 Task: Look for Airbnb properties in Siemianowice Slaskie, Poland from 14th December, 2023 to 18th December, 2023 for 1 adult. Place can be private room with 1  bedroom having 1 bed and 1 bathroom. Amenities needed are: wifi, washing machine.
Action: Mouse moved to (523, 101)
Screenshot: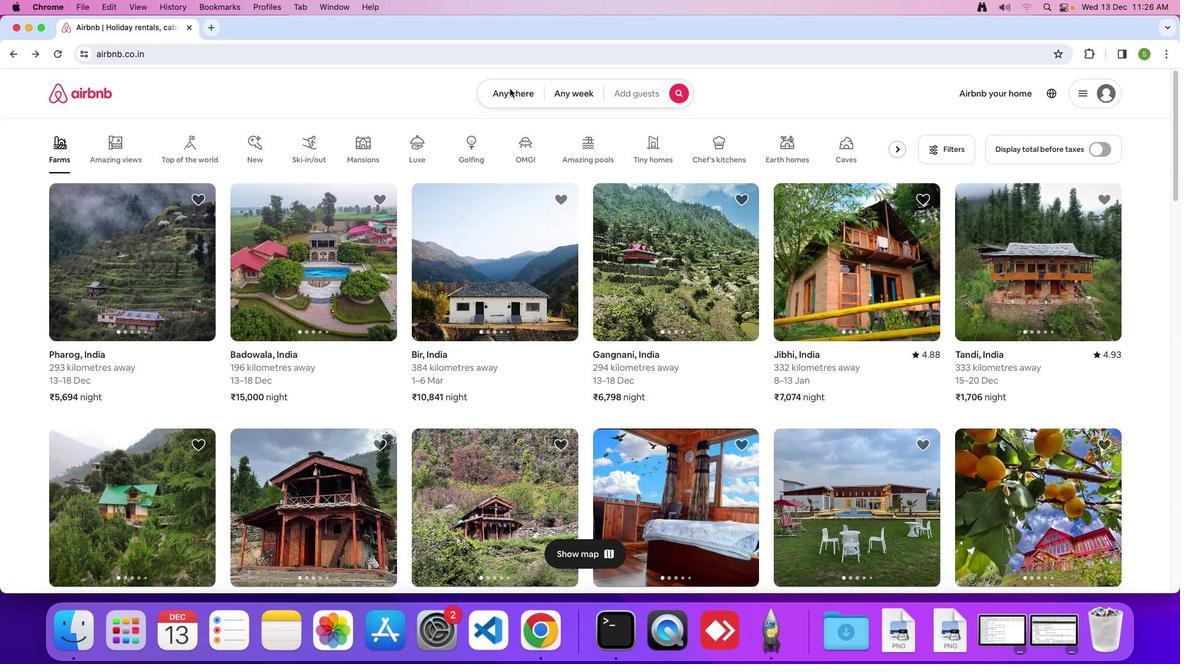 
Action: Mouse pressed left at (523, 101)
Screenshot: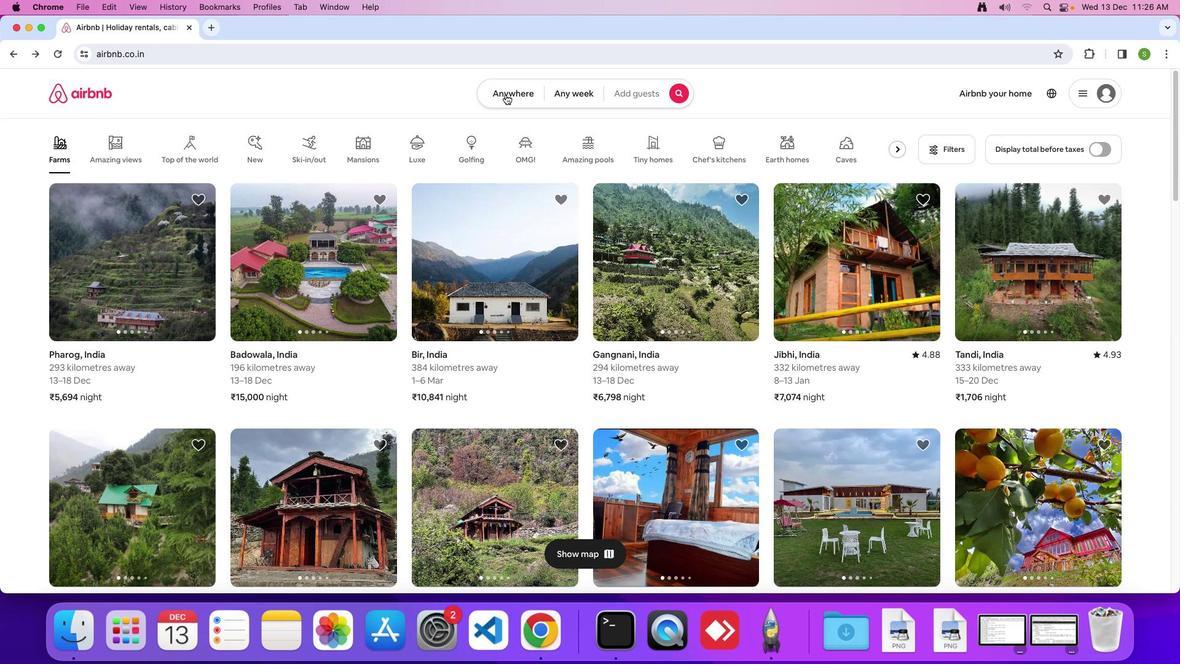 
Action: Mouse moved to (518, 108)
Screenshot: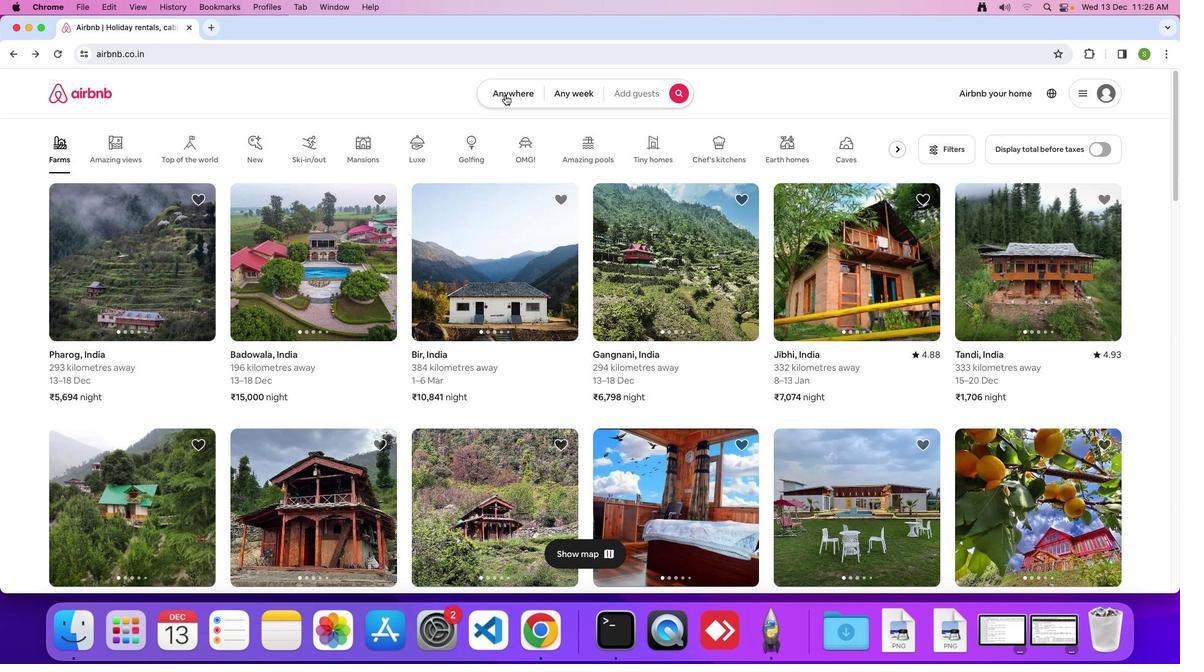 
Action: Mouse pressed left at (518, 108)
Screenshot: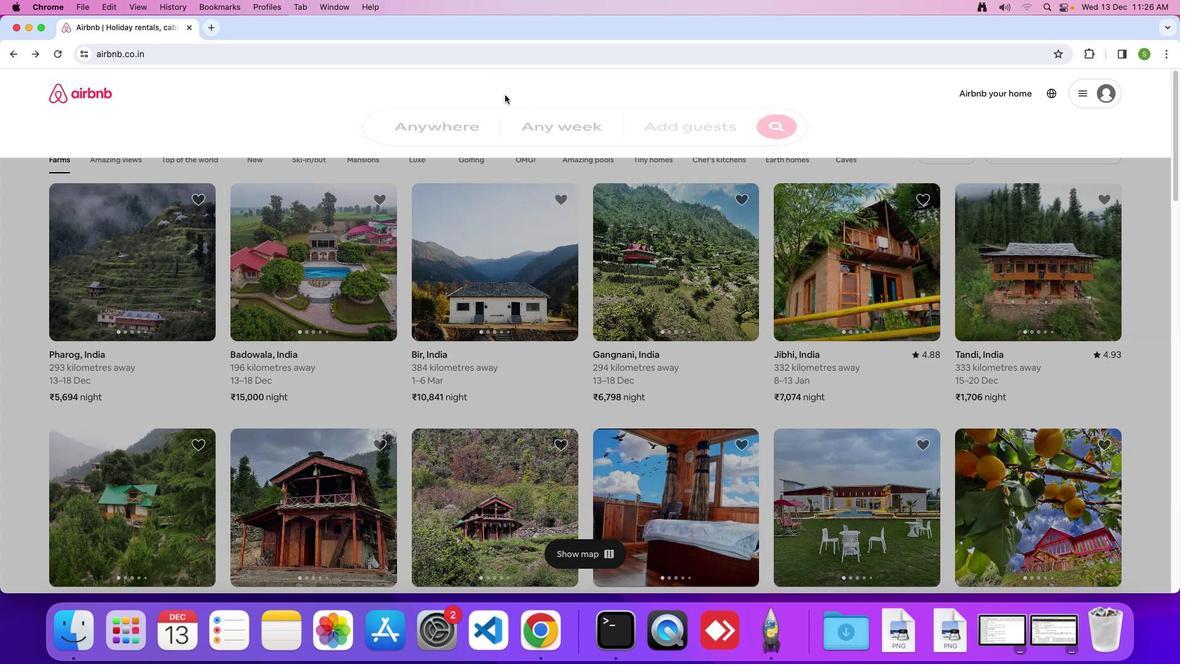 
Action: Mouse moved to (432, 151)
Screenshot: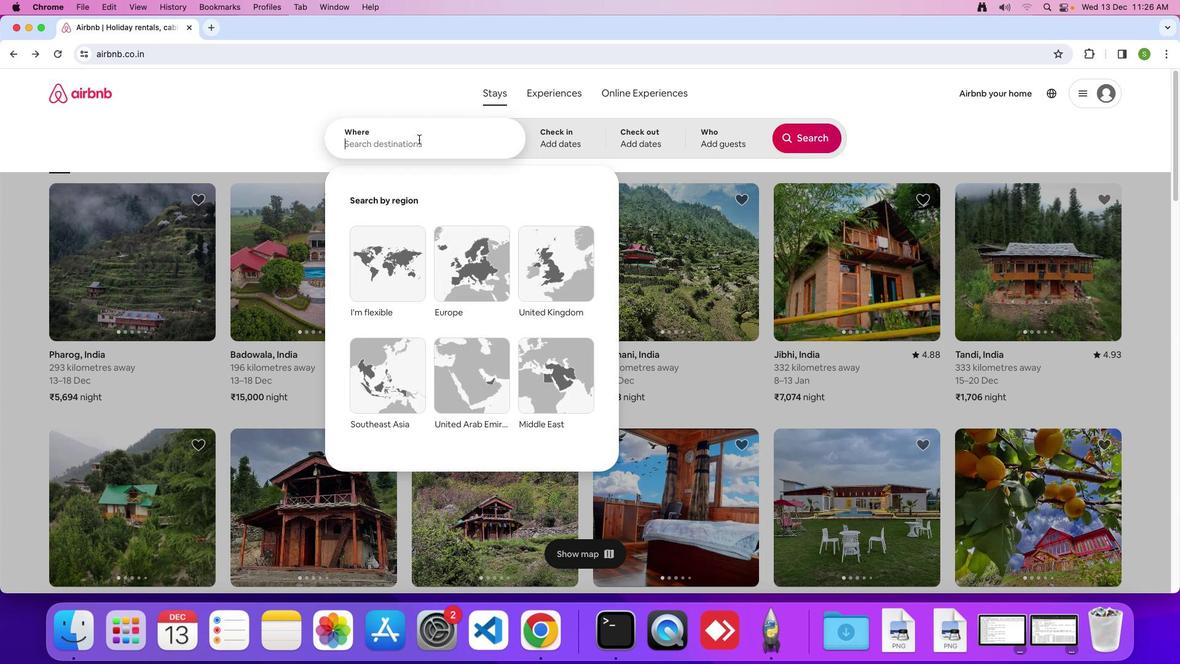 
Action: Mouse pressed left at (432, 151)
Screenshot: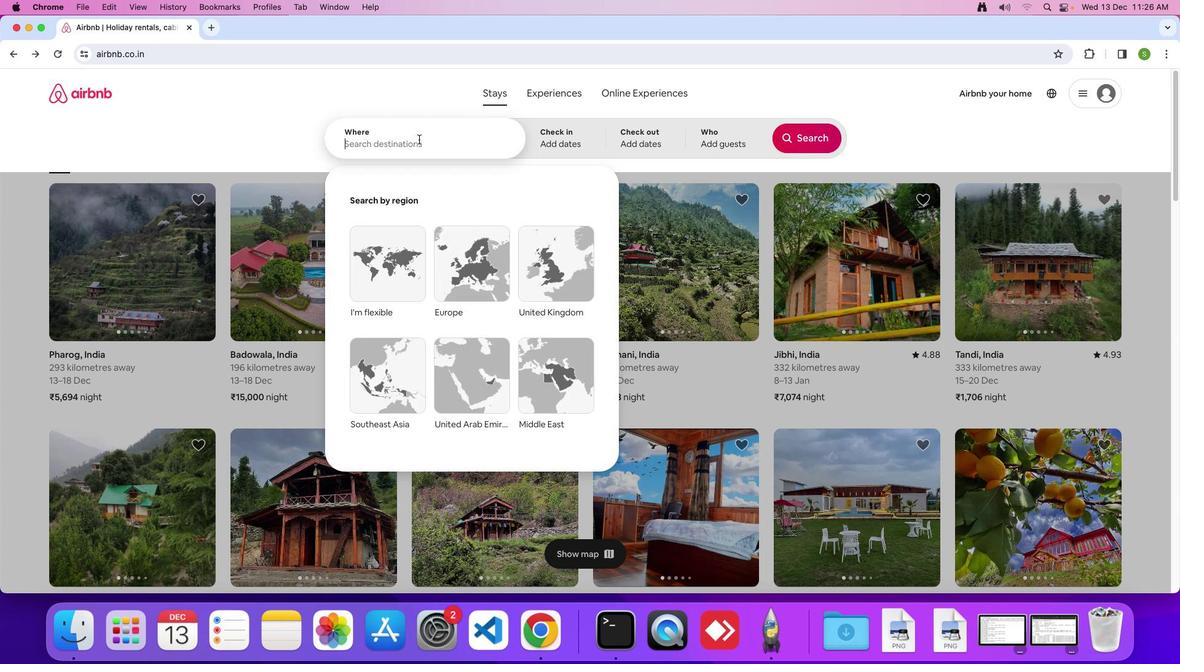 
Action: Key pressed 'S'Key.caps_lock'i''e''m''i''a''n''o''w''i''c''e'Key.spaceKey.shift'S''l''a''s''k''i''e'','Key.spaceKey.shift'P''o''l''a''n''d'Key.enter
Screenshot: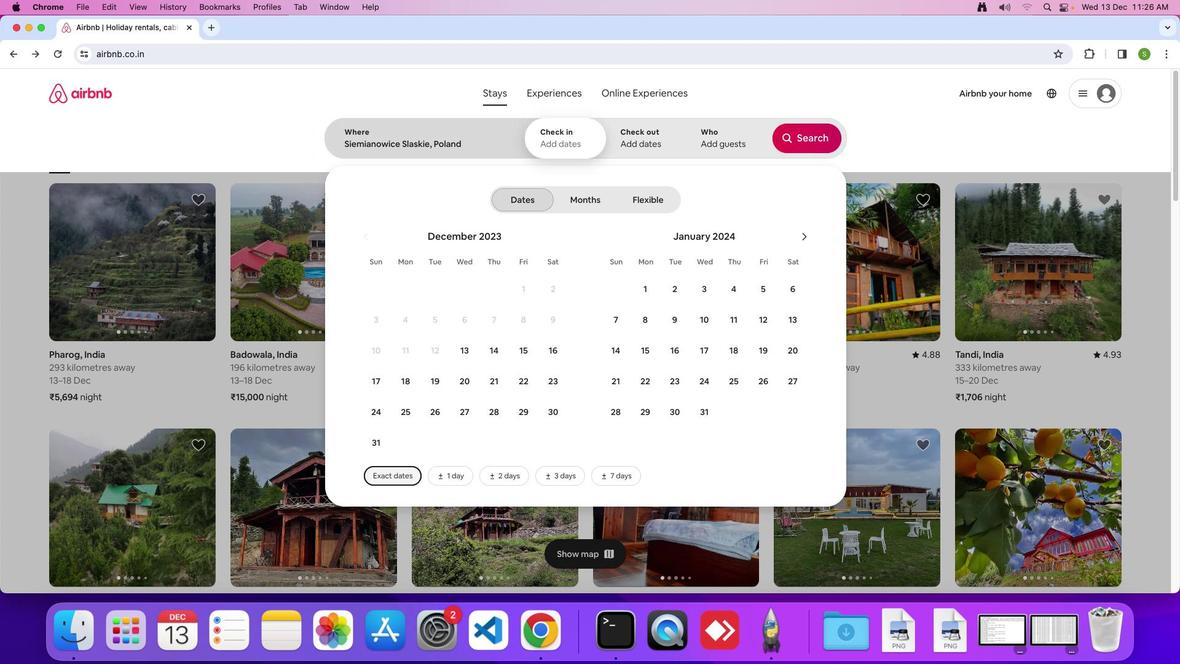 
Action: Mouse moved to (499, 364)
Screenshot: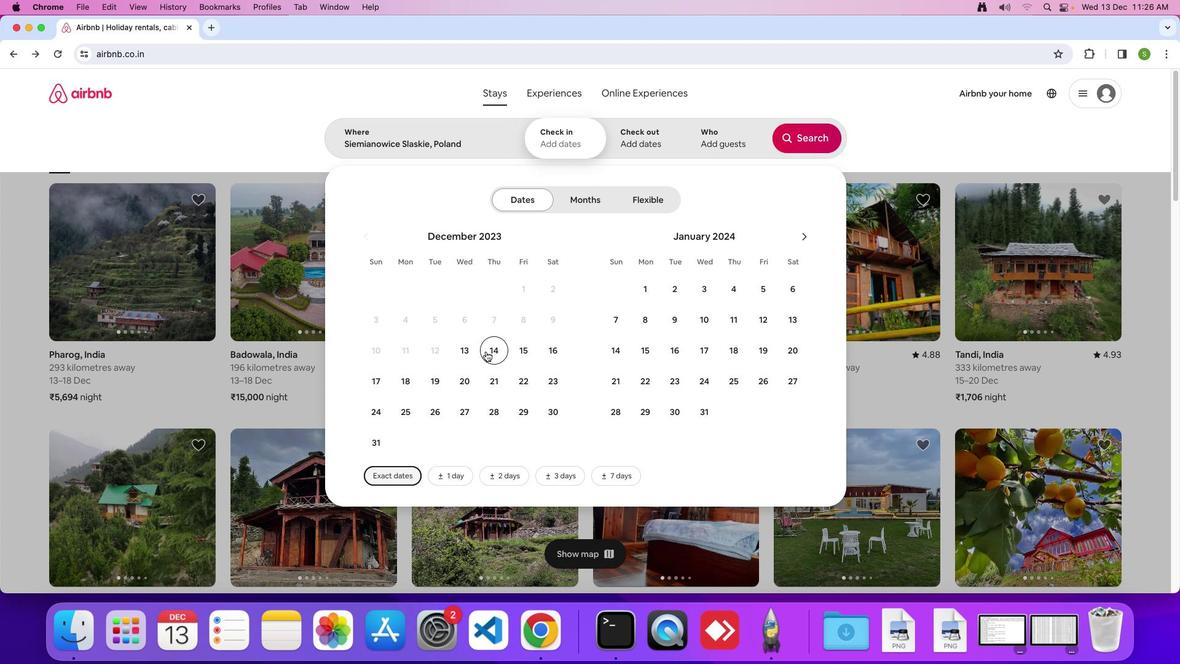 
Action: Mouse pressed left at (499, 364)
Screenshot: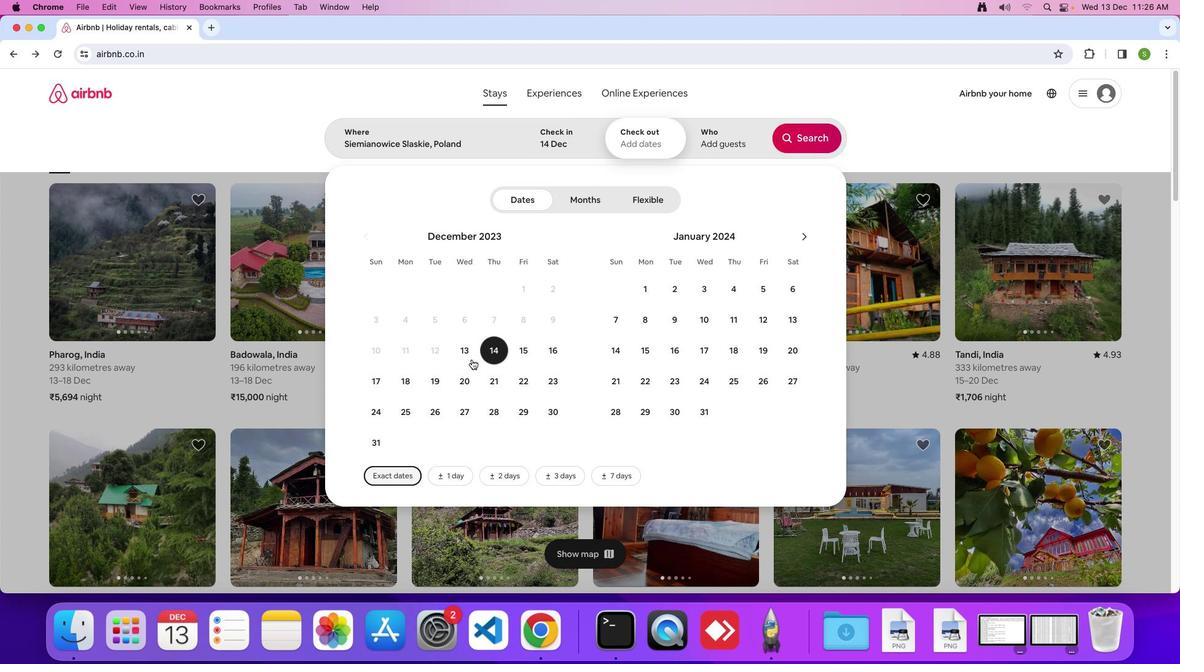 
Action: Mouse moved to (421, 389)
Screenshot: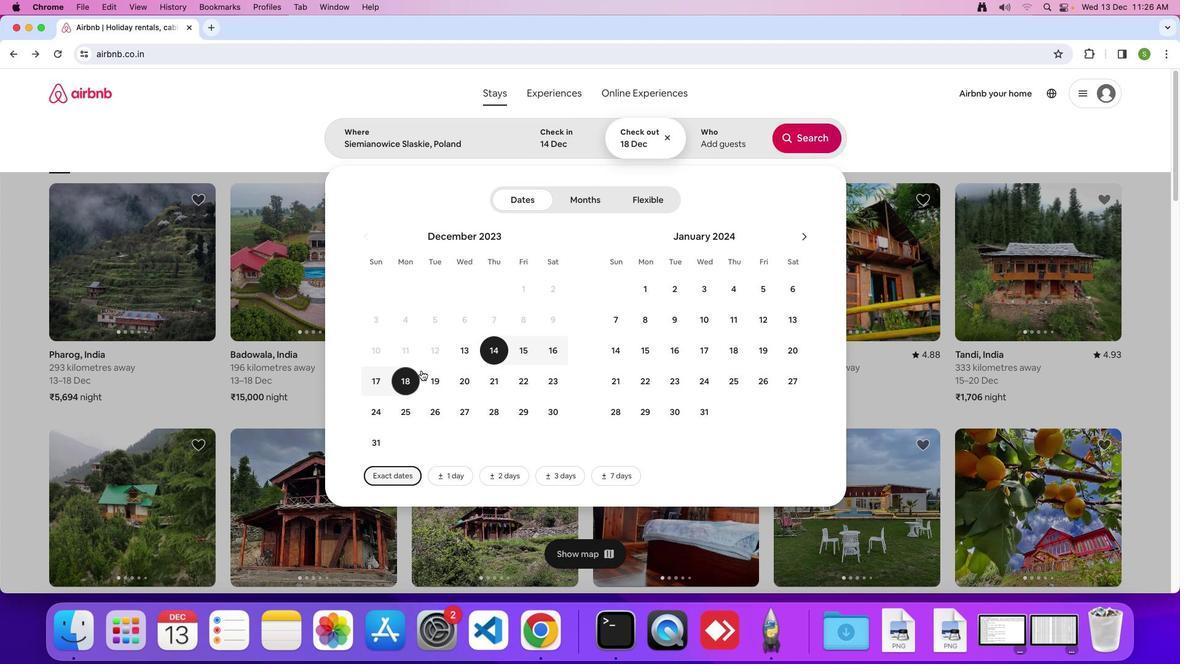 
Action: Mouse pressed left at (421, 389)
Screenshot: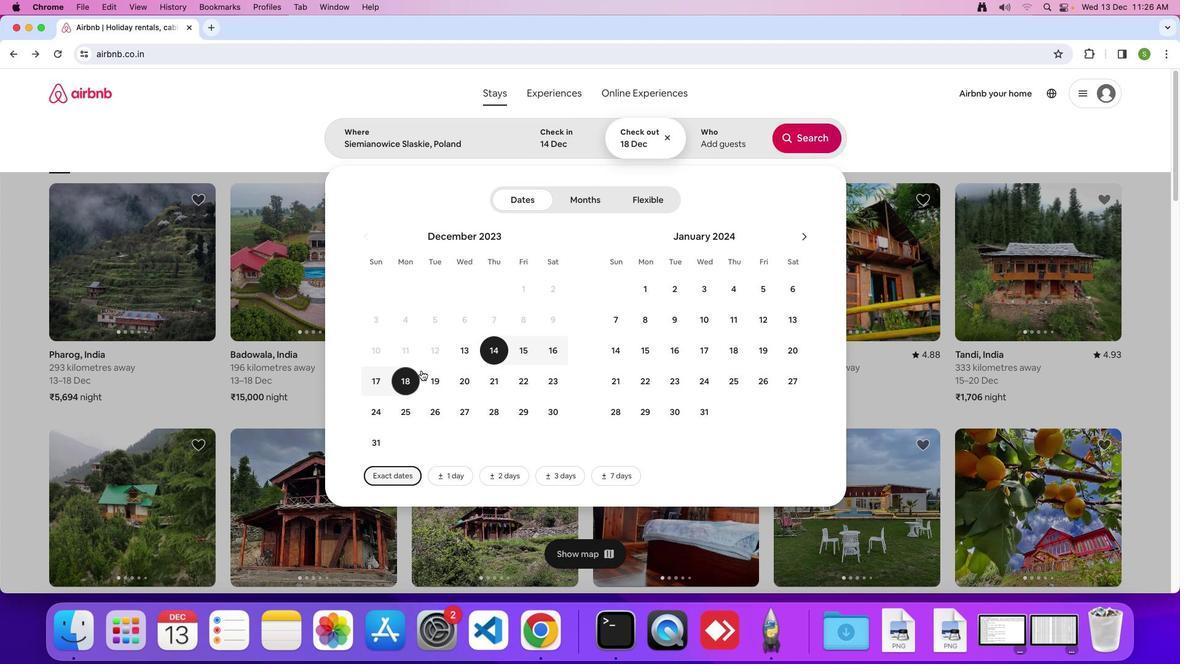 
Action: Mouse moved to (736, 160)
Screenshot: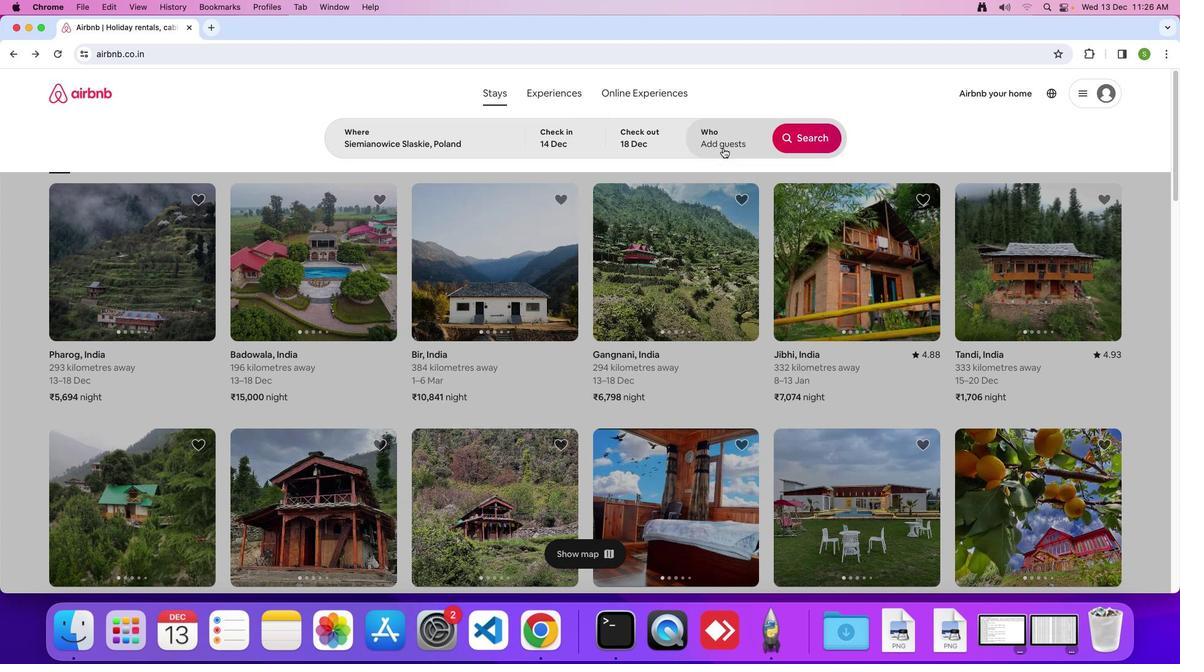 
Action: Mouse pressed left at (736, 160)
Screenshot: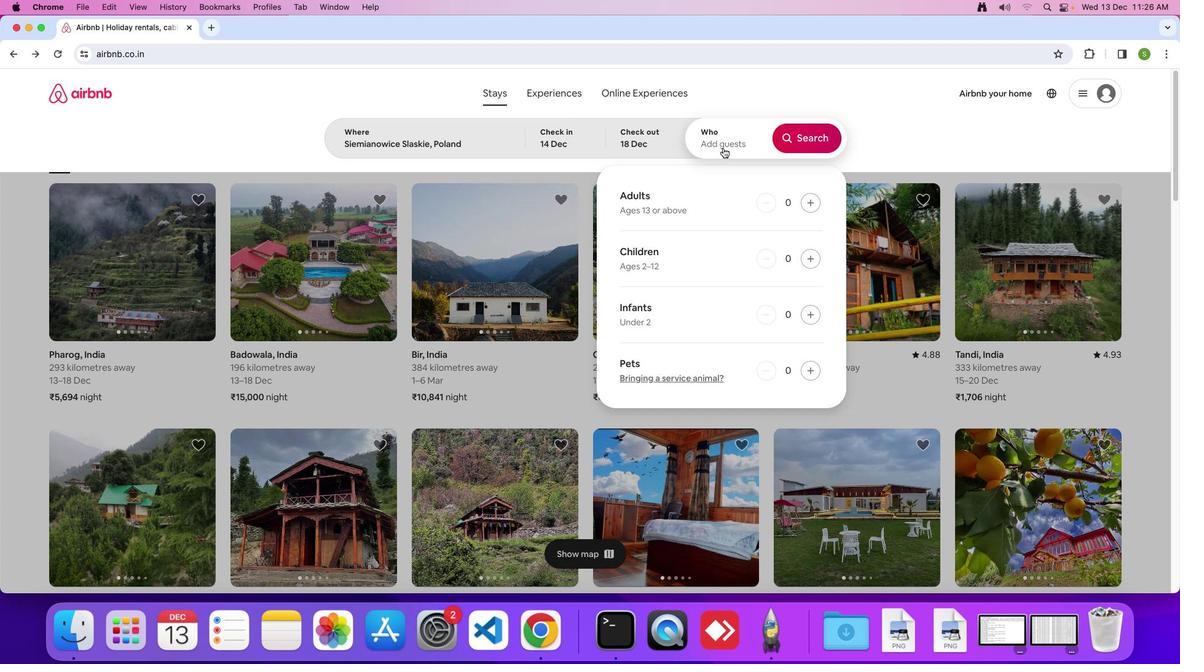
Action: Mouse moved to (824, 216)
Screenshot: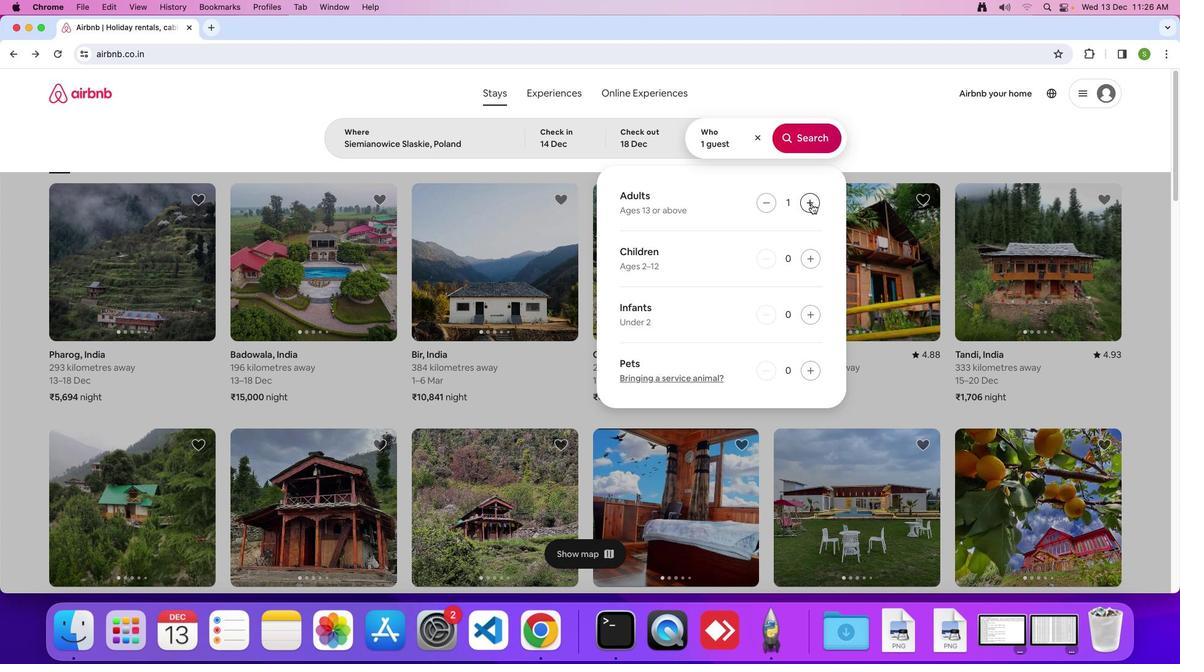 
Action: Mouse pressed left at (824, 216)
Screenshot: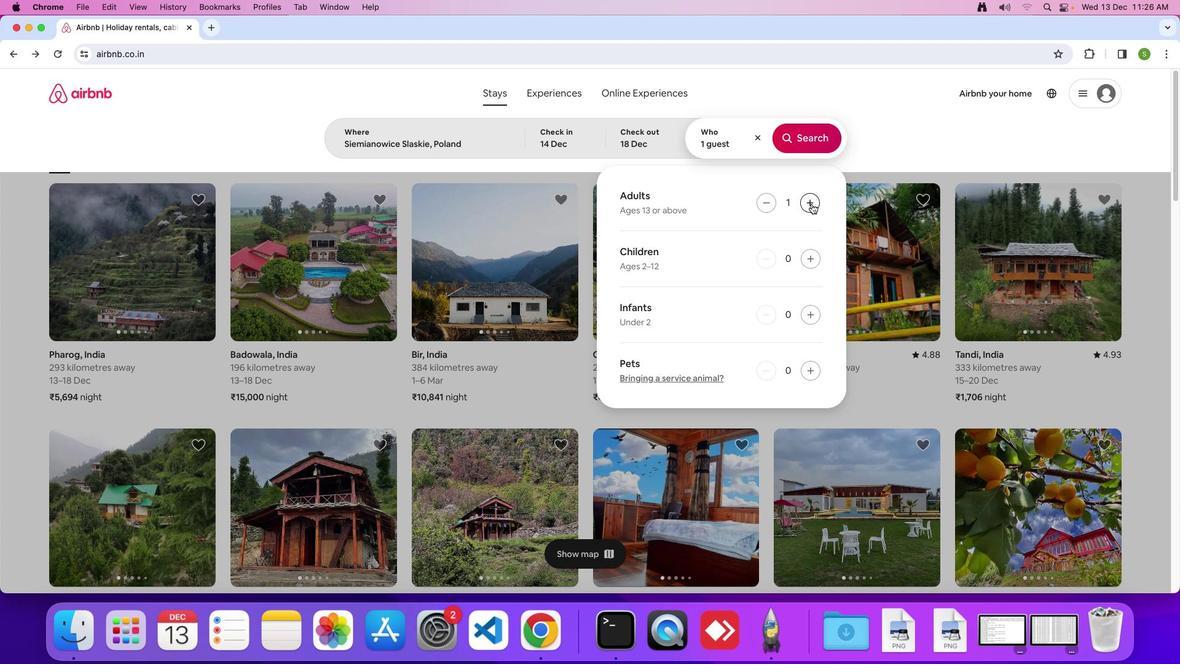
Action: Mouse moved to (806, 151)
Screenshot: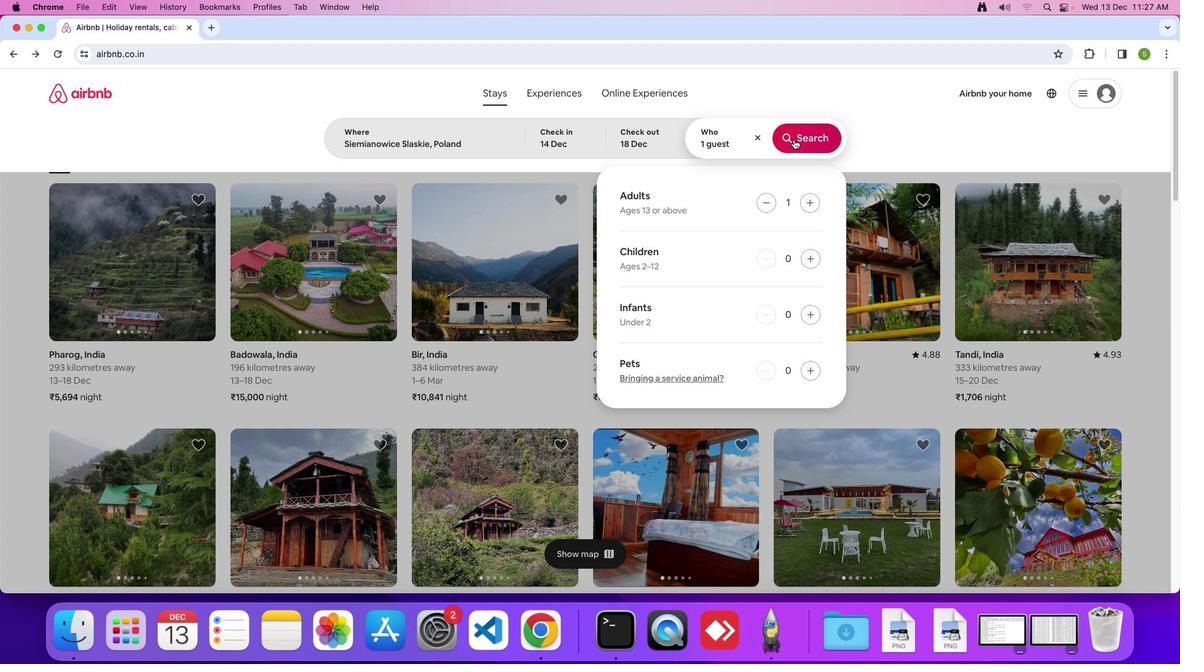 
Action: Mouse pressed left at (806, 151)
Screenshot: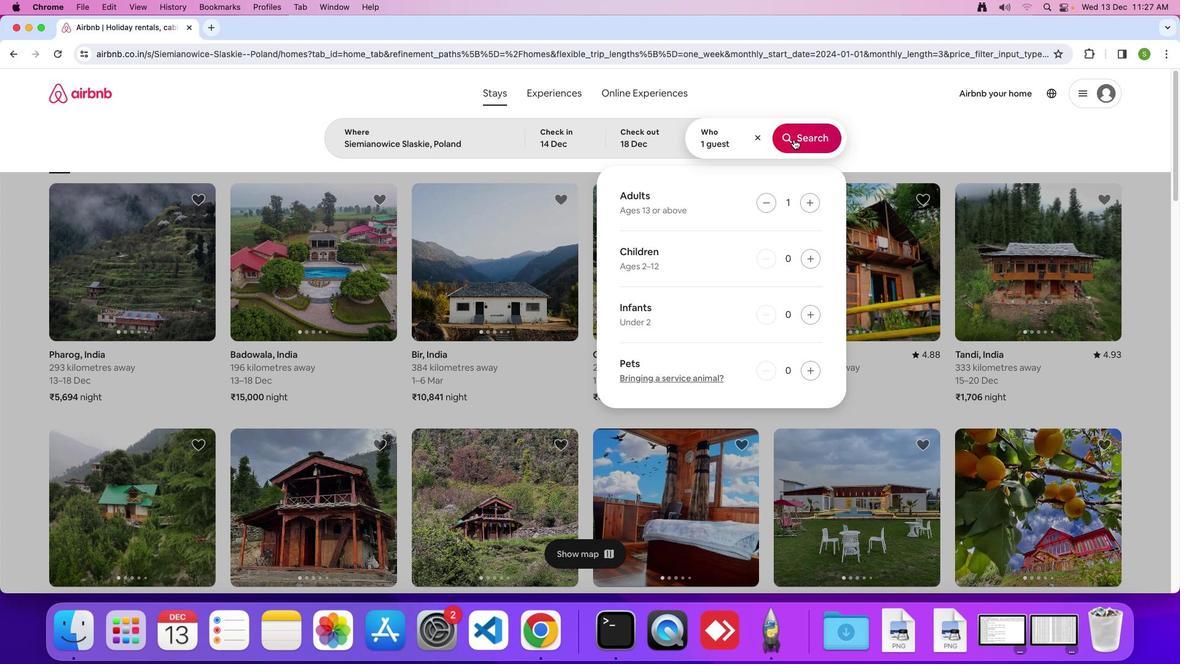 
Action: Mouse moved to (995, 151)
Screenshot: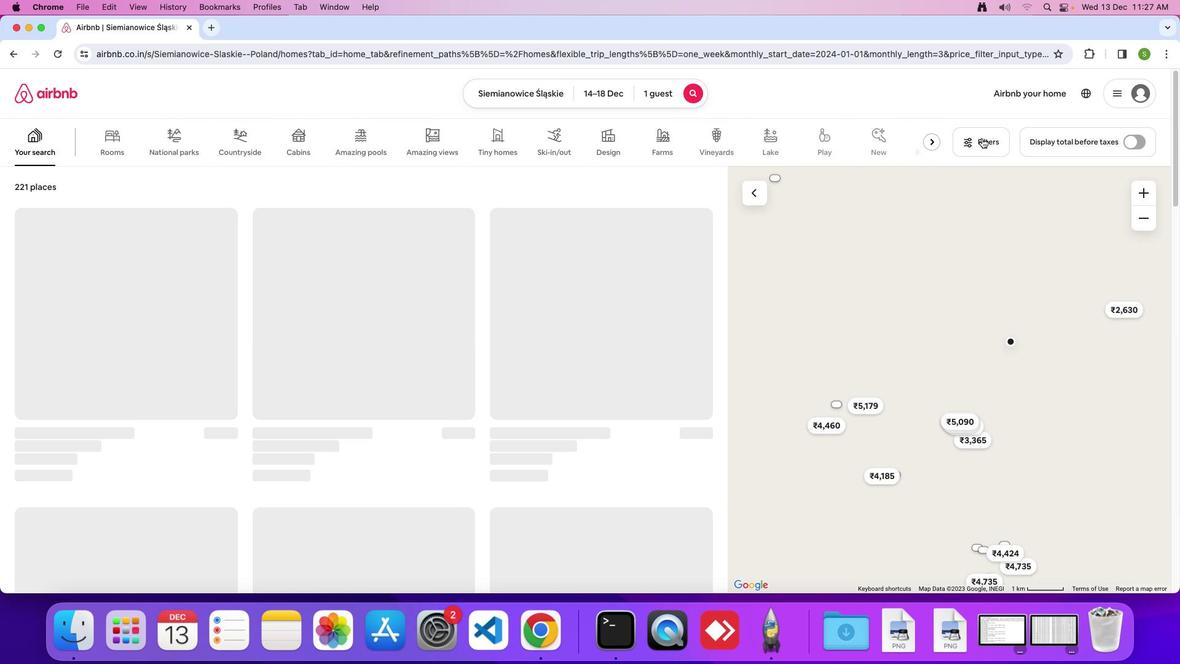 
Action: Mouse pressed left at (995, 151)
Screenshot: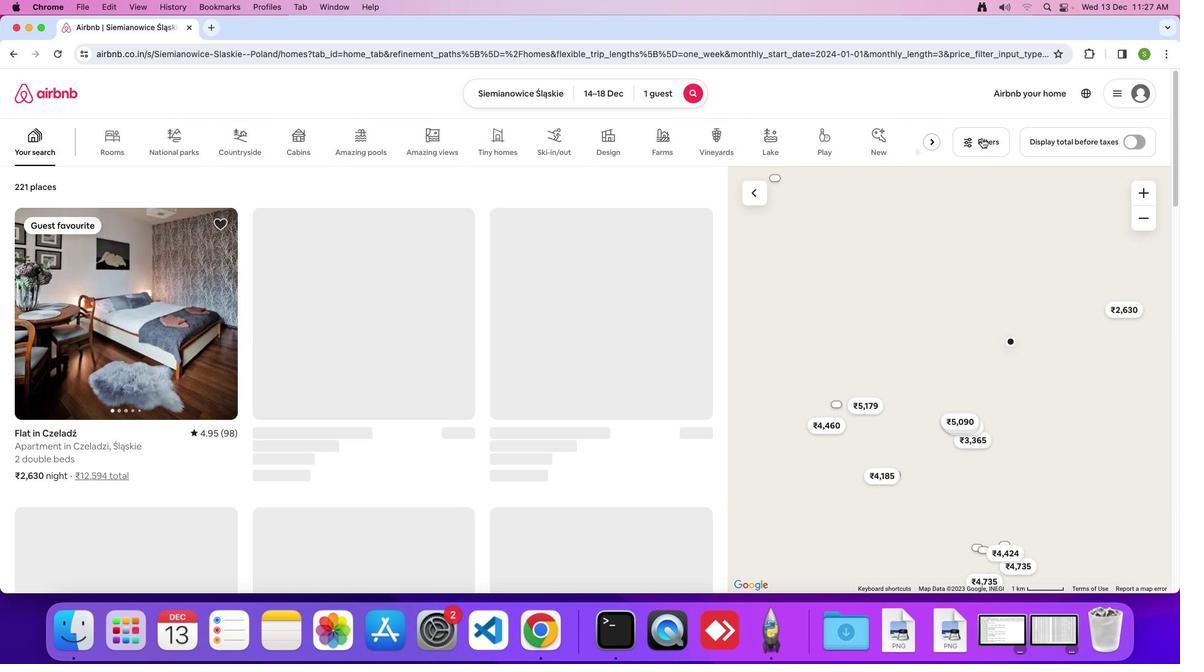 
Action: Mouse moved to (623, 403)
Screenshot: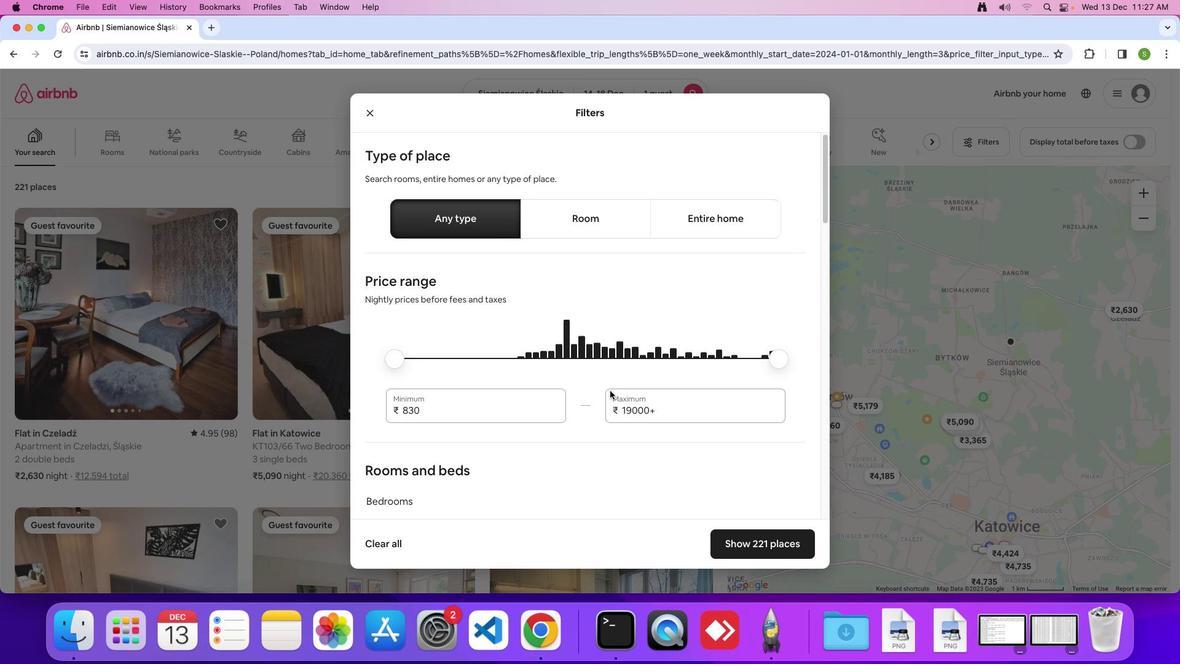 
Action: Mouse scrolled (623, 403) with delta (12, 12)
Screenshot: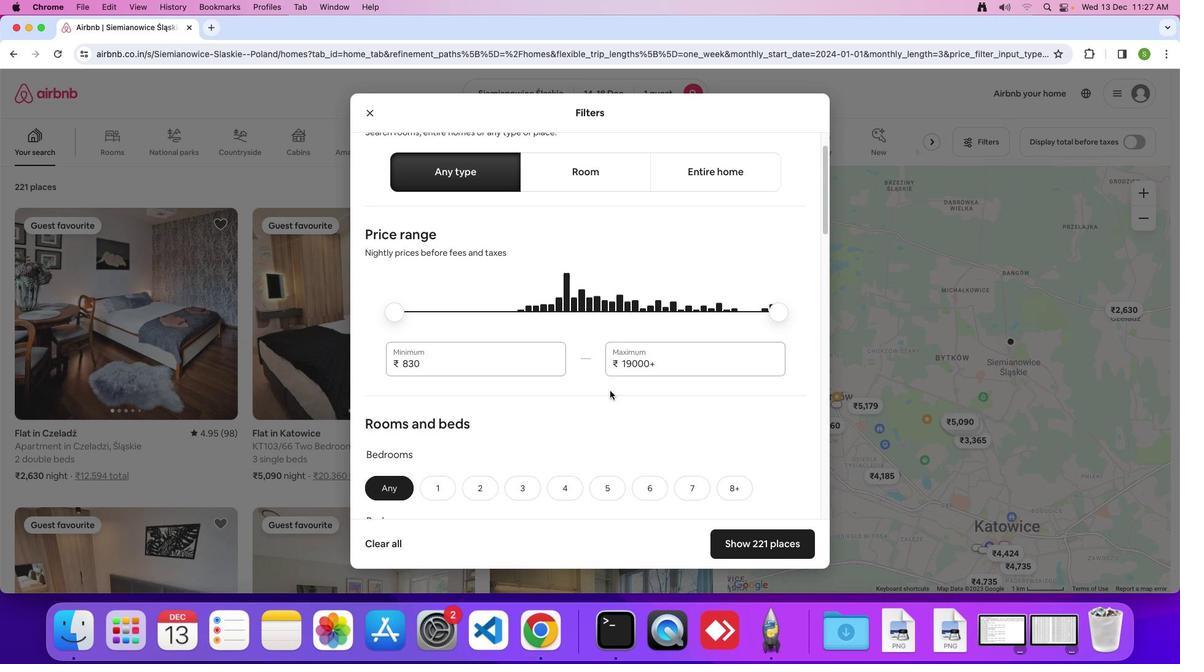 
Action: Mouse moved to (623, 403)
Screenshot: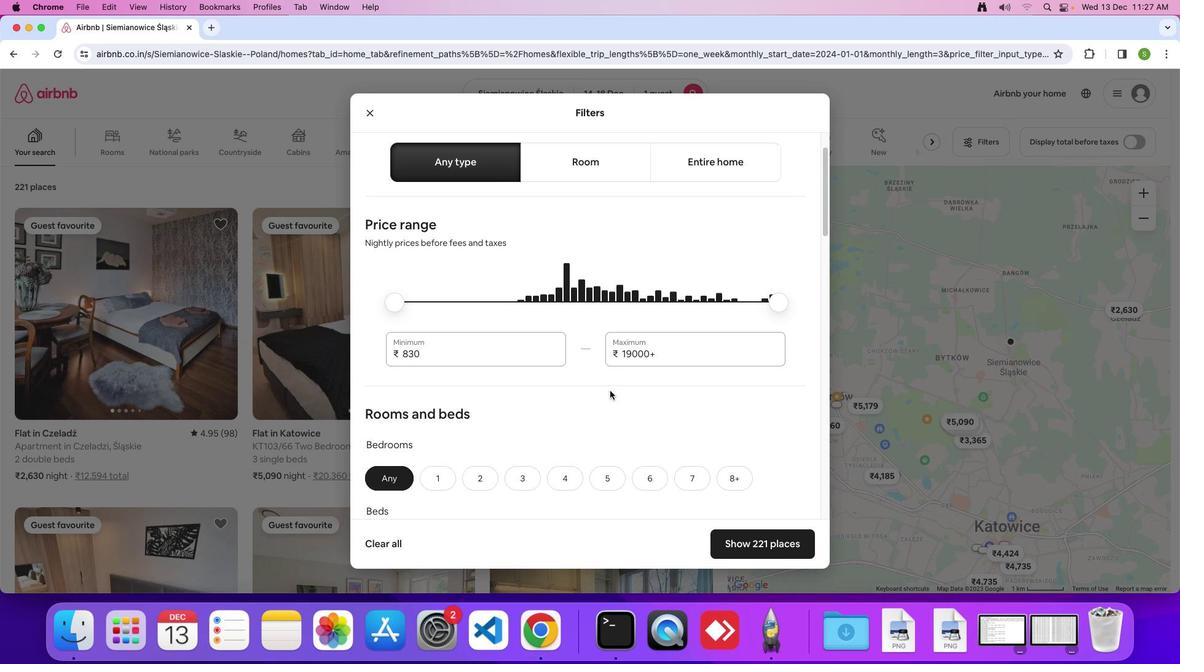 
Action: Mouse scrolled (623, 403) with delta (12, 12)
Screenshot: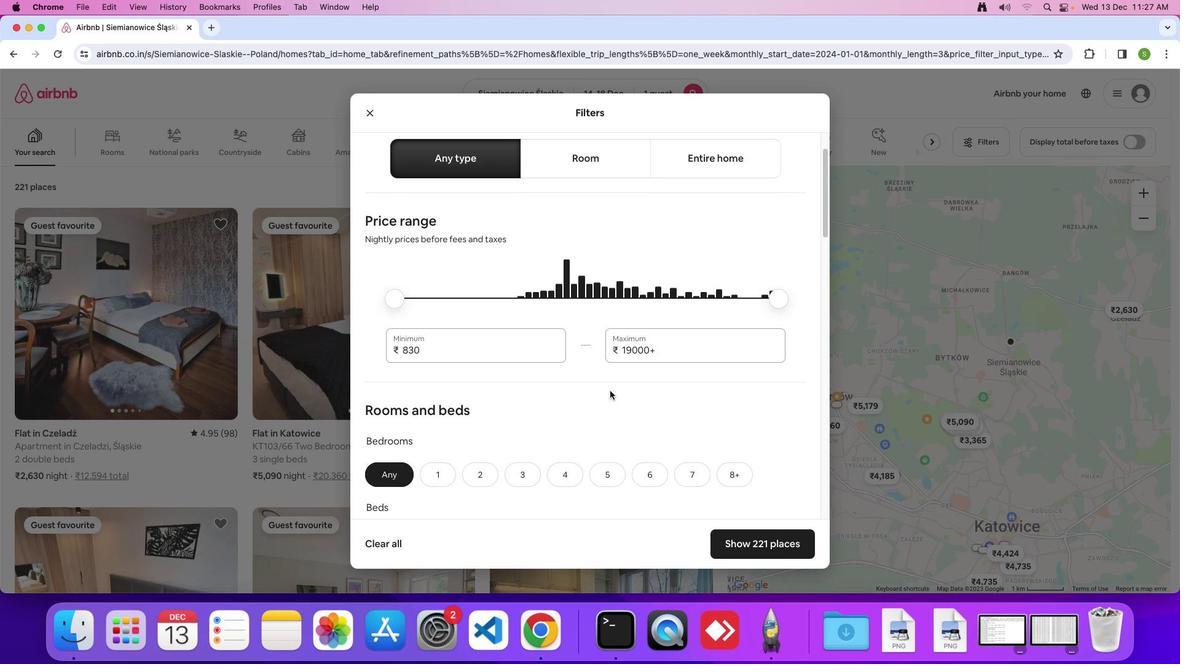 
Action: Mouse scrolled (623, 403) with delta (12, 12)
Screenshot: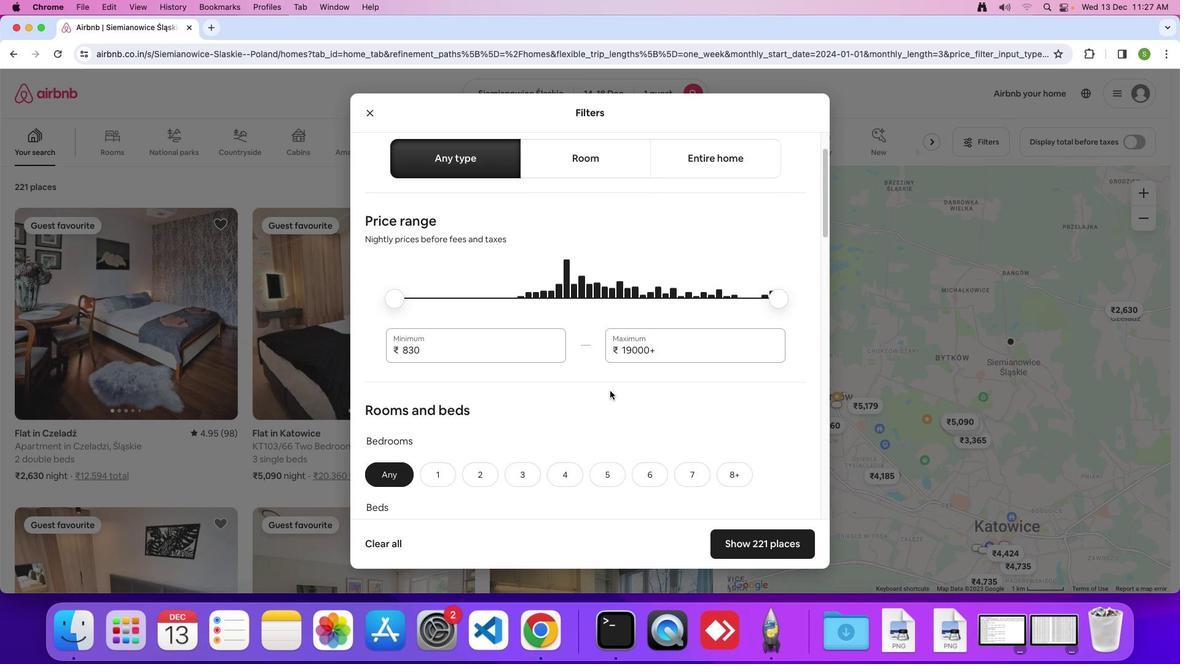 
Action: Mouse scrolled (623, 403) with delta (12, 12)
Screenshot: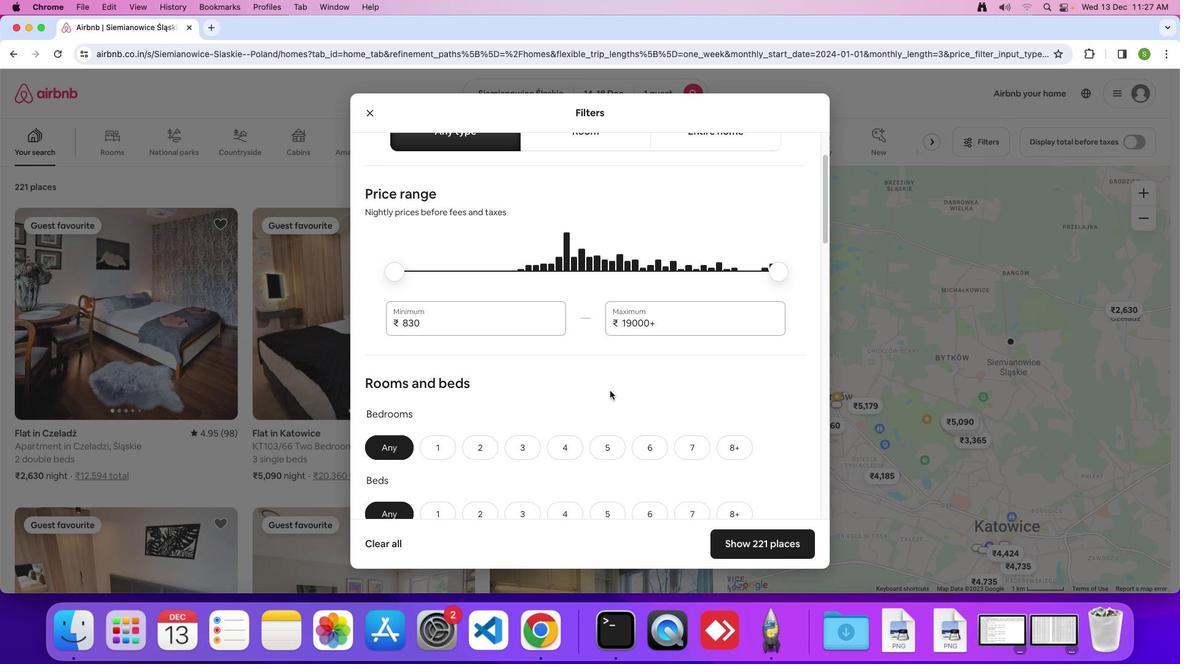 
Action: Mouse scrolled (623, 403) with delta (12, 12)
Screenshot: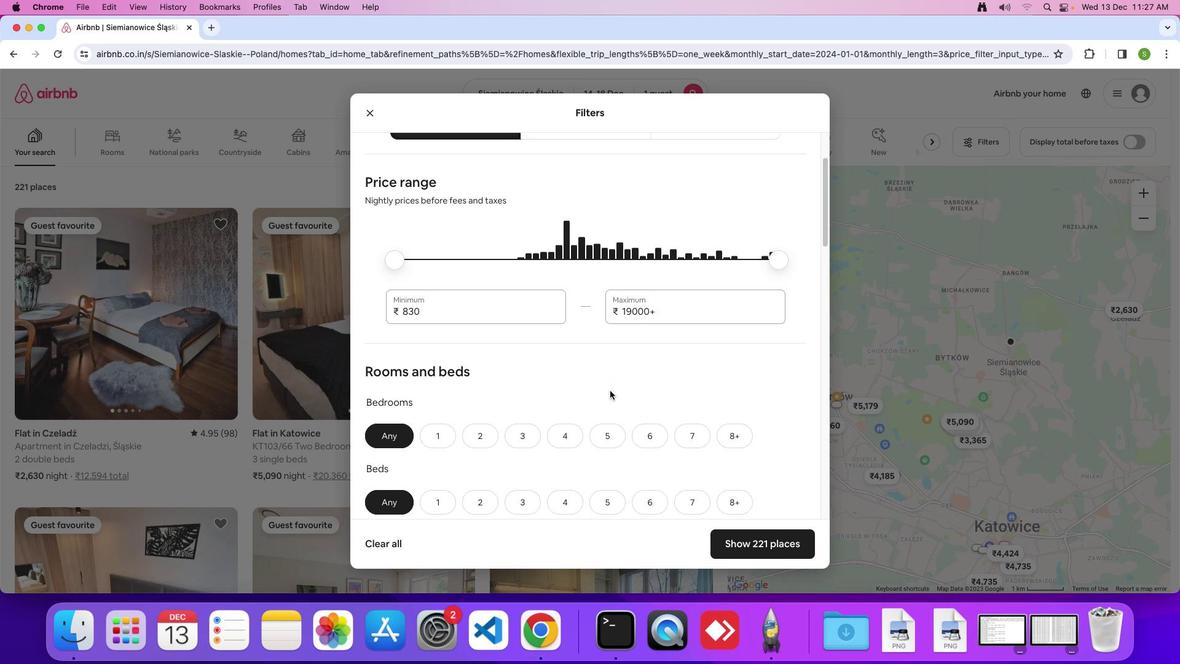 
Action: Mouse scrolled (623, 403) with delta (12, 12)
Screenshot: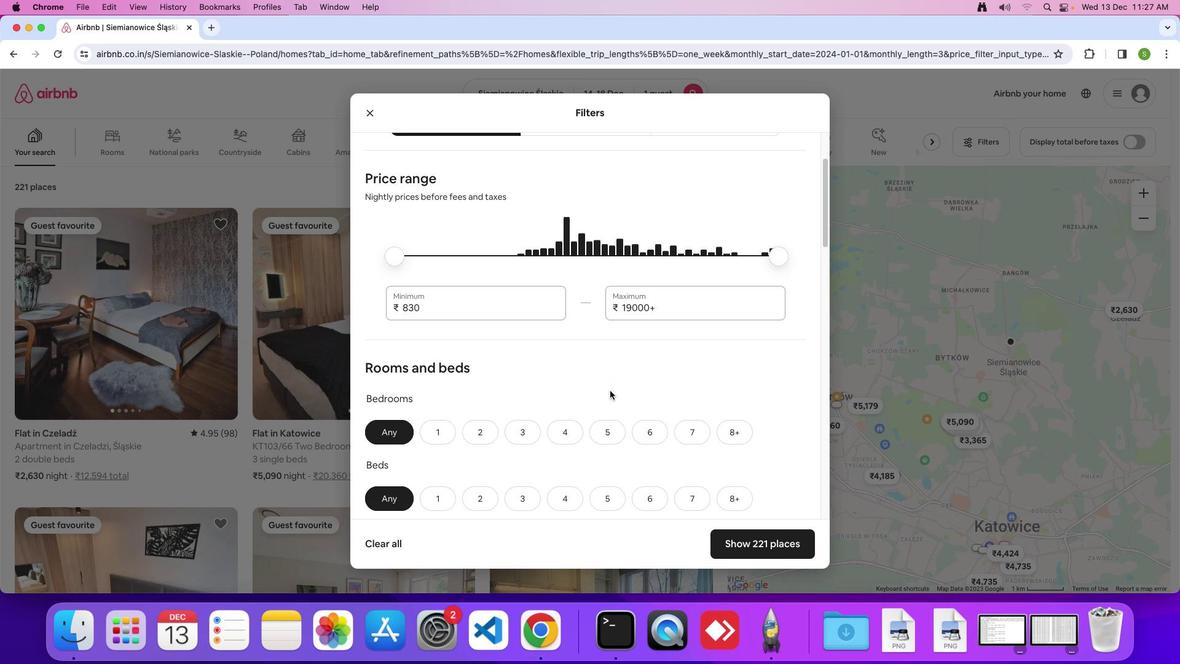 
Action: Mouse scrolled (623, 403) with delta (12, 12)
Screenshot: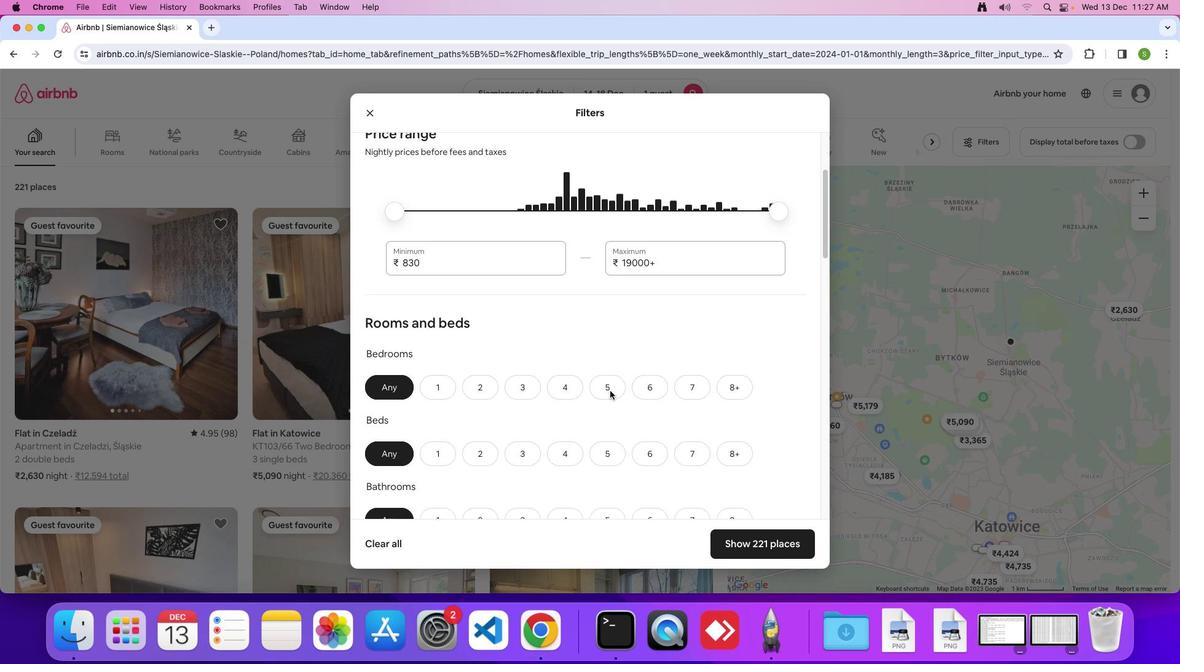 
Action: Mouse scrolled (623, 403) with delta (12, 12)
Screenshot: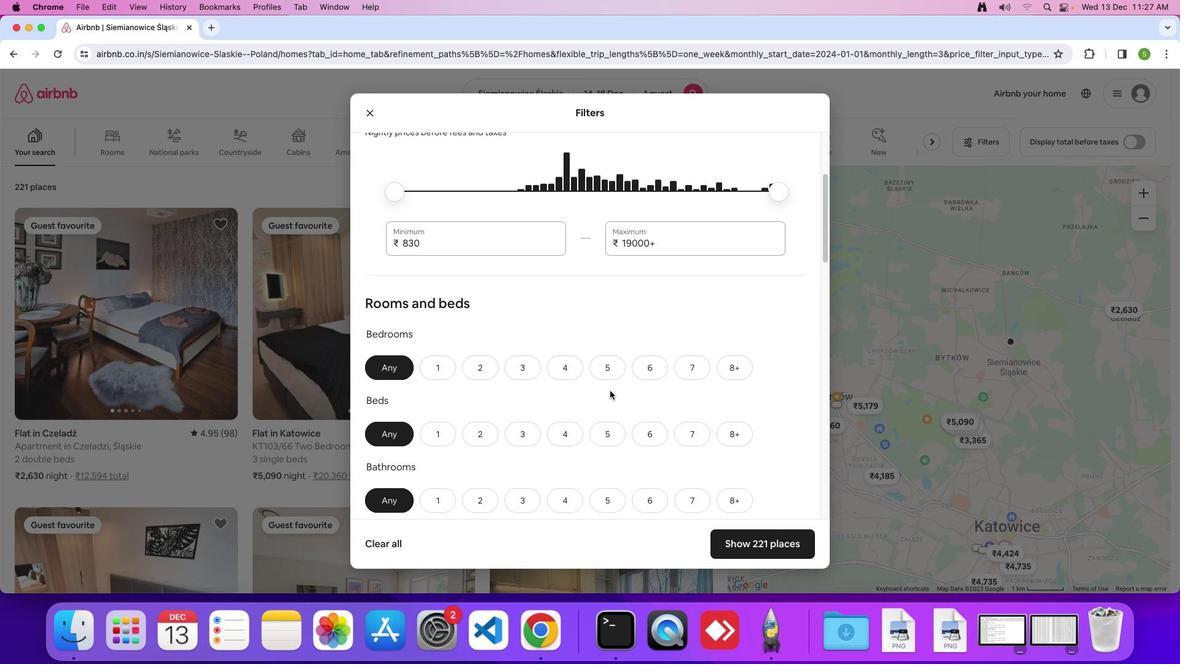 
Action: Mouse scrolled (623, 403) with delta (12, 12)
Screenshot: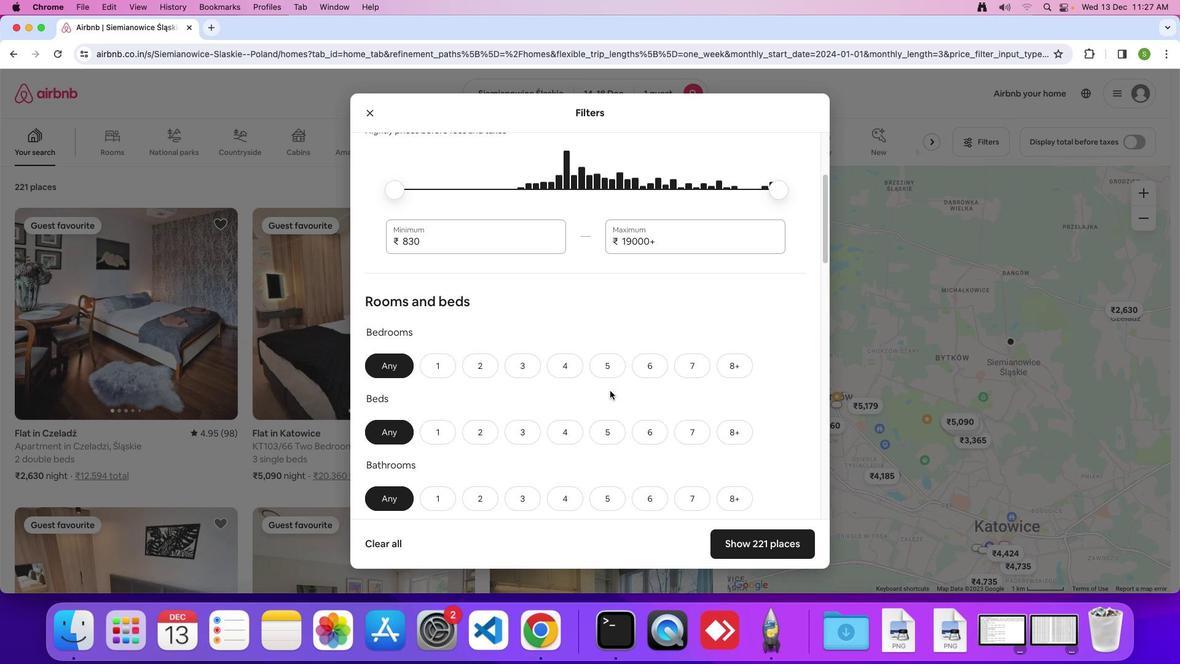 
Action: Mouse scrolled (623, 403) with delta (12, 12)
Screenshot: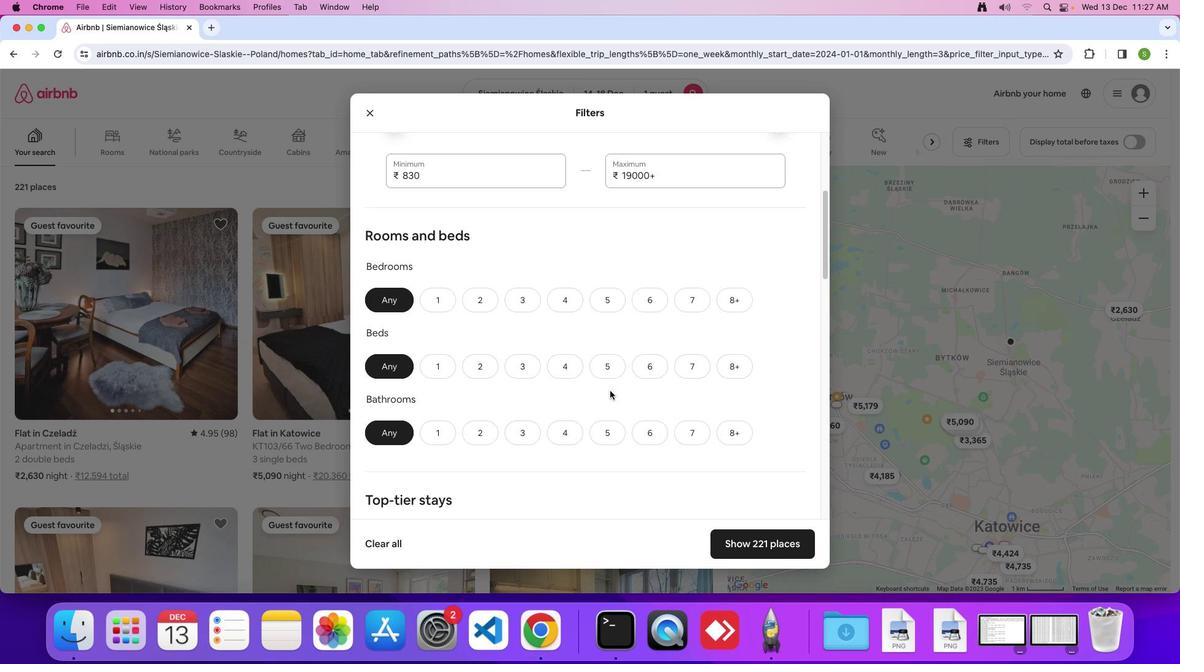 
Action: Mouse scrolled (623, 403) with delta (12, 12)
Screenshot: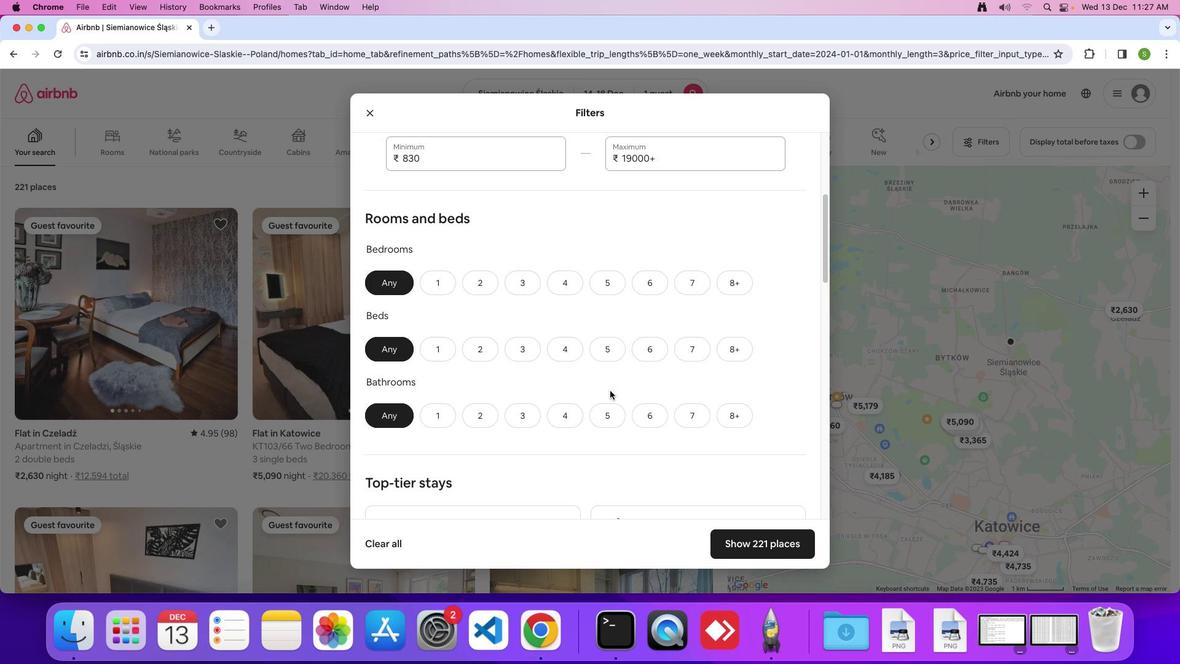
Action: Mouse scrolled (623, 403) with delta (12, 11)
Screenshot: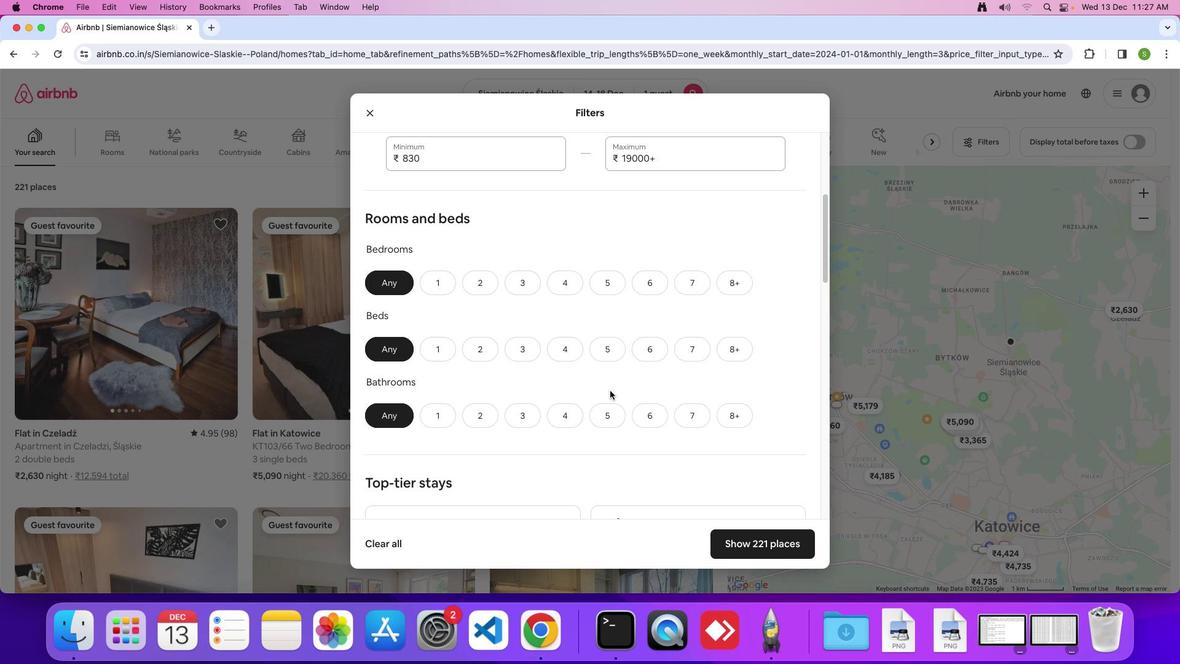 
Action: Mouse moved to (453, 287)
Screenshot: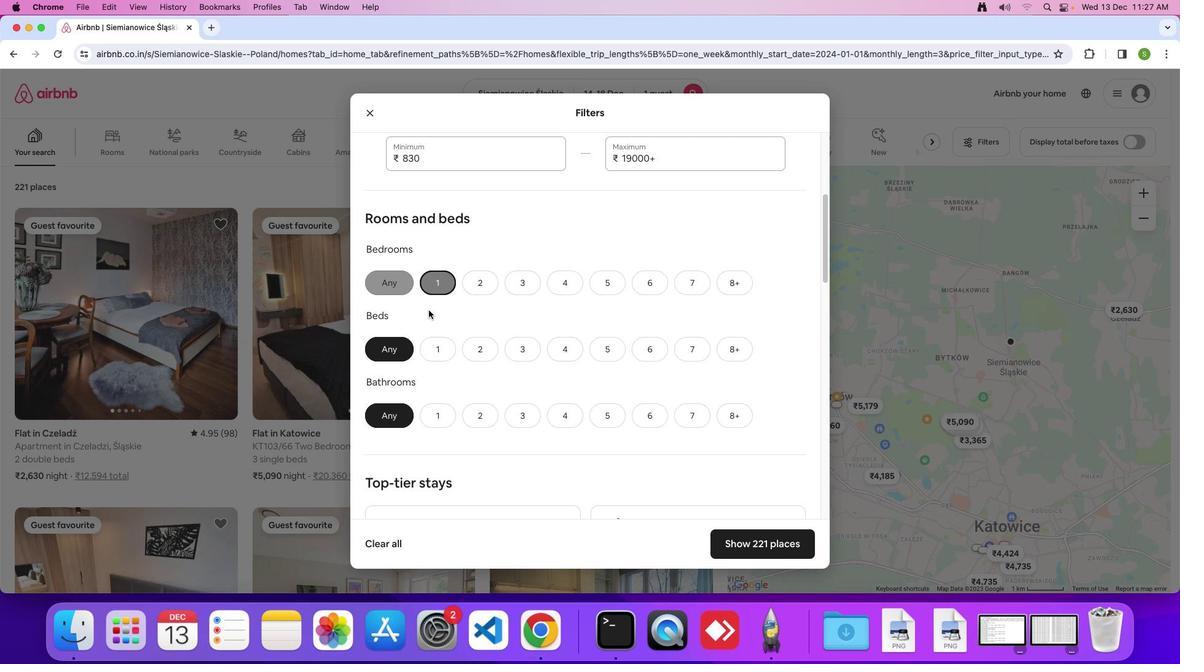 
Action: Mouse pressed left at (453, 287)
Screenshot: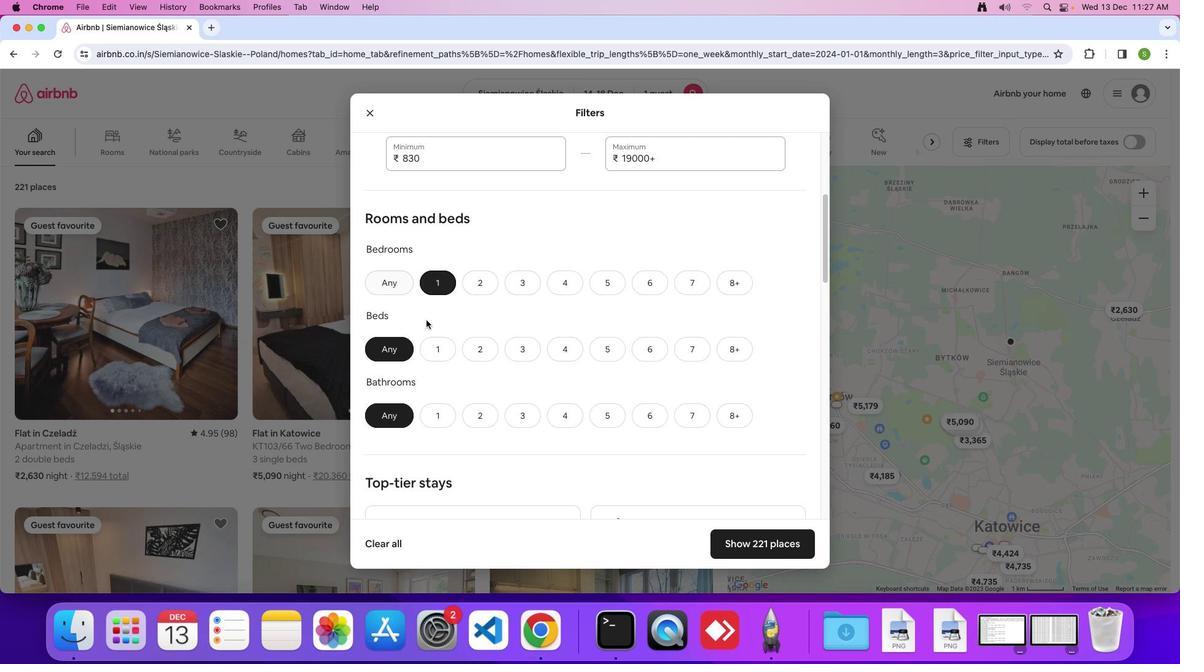 
Action: Mouse moved to (439, 354)
Screenshot: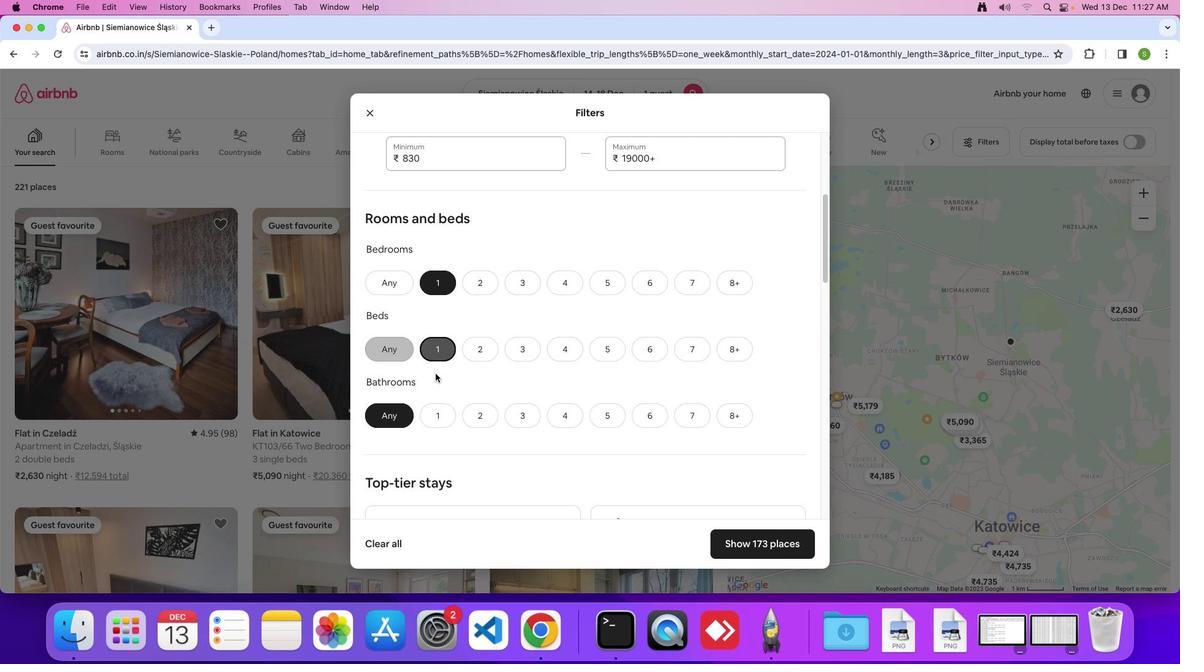 
Action: Mouse pressed left at (439, 354)
Screenshot: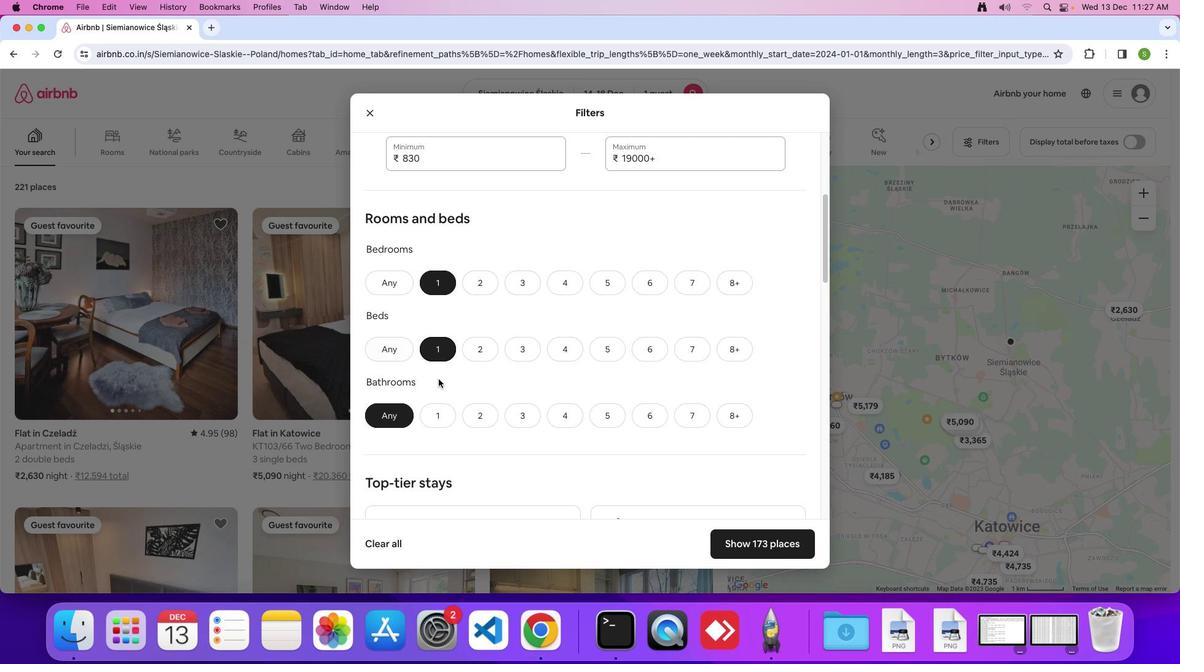 
Action: Mouse moved to (450, 420)
Screenshot: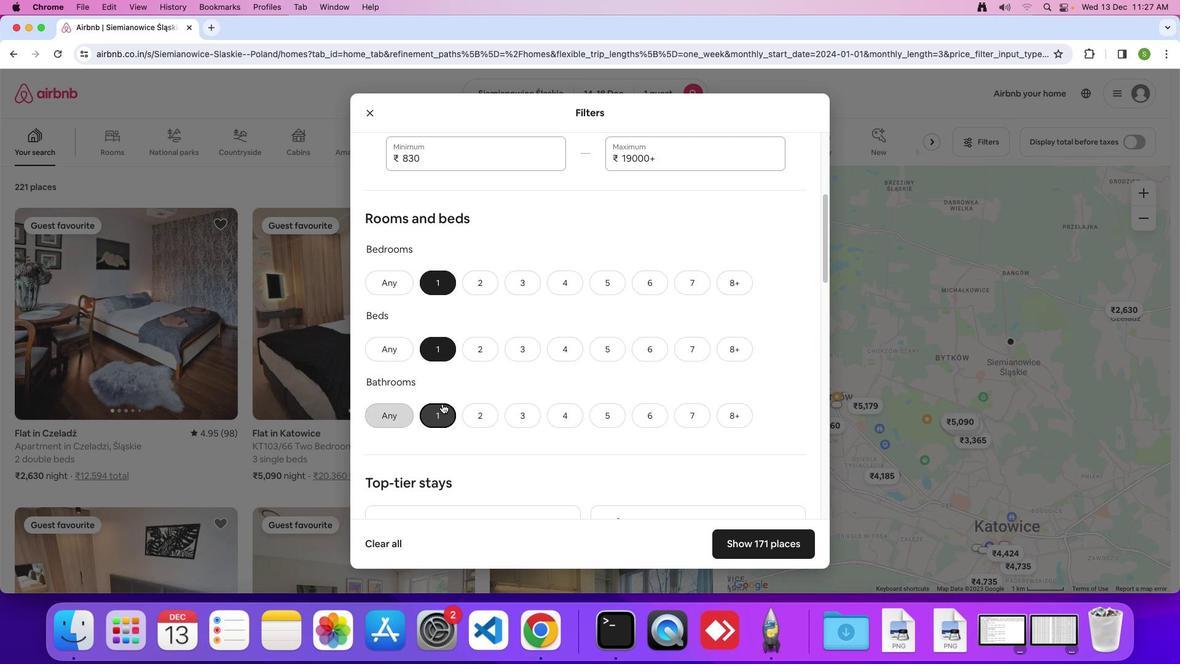 
Action: Mouse pressed left at (450, 420)
Screenshot: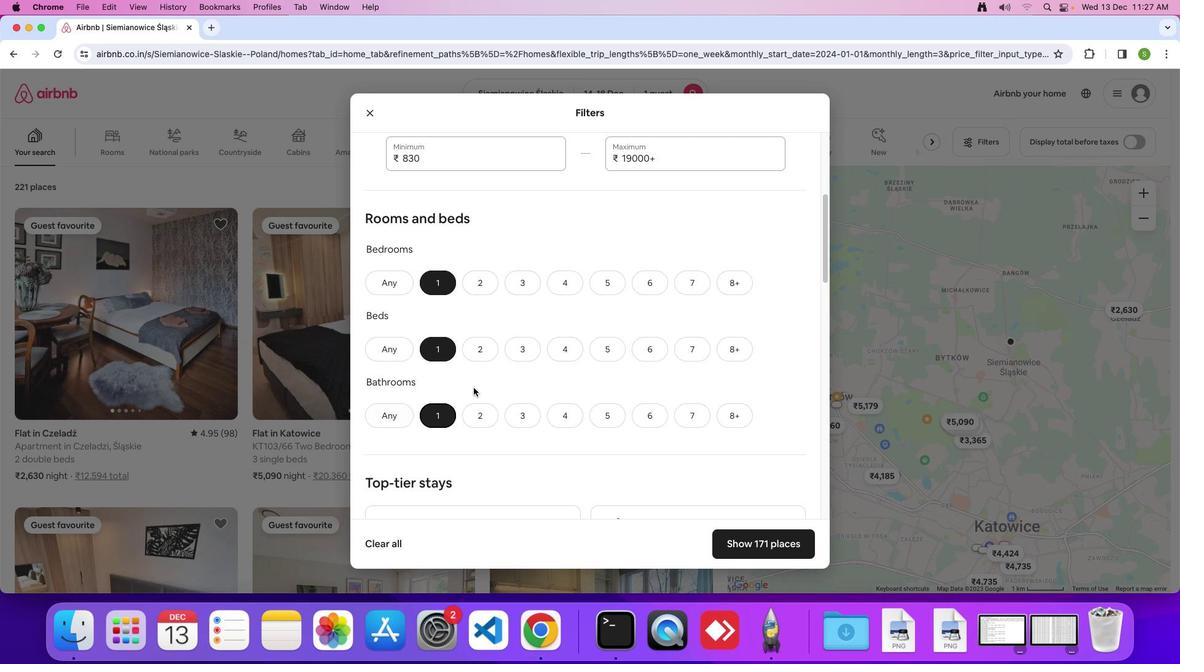 
Action: Mouse moved to (558, 364)
Screenshot: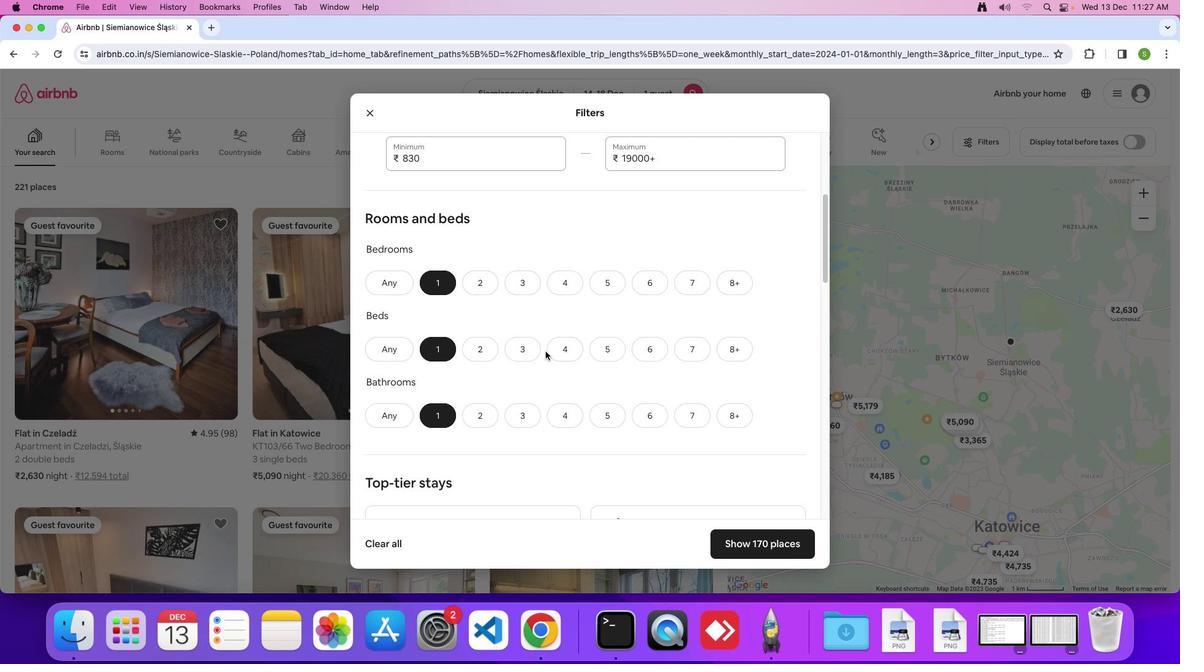
Action: Mouse scrolled (558, 364) with delta (12, 12)
Screenshot: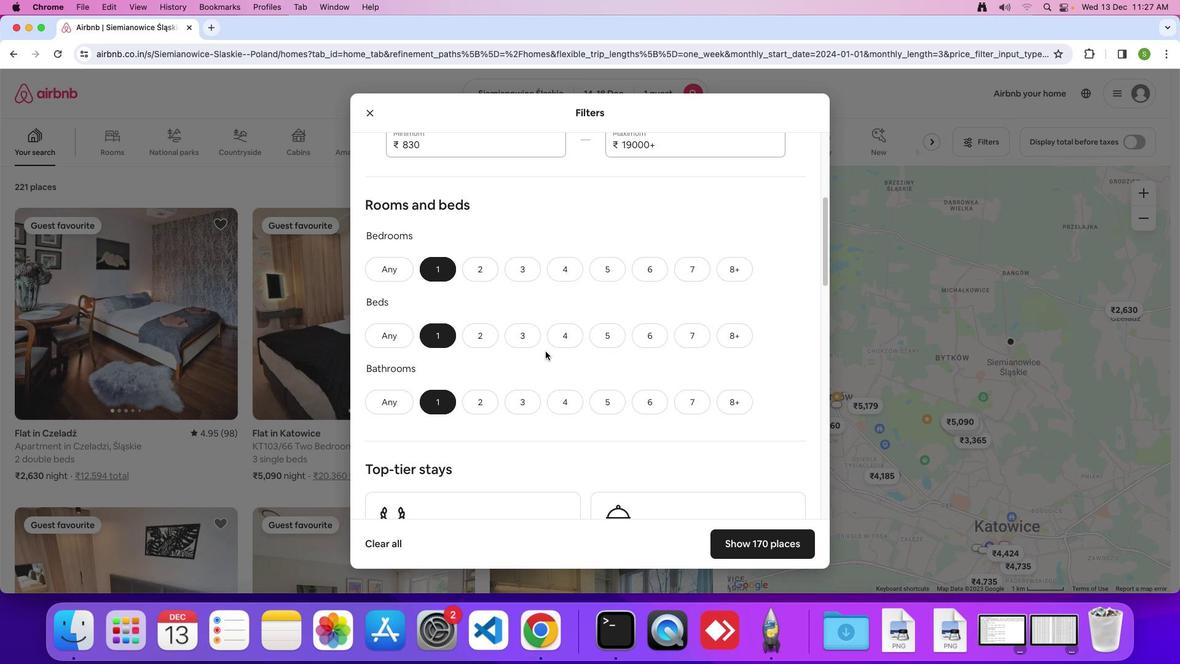 
Action: Mouse scrolled (558, 364) with delta (12, 12)
Screenshot: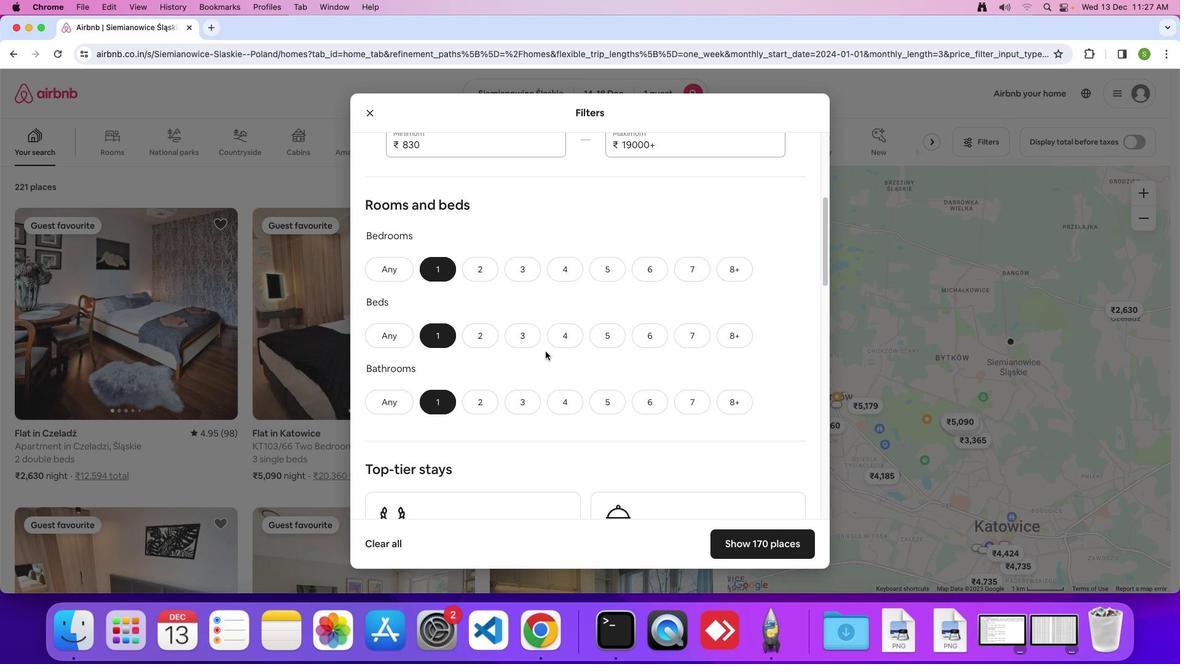 
Action: Mouse scrolled (558, 364) with delta (12, 12)
Screenshot: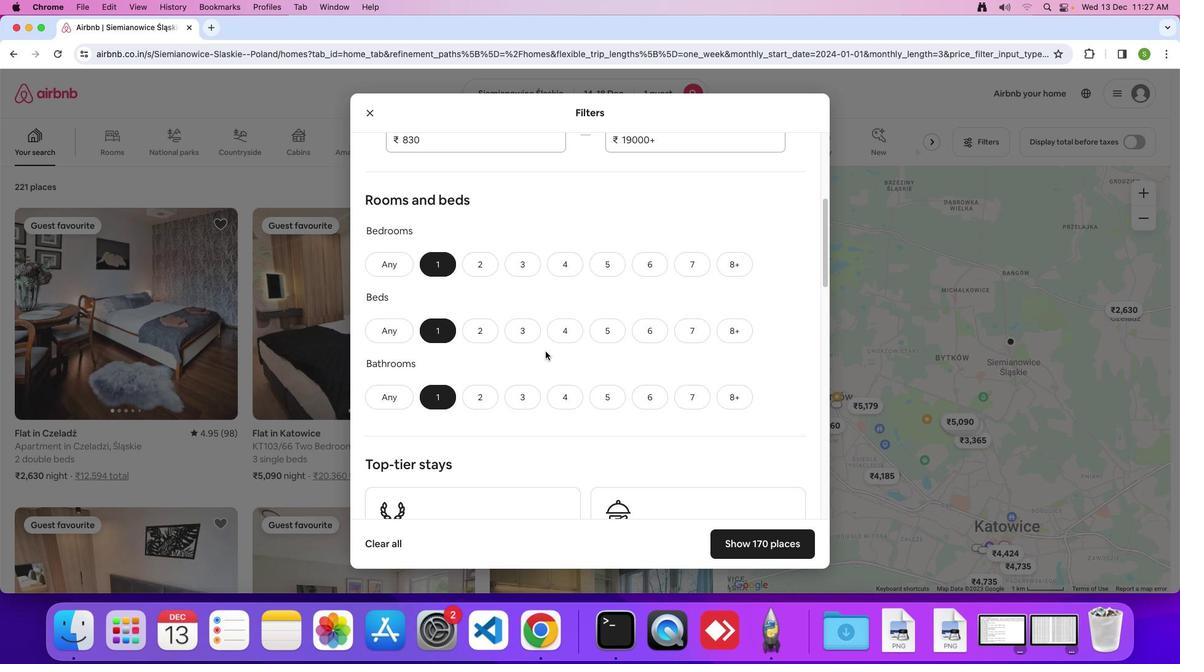 
Action: Mouse scrolled (558, 364) with delta (12, 12)
Screenshot: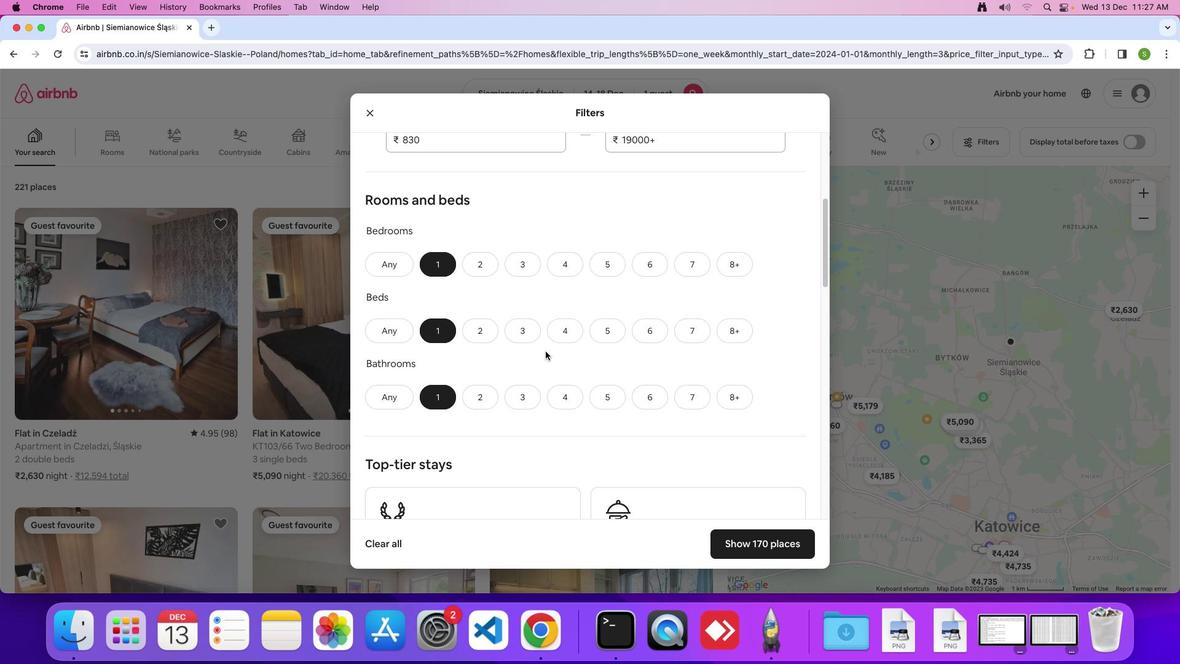 
Action: Mouse scrolled (558, 364) with delta (12, 12)
Screenshot: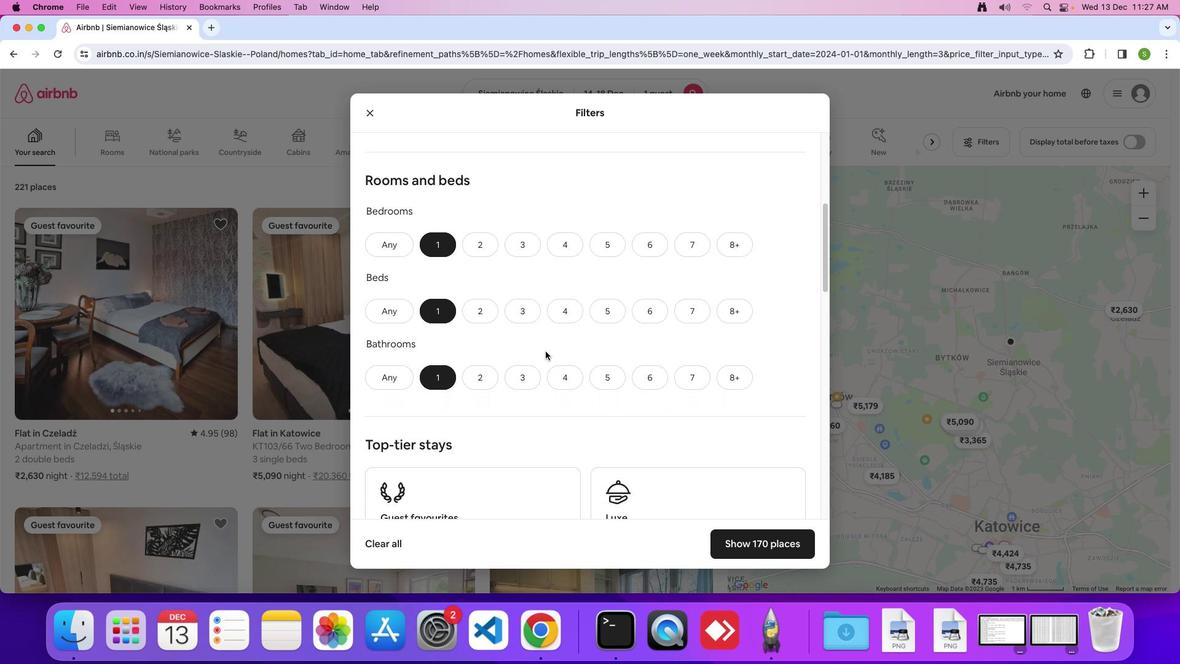 
Action: Mouse scrolled (558, 364) with delta (12, 12)
Screenshot: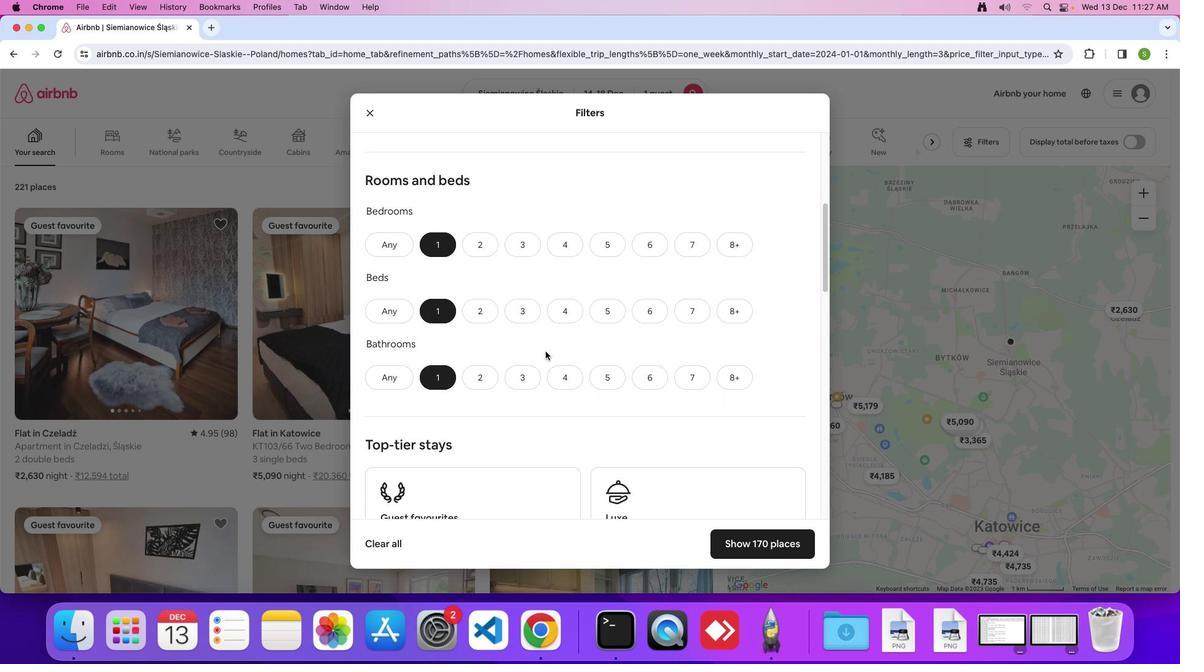 
Action: Mouse scrolled (558, 364) with delta (12, 12)
Screenshot: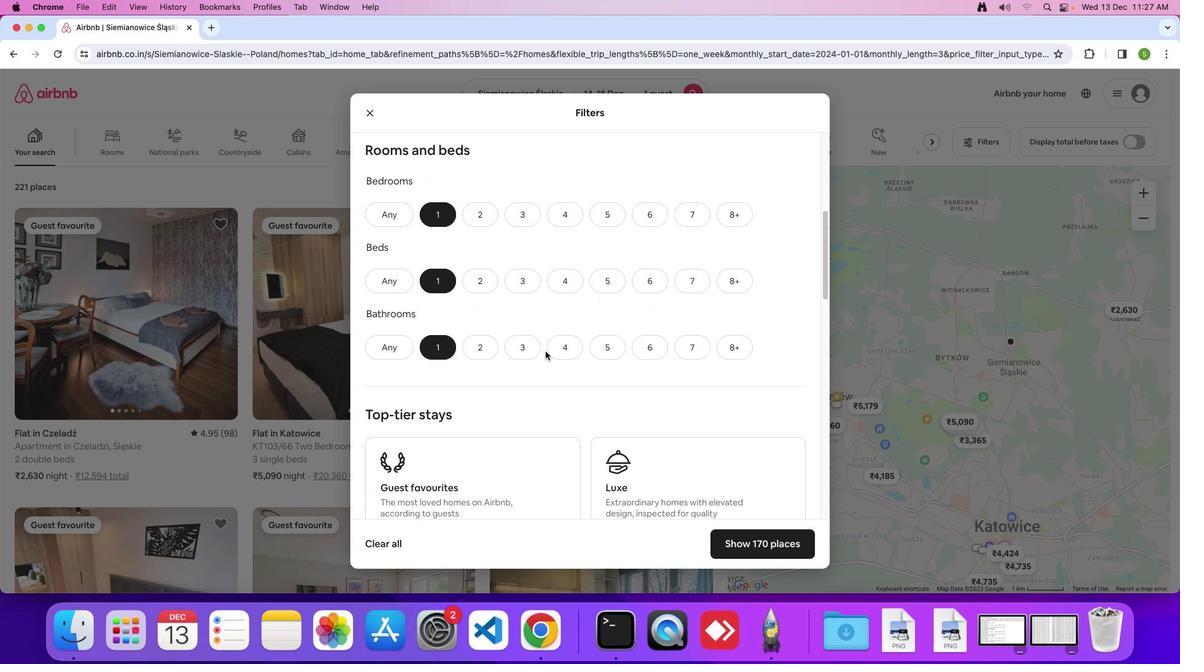 
Action: Mouse scrolled (558, 364) with delta (12, 12)
Screenshot: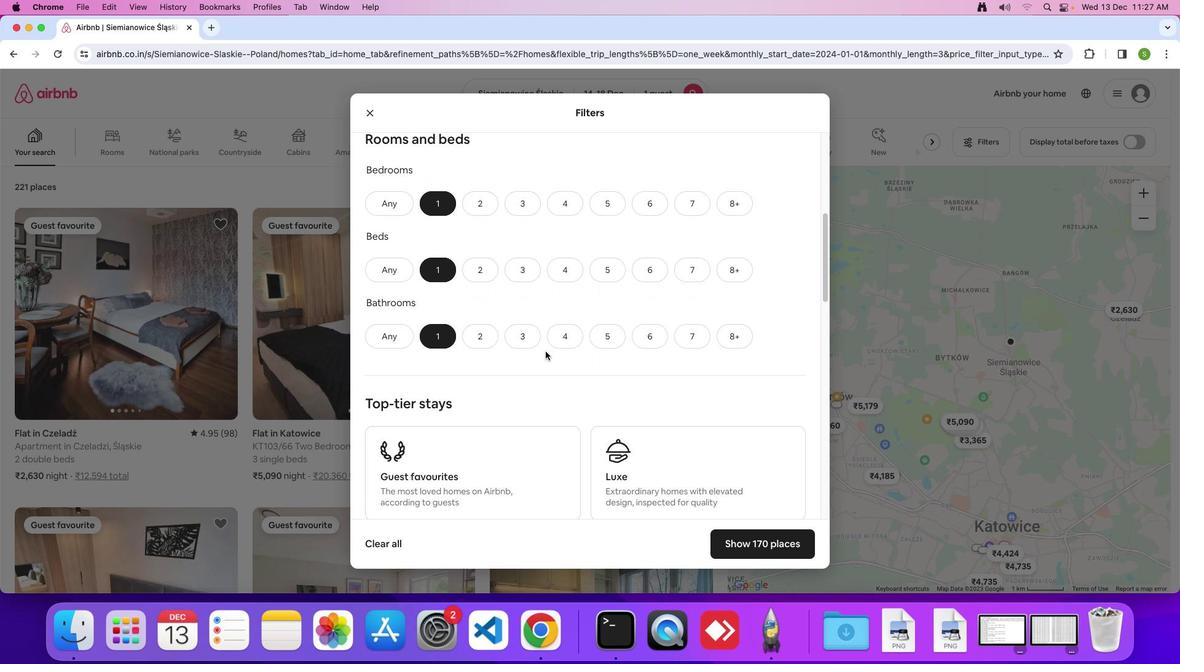 
Action: Mouse scrolled (558, 364) with delta (12, 12)
Screenshot: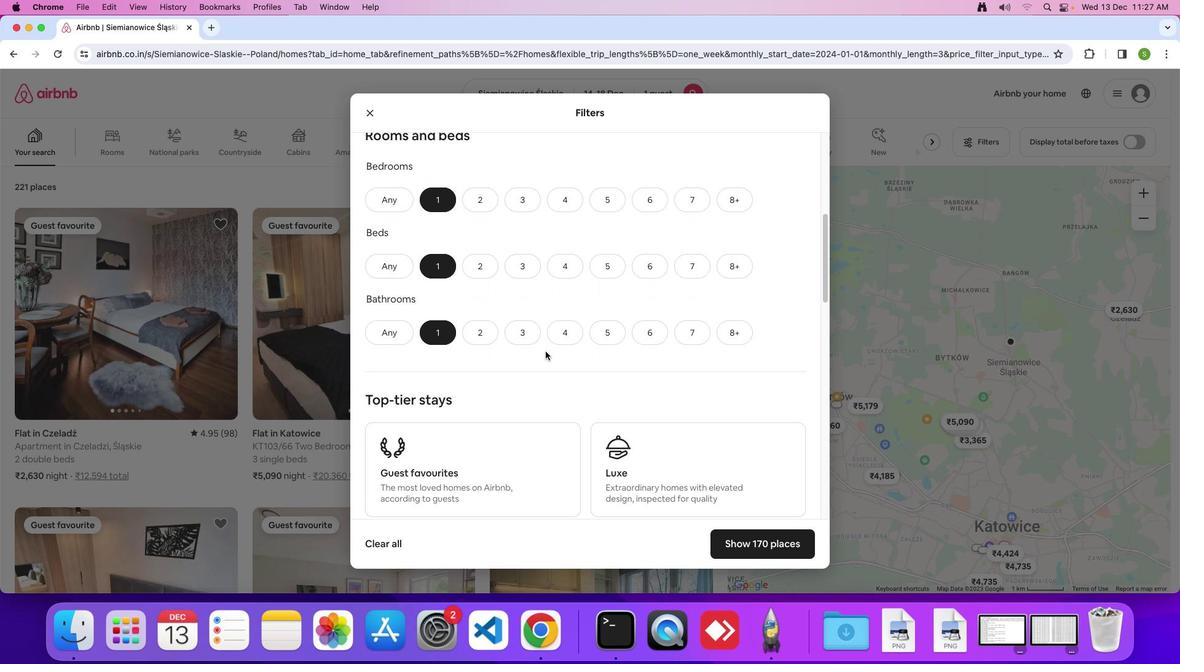 
Action: Mouse scrolled (558, 364) with delta (12, 12)
Screenshot: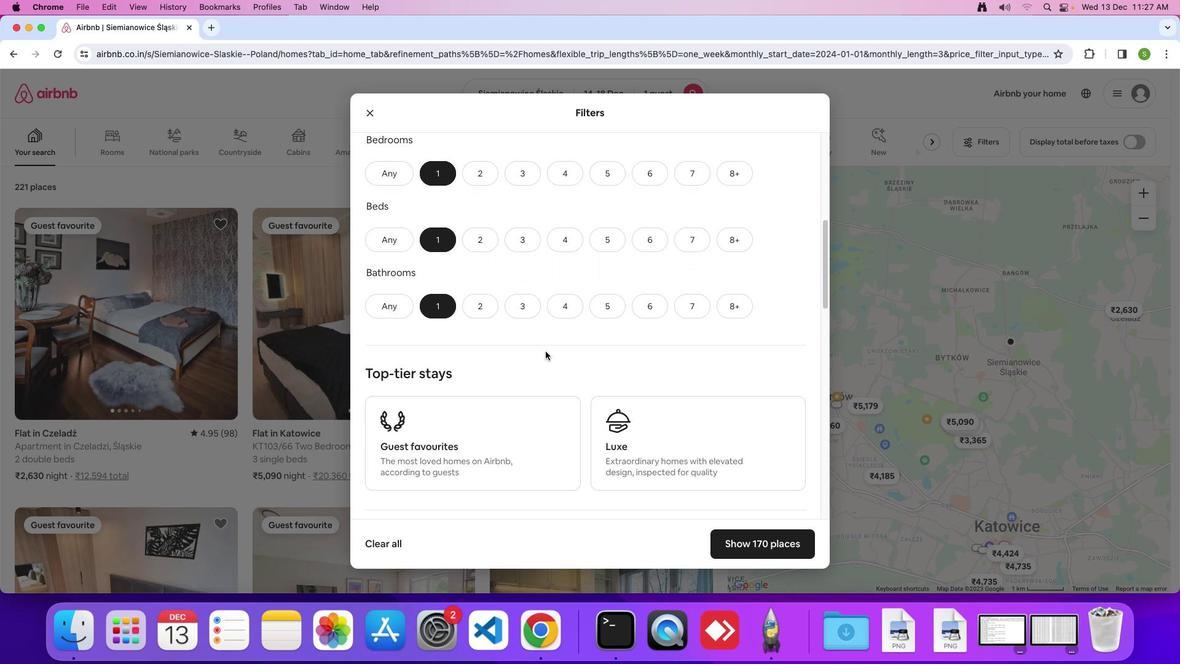 
Action: Mouse scrolled (558, 364) with delta (12, 12)
Screenshot: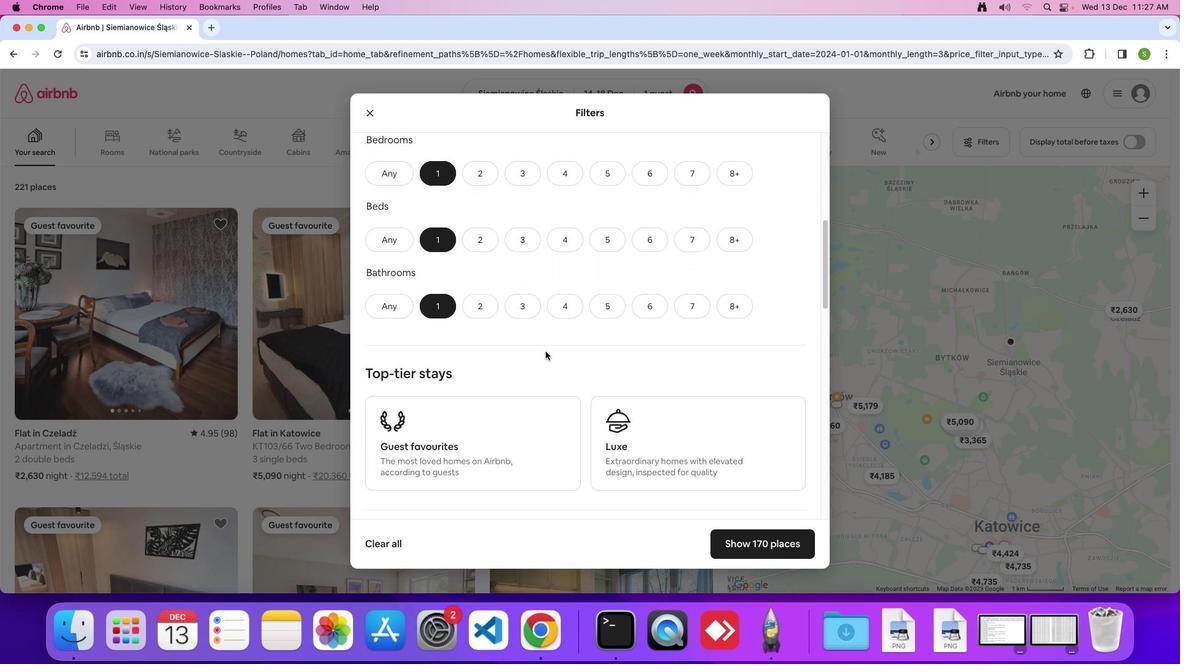 
Action: Mouse scrolled (558, 364) with delta (12, 12)
Screenshot: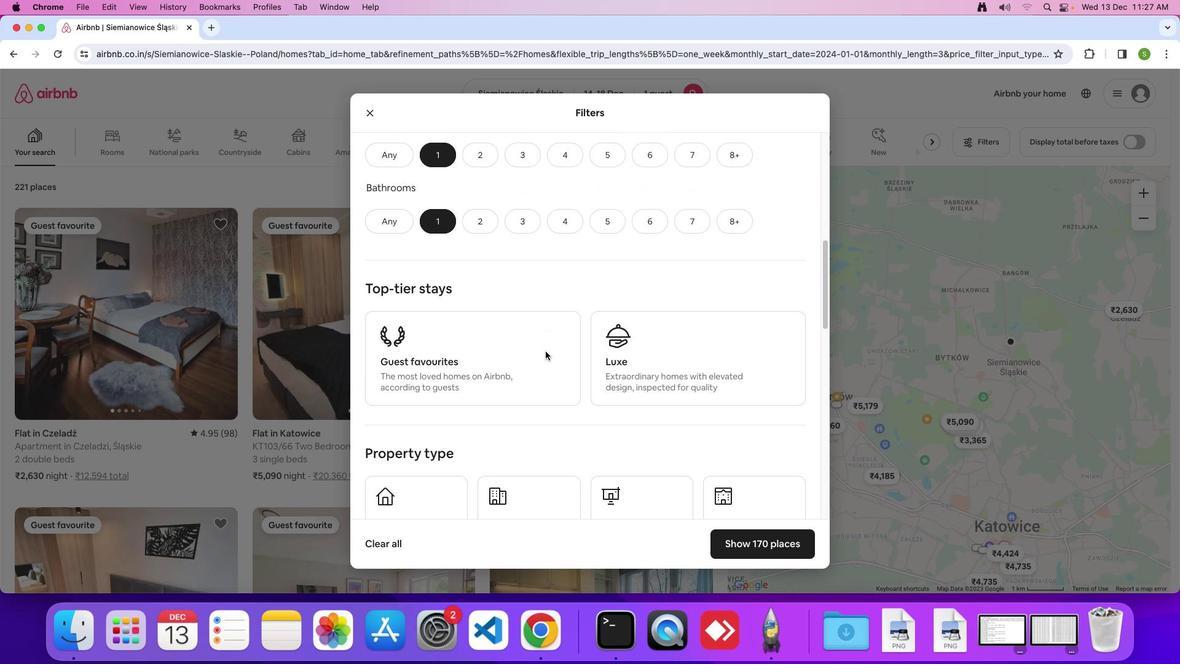 
Action: Mouse scrolled (558, 364) with delta (12, 12)
Screenshot: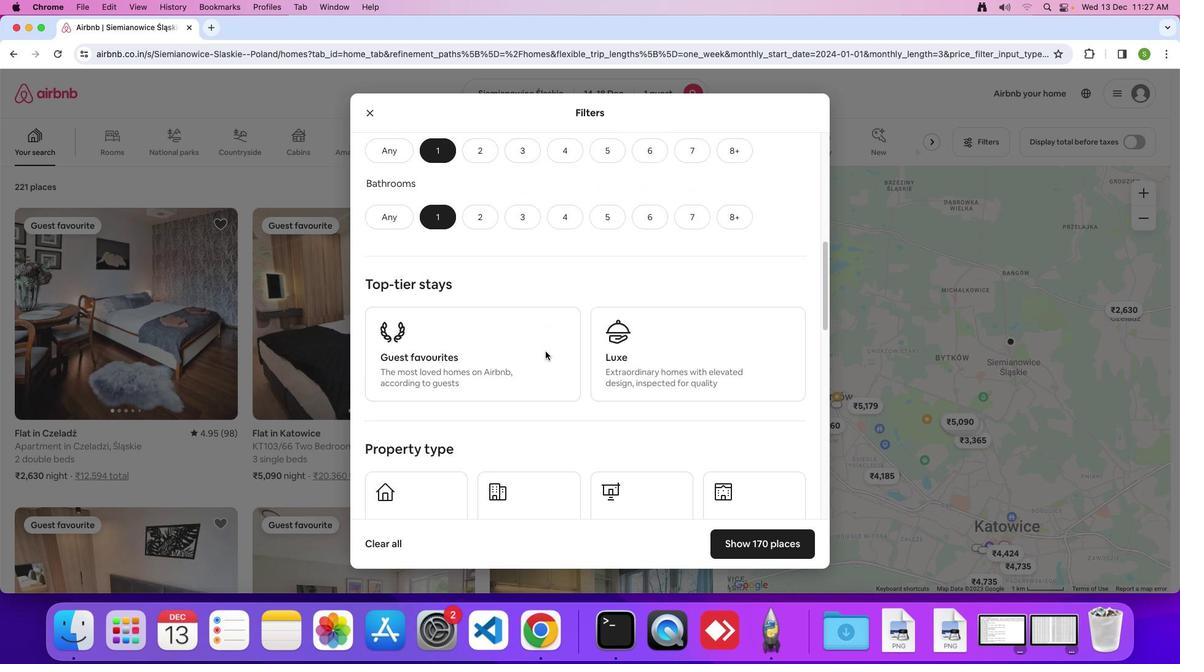 
Action: Mouse scrolled (558, 364) with delta (12, 11)
Screenshot: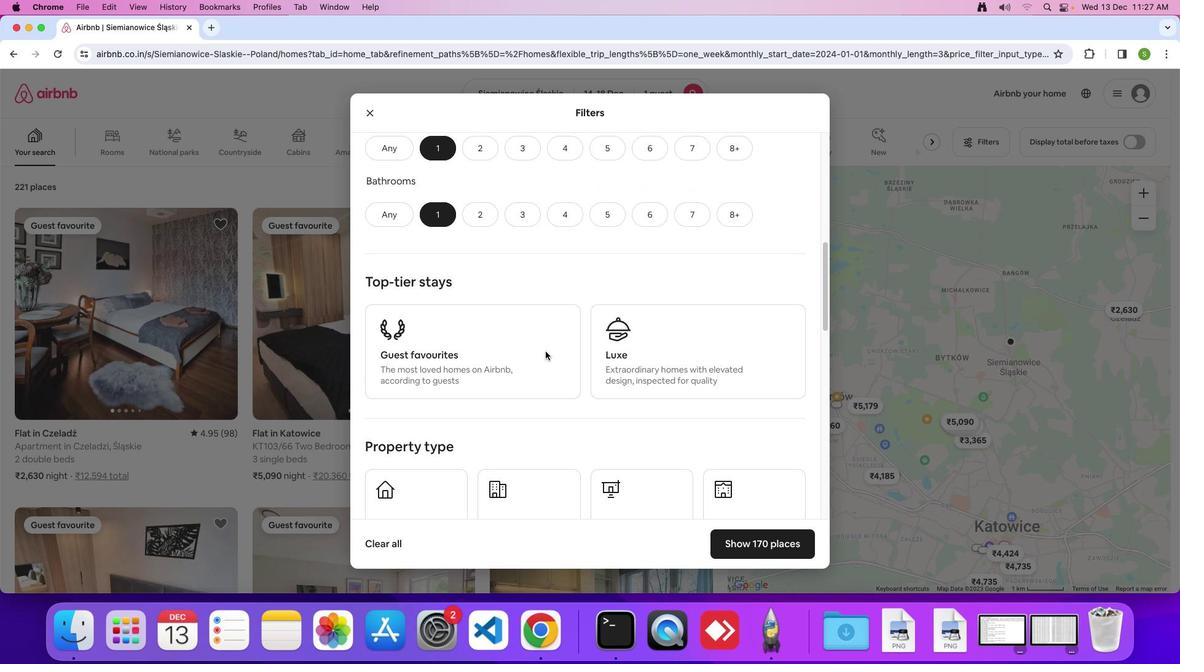 
Action: Mouse scrolled (558, 364) with delta (12, 12)
Screenshot: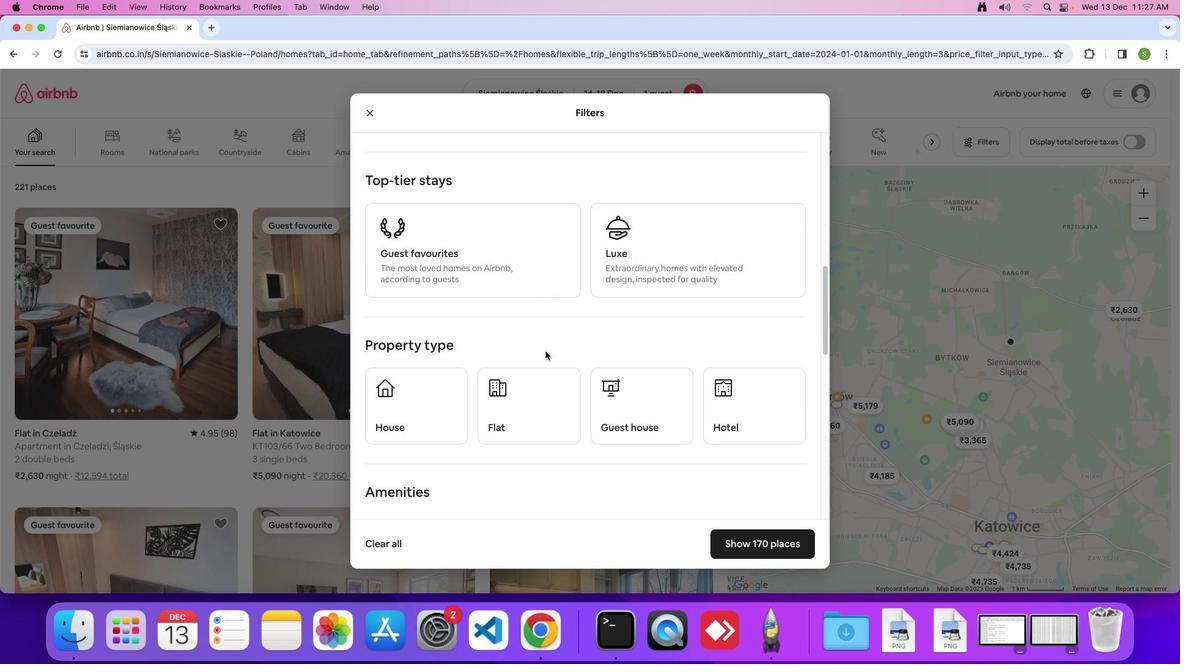
Action: Mouse scrolled (558, 364) with delta (12, 12)
Screenshot: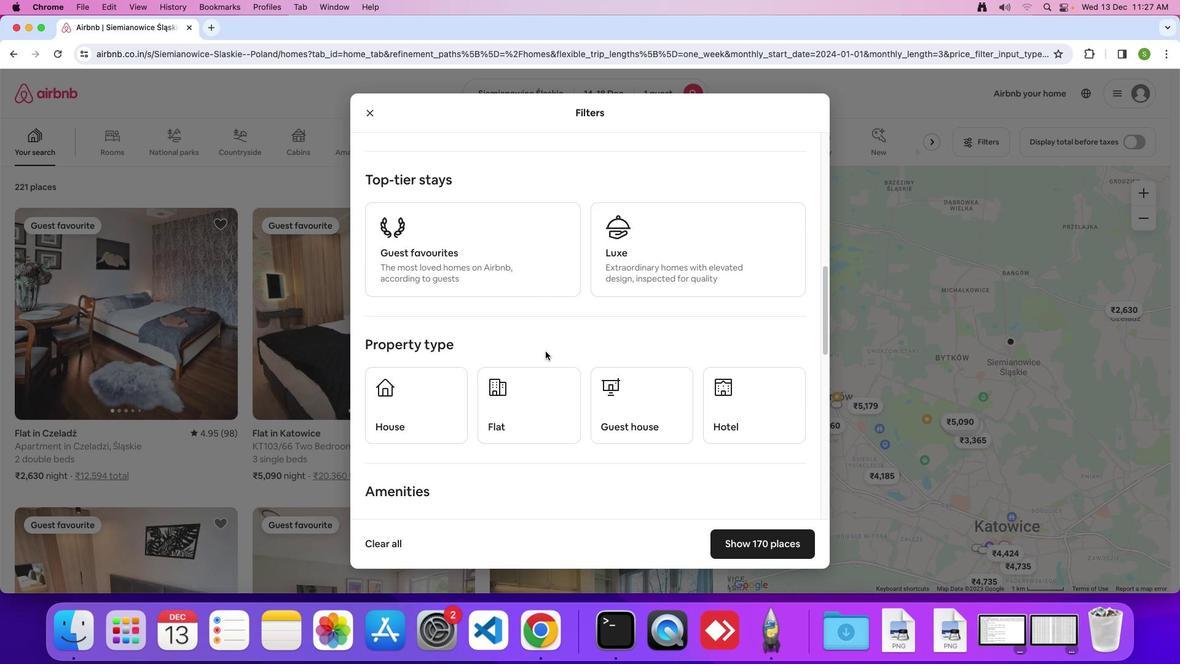 
Action: Mouse scrolled (558, 364) with delta (12, 11)
Screenshot: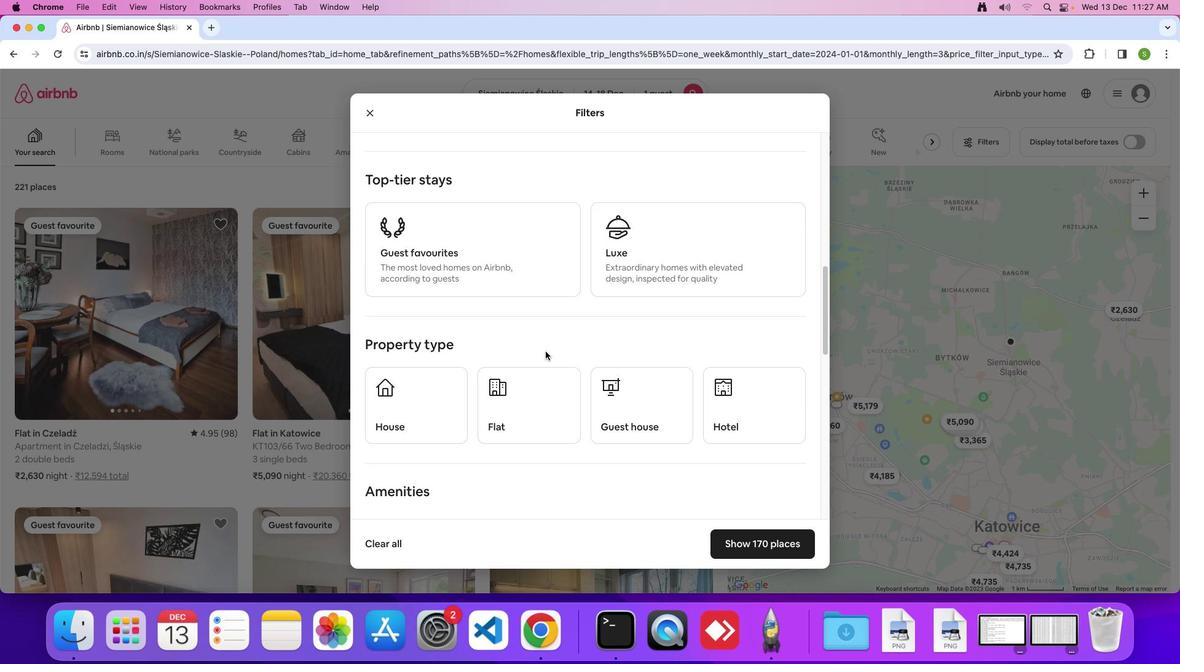 
Action: Mouse scrolled (558, 364) with delta (12, 12)
Screenshot: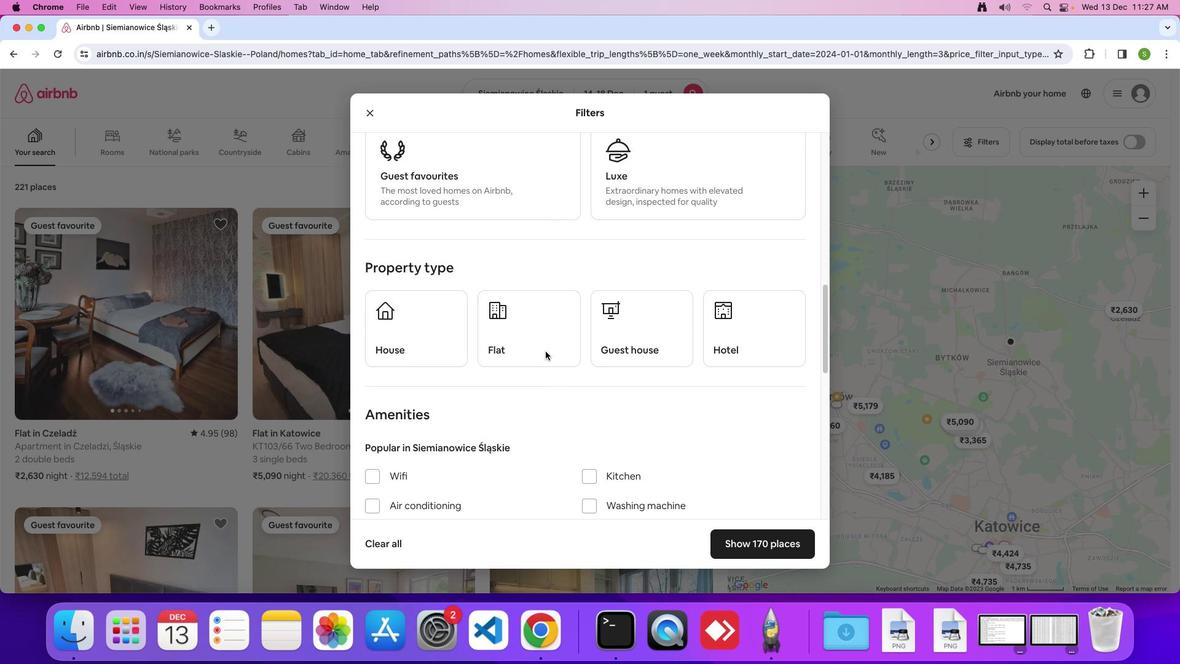 
Action: Mouse scrolled (558, 364) with delta (12, 12)
Screenshot: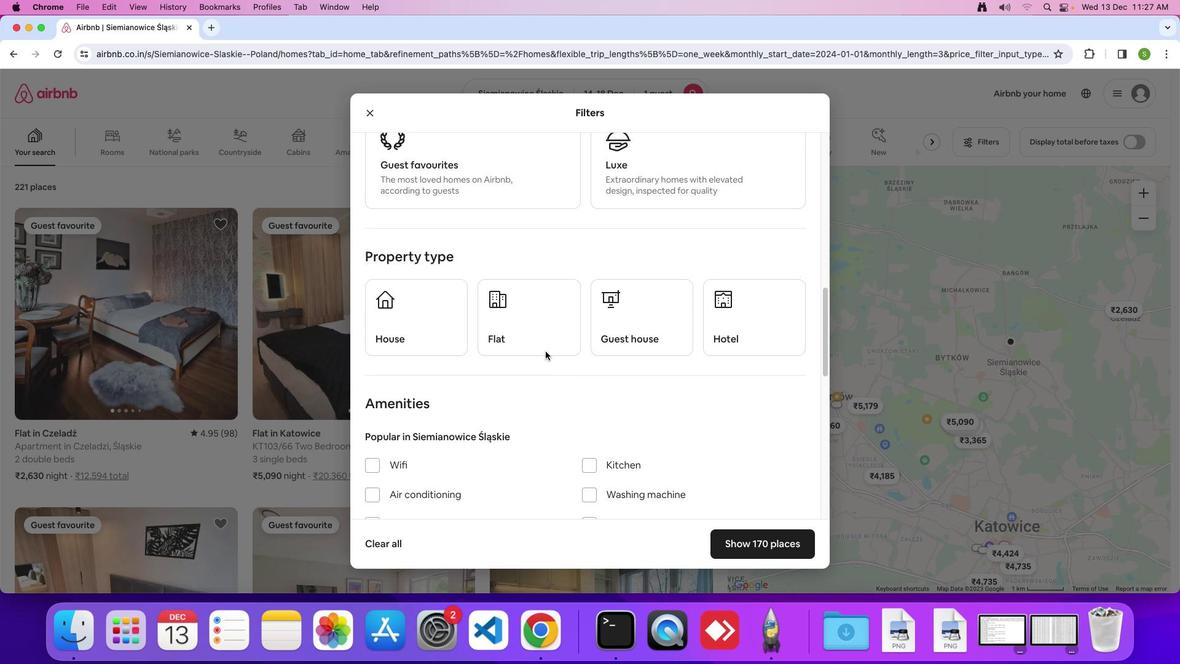 
Action: Mouse scrolled (558, 364) with delta (12, 11)
Screenshot: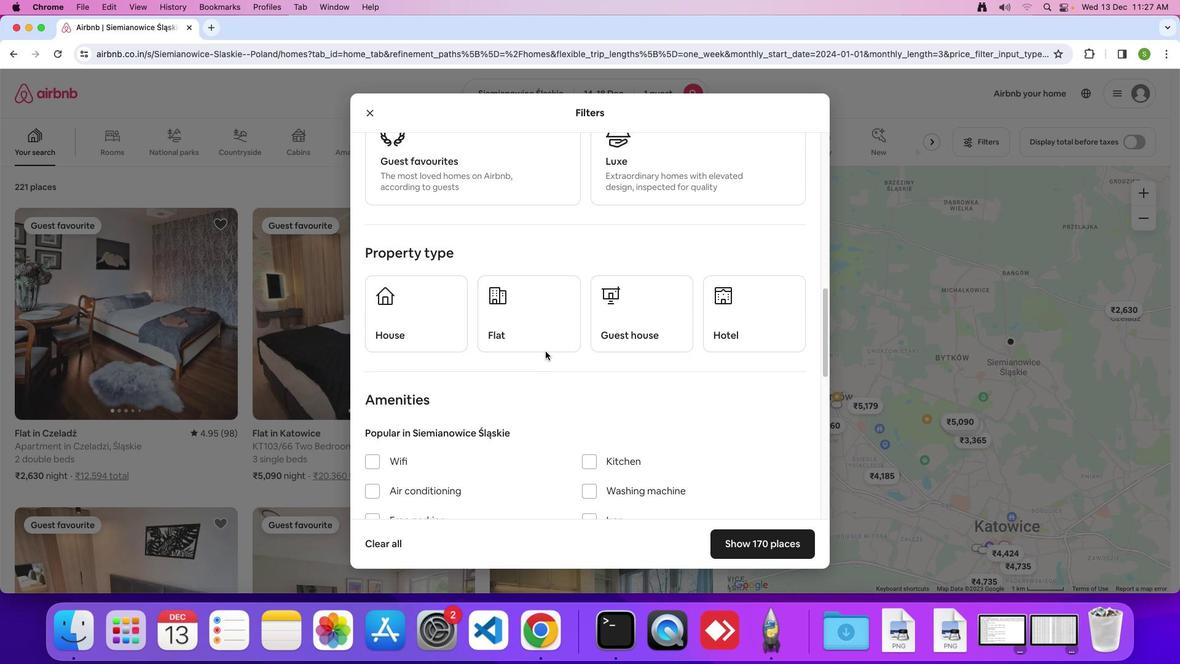 
Action: Mouse scrolled (558, 364) with delta (12, 13)
Screenshot: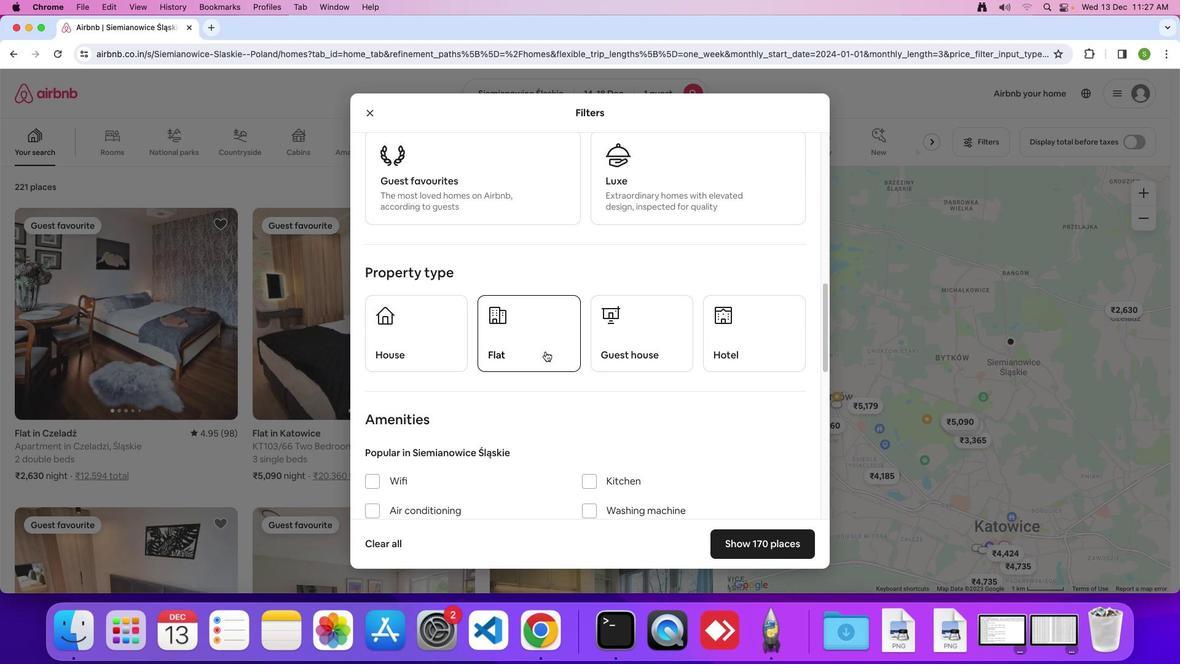 
Action: Mouse scrolled (558, 364) with delta (12, 13)
Screenshot: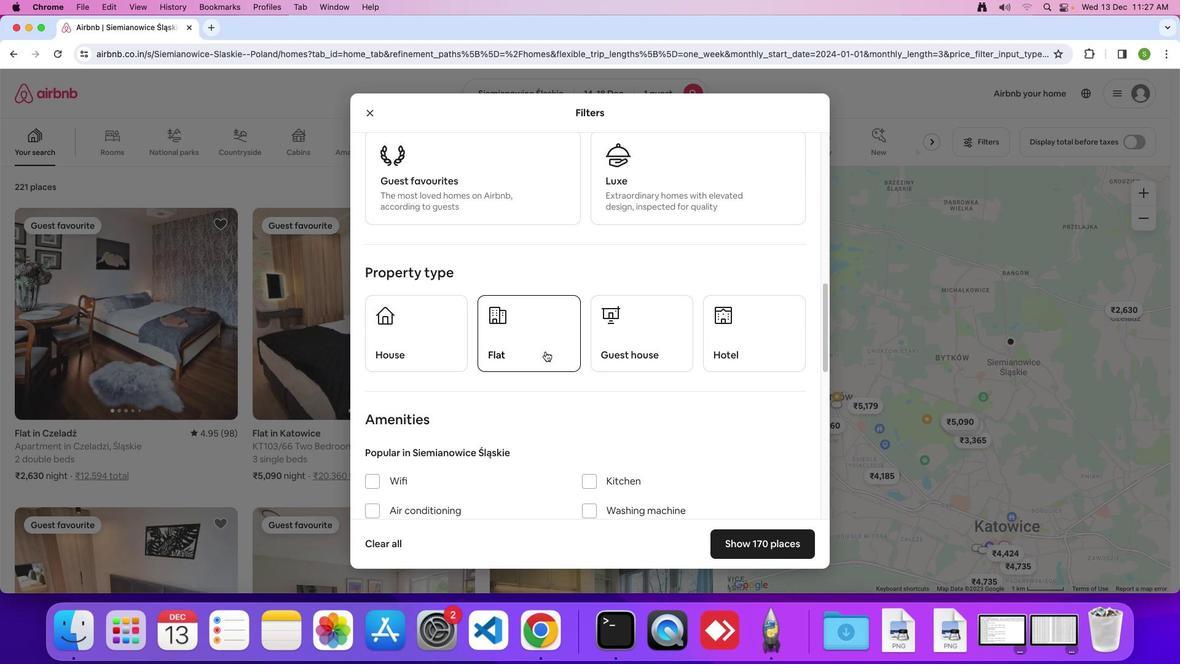 
Action: Mouse scrolled (558, 364) with delta (12, 12)
Screenshot: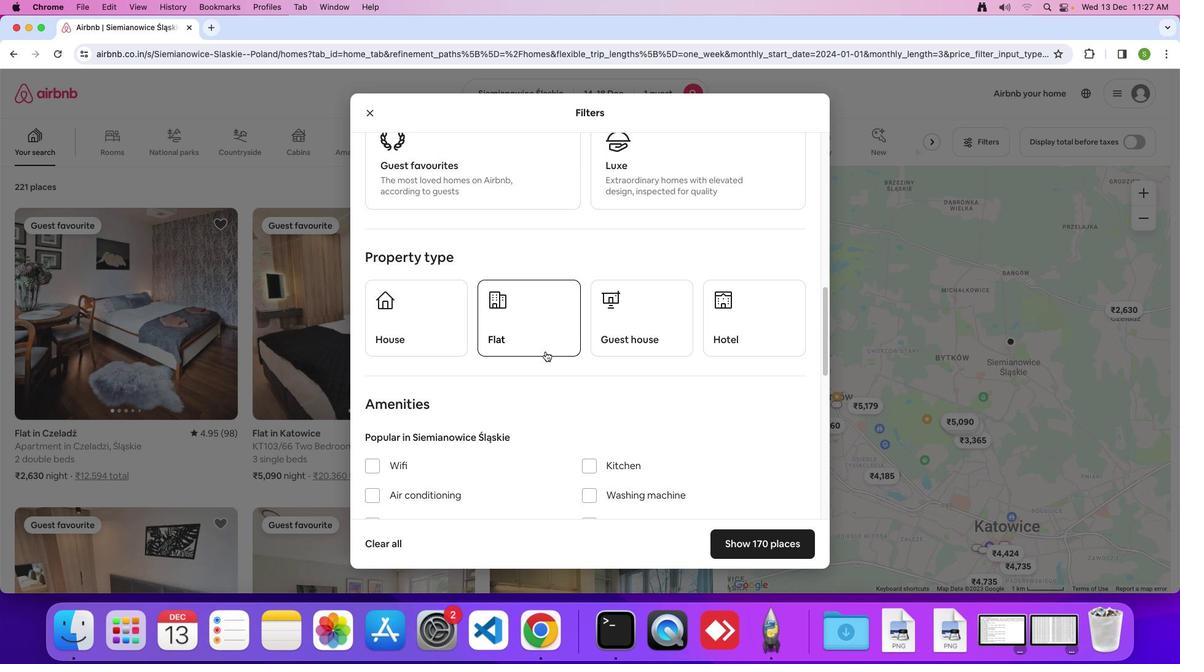
Action: Mouse scrolled (558, 364) with delta (12, 12)
Screenshot: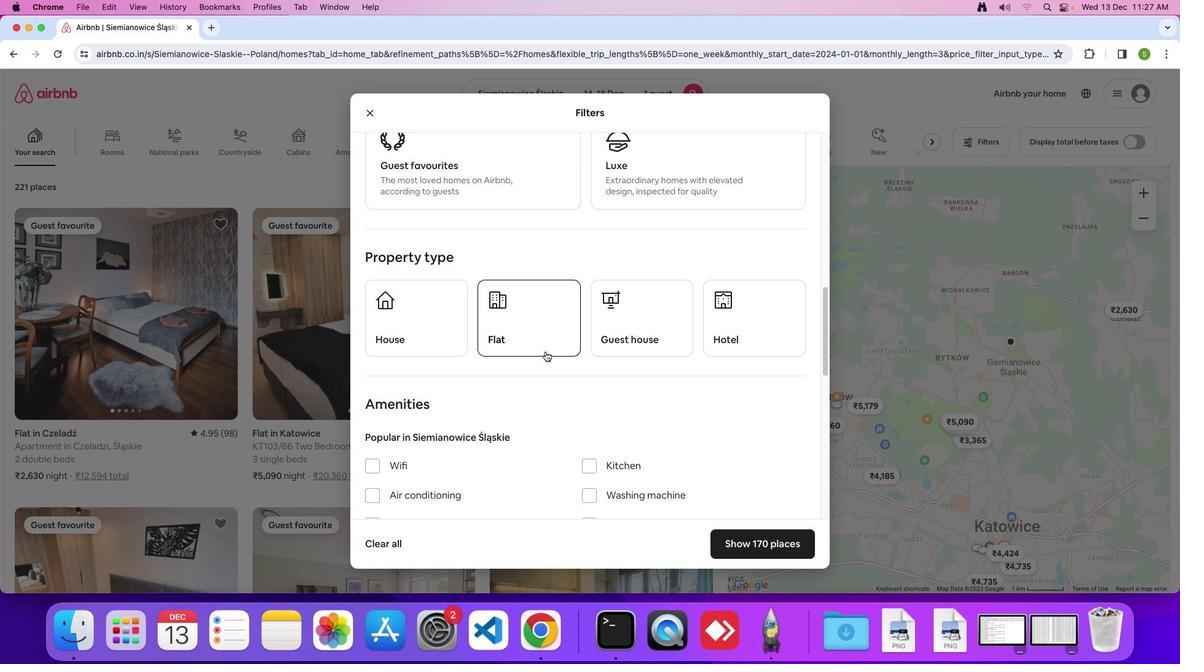 
Action: Mouse scrolled (558, 364) with delta (12, 12)
Screenshot: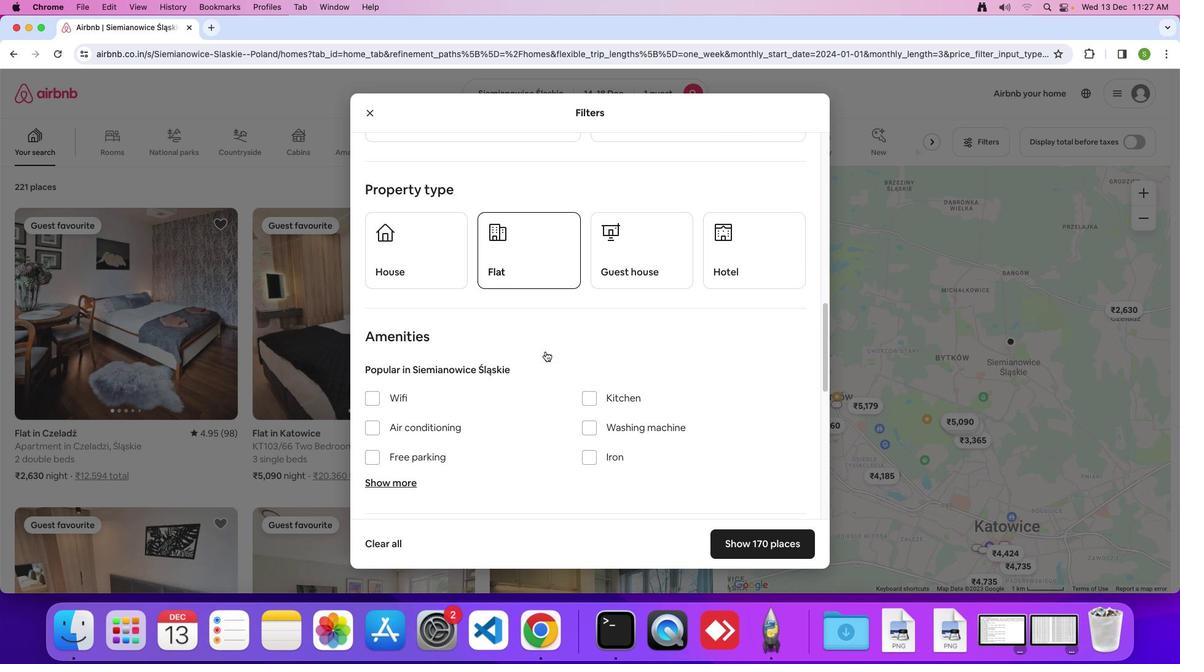
Action: Mouse scrolled (558, 364) with delta (12, 12)
Screenshot: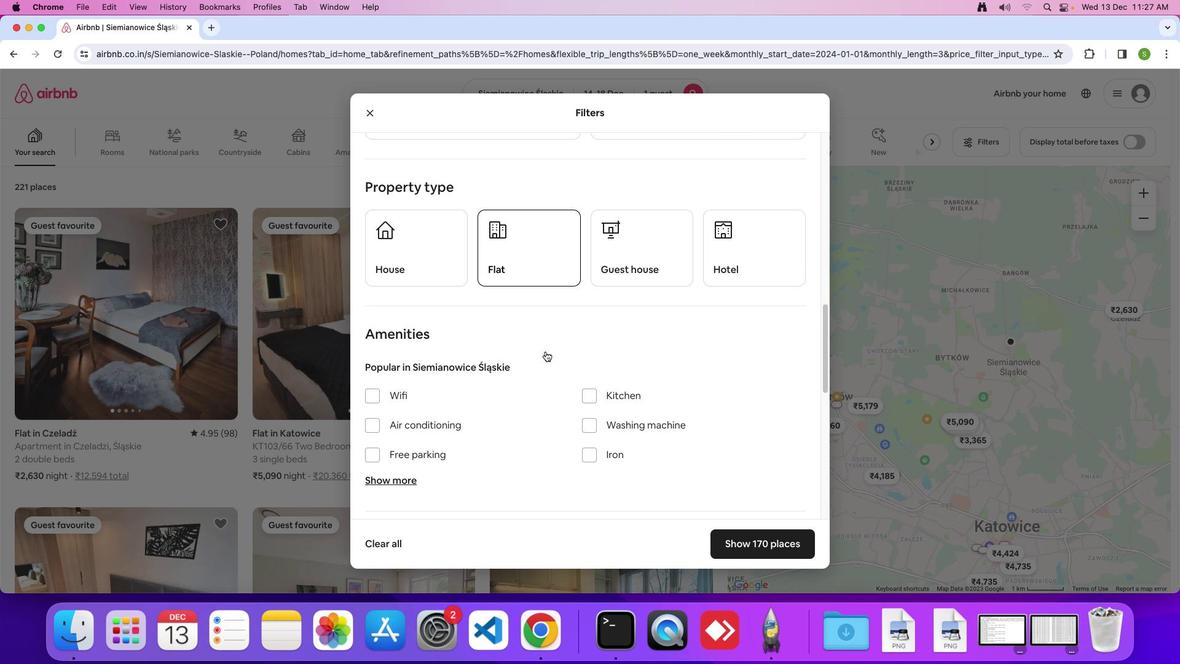 
Action: Mouse scrolled (558, 364) with delta (12, 11)
Screenshot: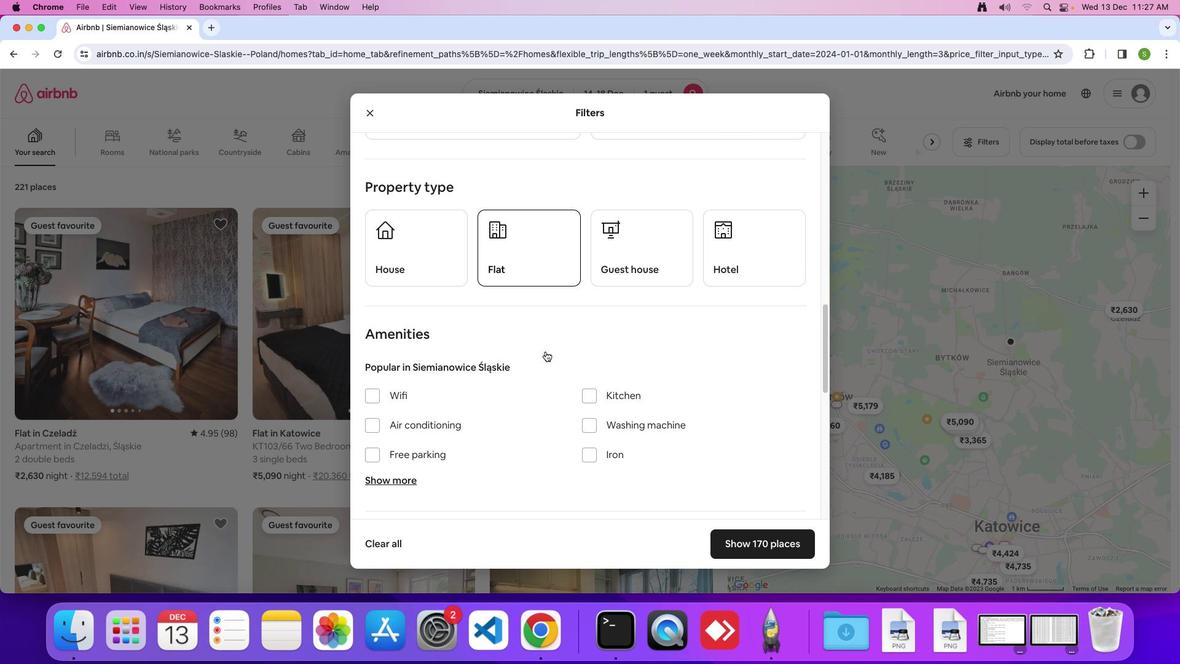 
Action: Mouse scrolled (558, 364) with delta (12, 12)
Screenshot: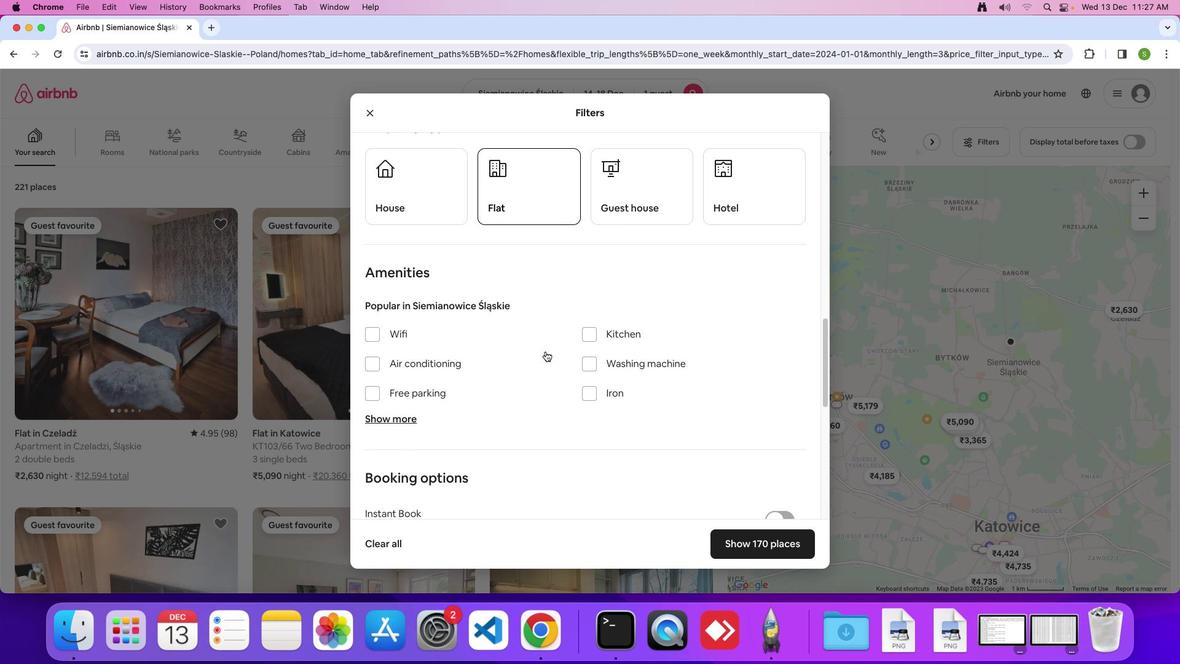 
Action: Mouse scrolled (558, 364) with delta (12, 12)
Screenshot: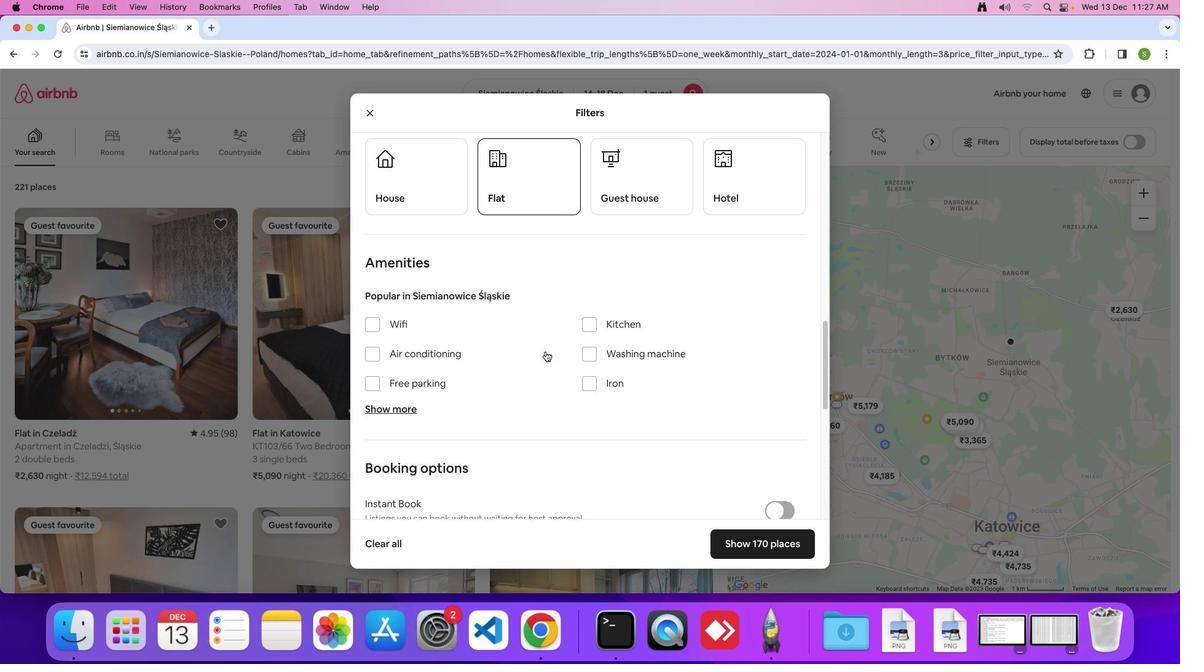 
Action: Mouse scrolled (558, 364) with delta (12, 12)
Screenshot: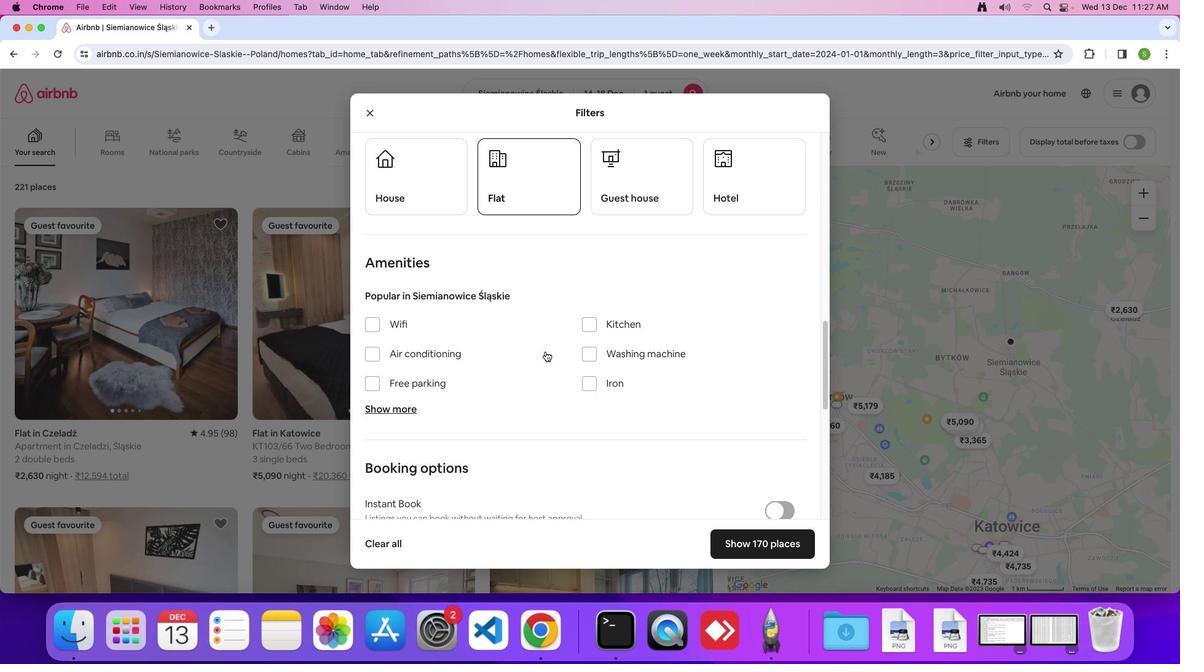 
Action: Mouse moved to (383, 336)
Screenshot: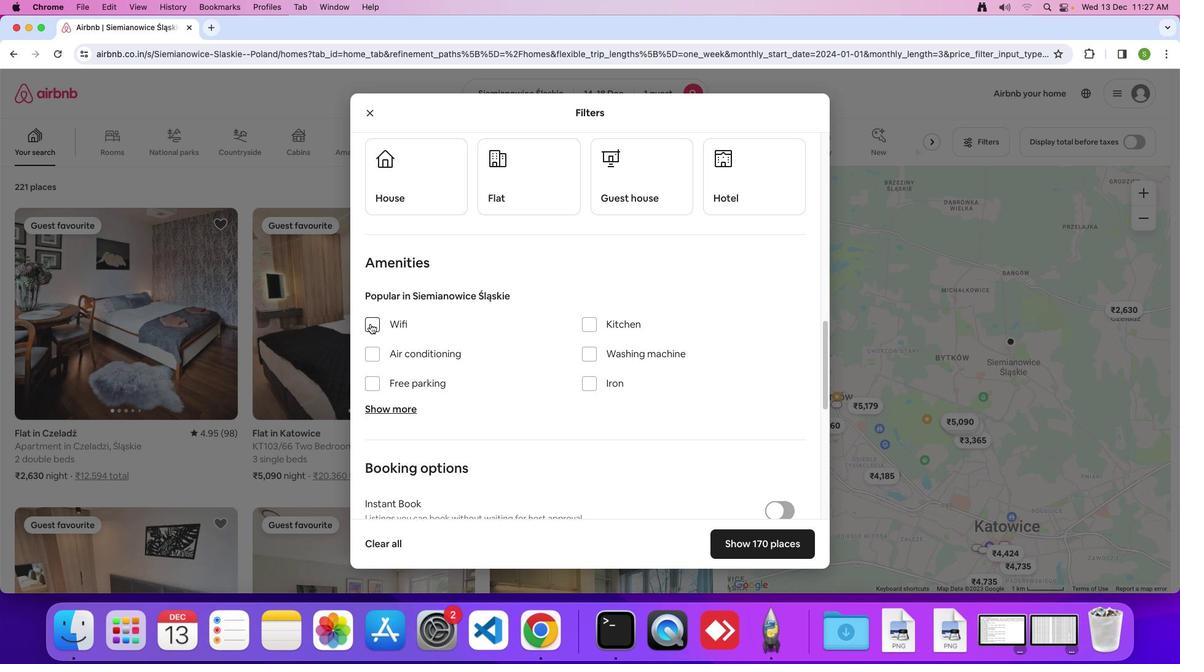 
Action: Mouse pressed left at (383, 336)
Screenshot: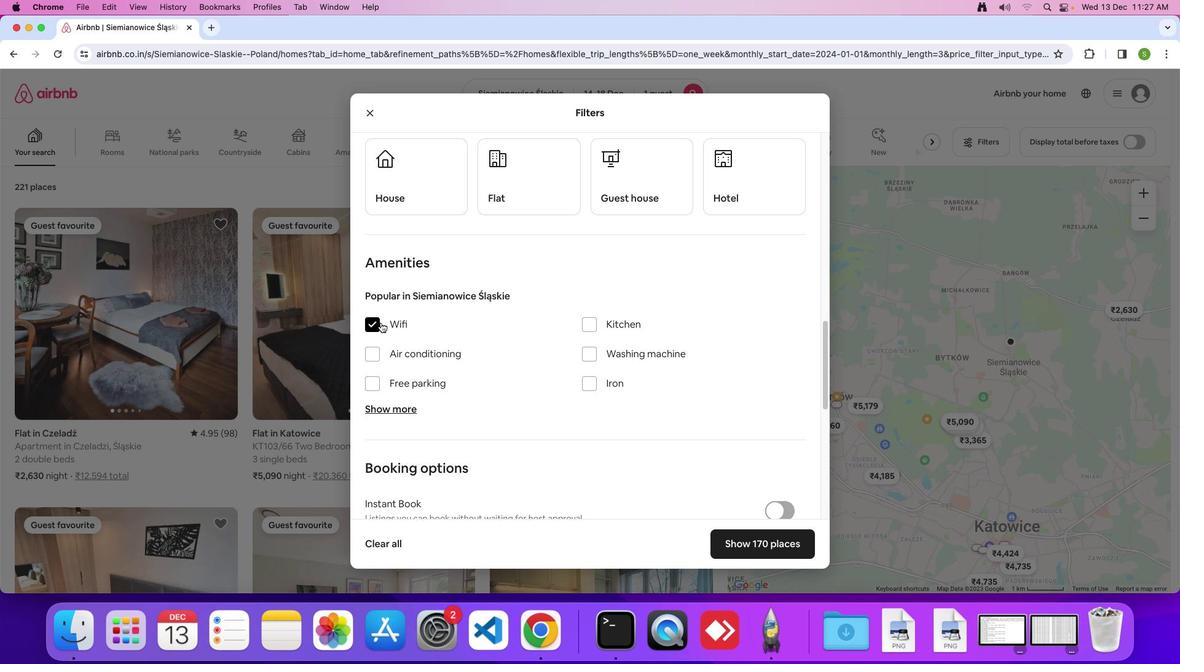 
Action: Mouse moved to (532, 349)
Screenshot: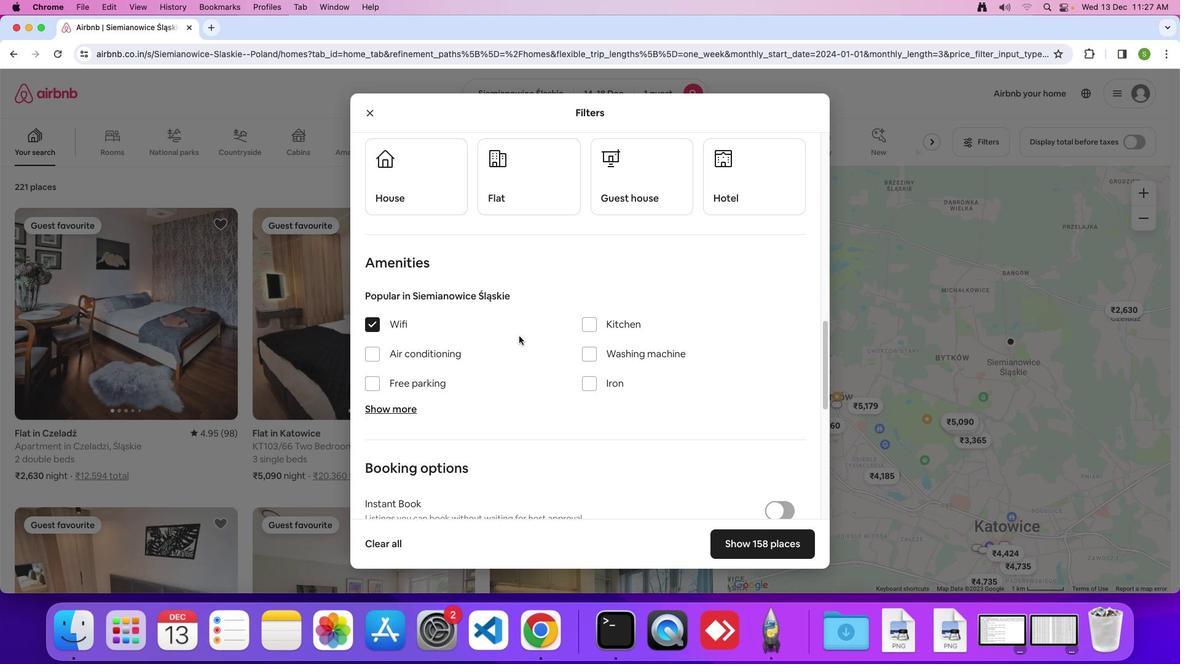 
Action: Mouse scrolled (532, 349) with delta (12, 12)
Screenshot: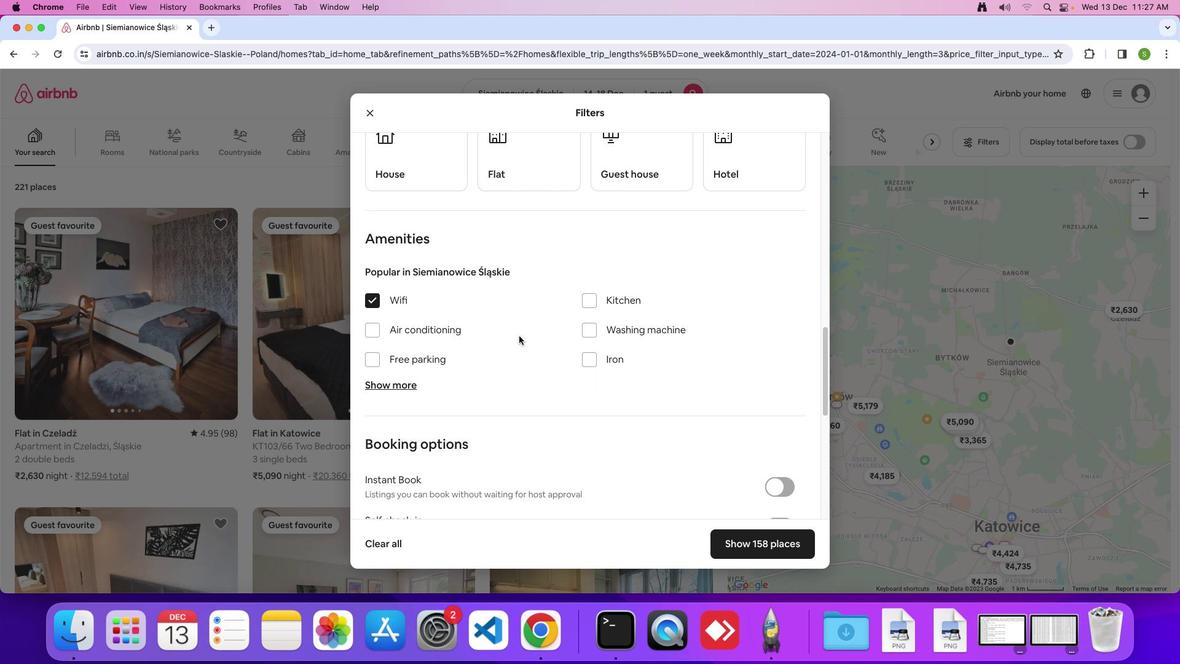 
Action: Mouse scrolled (532, 349) with delta (12, 12)
Screenshot: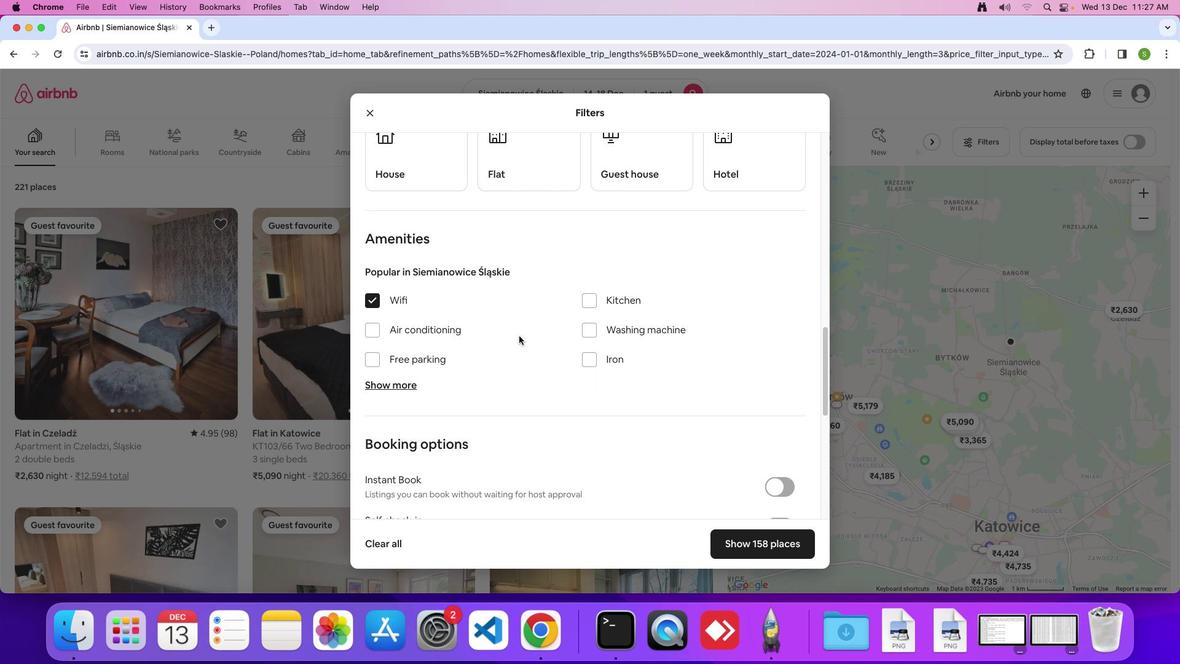 
Action: Mouse scrolled (532, 349) with delta (12, 12)
Screenshot: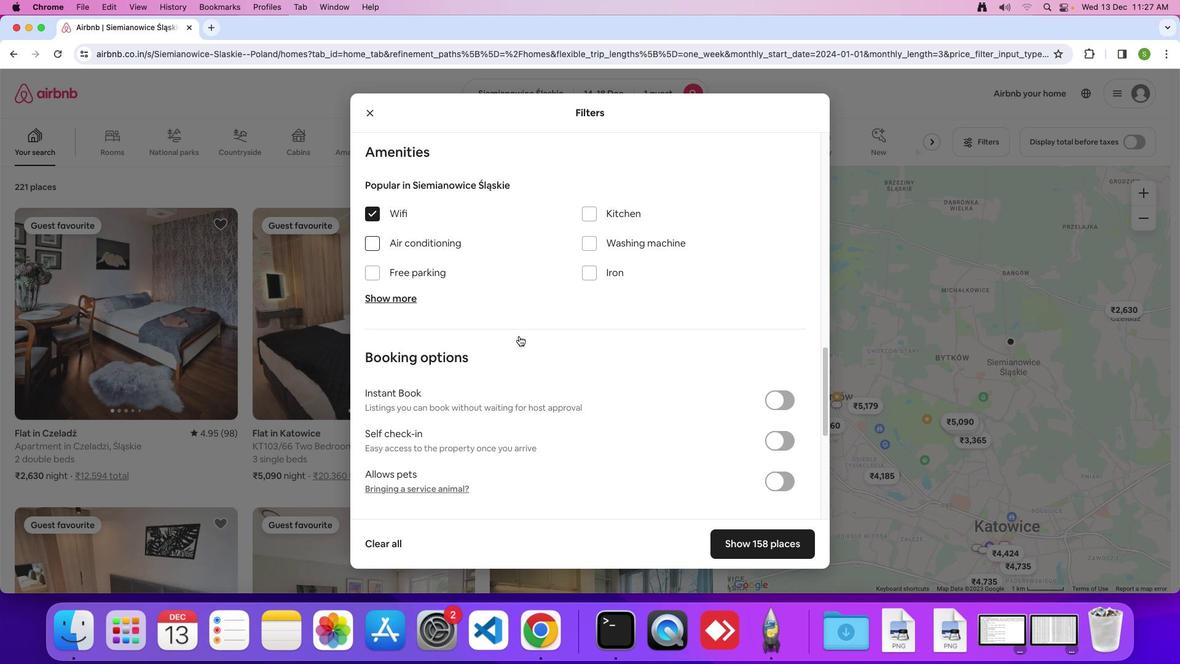 
Action: Mouse scrolled (532, 349) with delta (12, 12)
Screenshot: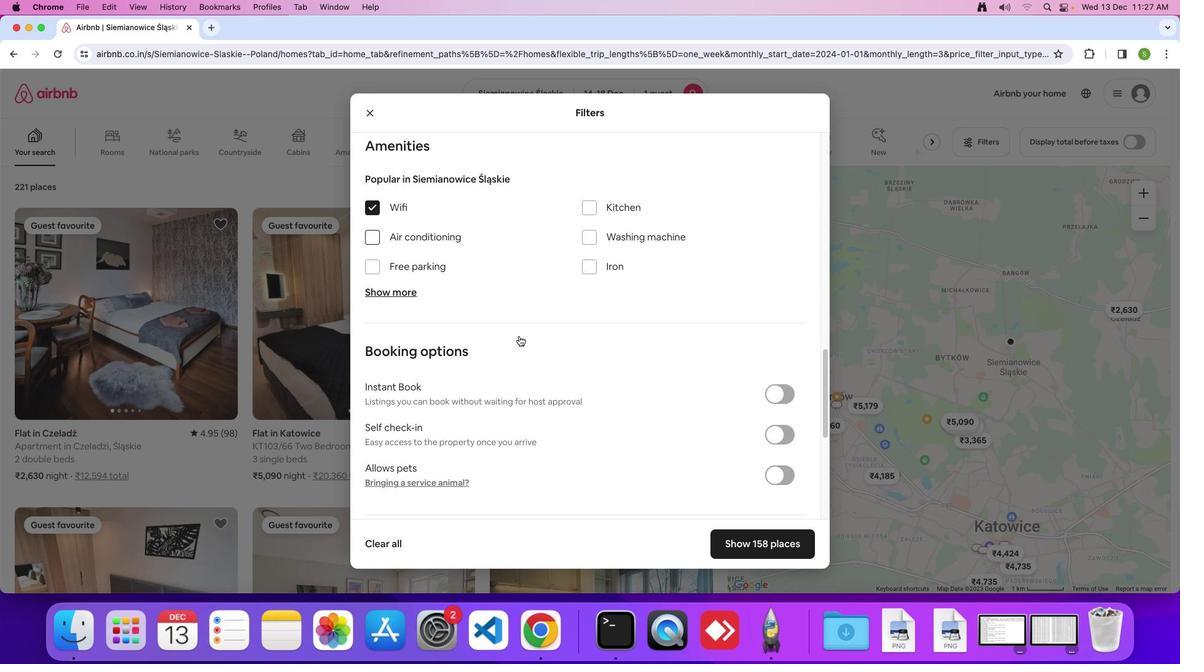 
Action: Mouse scrolled (532, 349) with delta (12, 11)
Screenshot: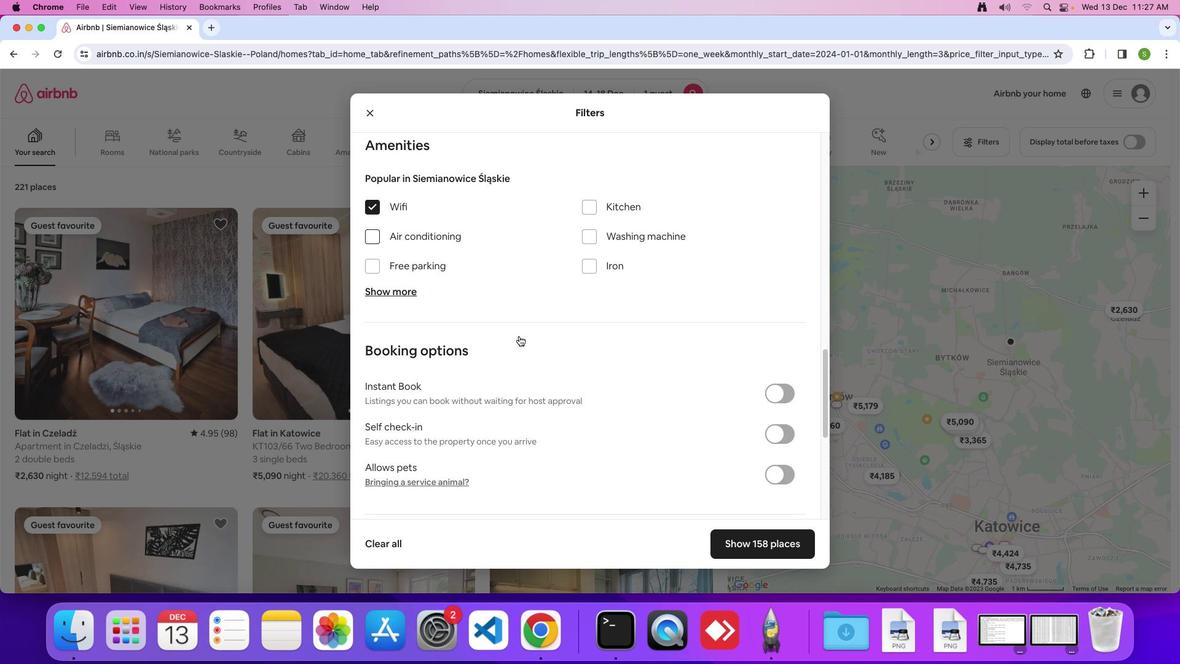 
Action: Mouse moved to (606, 251)
Screenshot: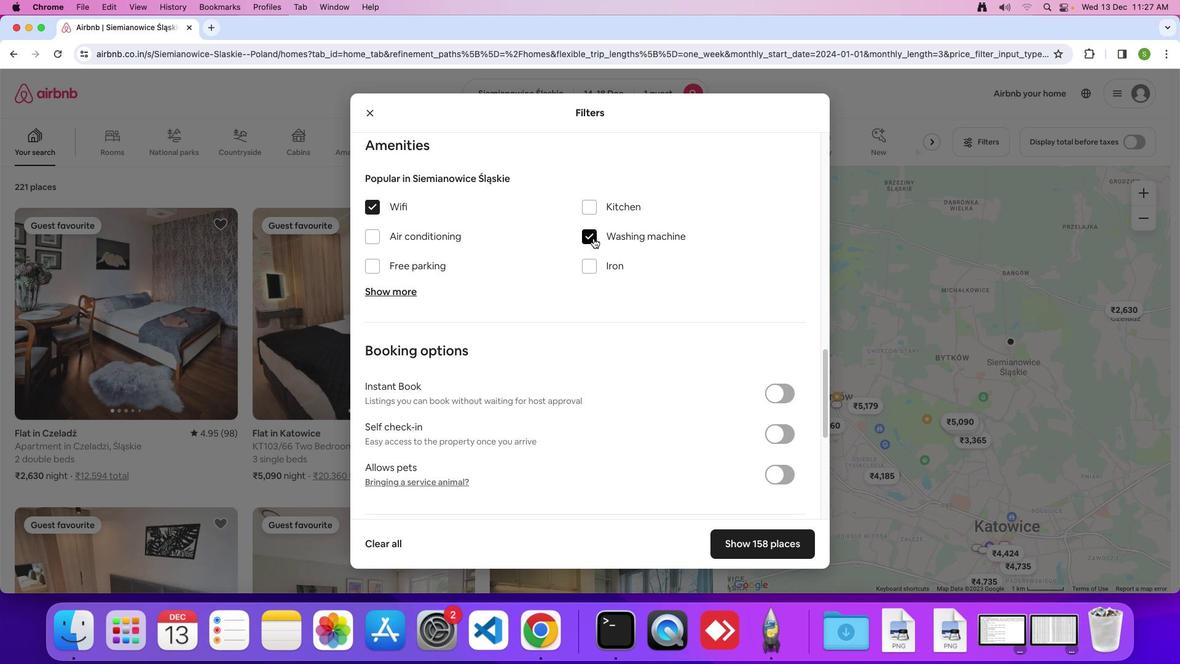 
Action: Mouse pressed left at (606, 251)
Screenshot: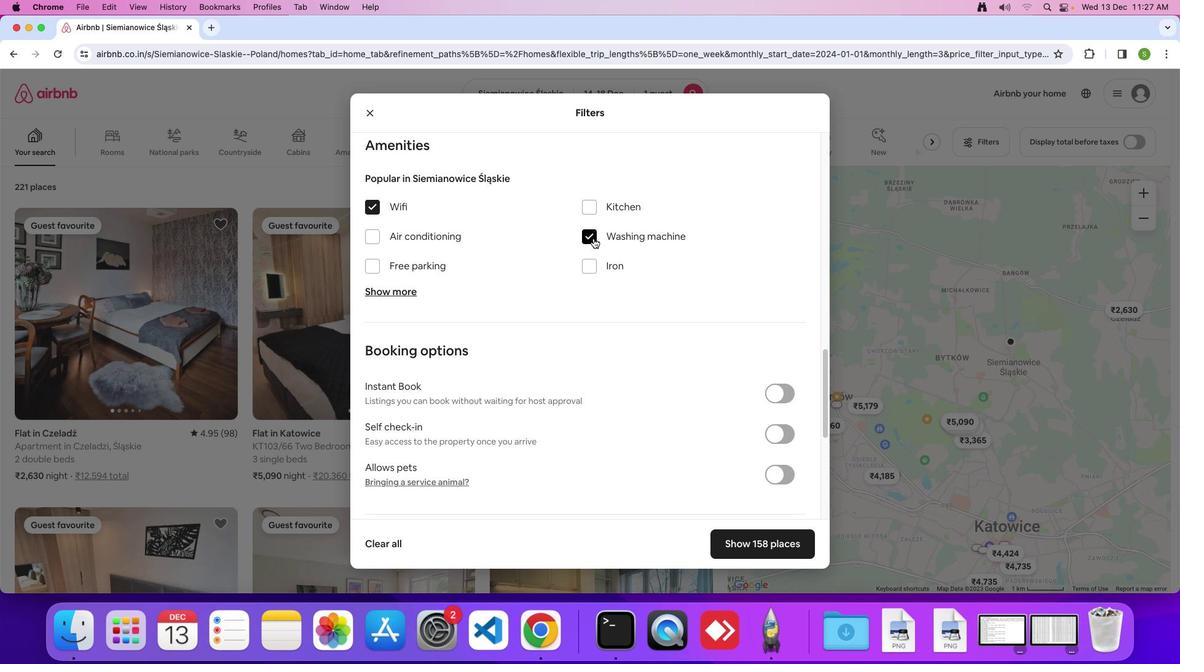 
Action: Mouse moved to (625, 408)
Screenshot: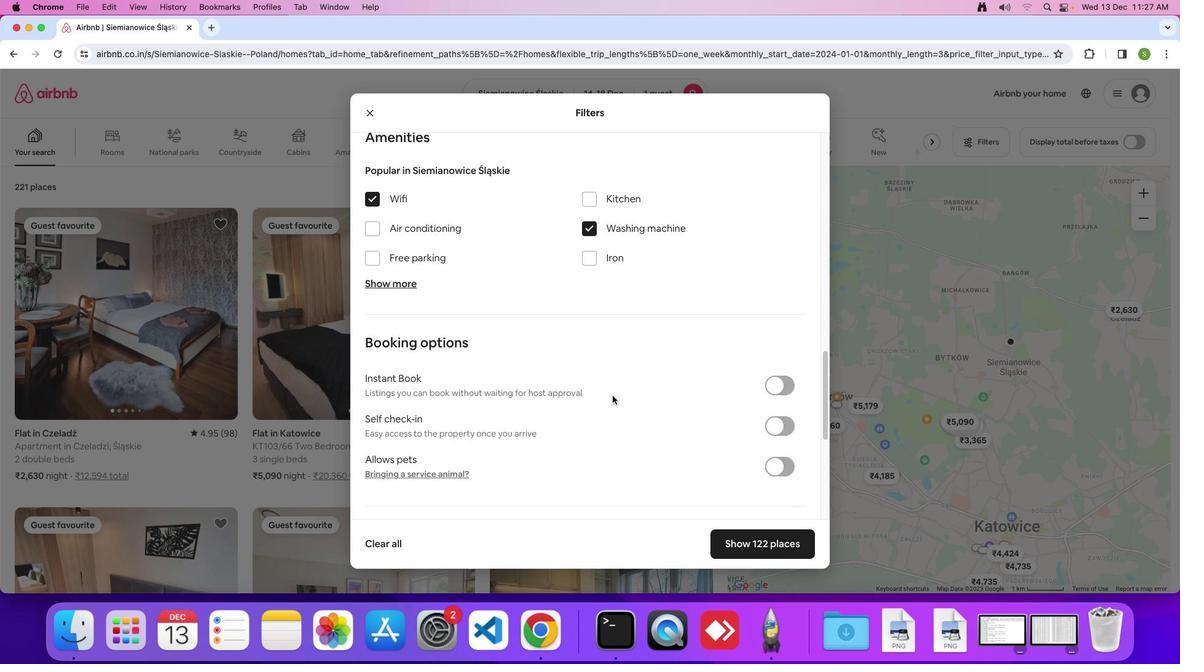 
Action: Mouse scrolled (625, 408) with delta (12, 12)
Screenshot: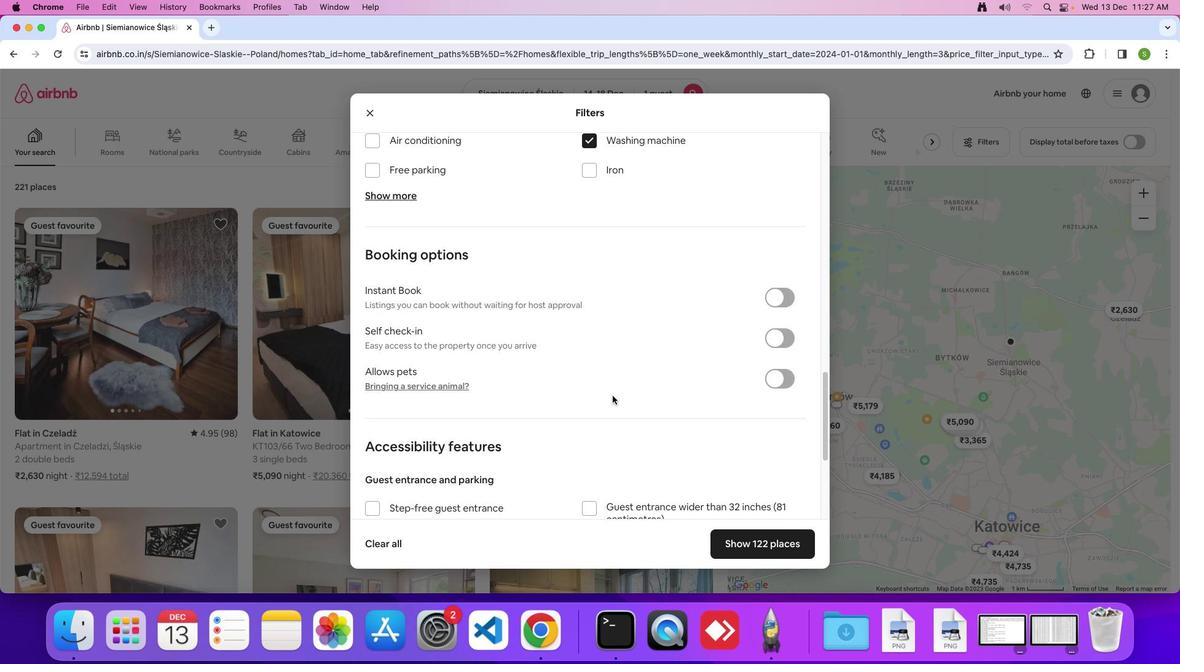 
Action: Mouse scrolled (625, 408) with delta (12, 12)
Screenshot: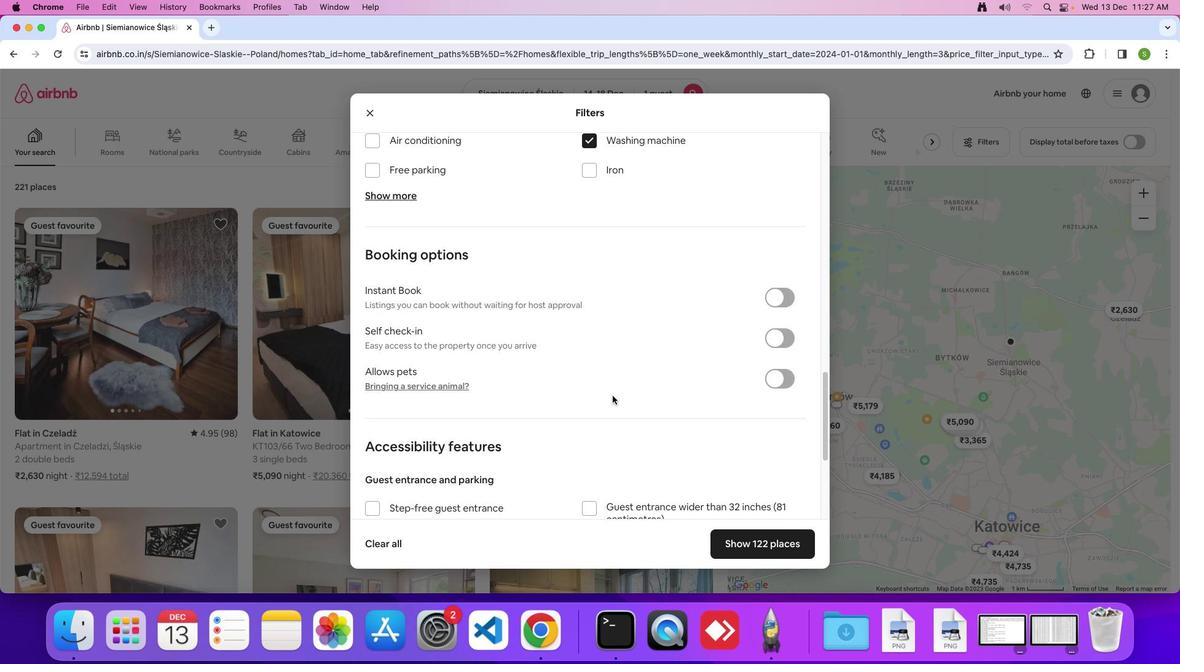 
Action: Mouse scrolled (625, 408) with delta (12, 11)
Screenshot: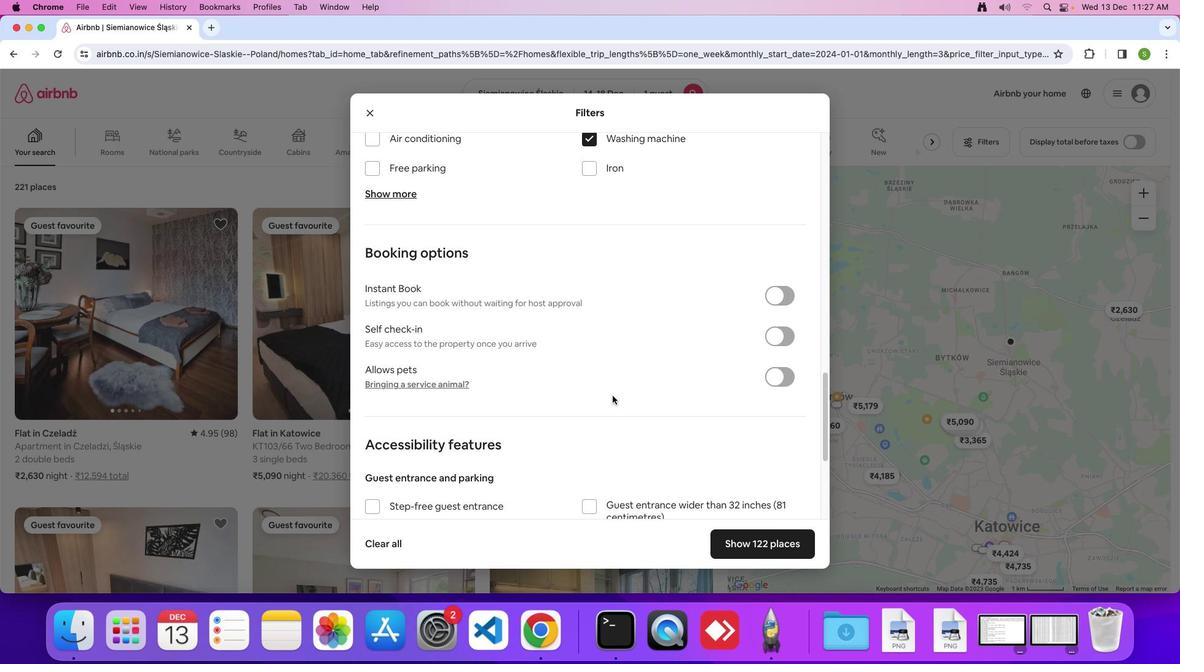 
Action: Mouse scrolled (625, 408) with delta (12, 12)
Screenshot: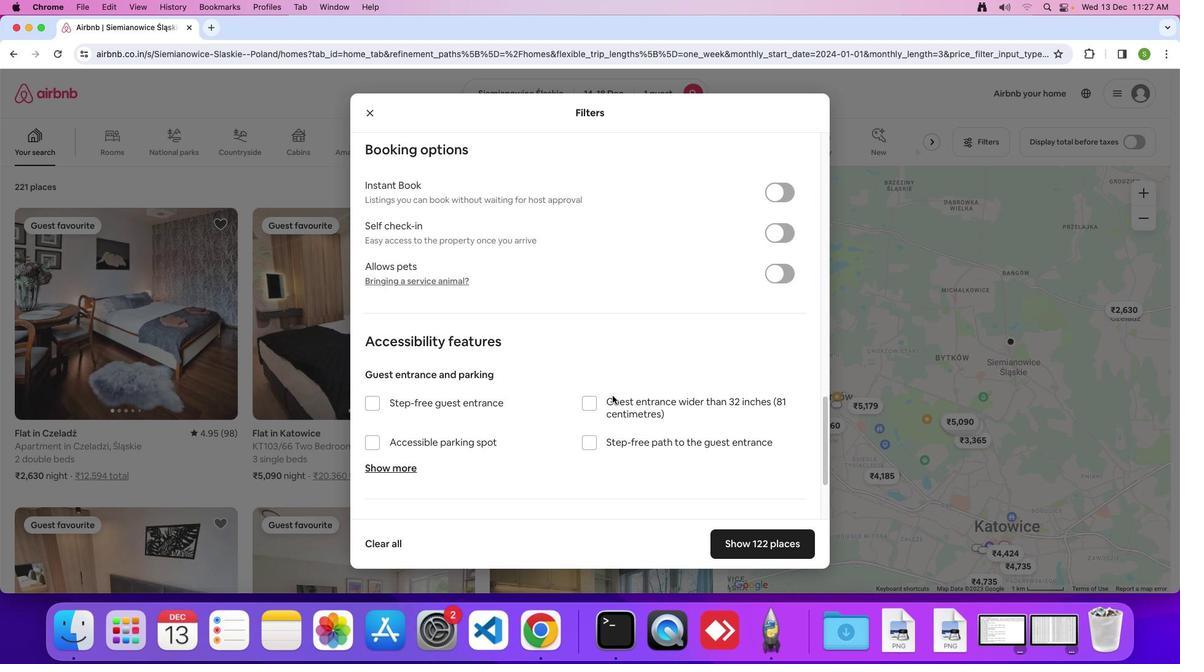 
Action: Mouse scrolled (625, 408) with delta (12, 12)
Screenshot: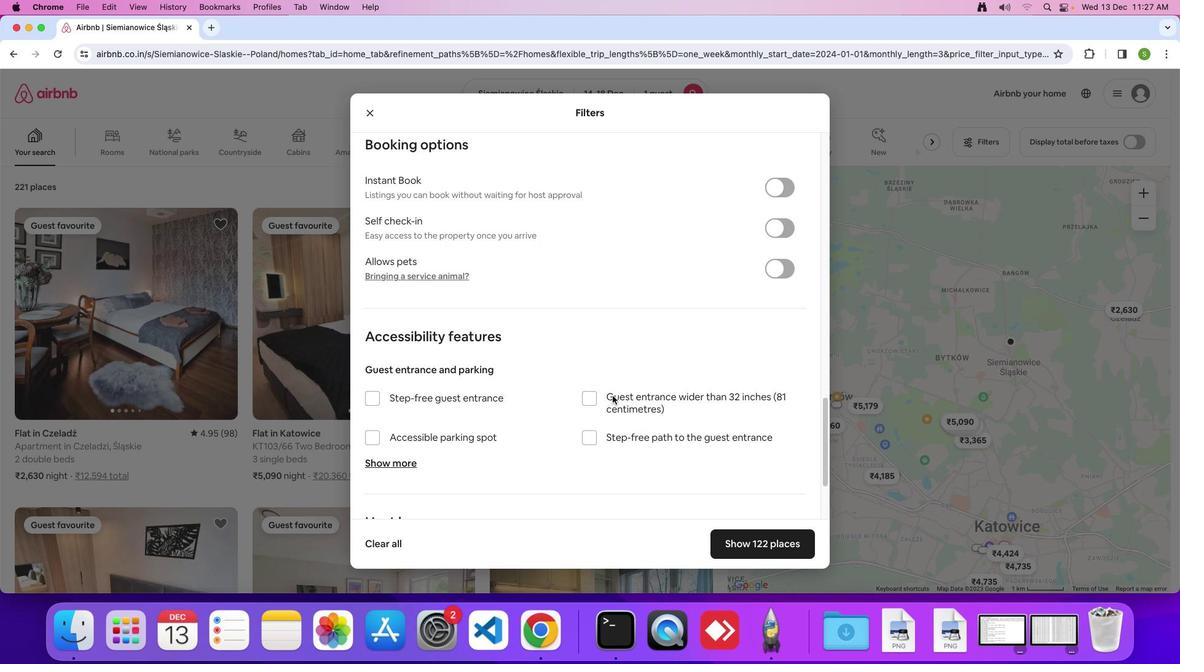
Action: Mouse scrolled (625, 408) with delta (12, 11)
Screenshot: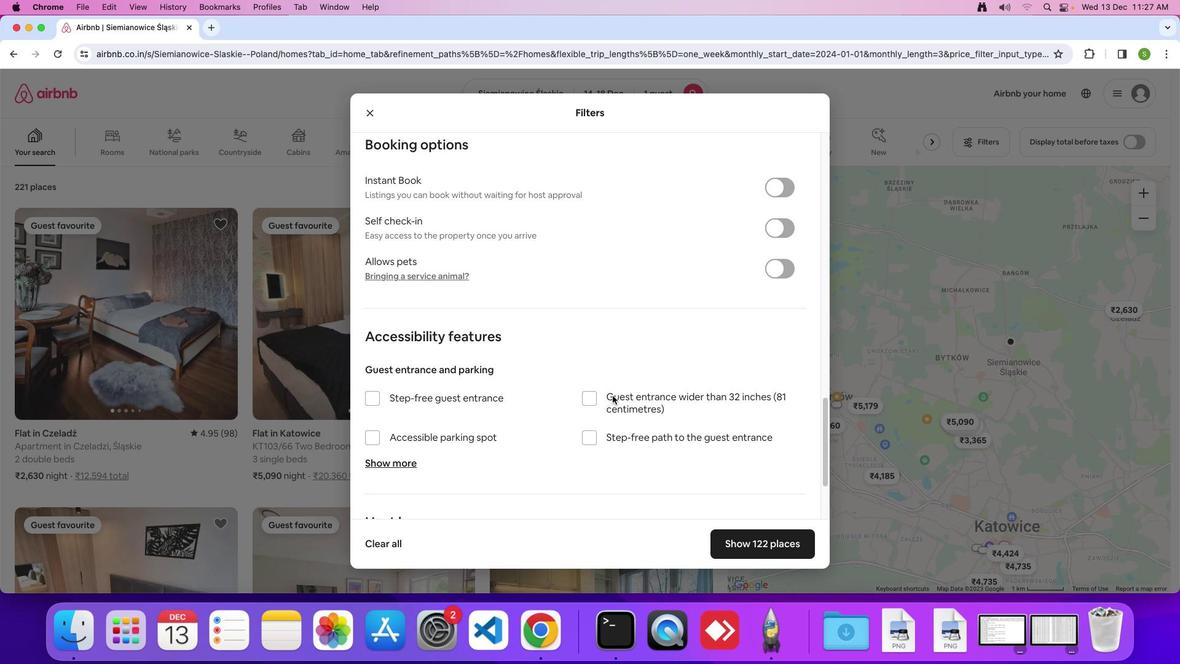 
Action: Mouse scrolled (625, 408) with delta (12, 12)
Screenshot: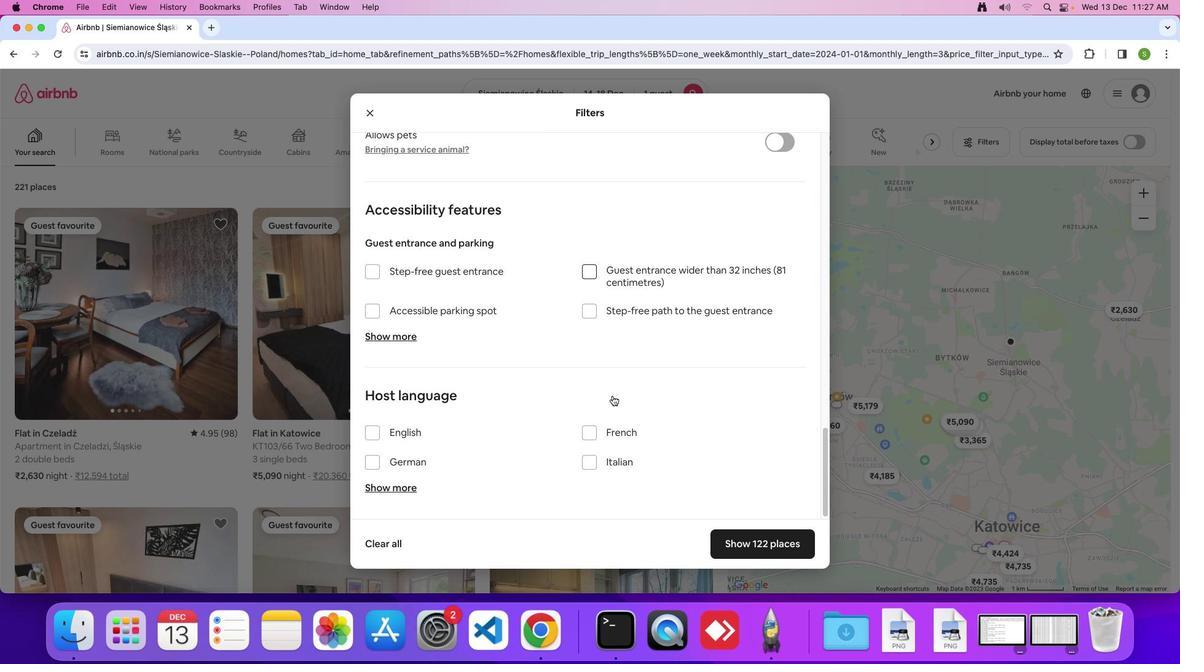 
Action: Mouse scrolled (625, 408) with delta (12, 12)
Screenshot: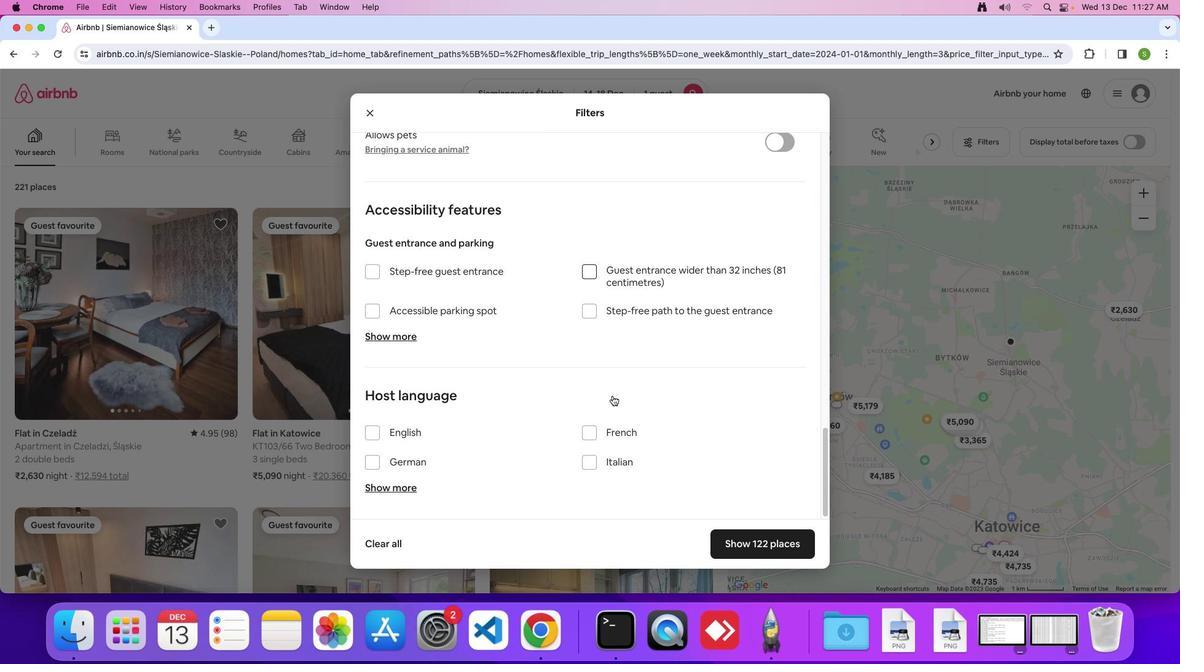 
Action: Mouse scrolled (625, 408) with delta (12, 11)
Screenshot: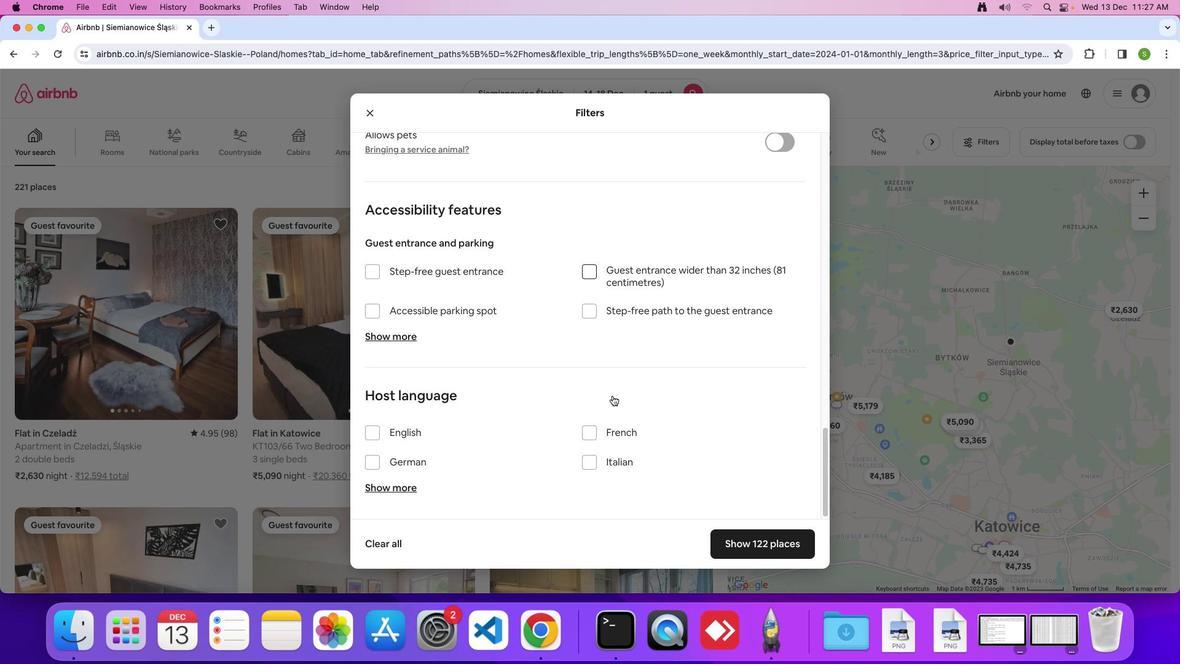 
Action: Mouse scrolled (625, 408) with delta (12, 12)
Screenshot: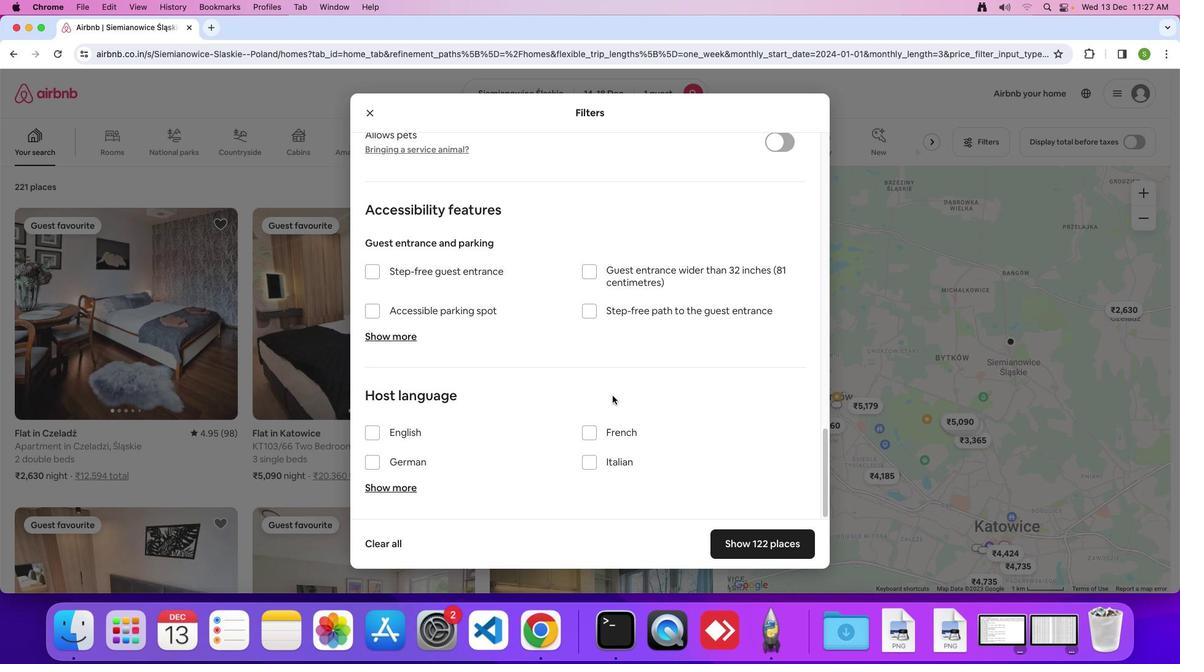 
Action: Mouse scrolled (625, 408) with delta (12, 12)
Screenshot: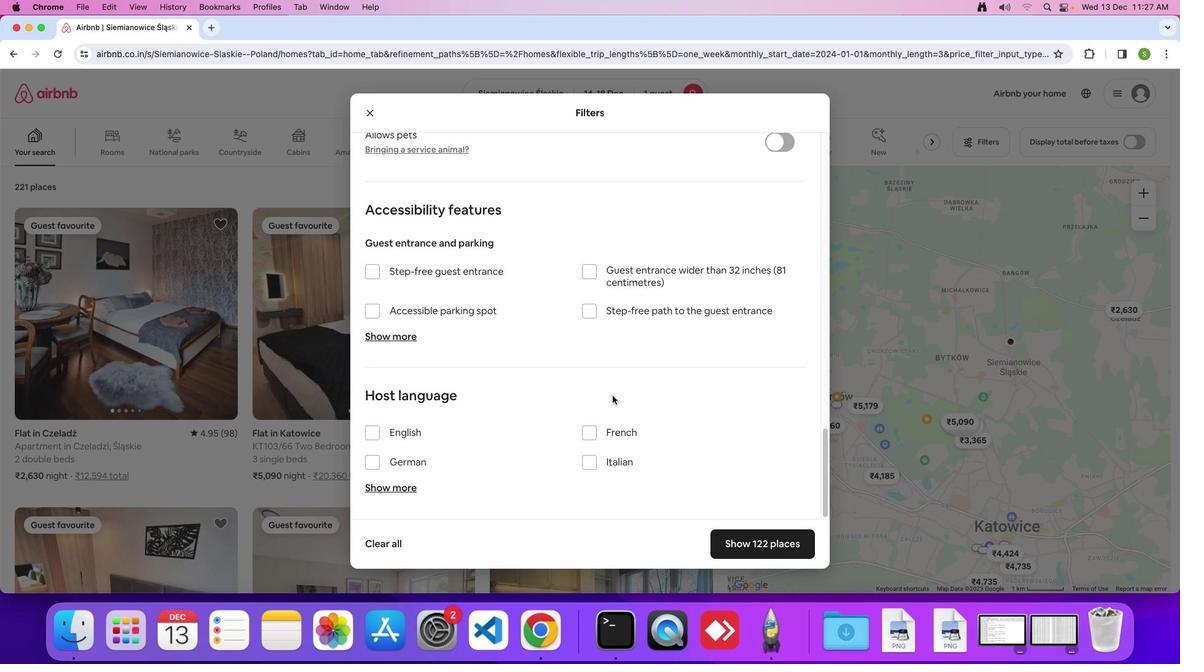 
Action: Mouse moved to (625, 408)
Screenshot: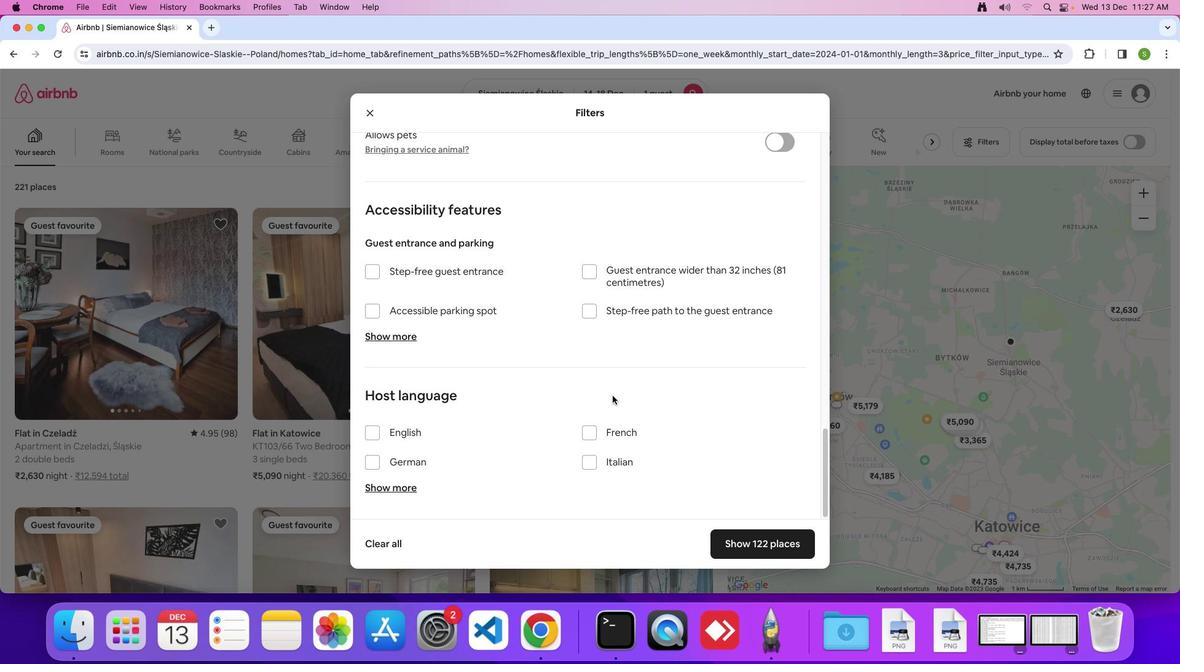 
Action: Mouse scrolled (625, 408) with delta (12, 11)
Screenshot: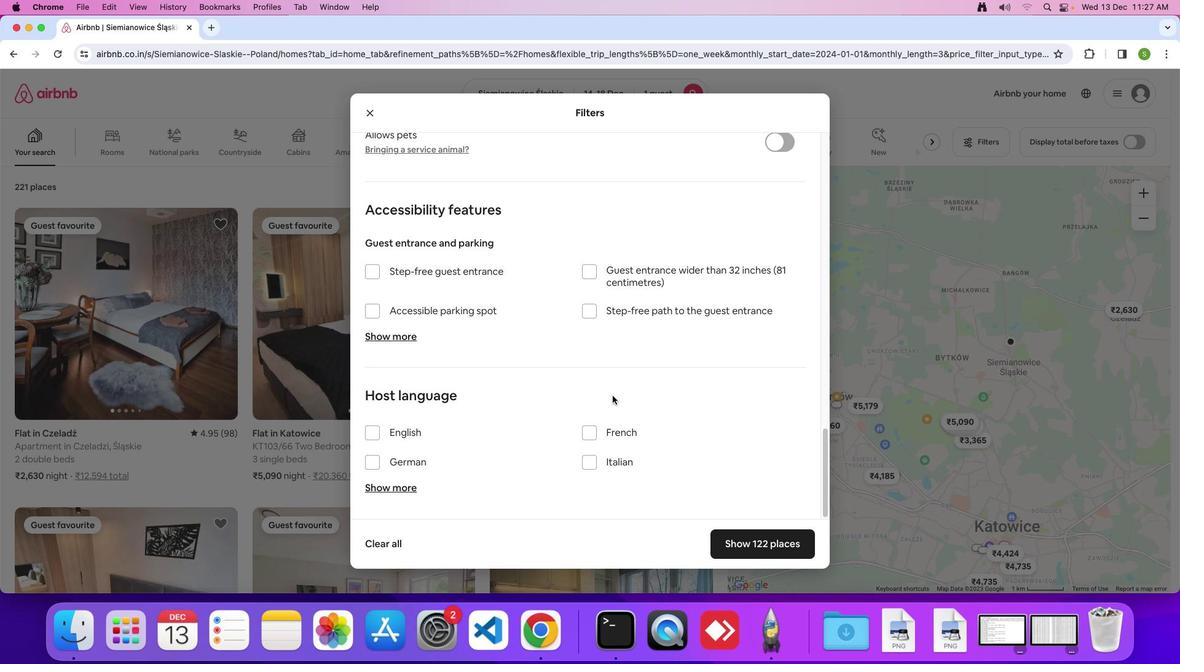 
Action: Mouse scrolled (625, 408) with delta (12, 12)
Screenshot: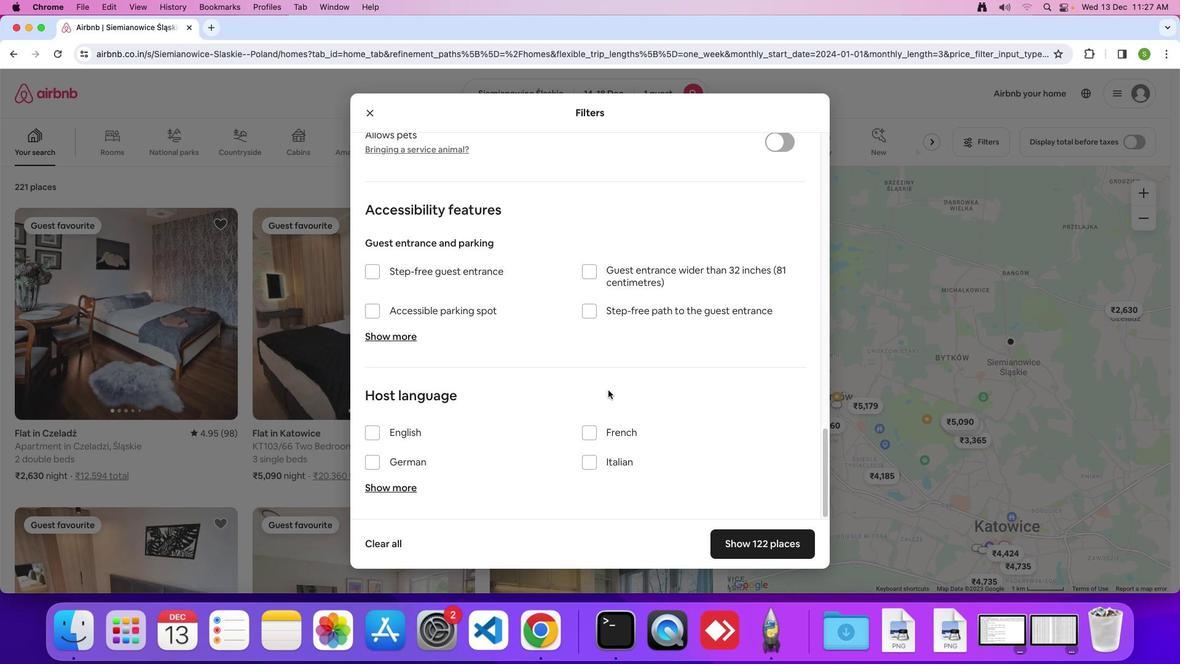 
Action: Mouse scrolled (625, 408) with delta (12, 12)
Screenshot: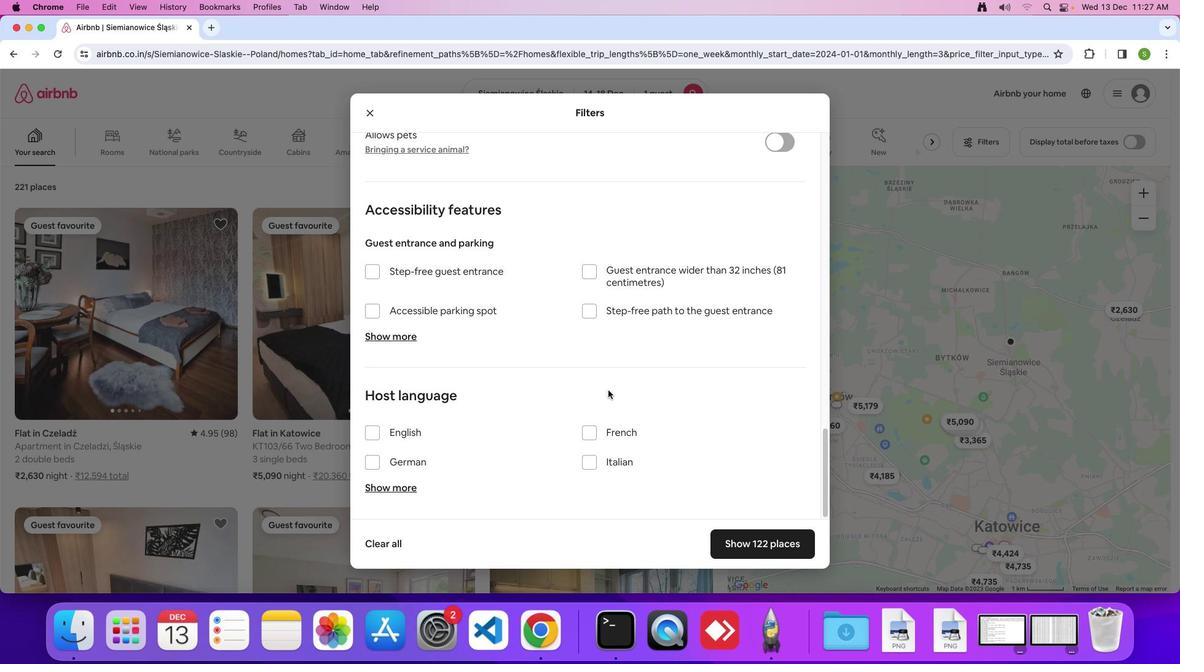 
Action: Mouse moved to (764, 558)
Screenshot: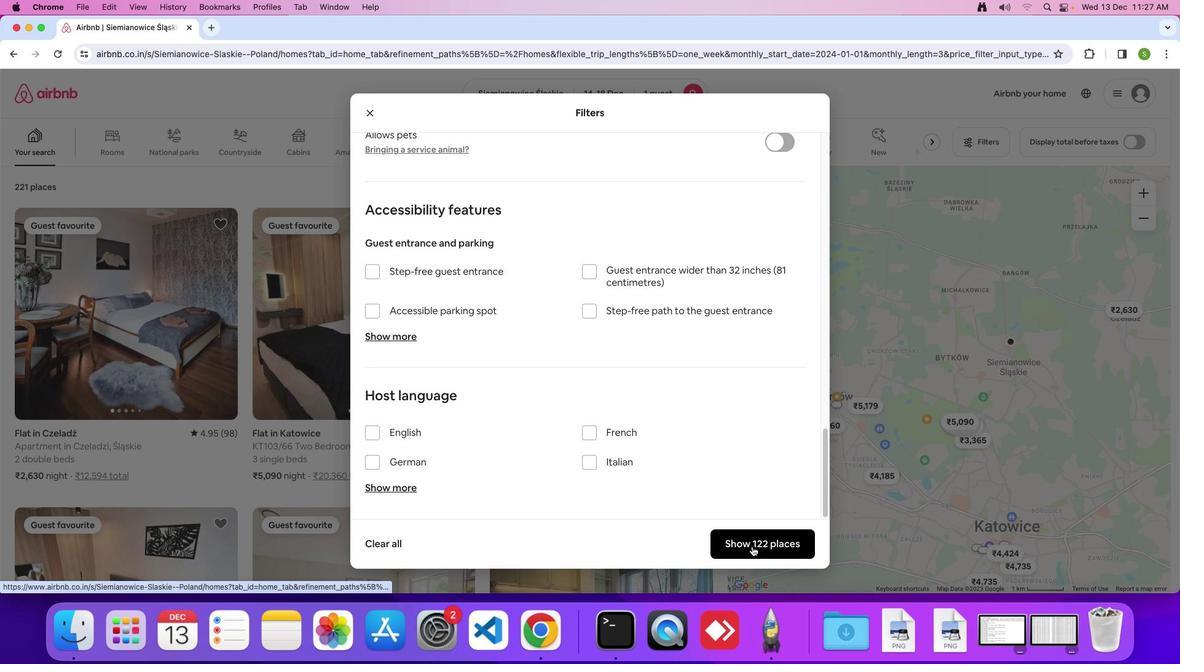 
Action: Mouse pressed left at (764, 558)
Screenshot: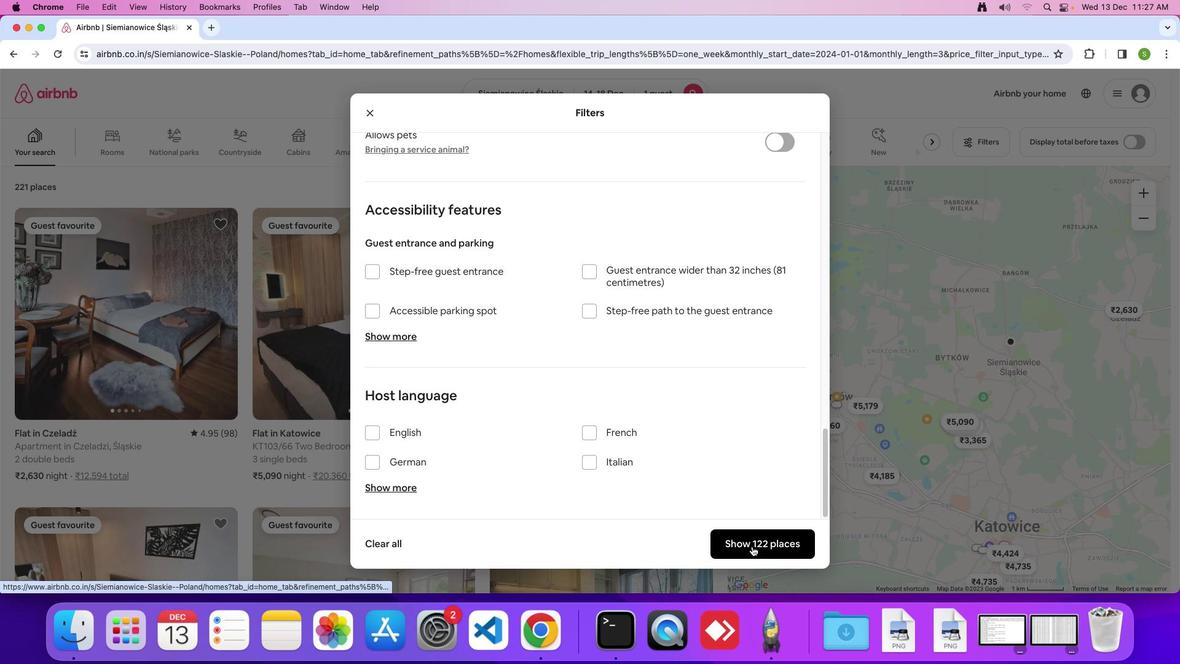 
Action: Mouse moved to (130, 292)
Screenshot: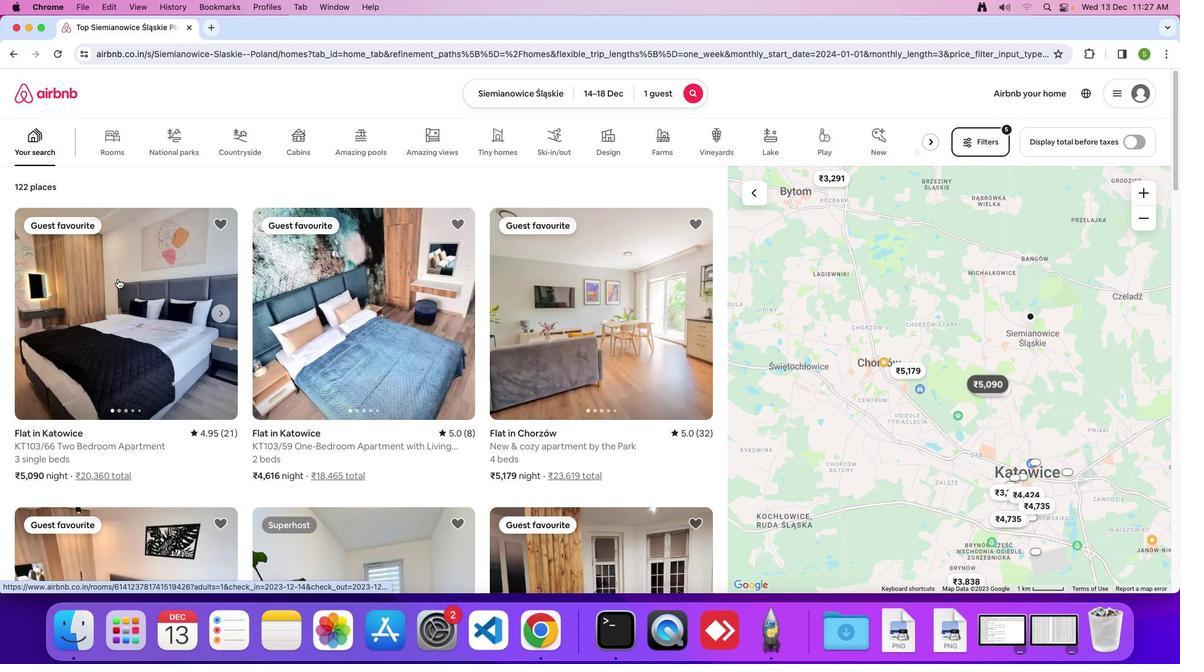 
Action: Mouse pressed left at (130, 292)
Screenshot: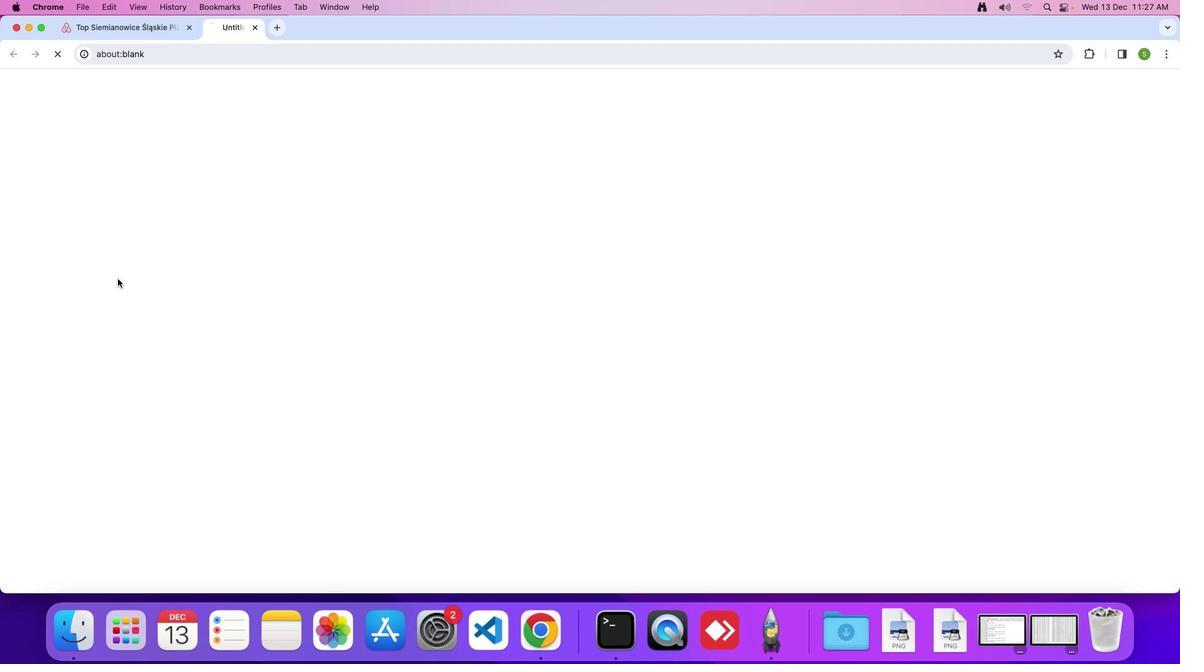 
Action: Mouse moved to (458, 274)
Screenshot: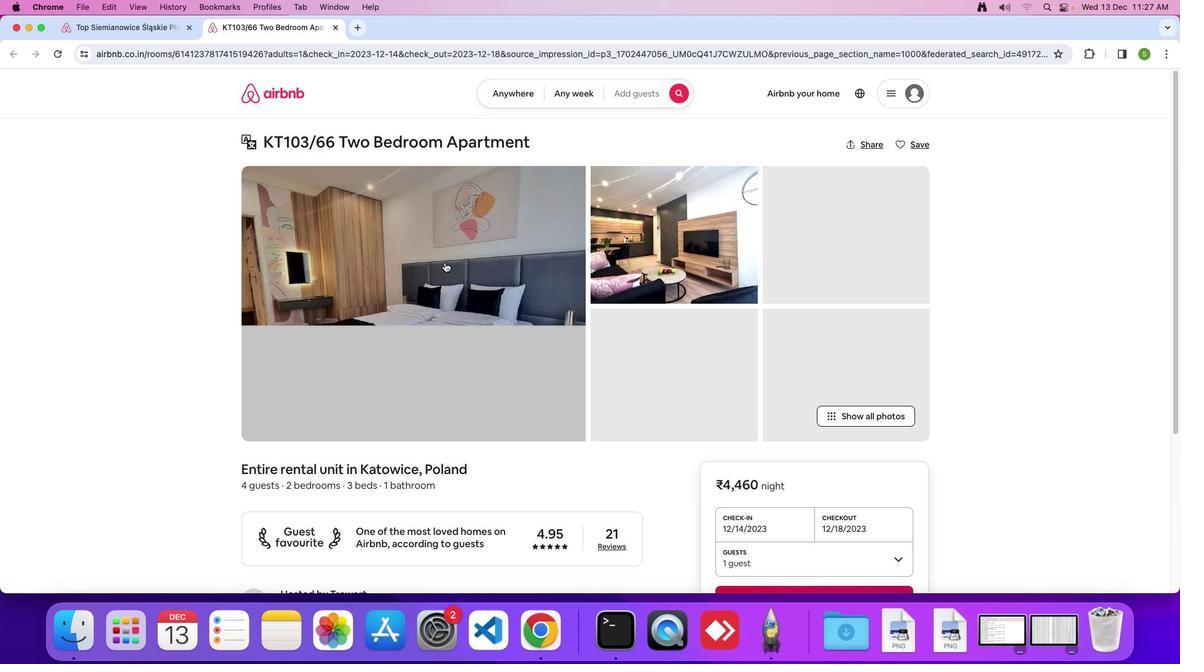 
Action: Mouse pressed left at (458, 274)
Screenshot: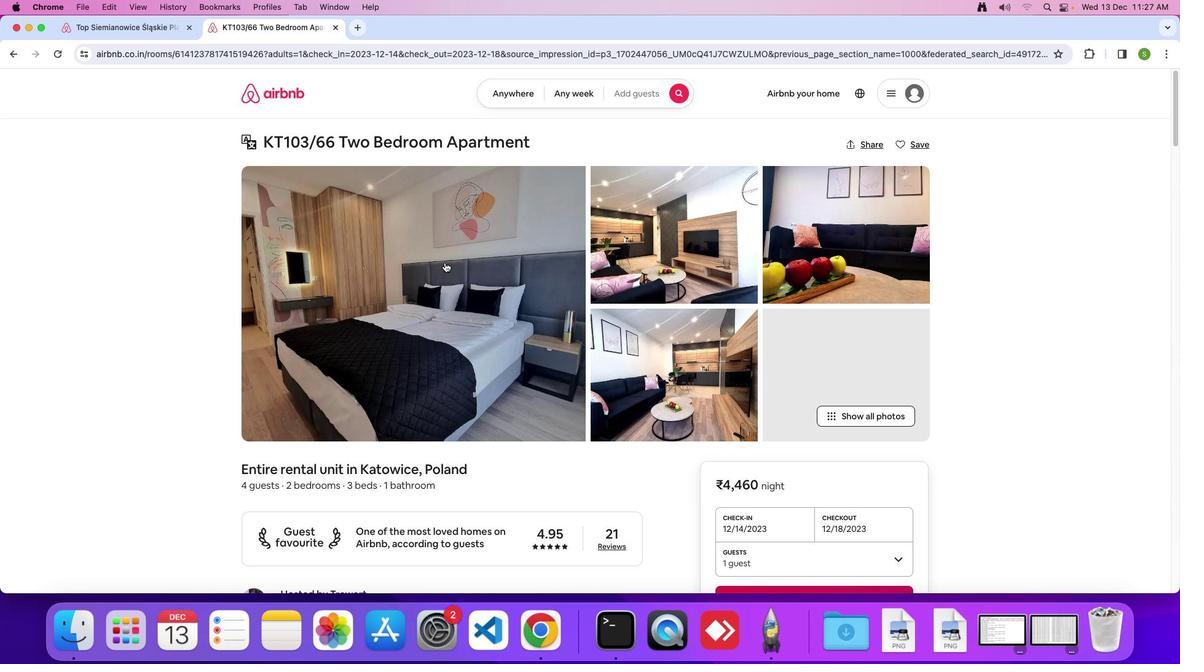 
Action: Mouse moved to (546, 375)
Screenshot: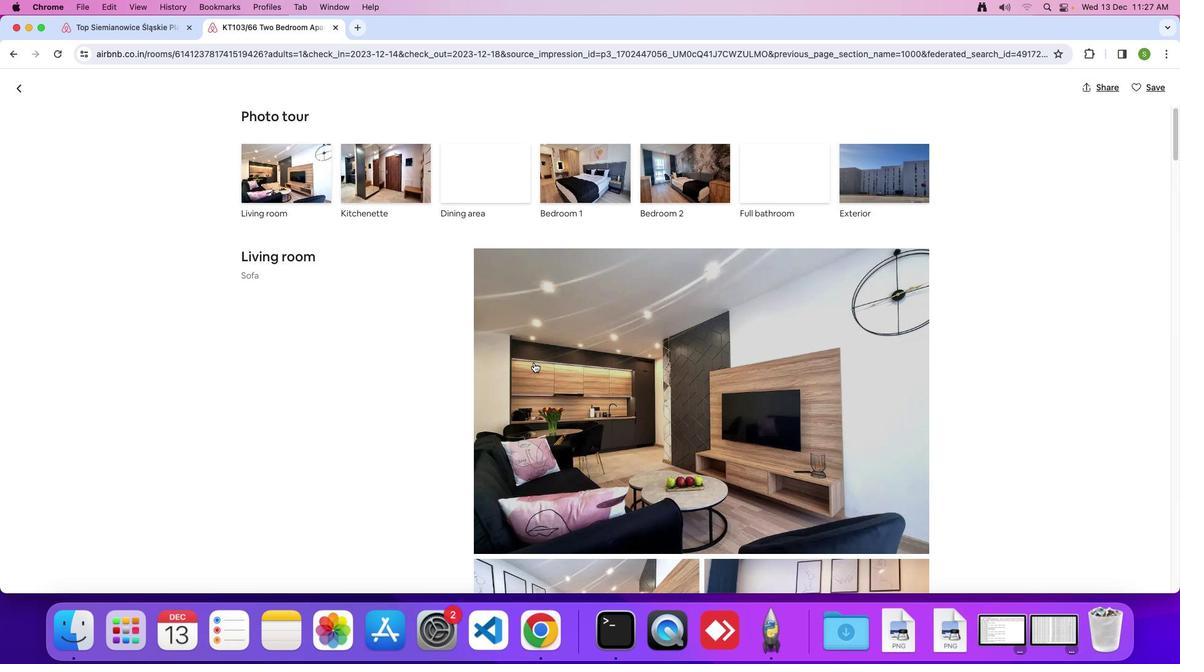 
Action: Mouse scrolled (546, 375) with delta (12, 12)
Screenshot: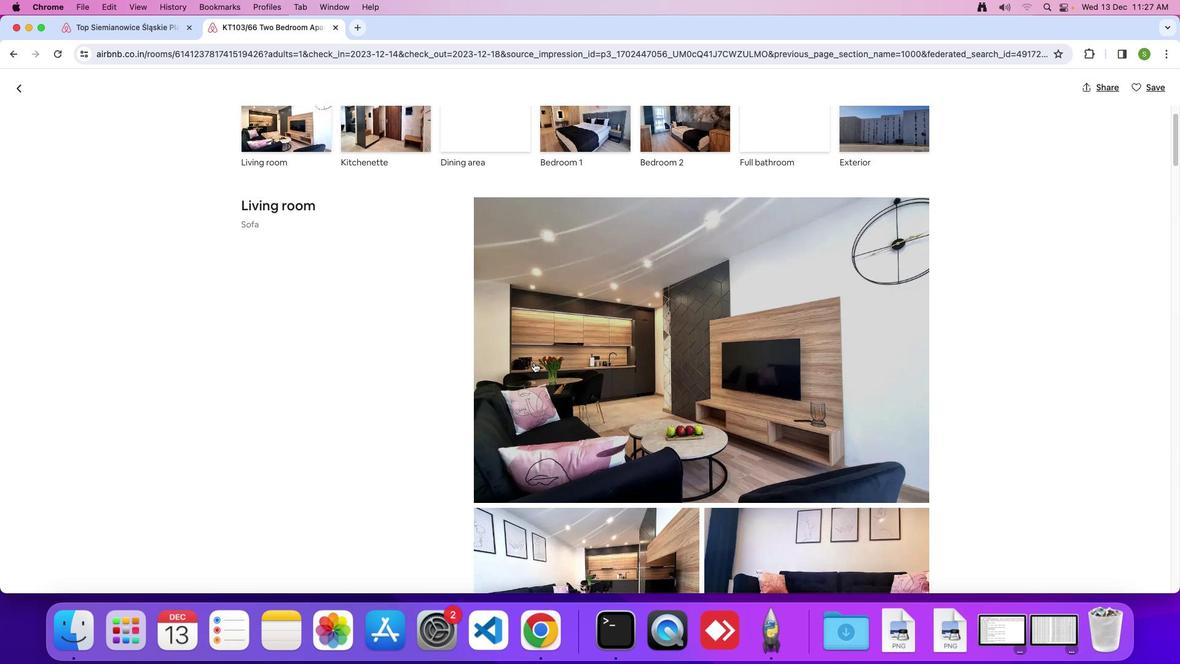 
Action: Mouse scrolled (546, 375) with delta (12, 12)
Screenshot: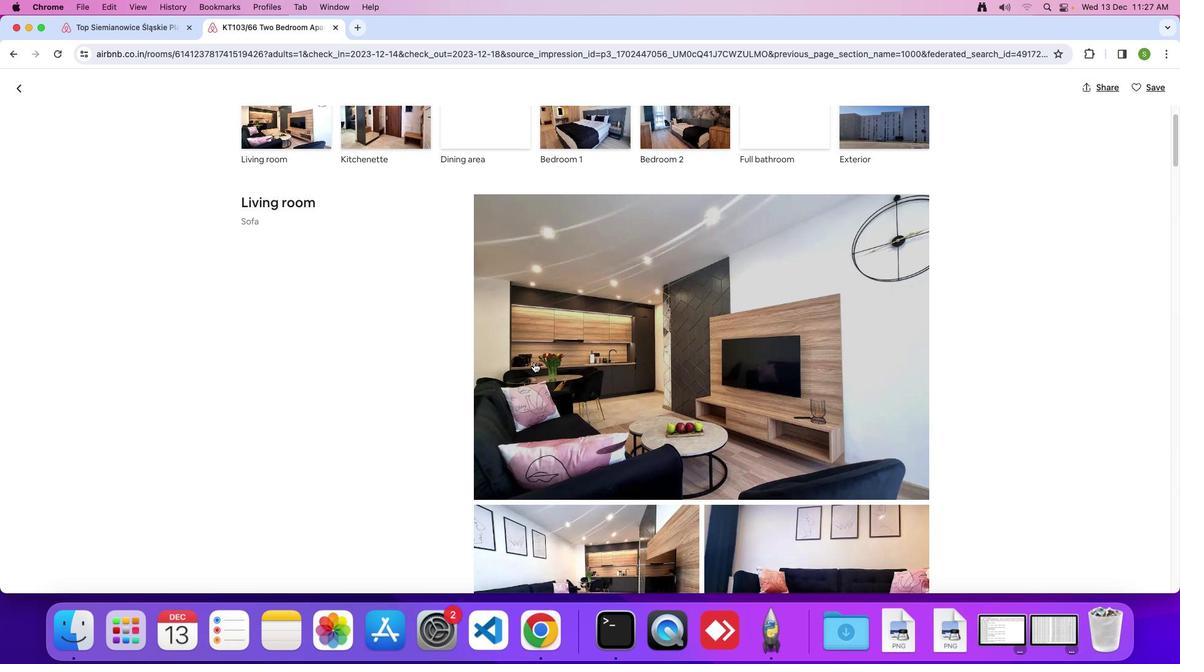 
Action: Mouse scrolled (546, 375) with delta (12, 12)
Screenshot: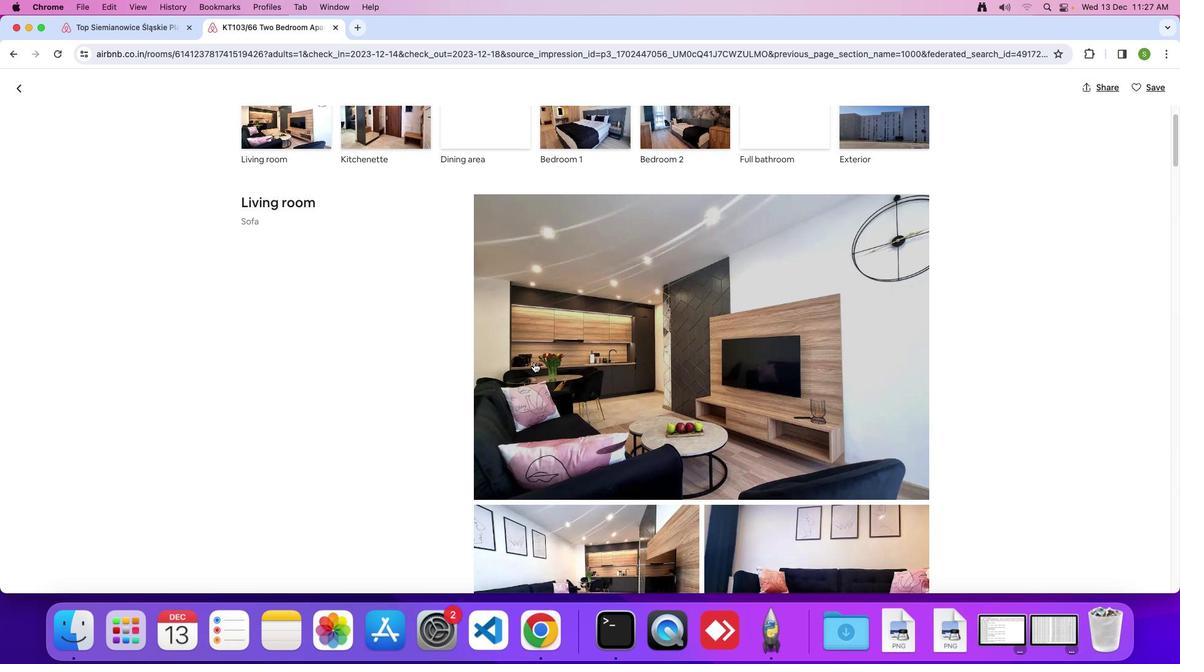 
Action: Mouse scrolled (546, 375) with delta (12, 12)
Screenshot: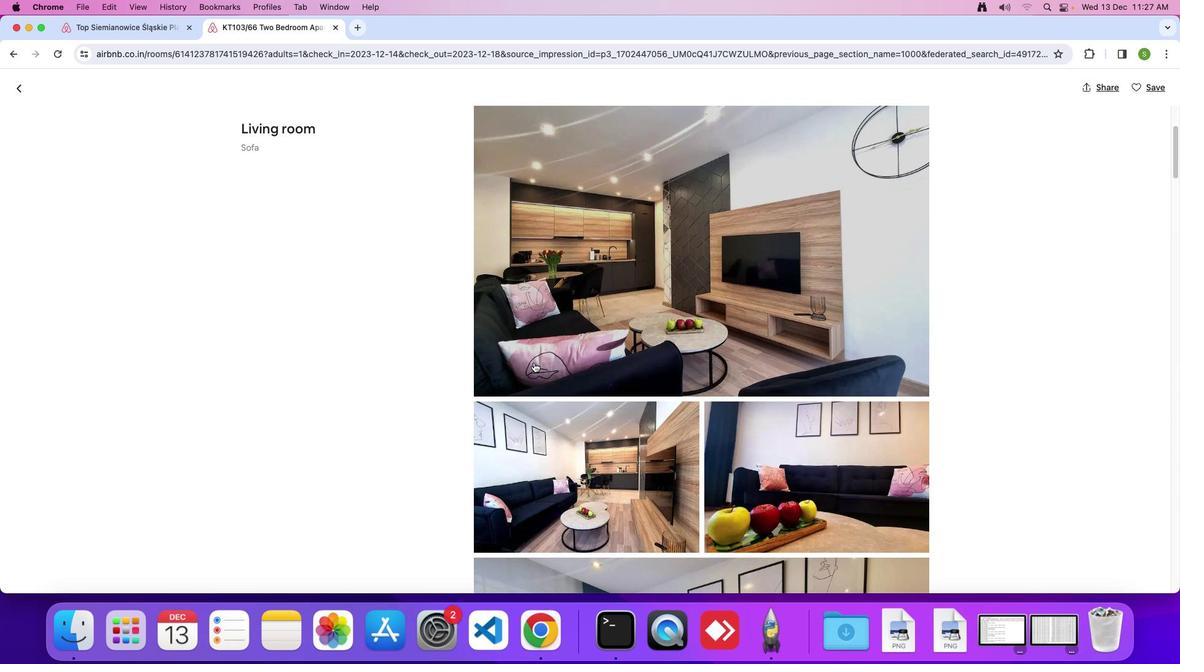 
Action: Mouse scrolled (546, 375) with delta (12, 12)
Screenshot: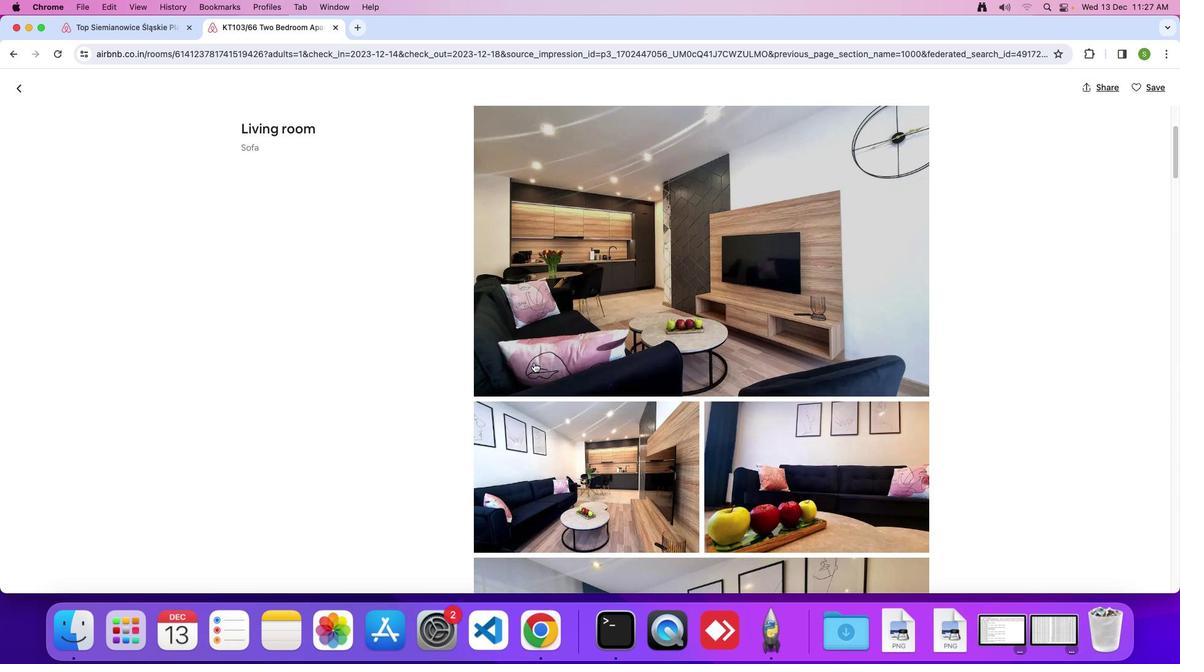 
Action: Mouse scrolled (546, 375) with delta (12, 11)
Screenshot: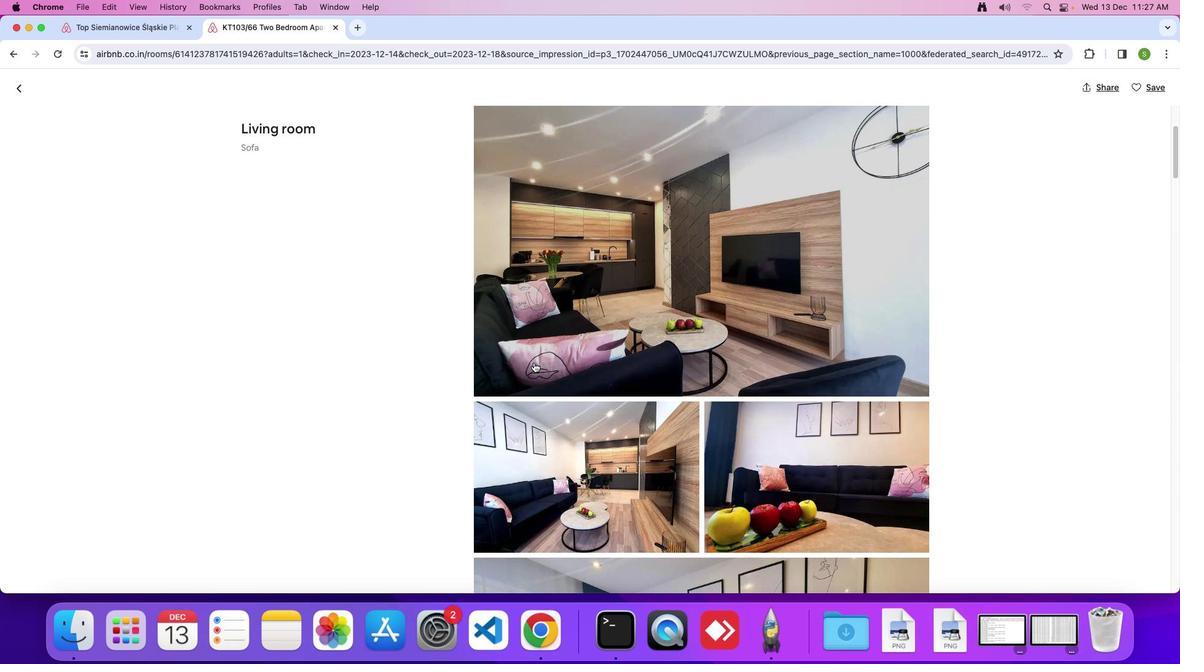 
Action: Mouse scrolled (546, 375) with delta (12, 12)
Screenshot: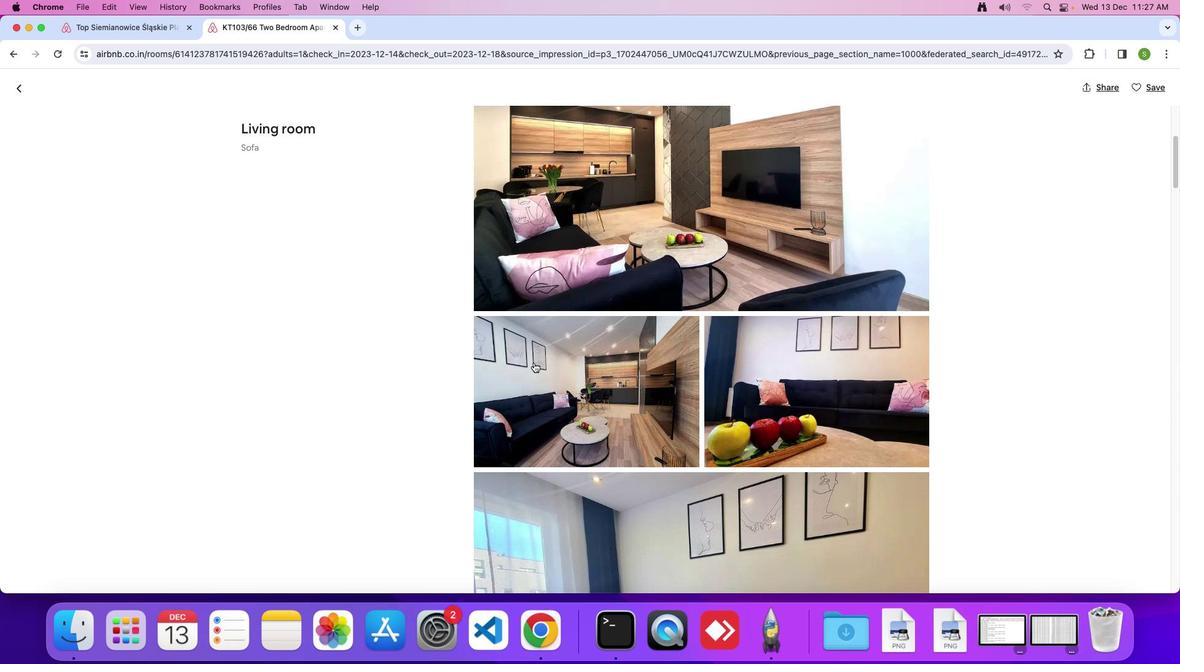 
Action: Mouse scrolled (546, 375) with delta (12, 12)
Screenshot: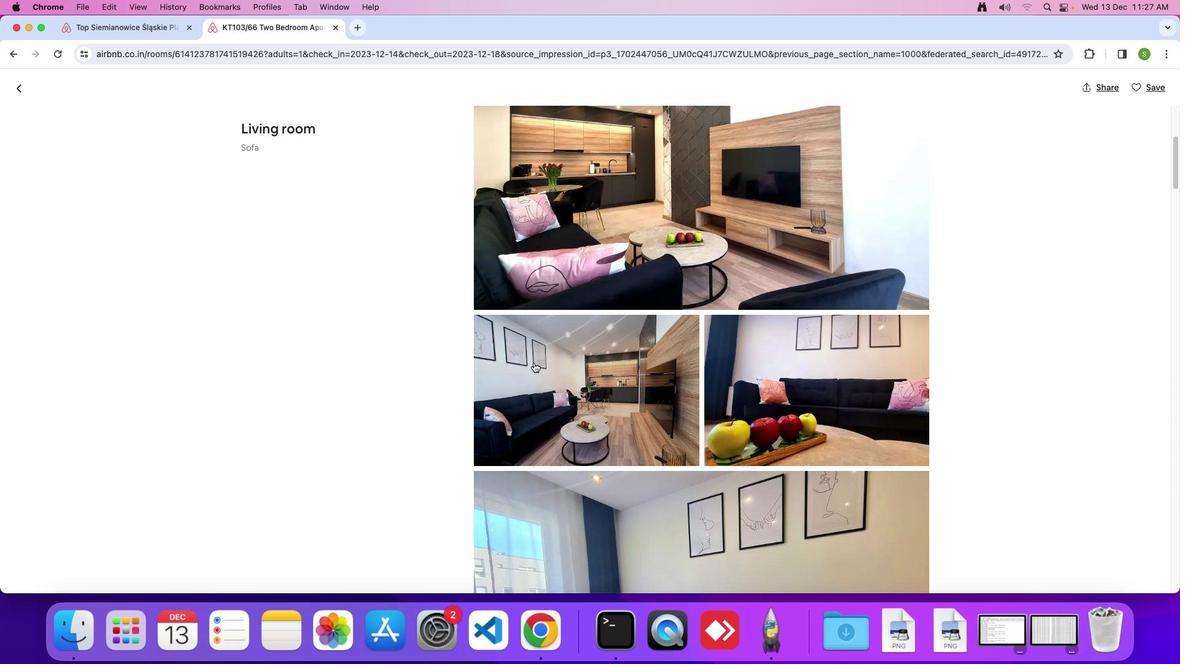 
Action: Mouse scrolled (546, 375) with delta (12, 11)
Screenshot: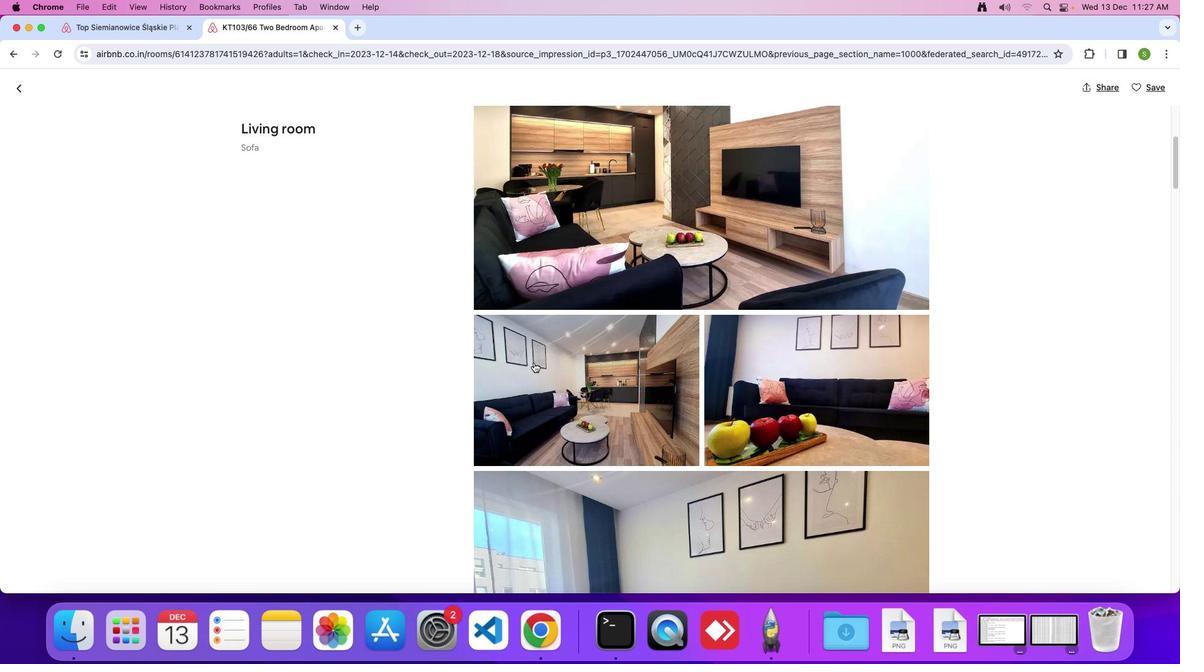
Action: Mouse scrolled (546, 375) with delta (12, 12)
Screenshot: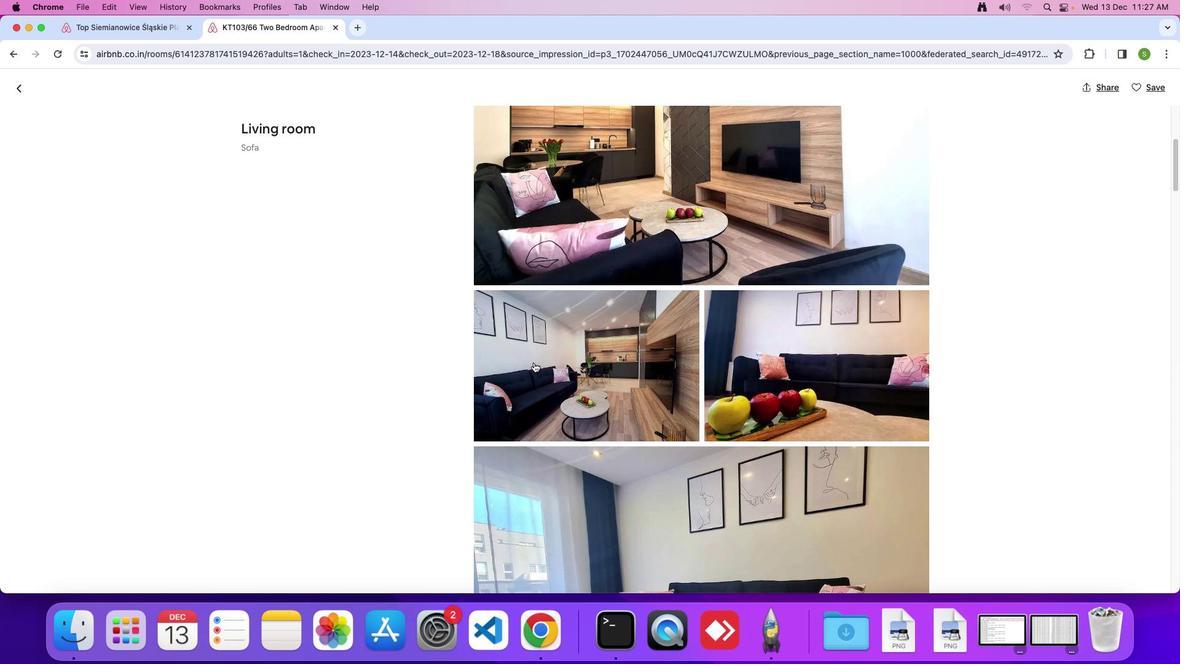 
Action: Mouse scrolled (546, 375) with delta (12, 12)
Screenshot: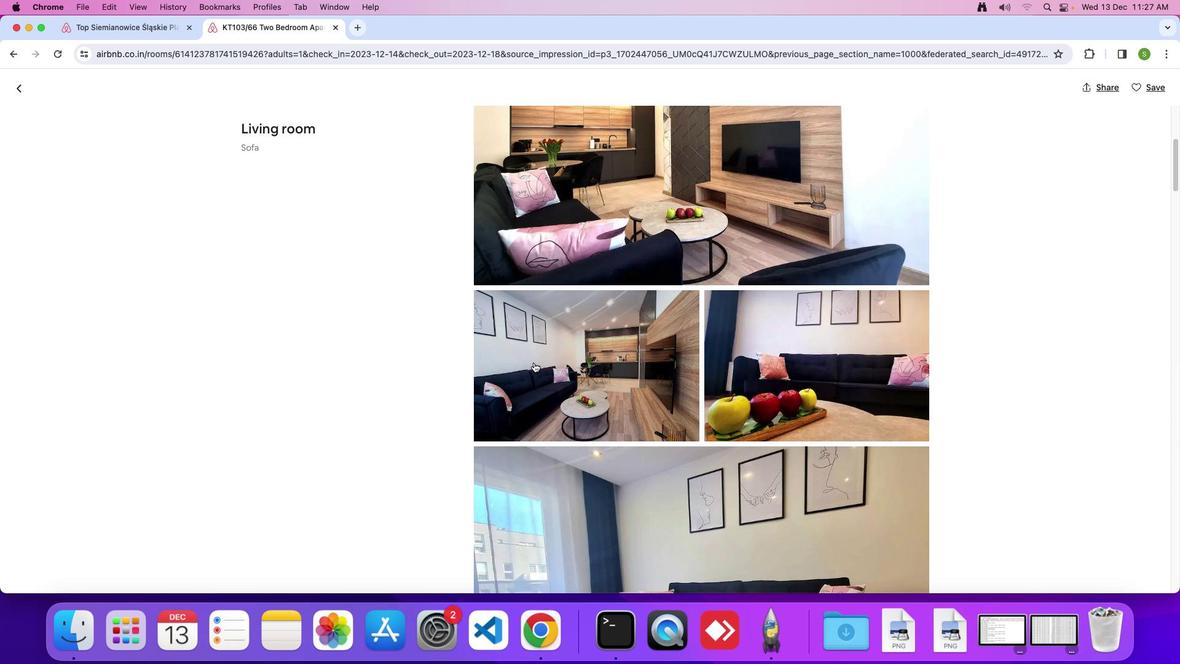 
Action: Mouse scrolled (546, 375) with delta (12, 12)
Screenshot: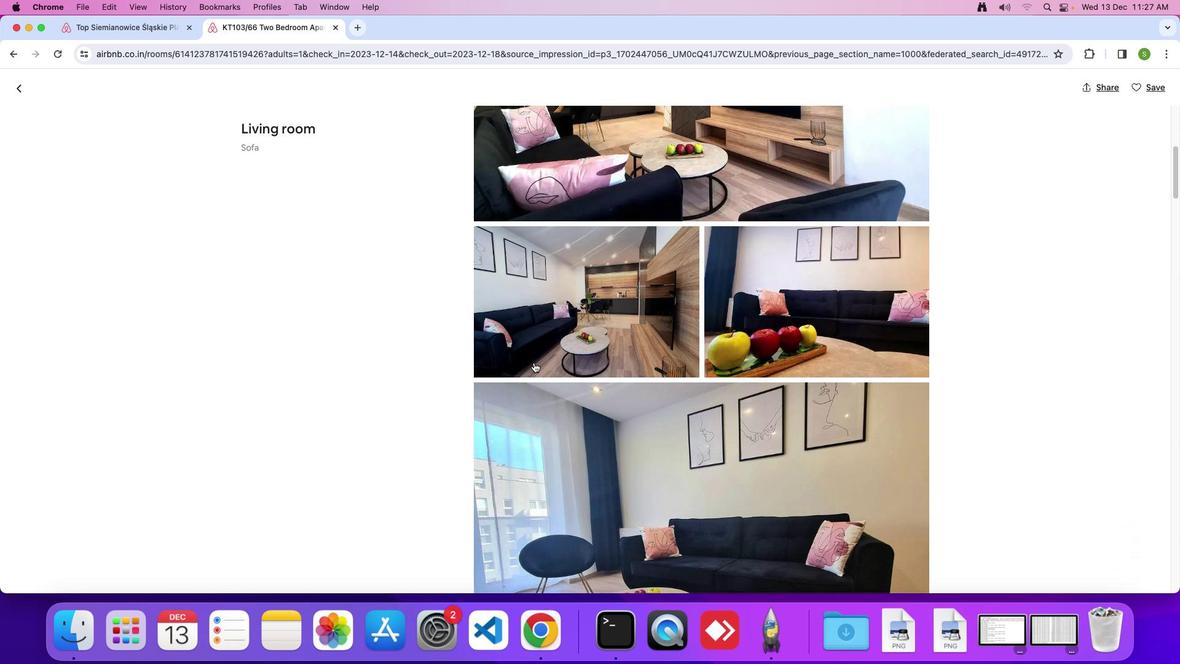 
Action: Mouse moved to (547, 375)
Screenshot: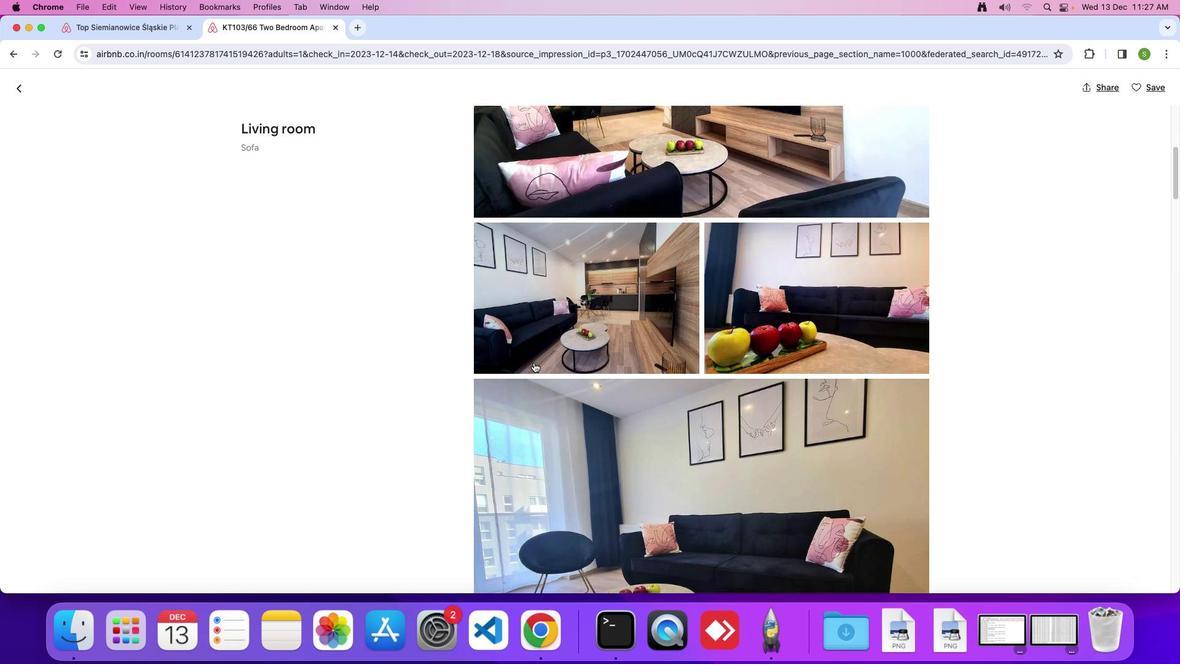 
Action: Mouse scrolled (547, 375) with delta (12, 12)
Screenshot: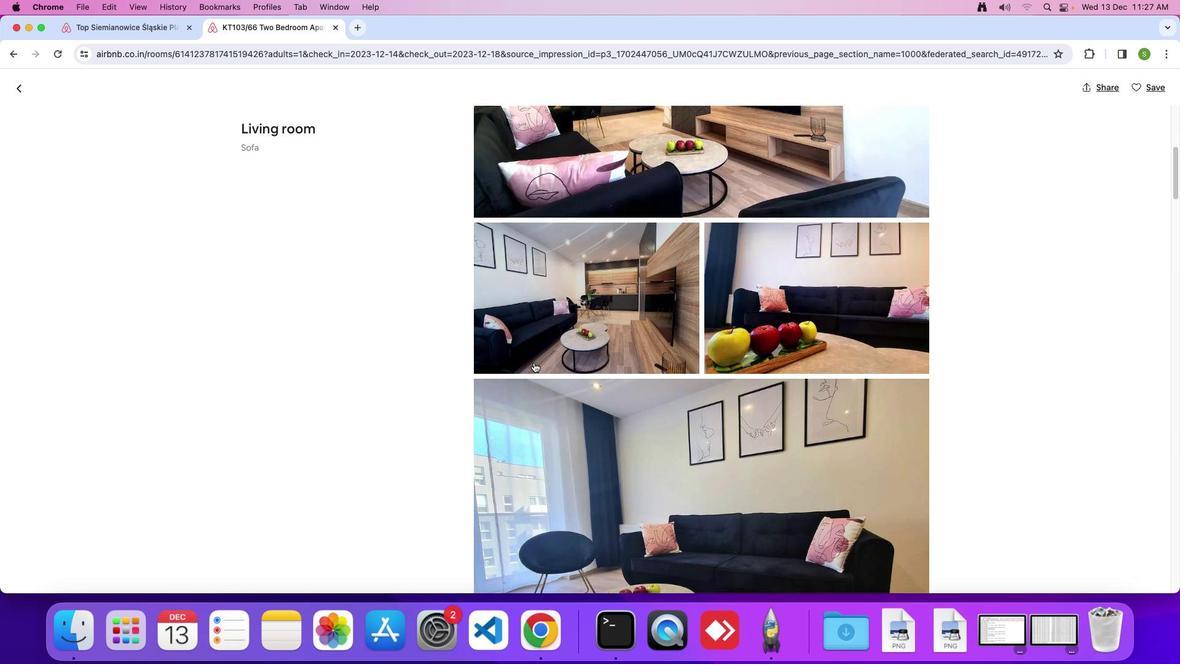 
Action: Mouse scrolled (547, 375) with delta (12, 11)
Screenshot: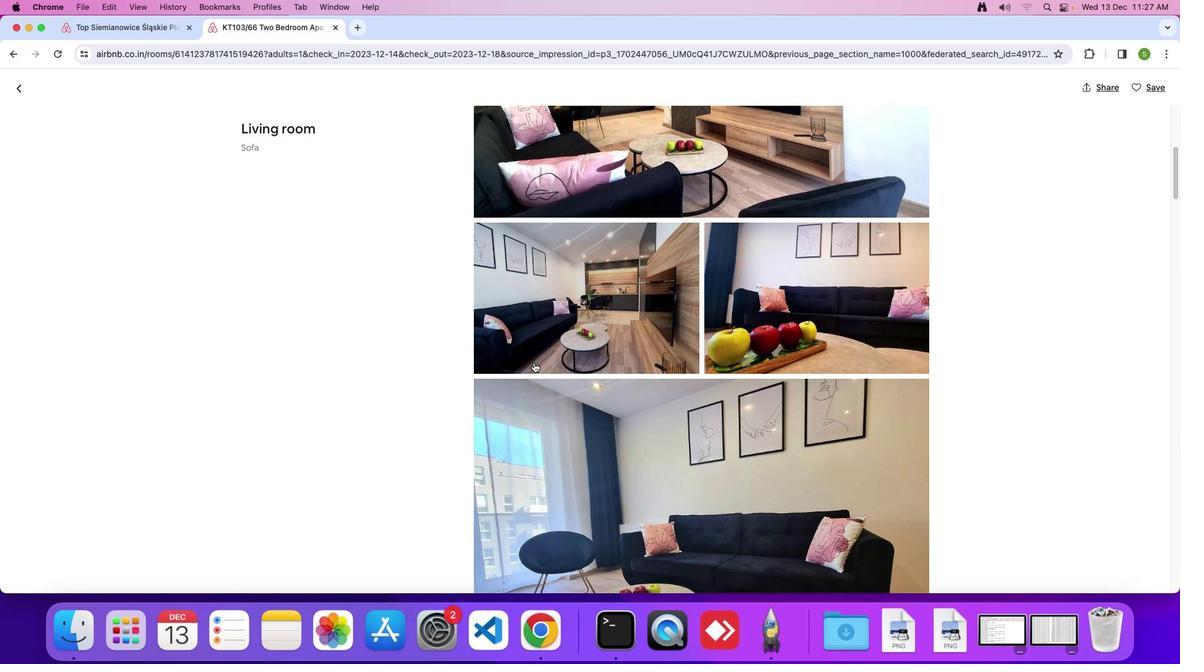 
Action: Mouse scrolled (547, 375) with delta (12, 12)
Screenshot: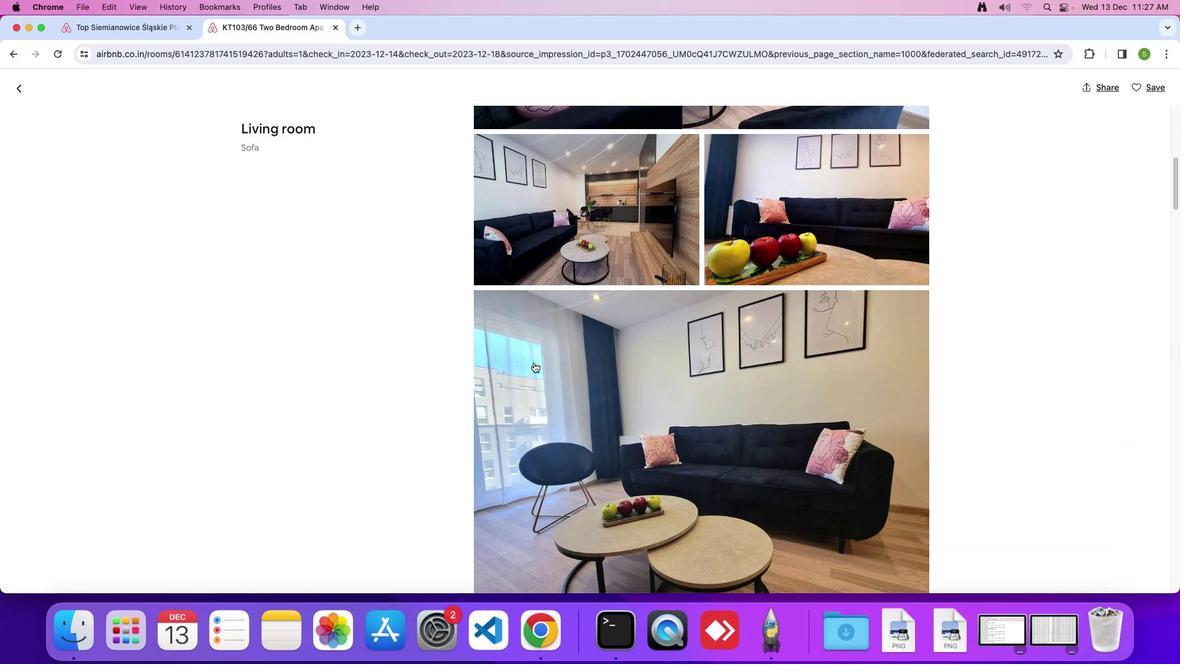 
Action: Mouse scrolled (547, 375) with delta (12, 12)
Screenshot: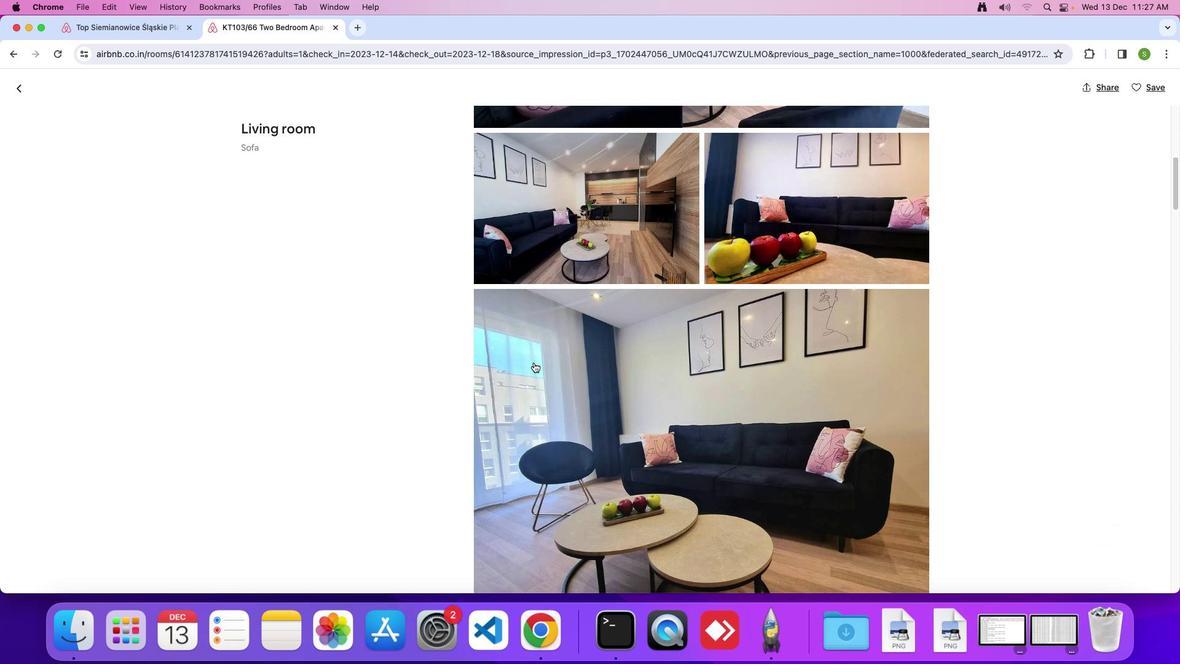 
Action: Mouse scrolled (547, 375) with delta (12, 11)
Screenshot: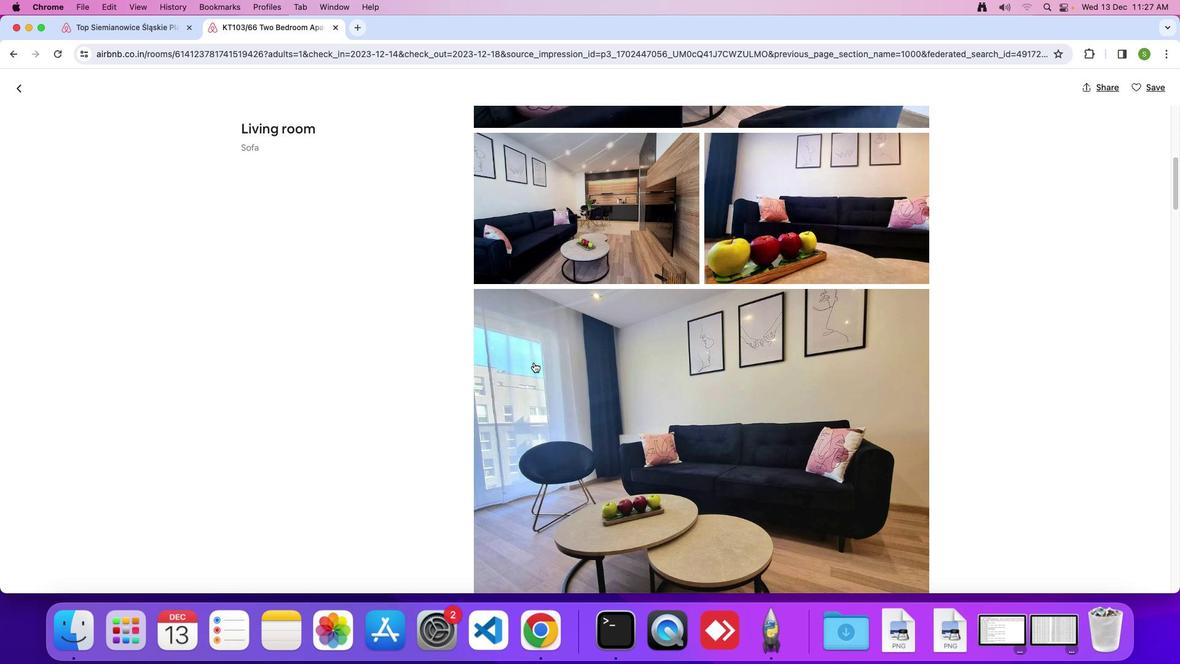 
Action: Mouse scrolled (547, 375) with delta (12, 12)
Screenshot: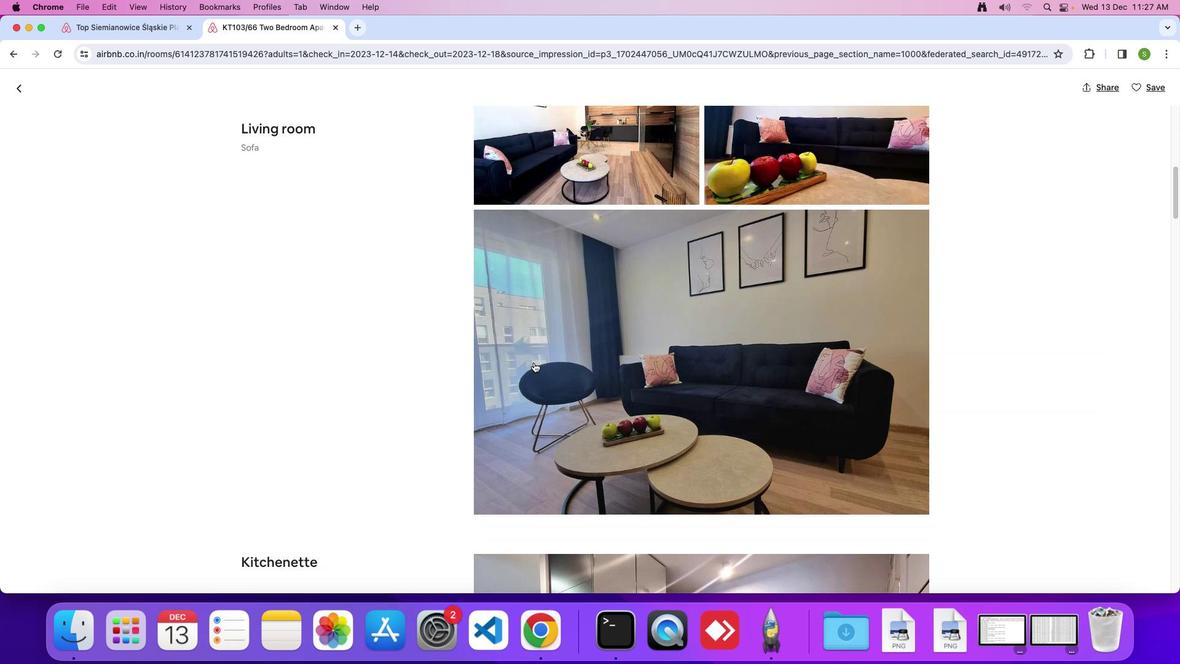 
Action: Mouse scrolled (547, 375) with delta (12, 12)
Screenshot: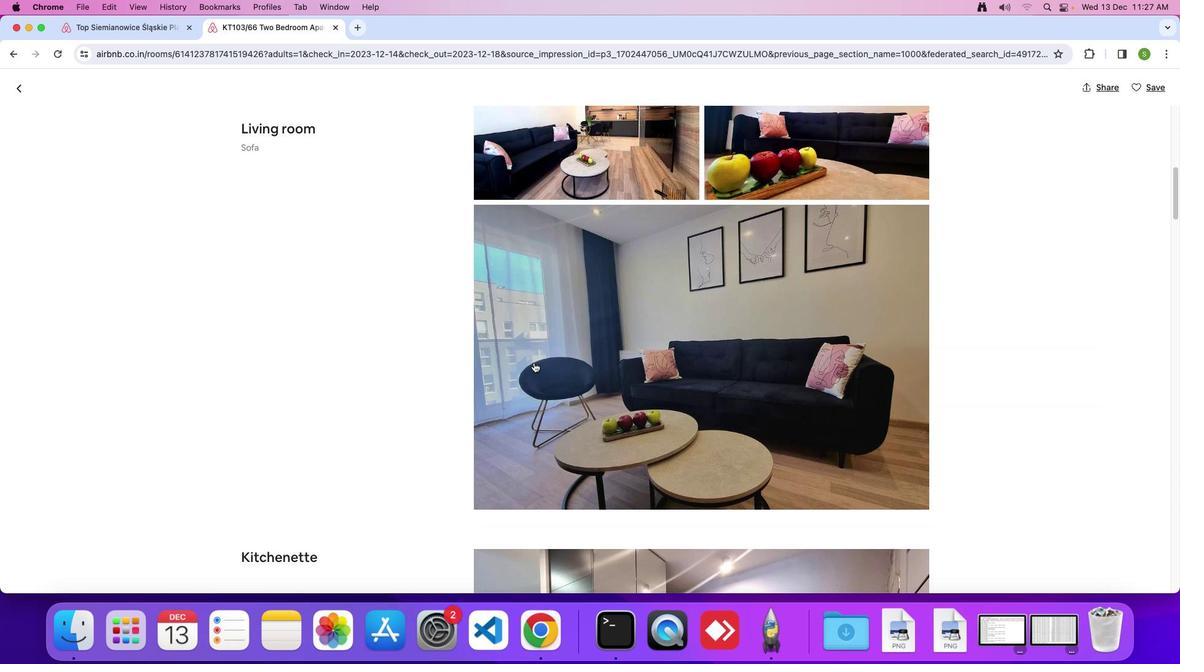 
Action: Mouse scrolled (547, 375) with delta (12, 11)
Screenshot: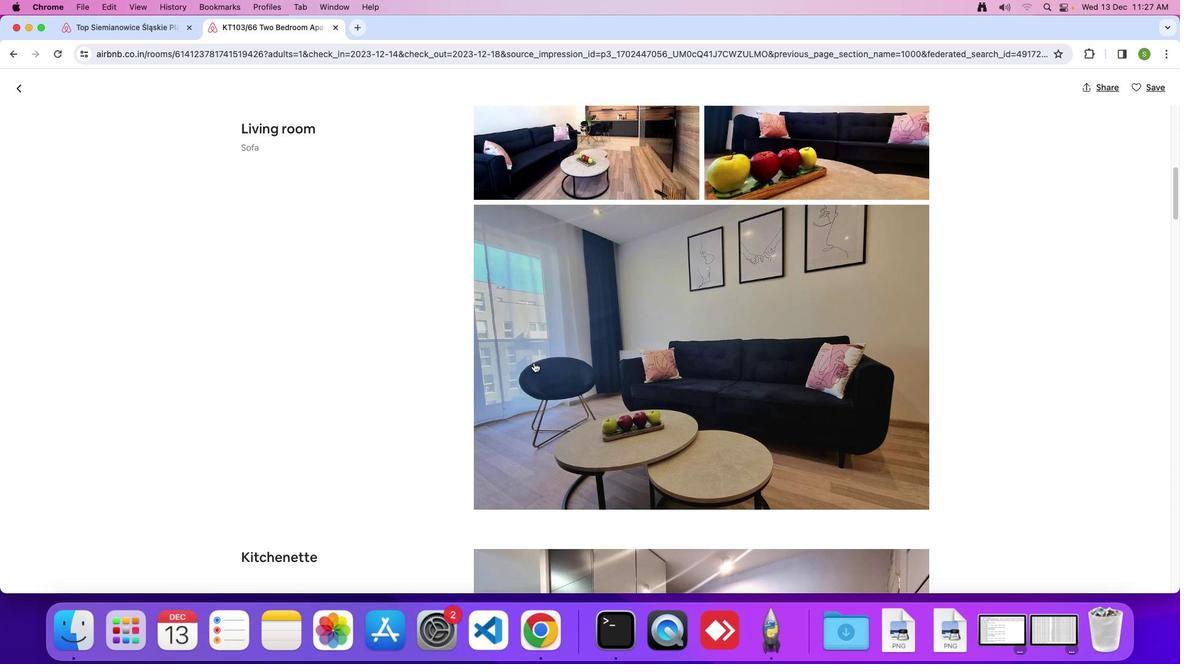 
Action: Mouse scrolled (547, 375) with delta (12, 12)
Screenshot: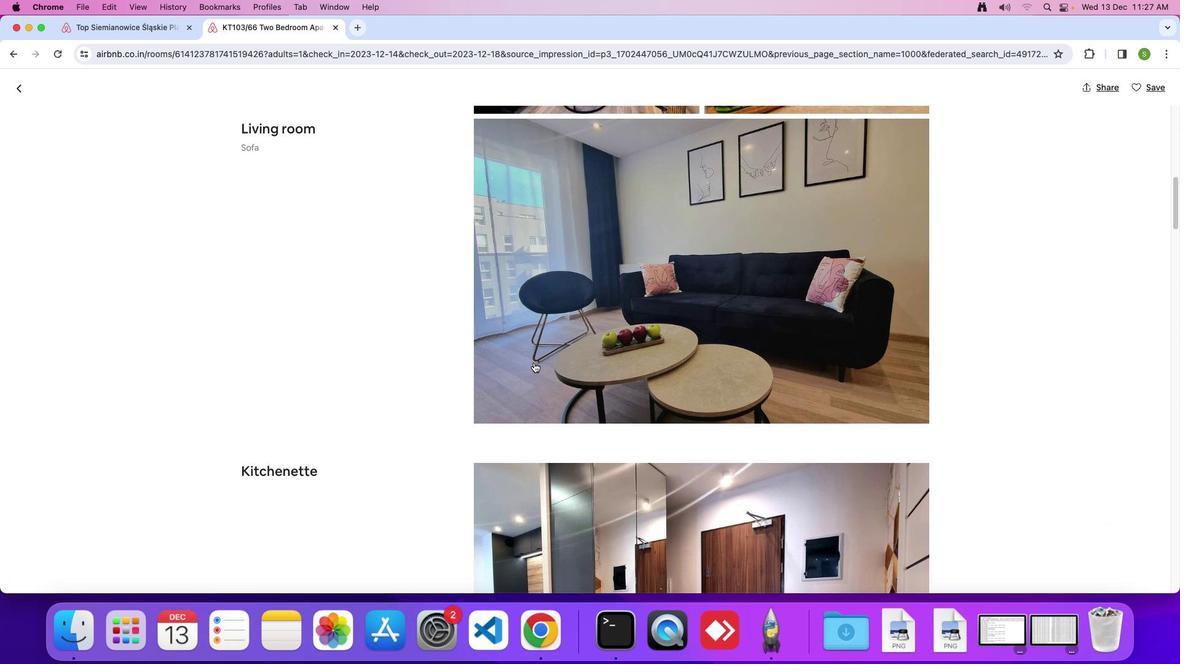 
Action: Mouse scrolled (547, 375) with delta (12, 12)
Screenshot: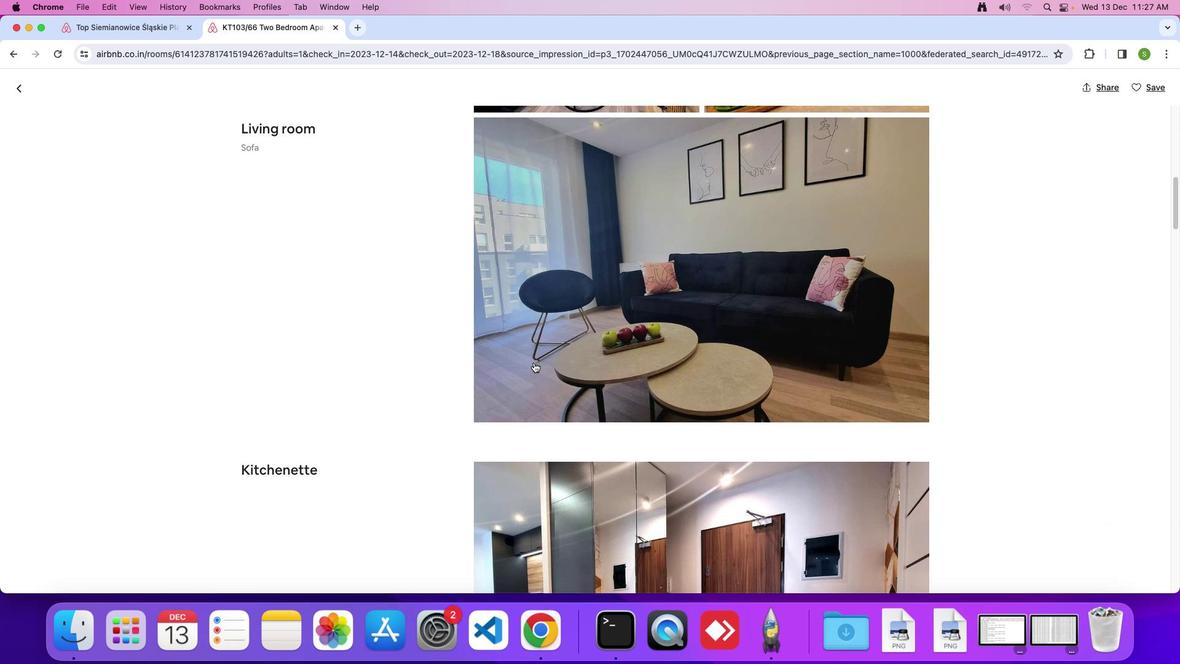 
Action: Mouse scrolled (547, 375) with delta (12, 11)
Screenshot: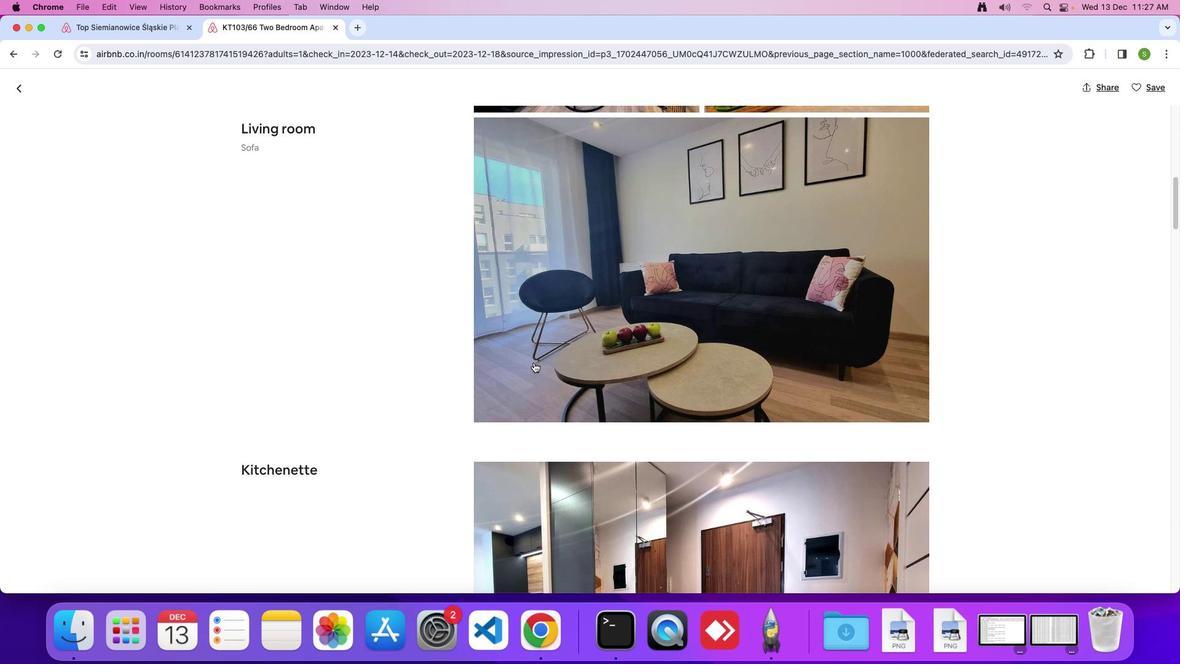 
Action: Mouse scrolled (547, 375) with delta (12, 12)
Screenshot: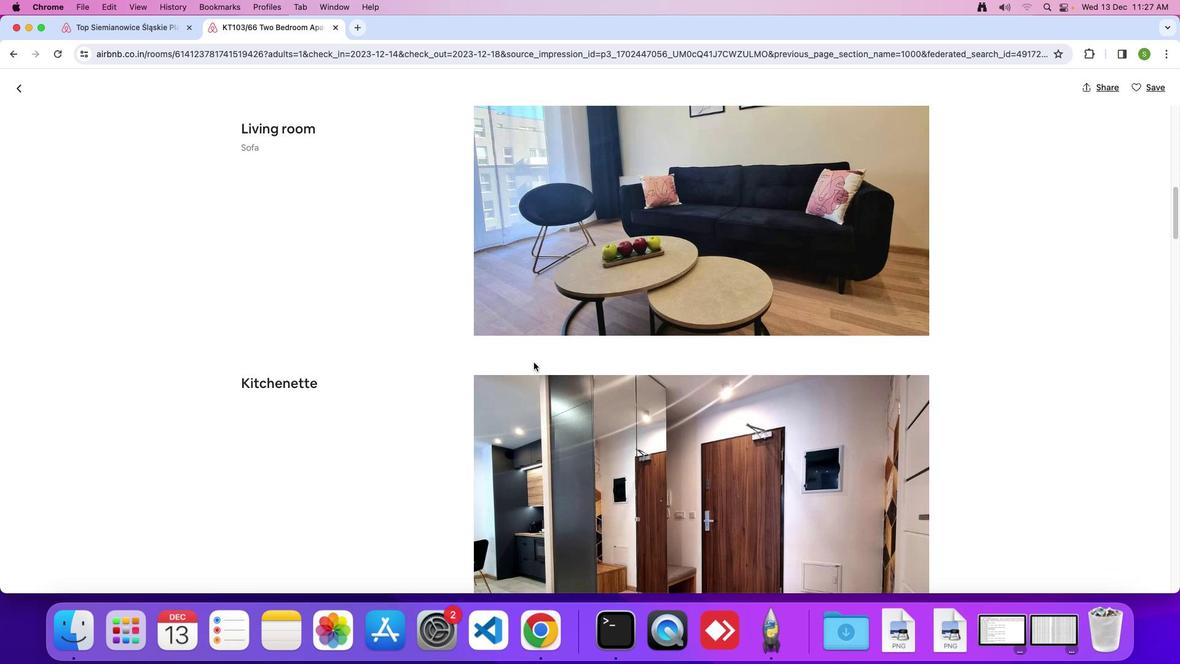 
Action: Mouse scrolled (547, 375) with delta (12, 12)
Screenshot: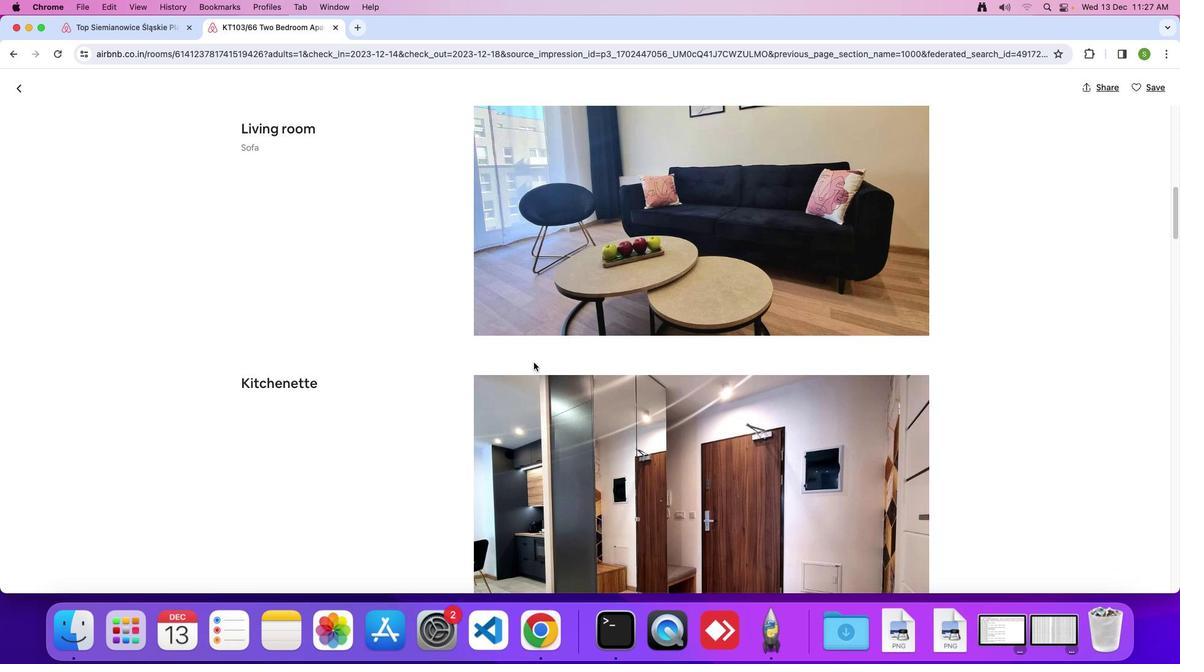 
Action: Mouse scrolled (547, 375) with delta (12, 11)
Screenshot: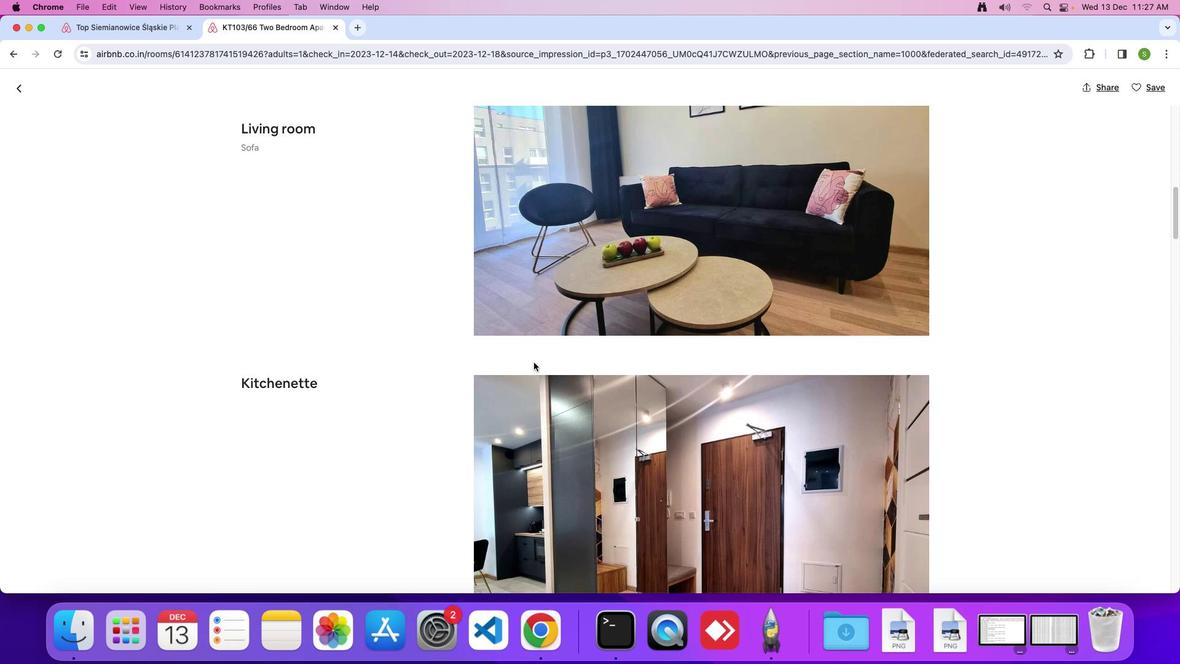 
Action: Mouse scrolled (547, 375) with delta (12, 12)
Screenshot: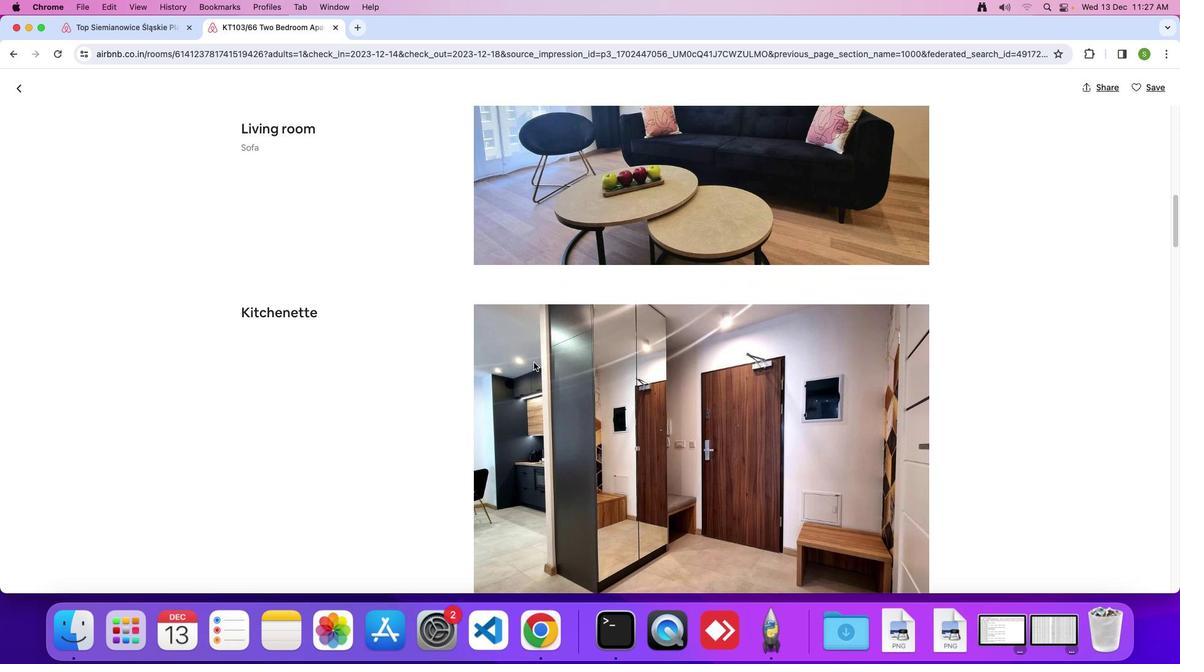 
Action: Mouse scrolled (547, 375) with delta (12, 12)
Screenshot: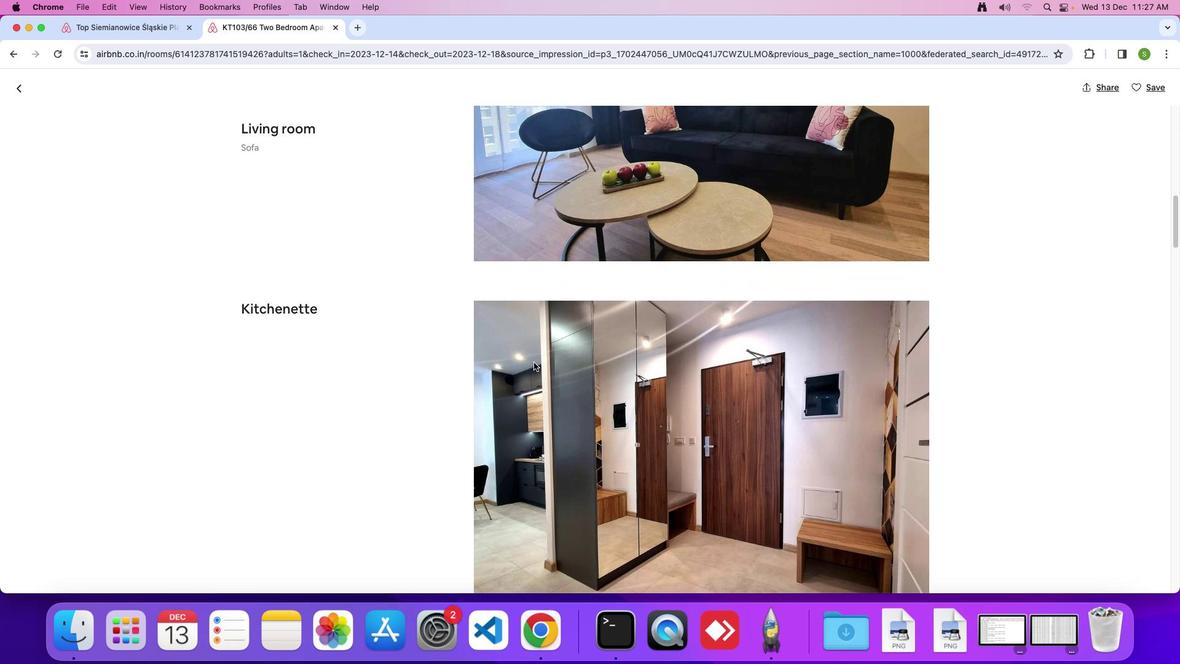 
Action: Mouse scrolled (547, 375) with delta (12, 11)
Screenshot: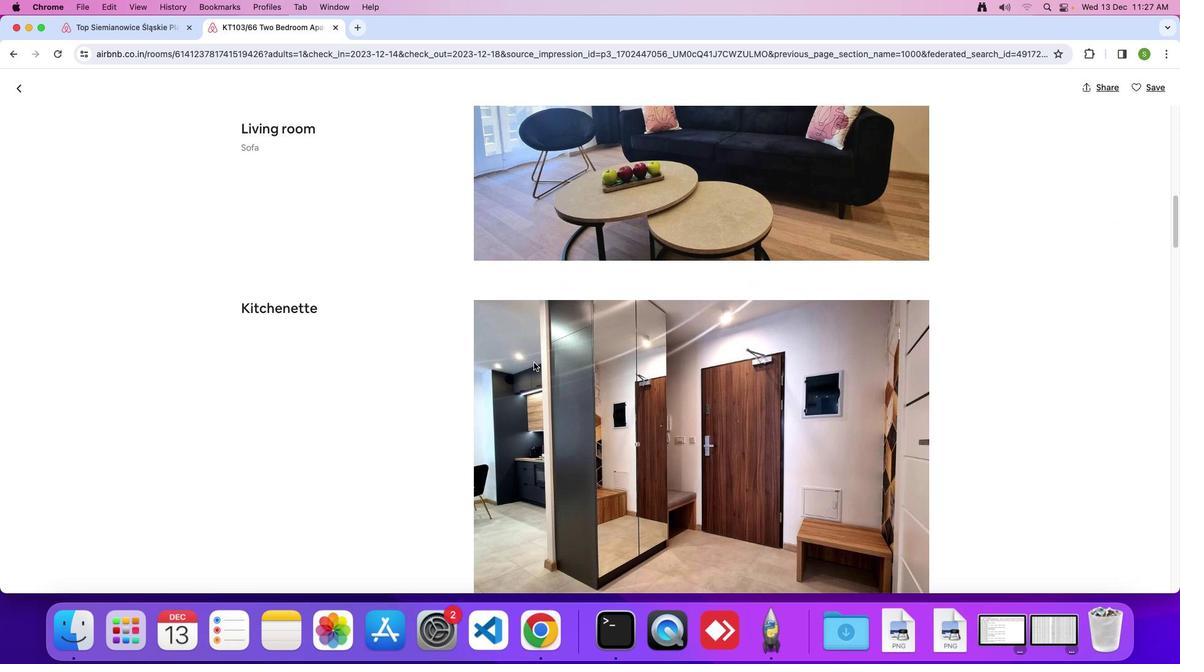 
Action: Mouse scrolled (547, 375) with delta (12, 12)
Screenshot: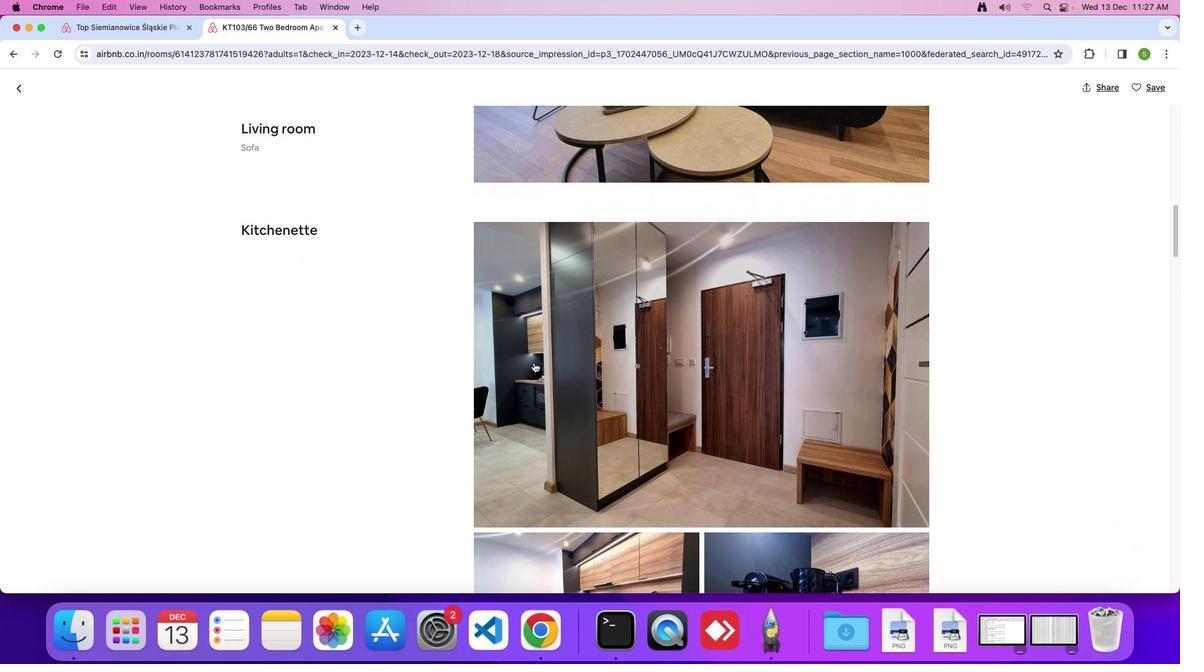 
Action: Mouse scrolled (547, 375) with delta (12, 12)
Screenshot: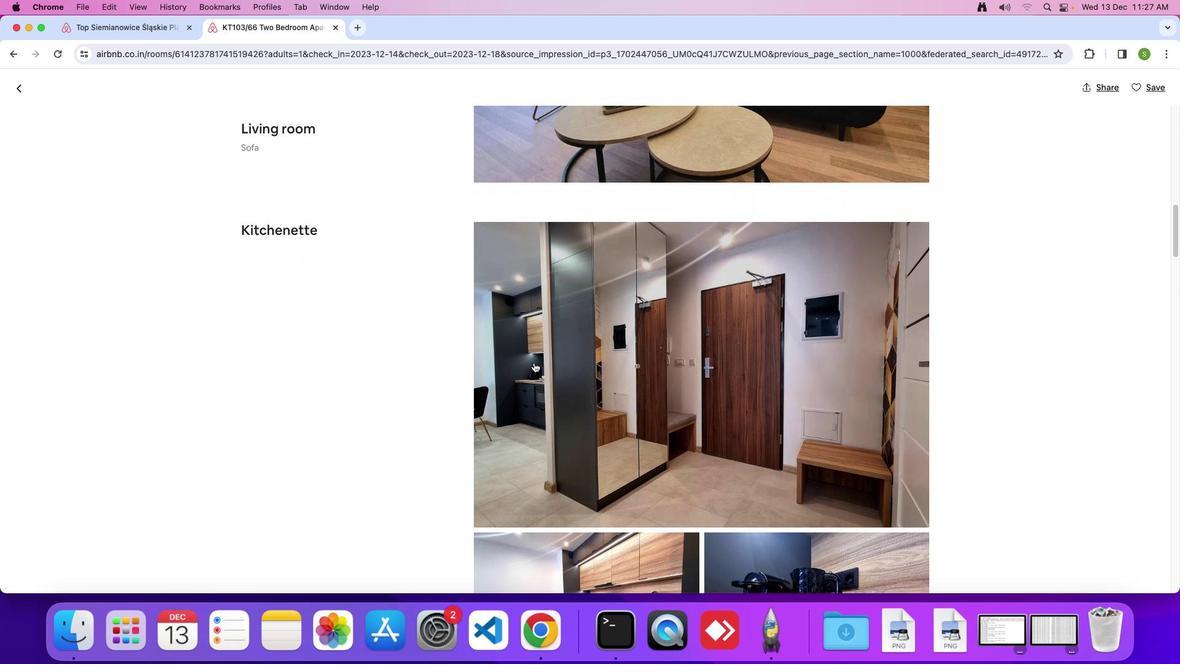
Action: Mouse scrolled (547, 375) with delta (12, 11)
Screenshot: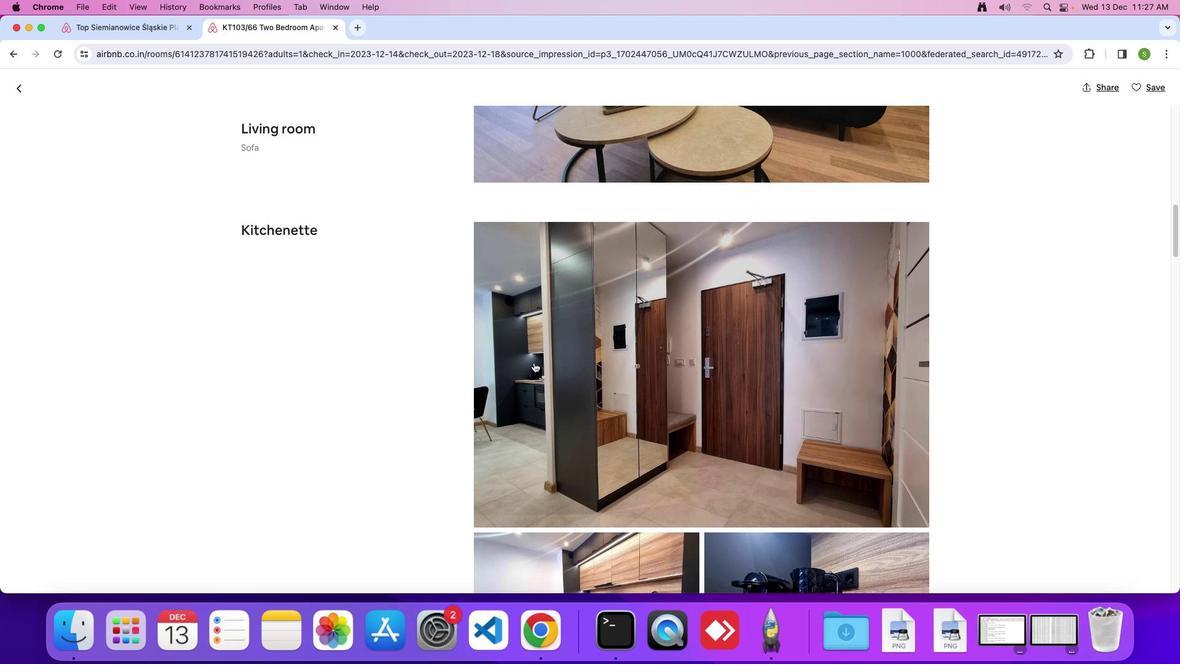 
Action: Mouse scrolled (547, 375) with delta (12, 12)
Screenshot: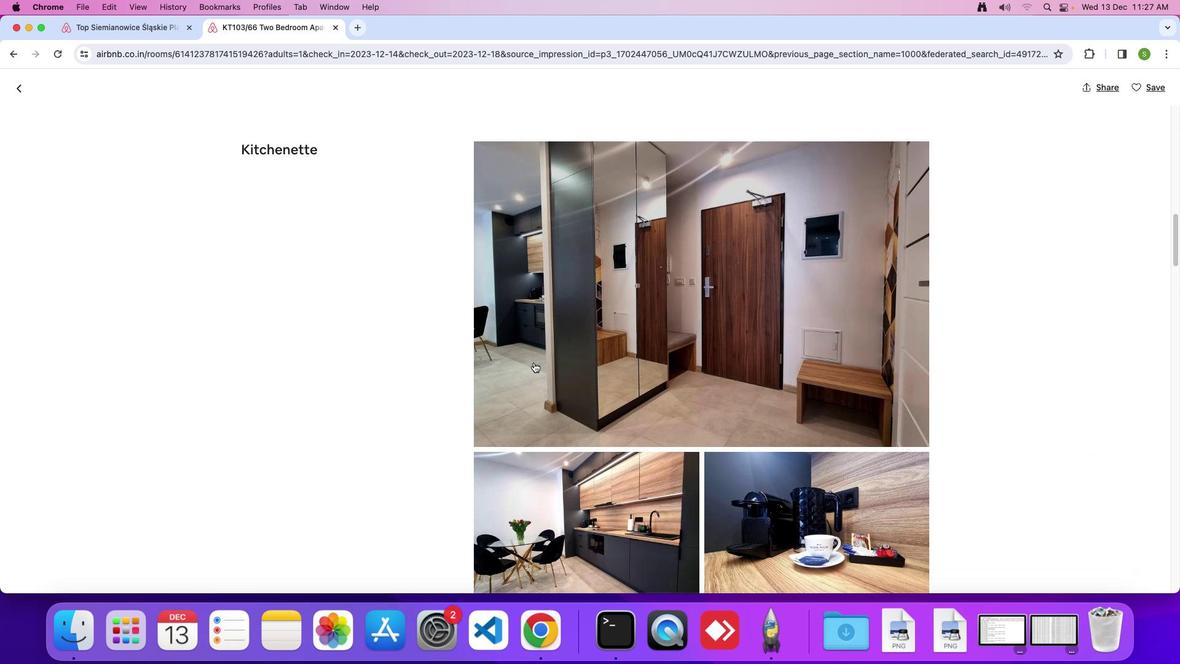 
Action: Mouse scrolled (547, 375) with delta (12, 12)
Screenshot: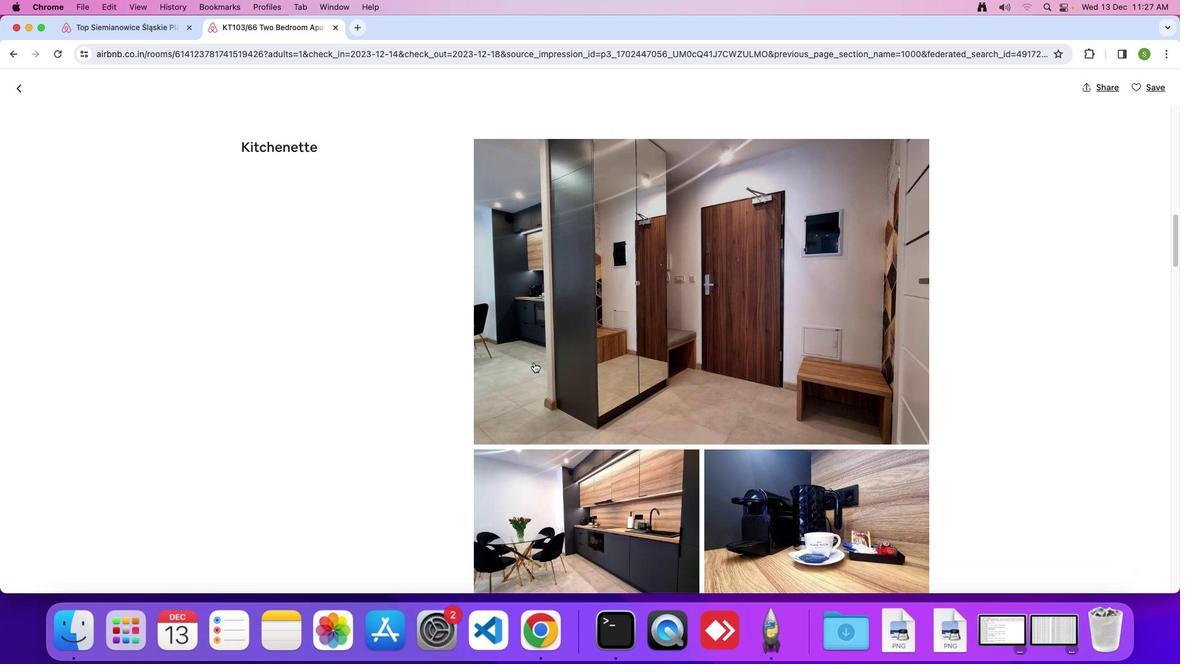 
Action: Mouse scrolled (547, 375) with delta (12, 11)
Screenshot: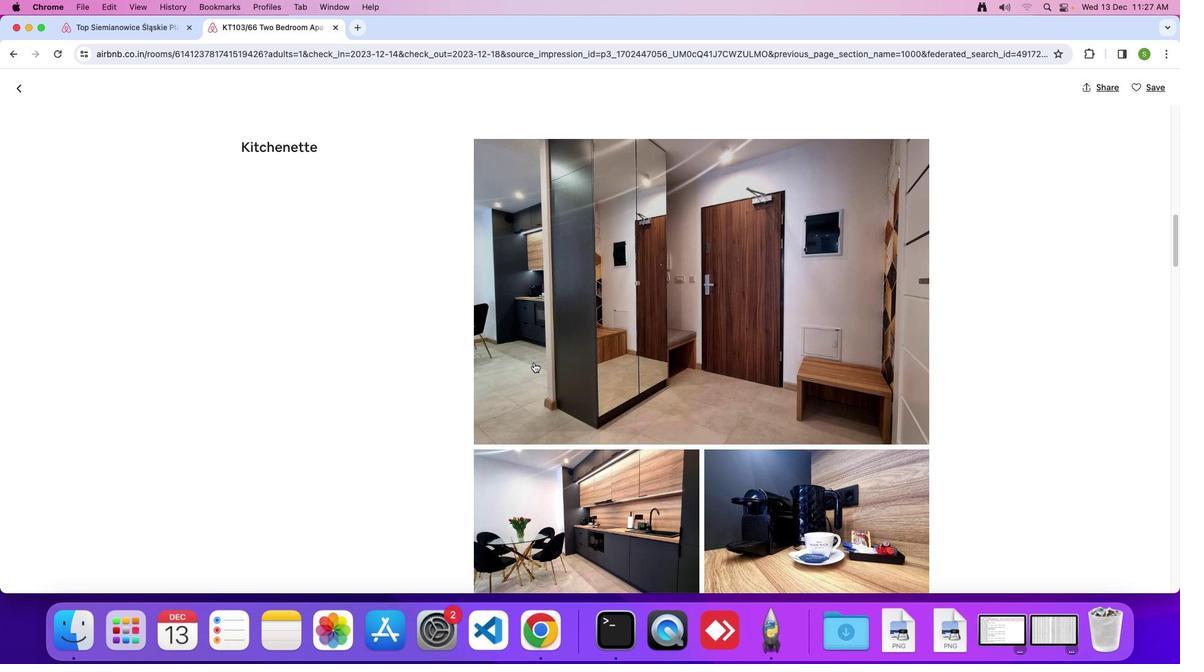 
Action: Mouse scrolled (547, 375) with delta (12, 12)
Screenshot: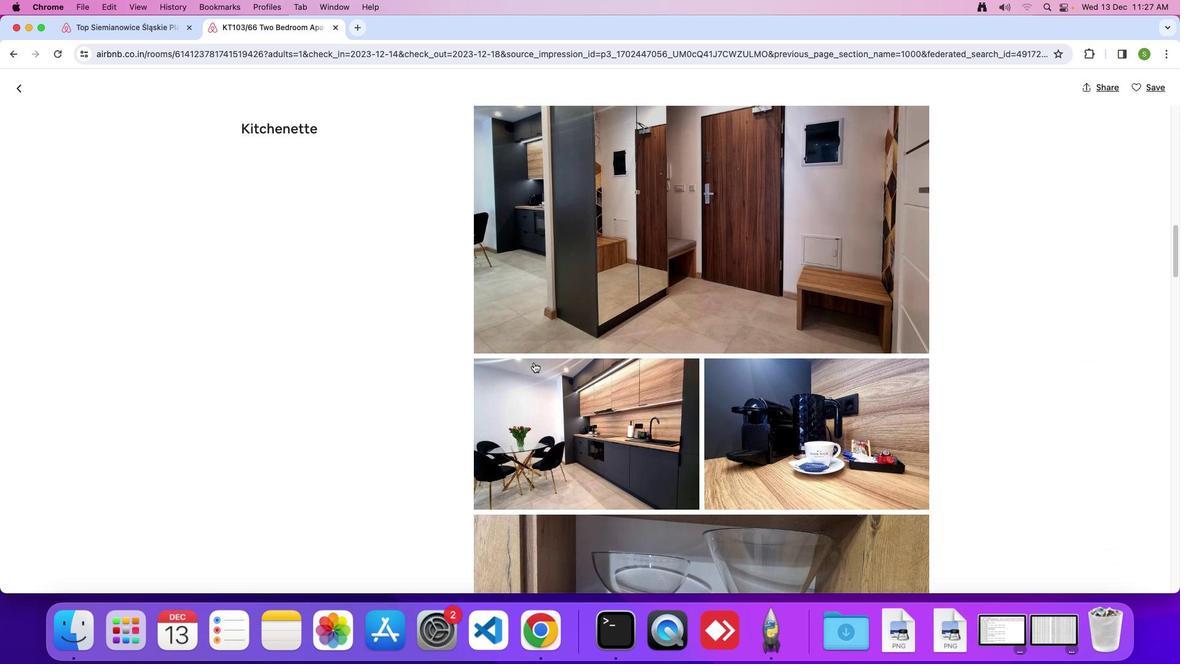 
Action: Mouse scrolled (547, 375) with delta (12, 12)
Screenshot: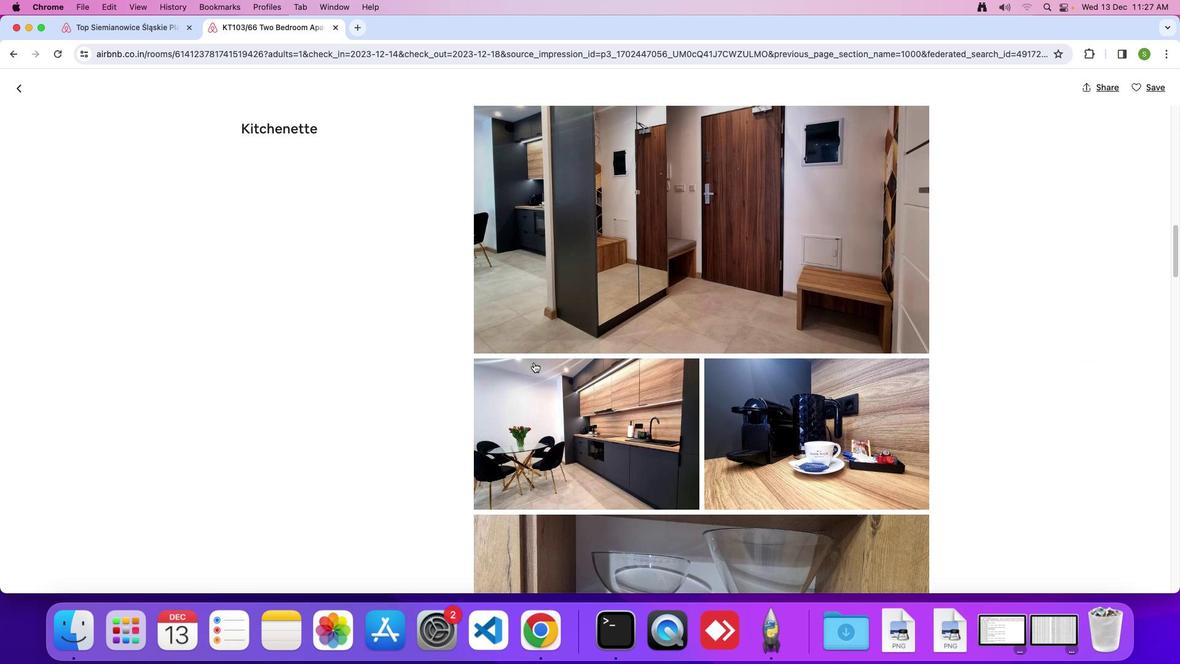 
Action: Mouse scrolled (547, 375) with delta (12, 11)
Screenshot: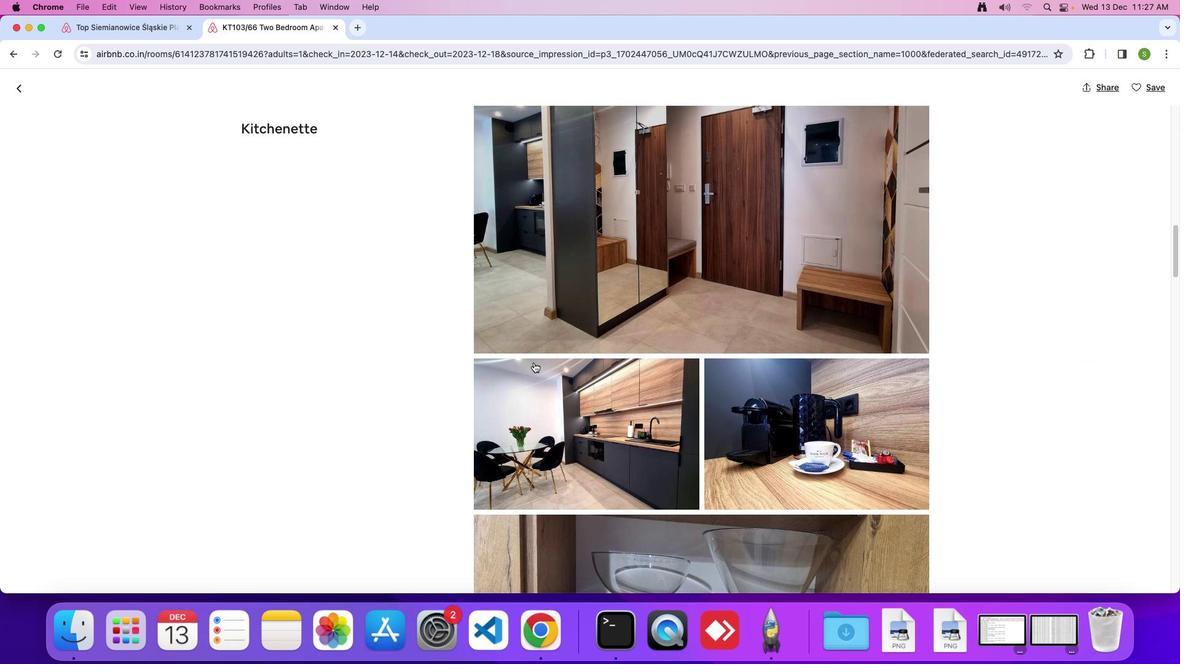 
Action: Mouse scrolled (547, 375) with delta (12, 12)
Screenshot: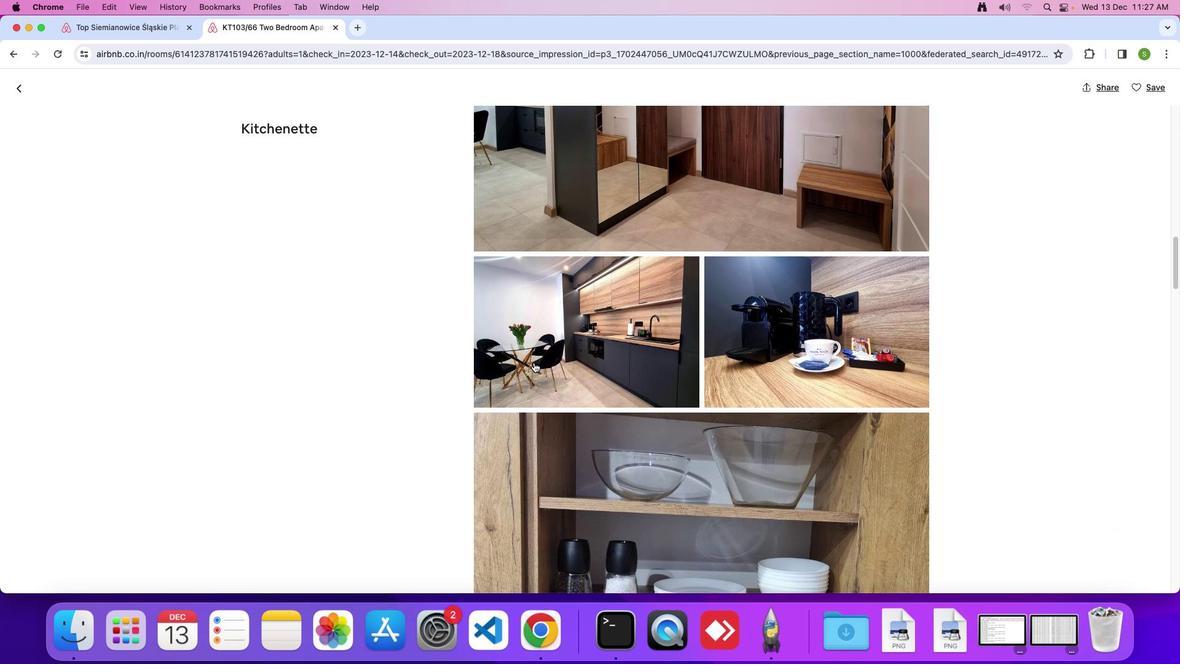 
Action: Mouse scrolled (547, 375) with delta (12, 12)
Screenshot: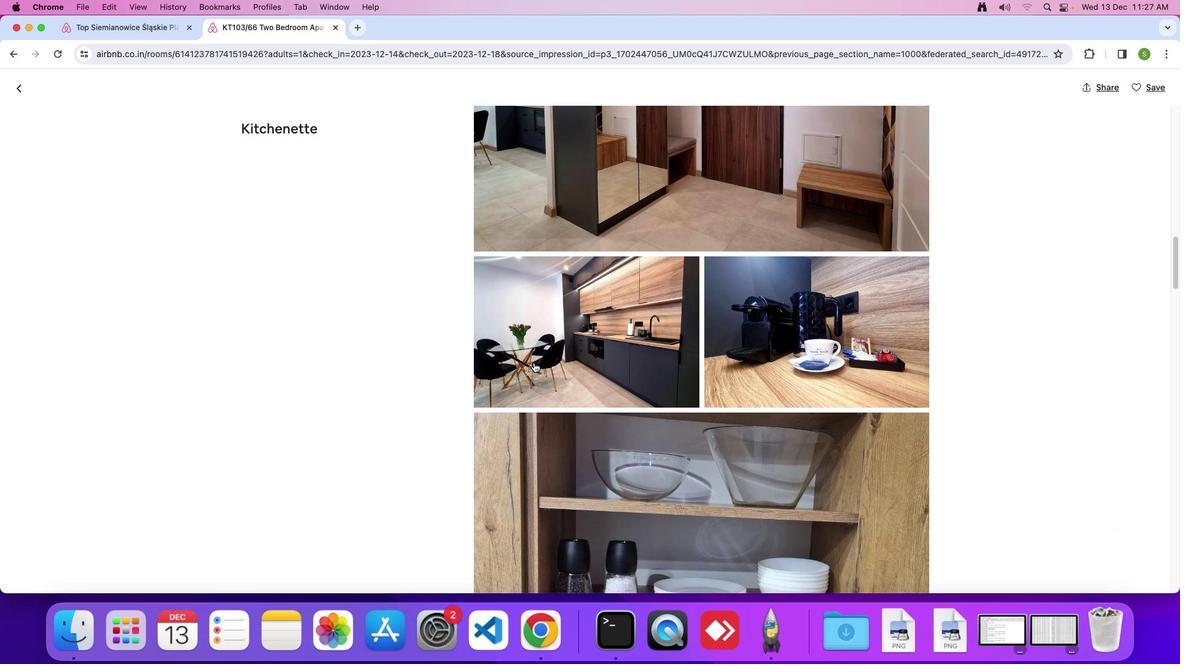 
Action: Mouse scrolled (547, 375) with delta (12, 11)
Screenshot: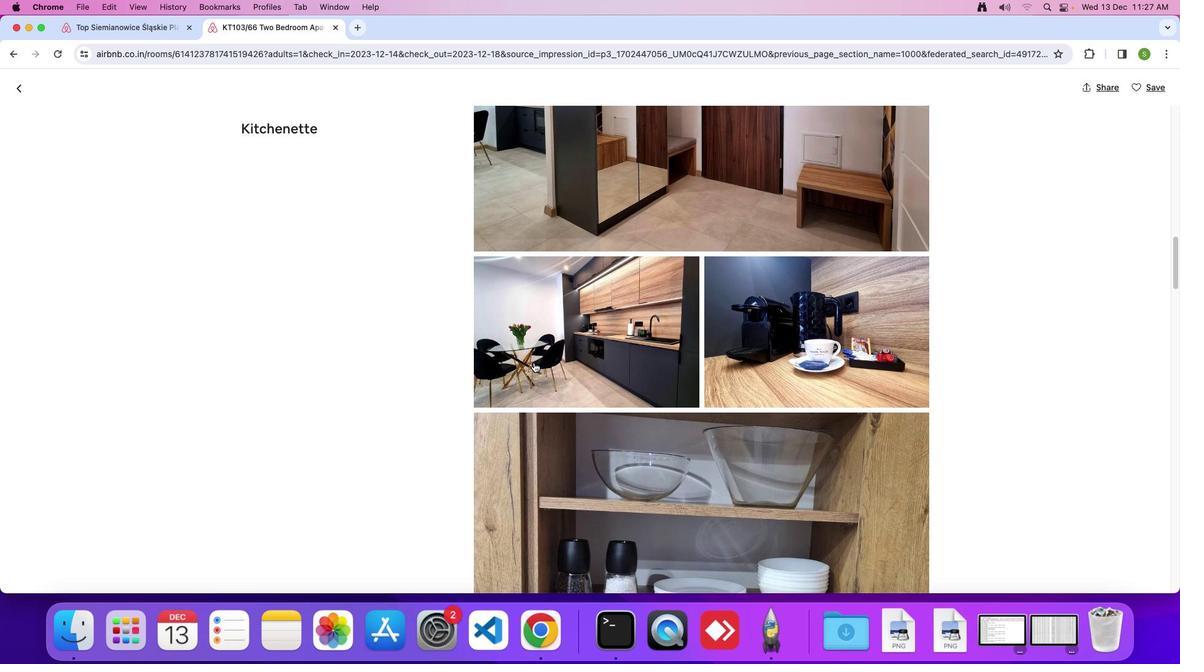 
Action: Mouse scrolled (547, 375) with delta (12, 12)
Screenshot: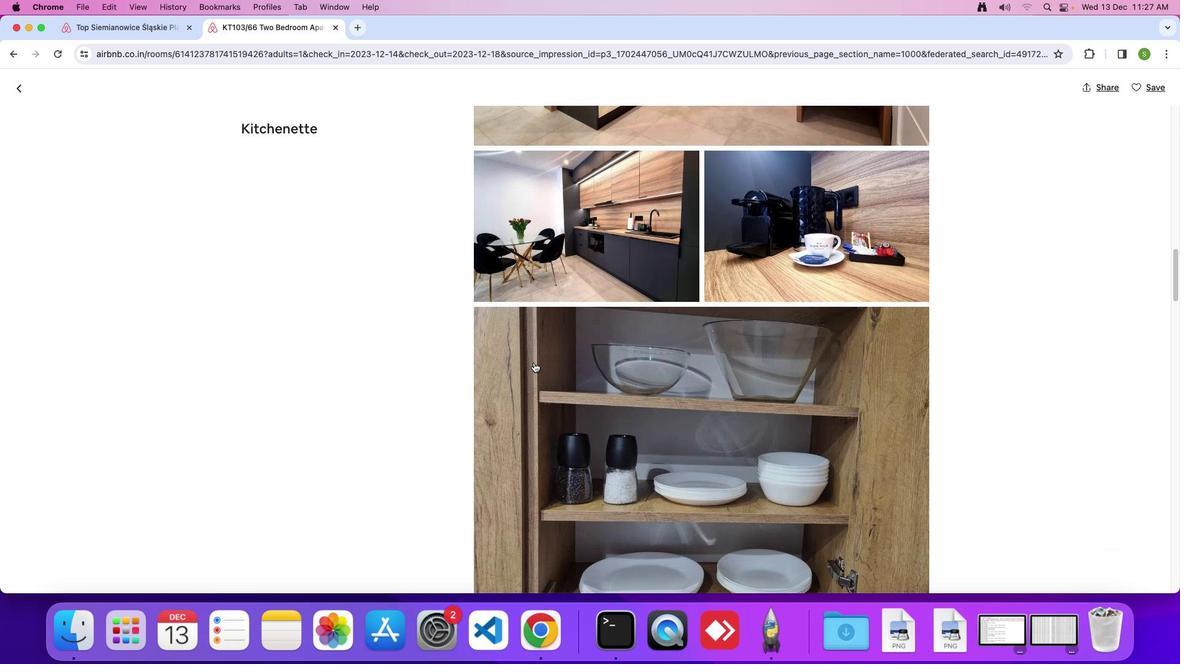 
Action: Mouse scrolled (547, 375) with delta (12, 12)
Screenshot: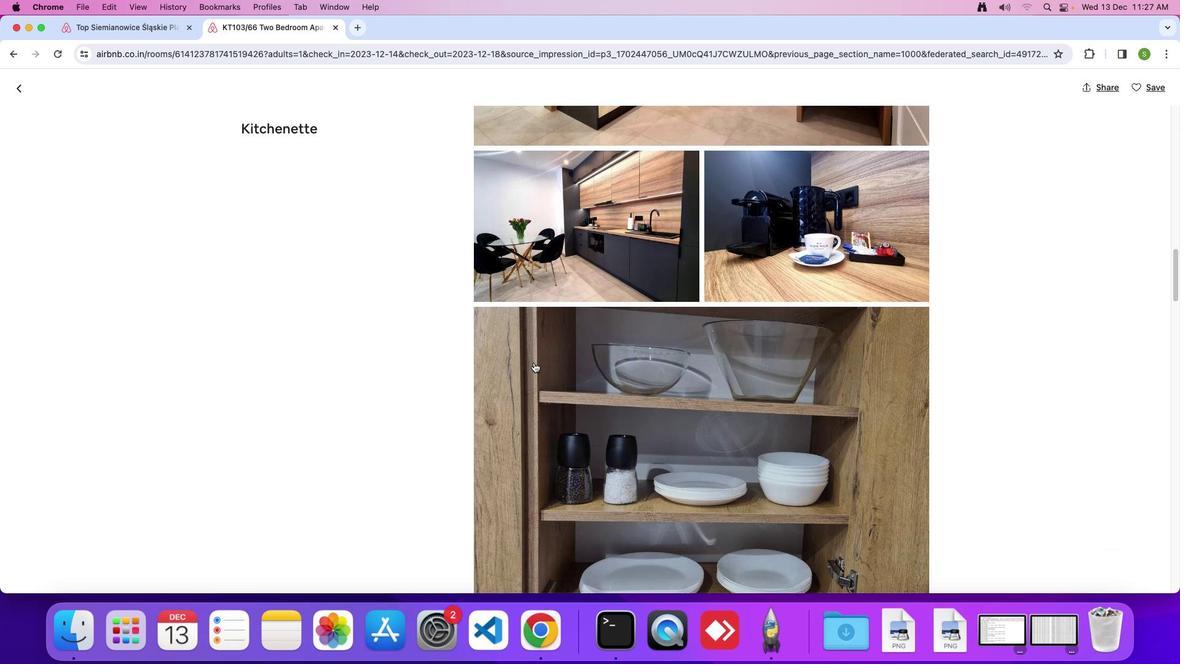 
Action: Mouse scrolled (547, 375) with delta (12, 11)
Screenshot: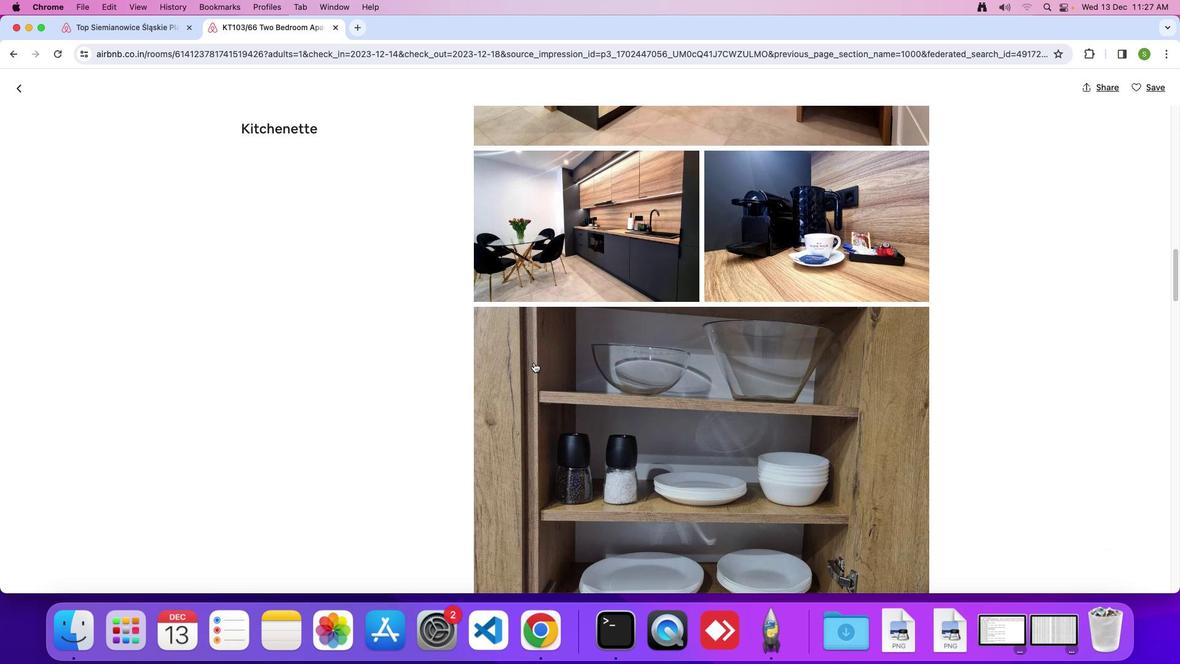 
Action: Mouse scrolled (547, 375) with delta (12, 12)
Screenshot: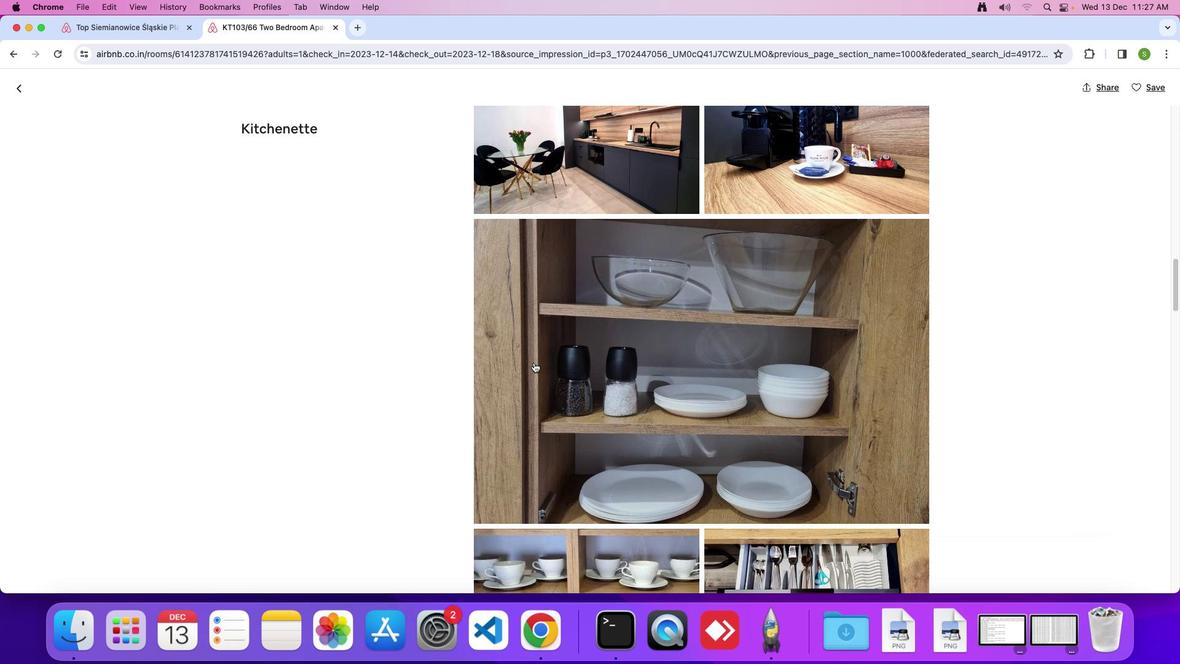 
Action: Mouse scrolled (547, 375) with delta (12, 12)
Screenshot: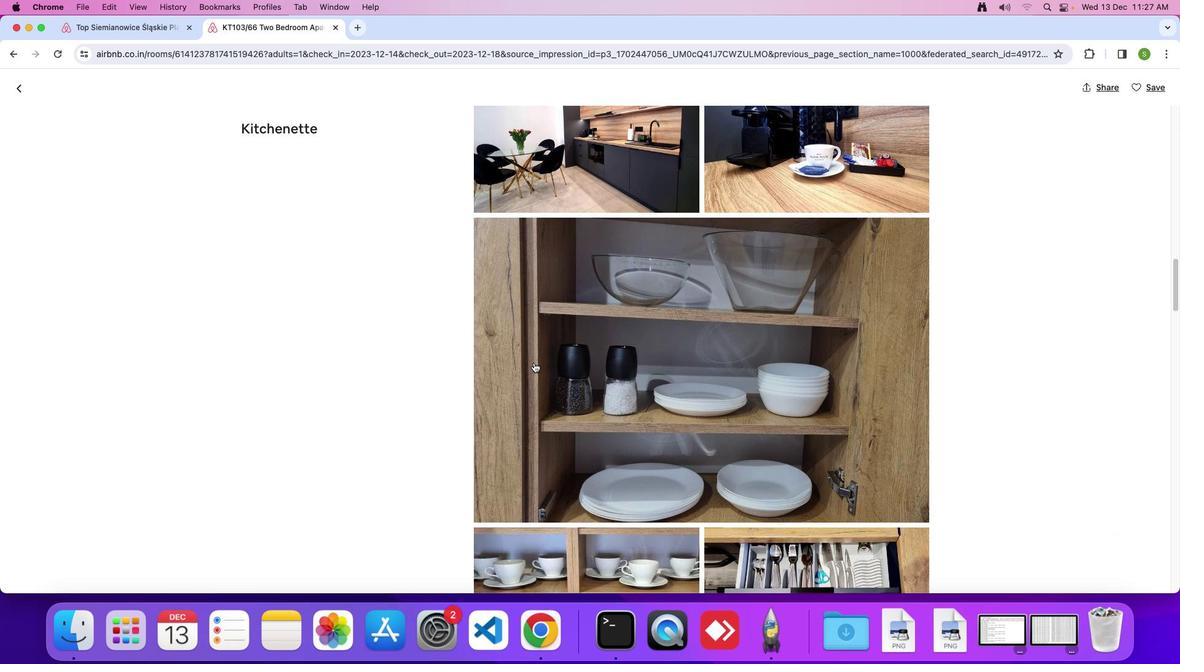 
Action: Mouse scrolled (547, 375) with delta (12, 11)
Screenshot: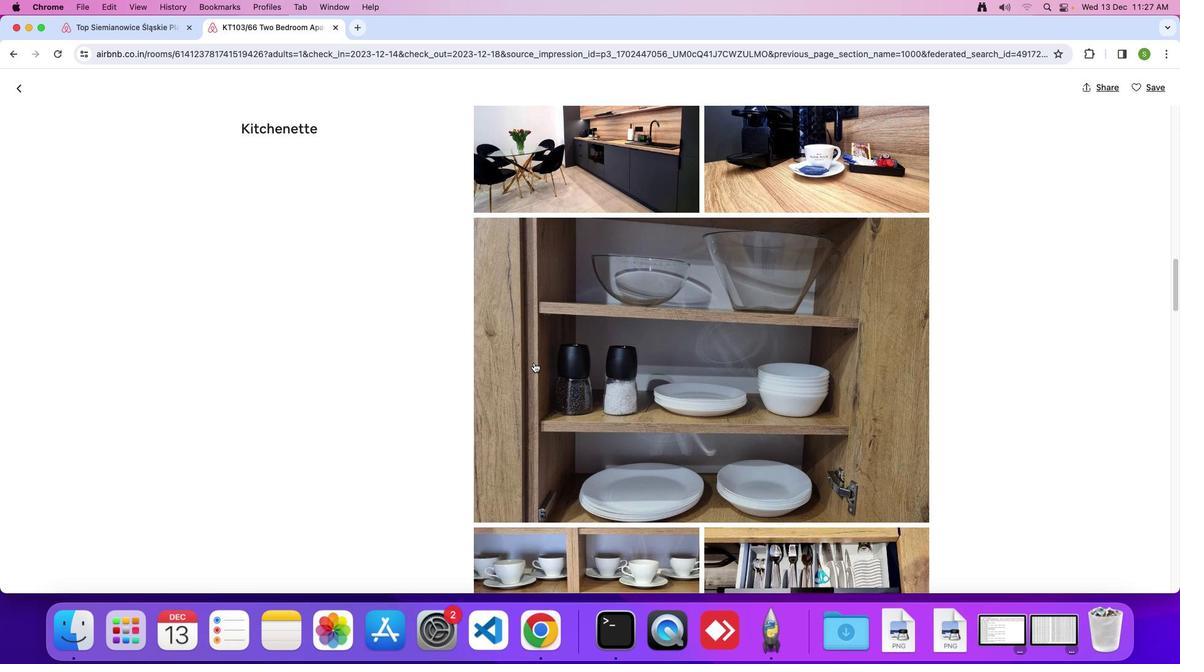 
Action: Mouse scrolled (547, 375) with delta (12, 12)
Screenshot: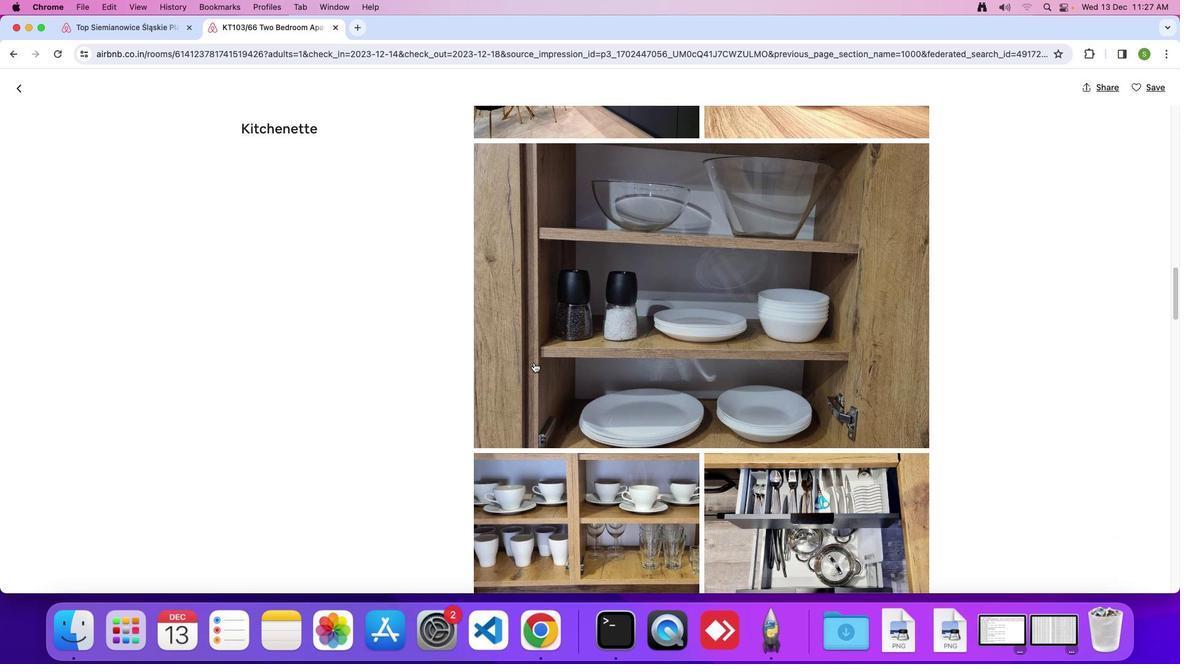 
Action: Mouse scrolled (547, 375) with delta (12, 12)
Screenshot: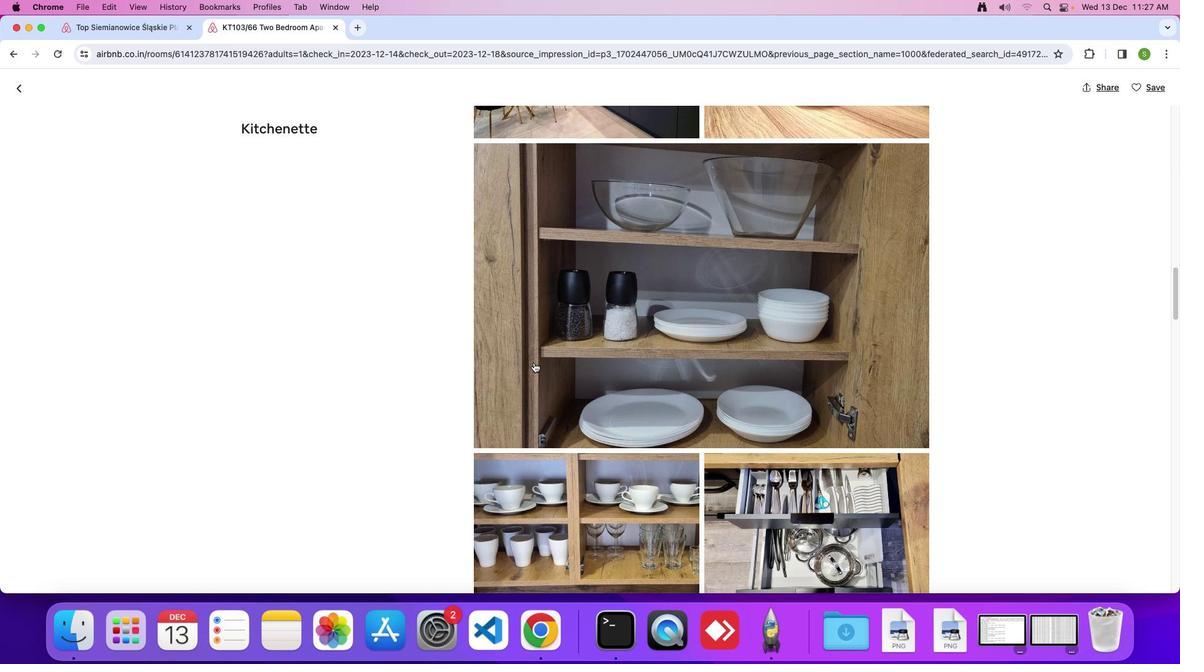 
Action: Mouse scrolled (547, 375) with delta (12, 11)
Screenshot: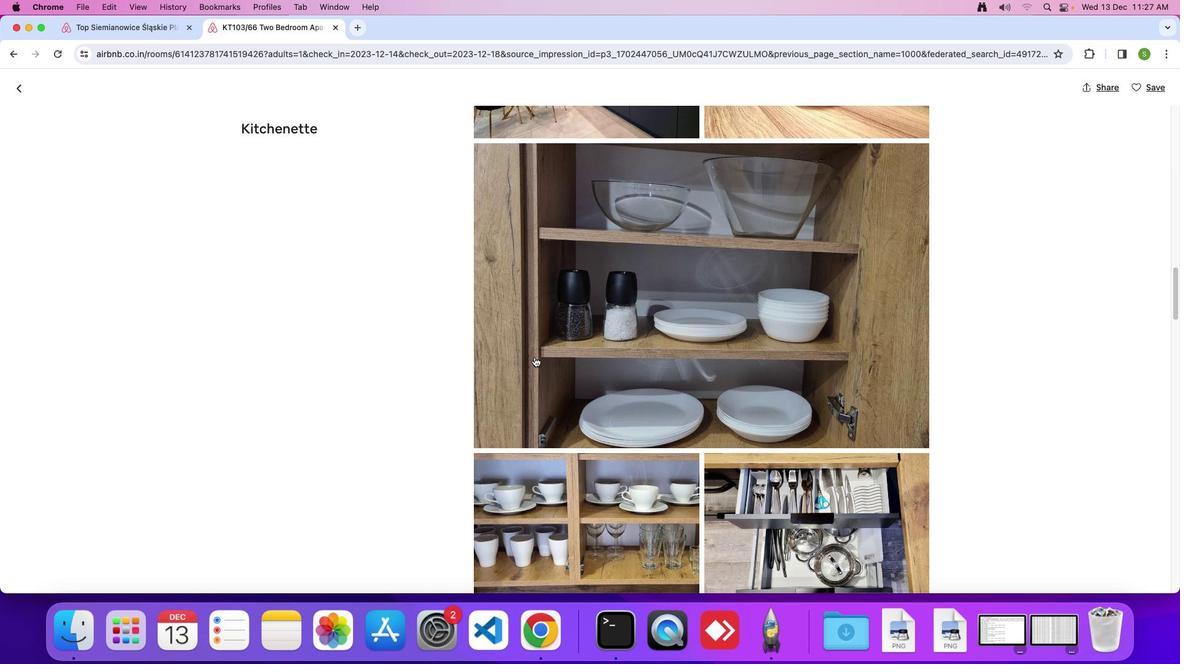 
Action: Mouse moved to (546, 361)
Screenshot: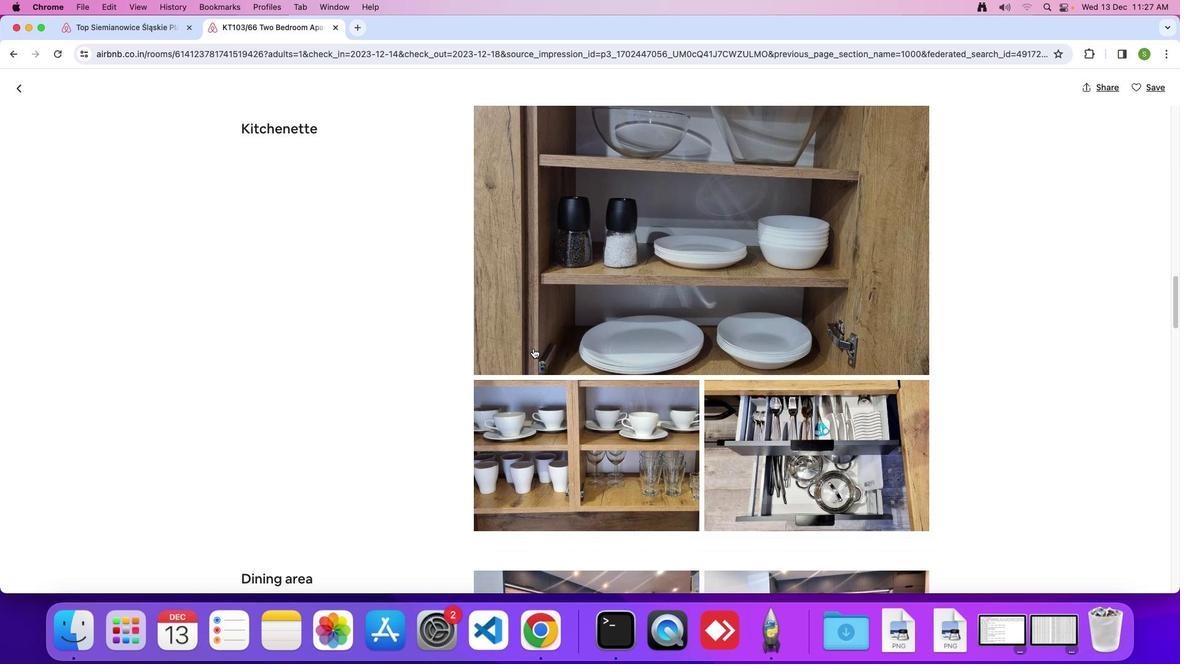 
Action: Mouse scrolled (546, 361) with delta (12, 12)
Screenshot: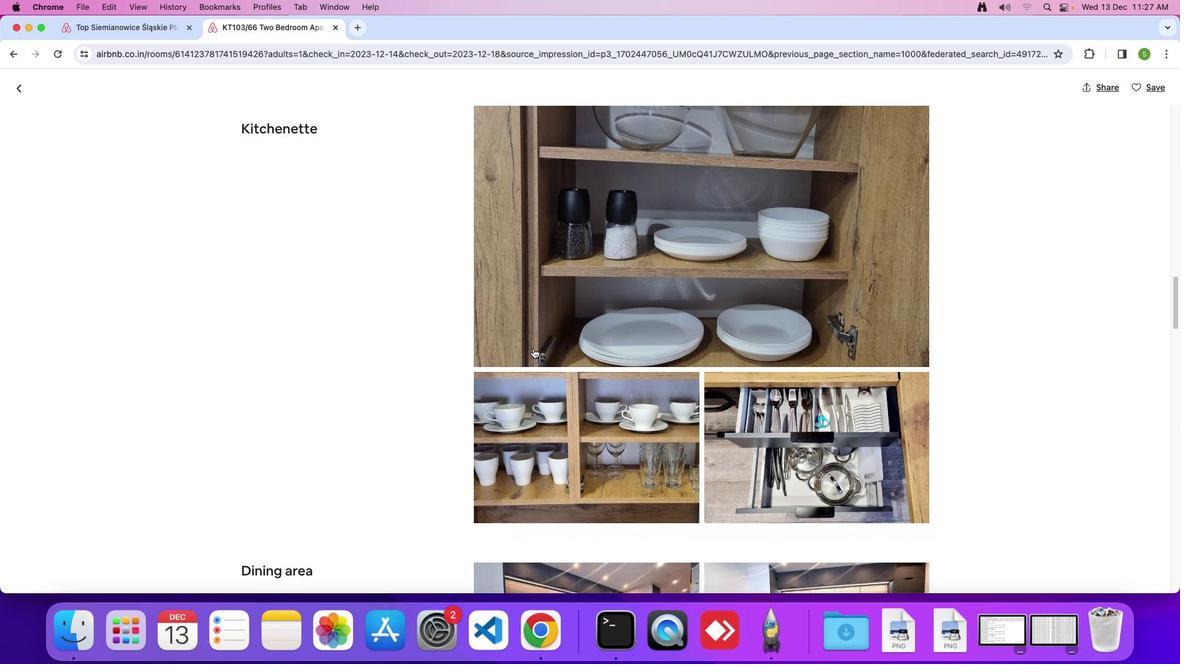 
Action: Mouse moved to (546, 361)
Screenshot: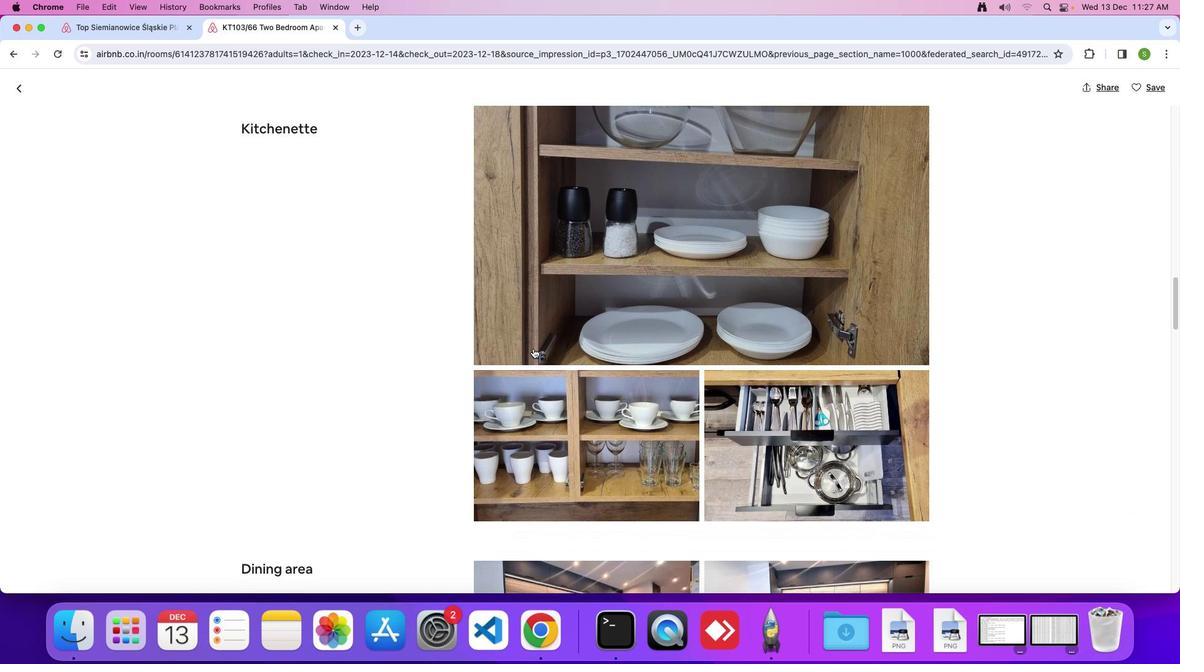 
Action: Mouse scrolled (546, 361) with delta (12, 12)
Screenshot: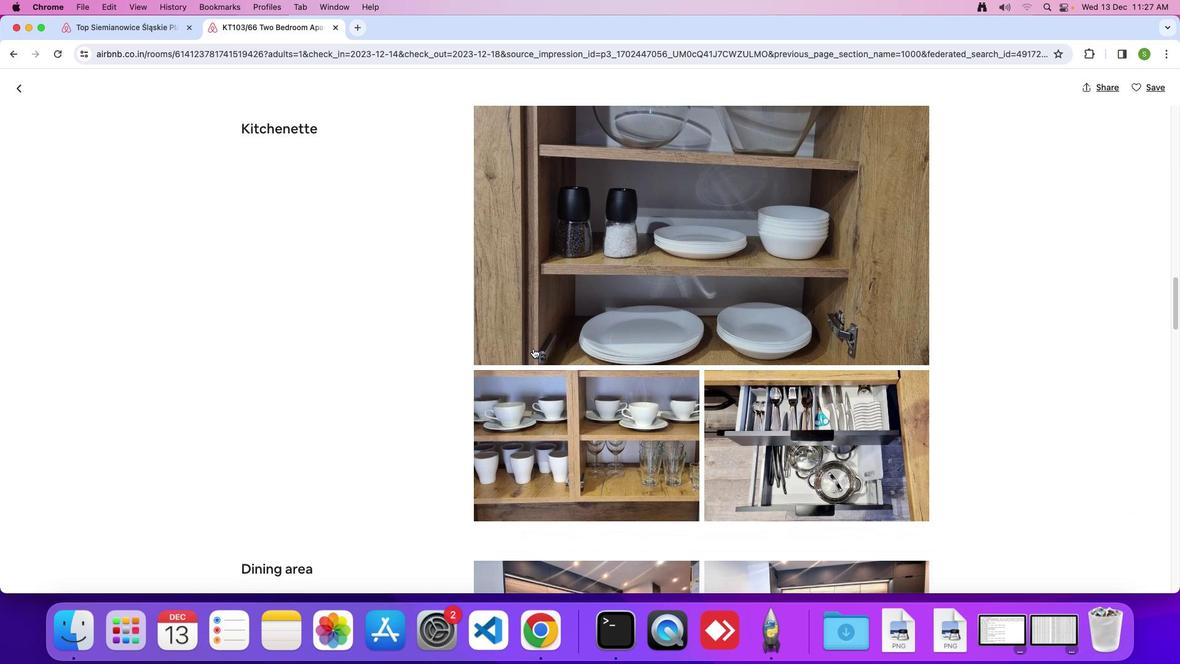 
Action: Mouse moved to (546, 361)
Screenshot: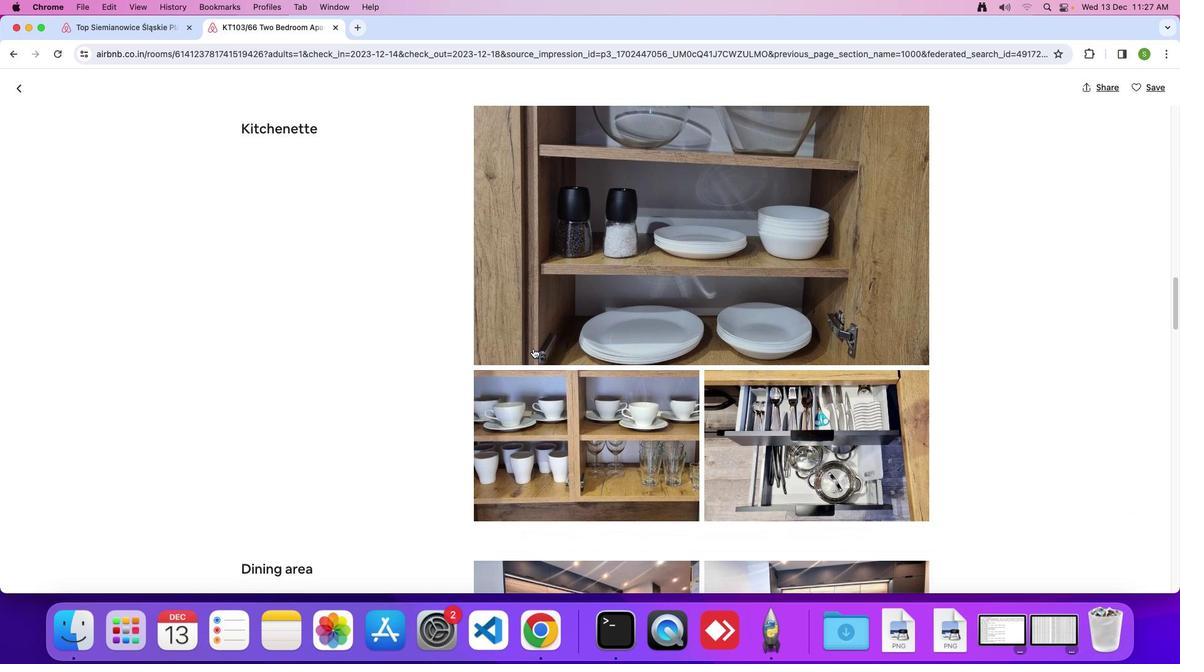 
Action: Mouse scrolled (546, 361) with delta (12, 11)
Screenshot: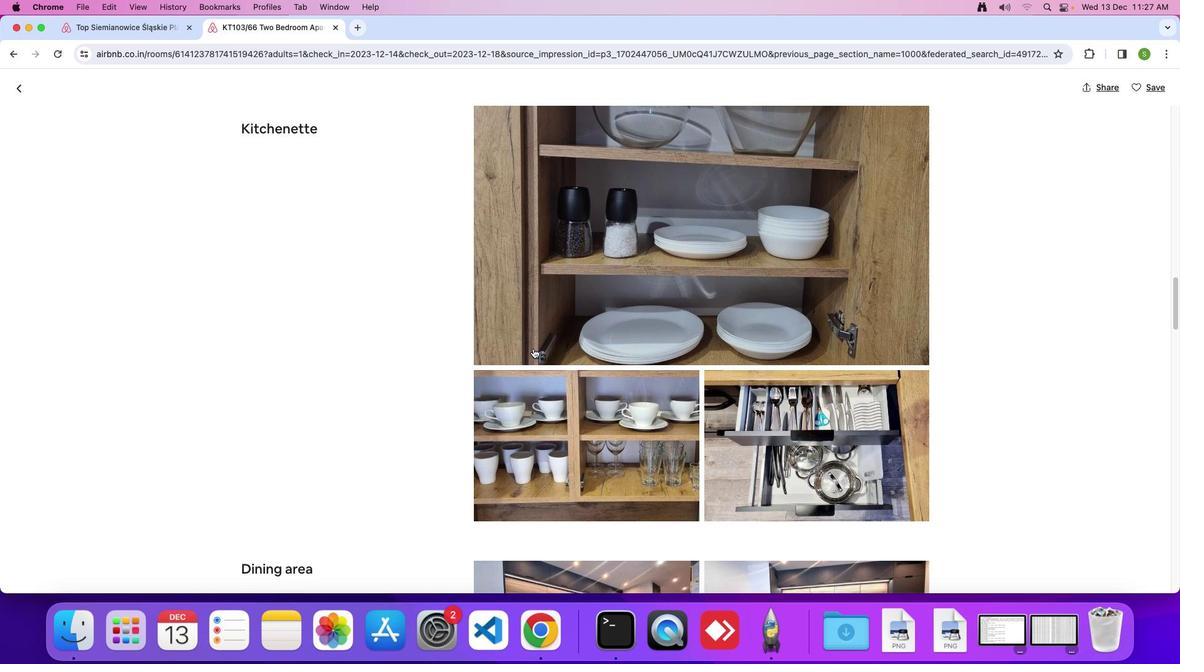 
Action: Mouse moved to (546, 356)
Screenshot: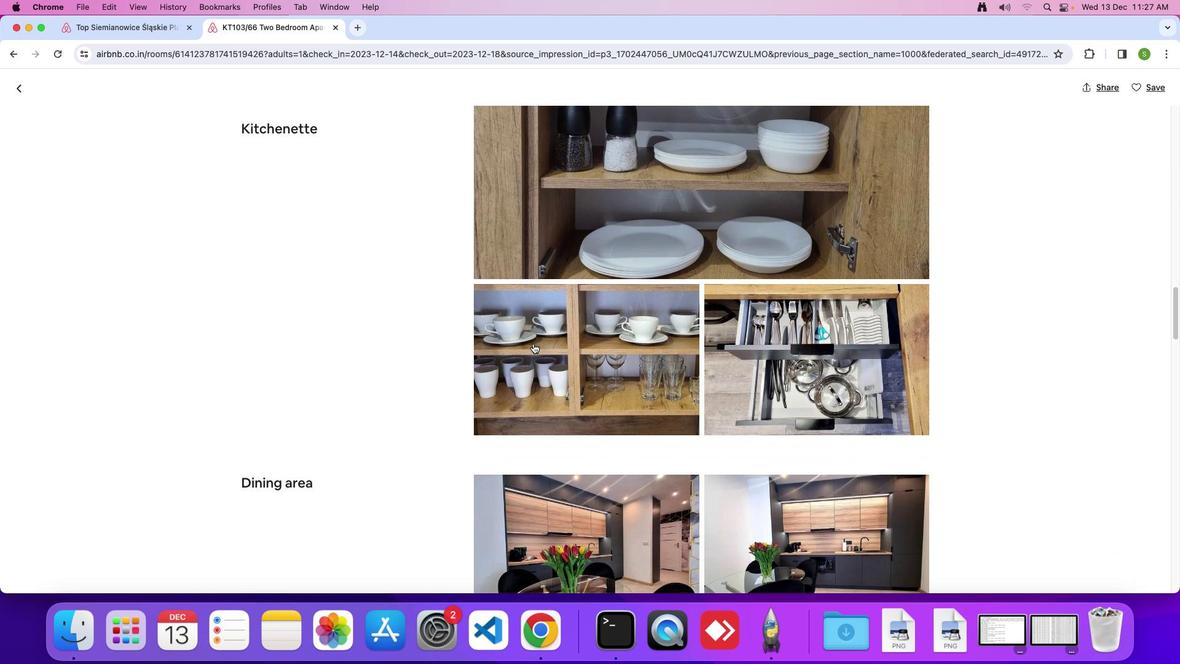 
Action: Mouse scrolled (546, 356) with delta (12, 12)
Screenshot: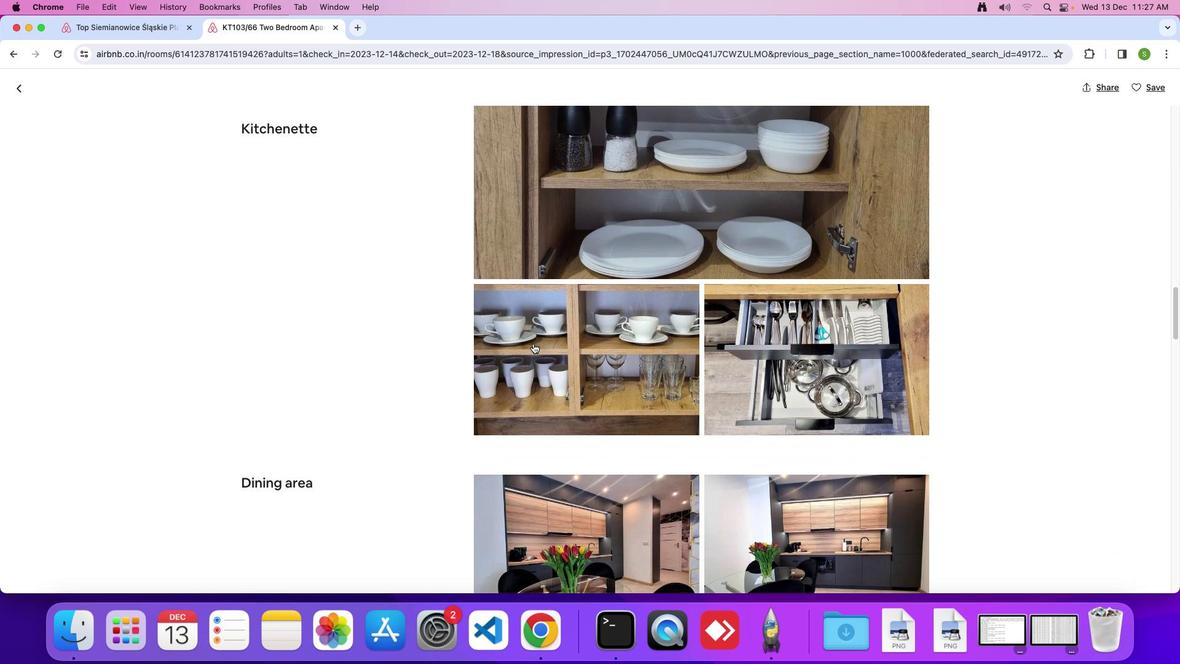 
Action: Mouse scrolled (546, 356) with delta (12, 12)
Screenshot: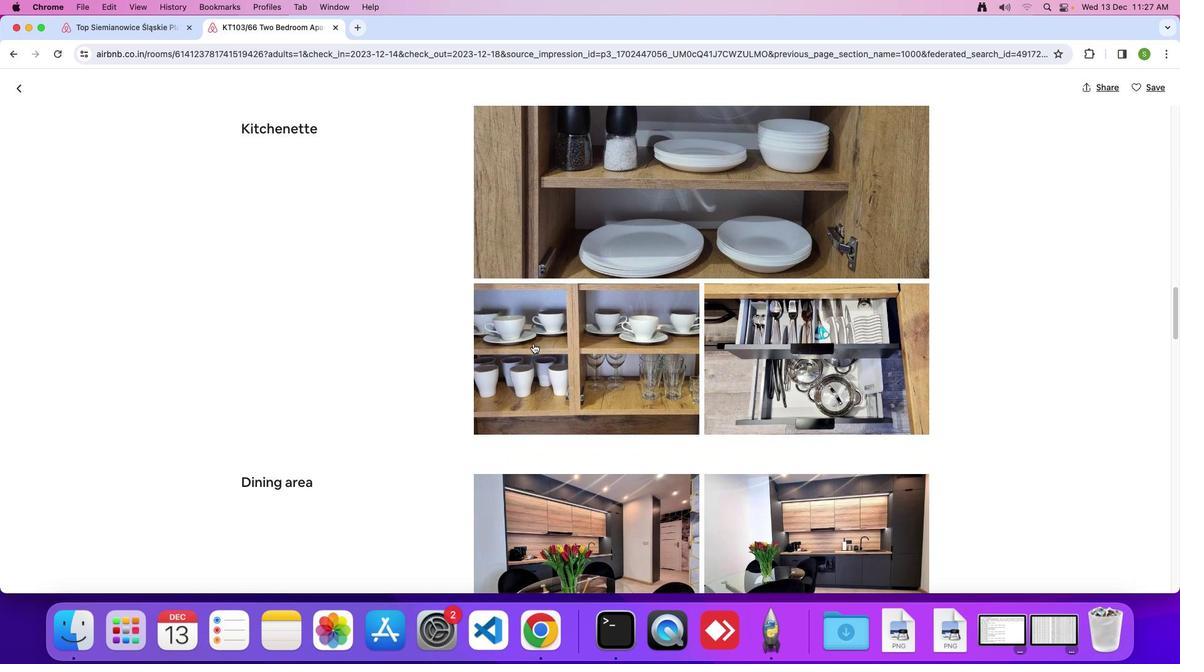 
Action: Mouse scrolled (546, 356) with delta (12, 11)
Screenshot: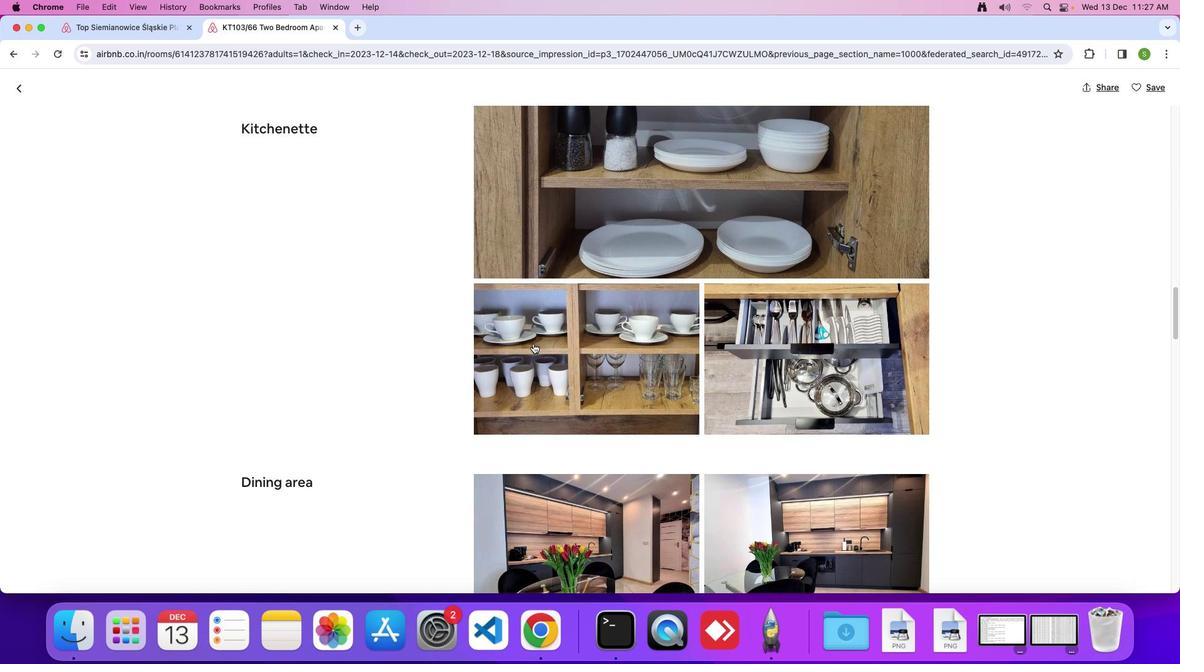 
Action: Mouse scrolled (546, 356) with delta (12, 12)
Screenshot: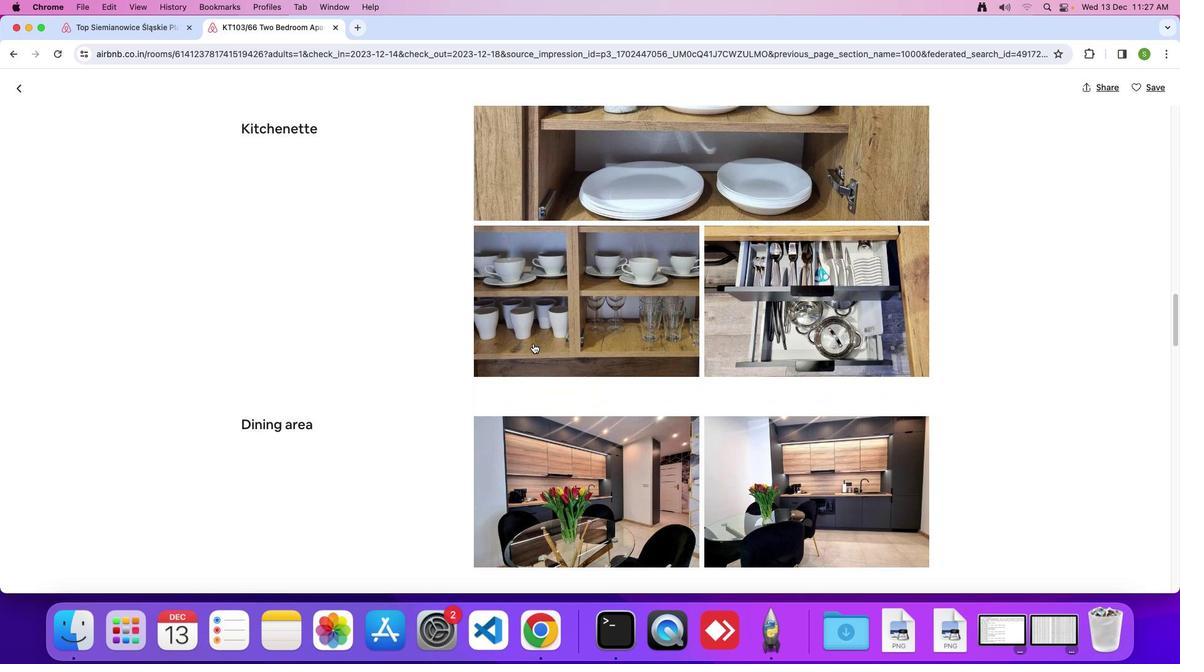 
Action: Mouse scrolled (546, 356) with delta (12, 12)
Screenshot: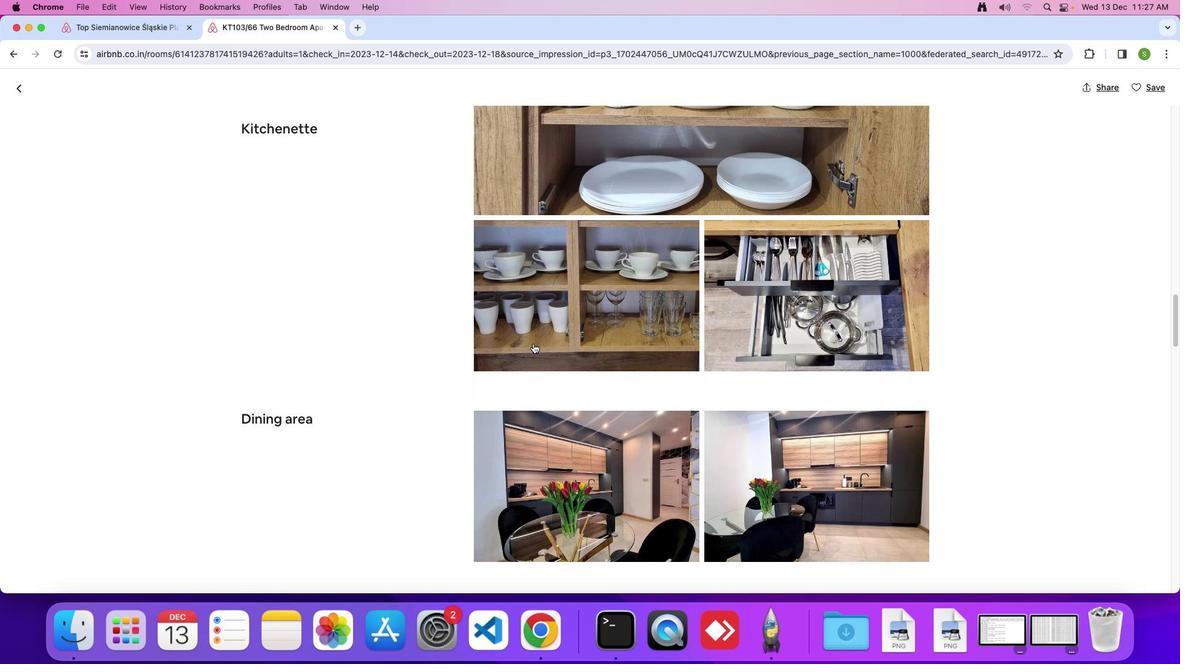 
Action: Mouse scrolled (546, 356) with delta (12, 12)
Screenshot: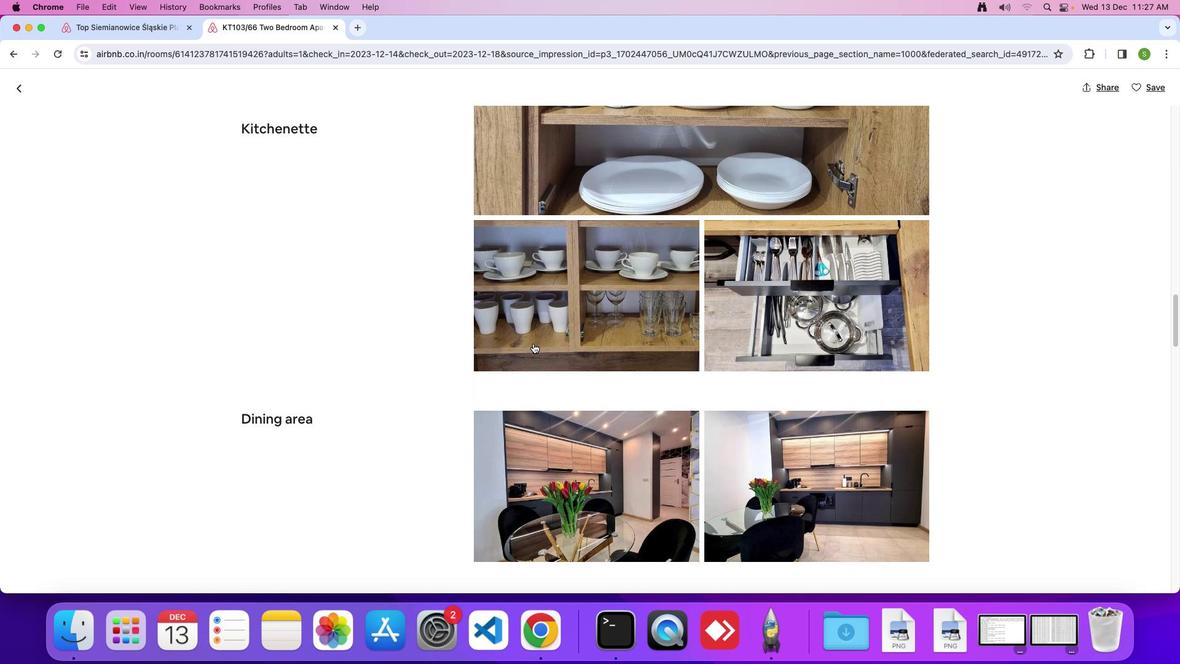 
Action: Mouse scrolled (546, 356) with delta (12, 12)
Screenshot: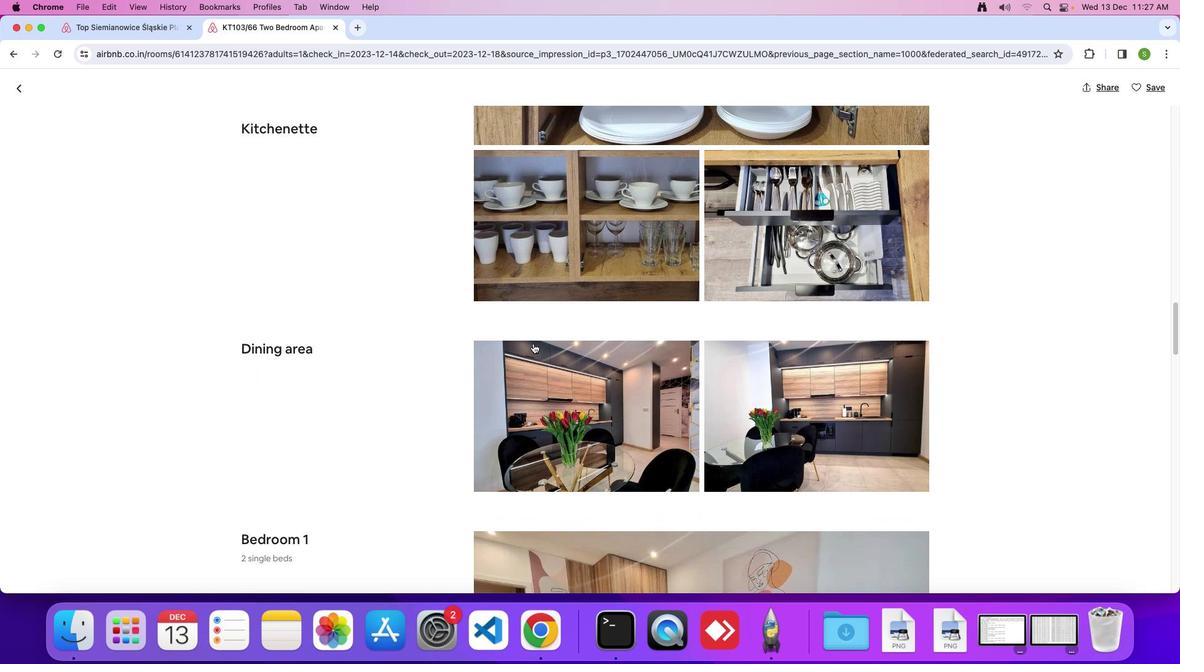 
Action: Mouse scrolled (546, 356) with delta (12, 12)
Screenshot: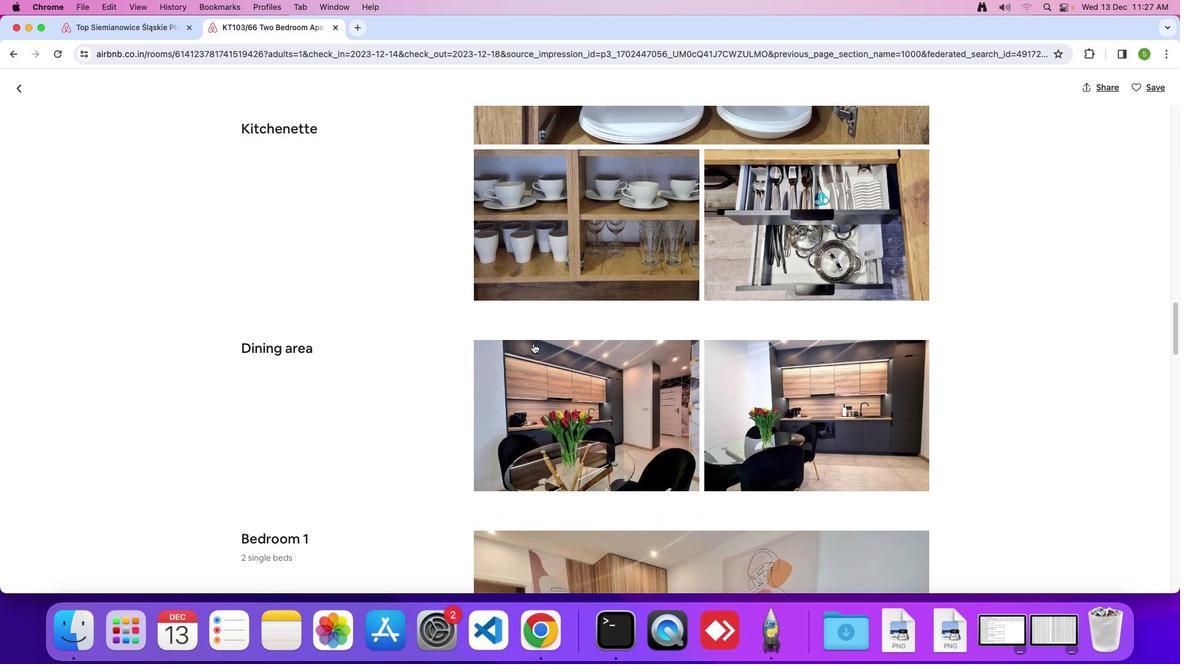 
Action: Mouse scrolled (546, 356) with delta (12, 11)
Screenshot: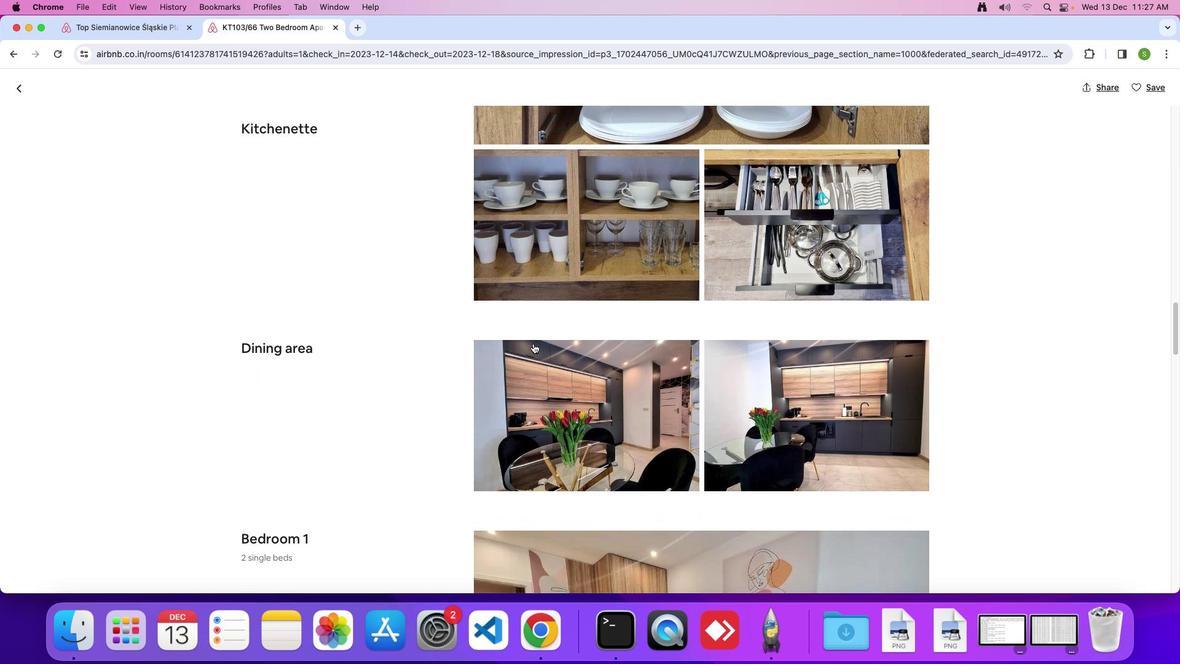 
Action: Mouse scrolled (546, 356) with delta (12, 12)
Screenshot: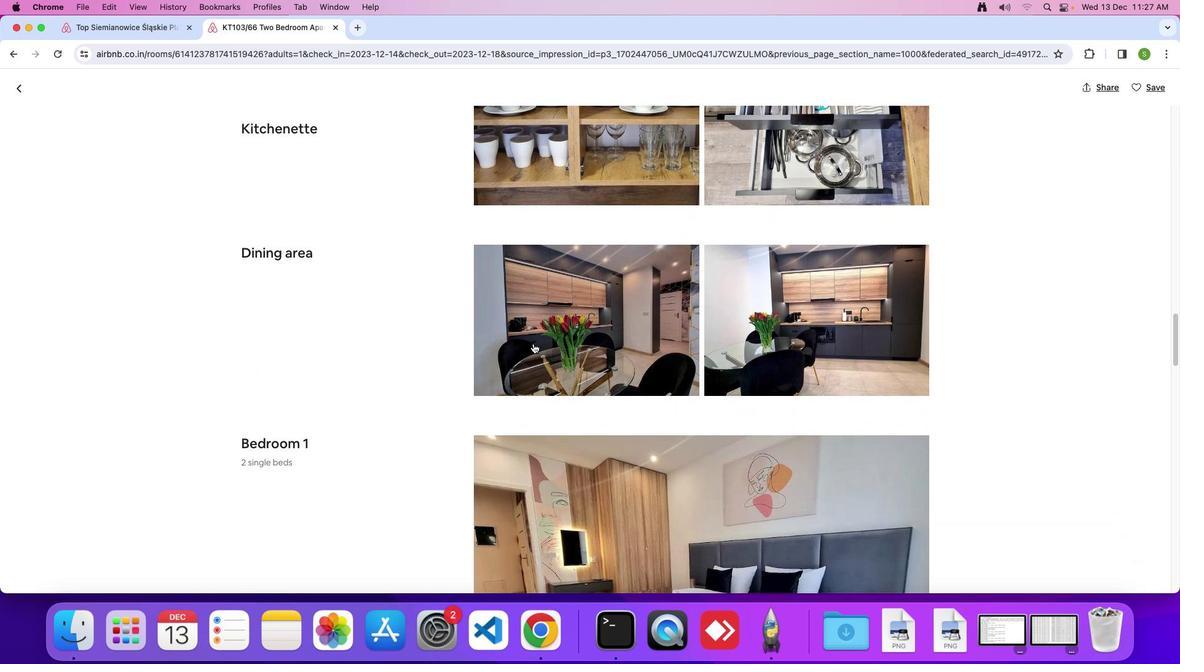 
Action: Mouse scrolled (546, 356) with delta (12, 12)
Screenshot: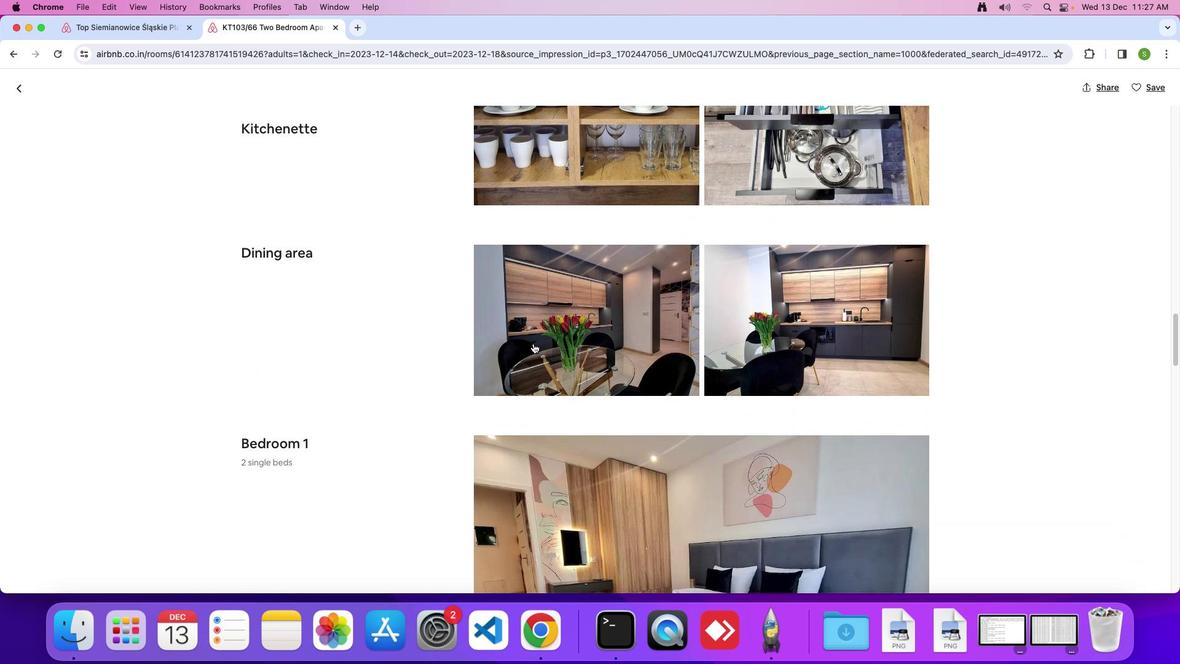 
Action: Mouse scrolled (546, 356) with delta (12, 11)
Screenshot: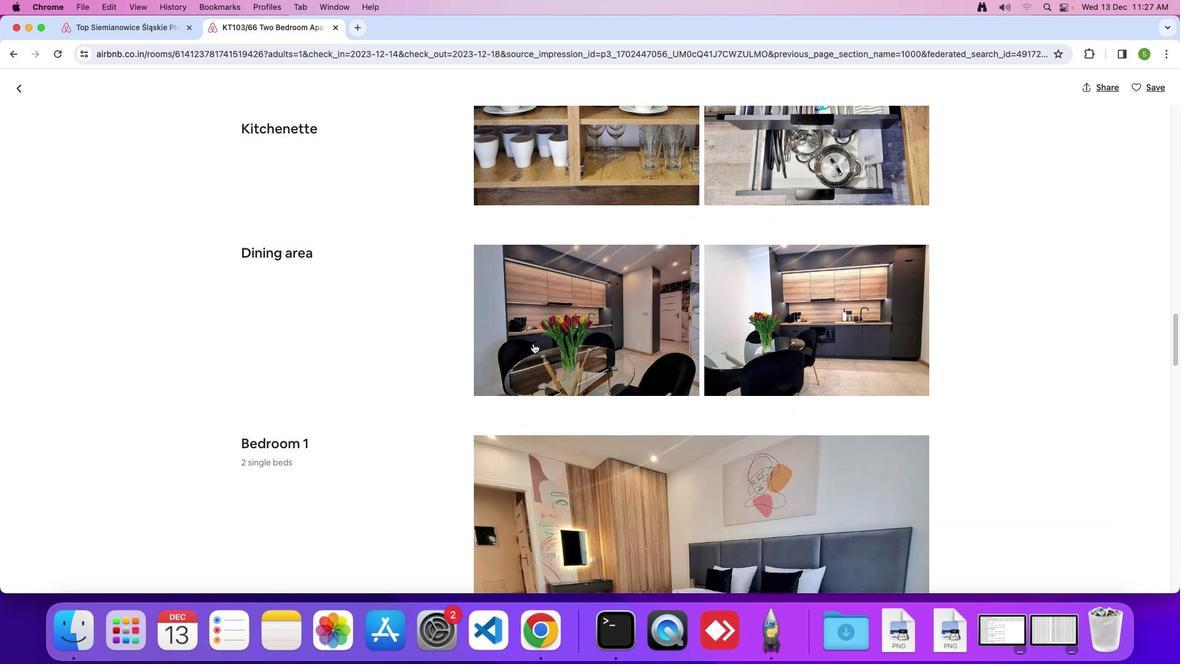 
Action: Mouse scrolled (546, 356) with delta (12, 12)
Screenshot: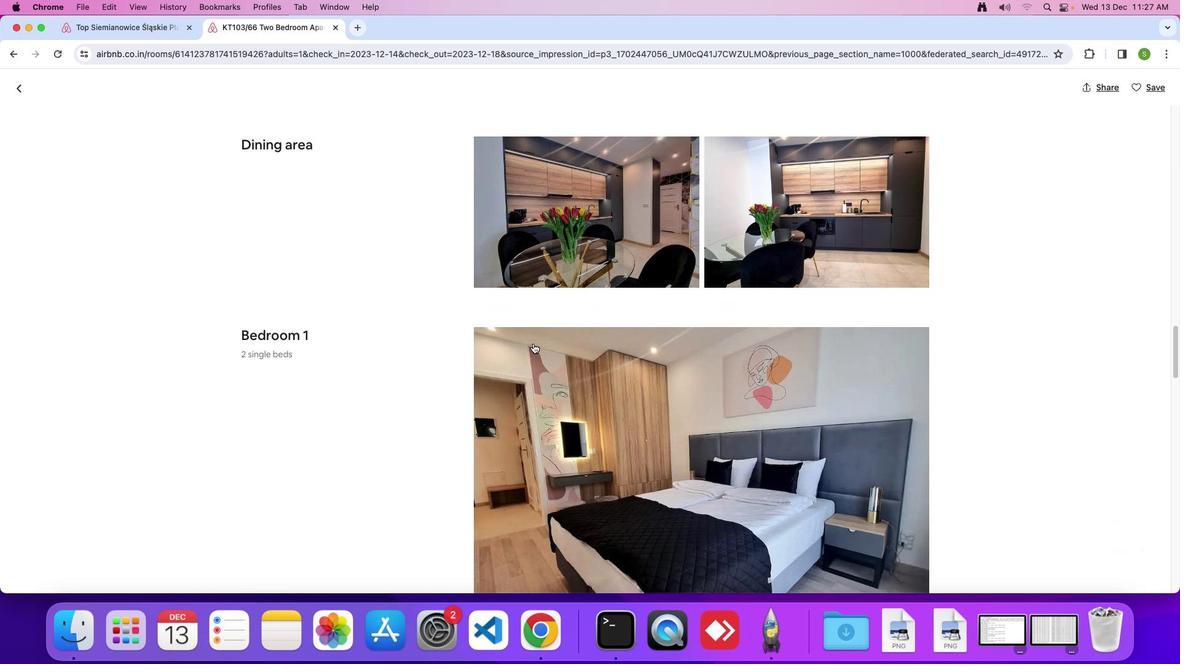 
Action: Mouse scrolled (546, 356) with delta (12, 12)
Screenshot: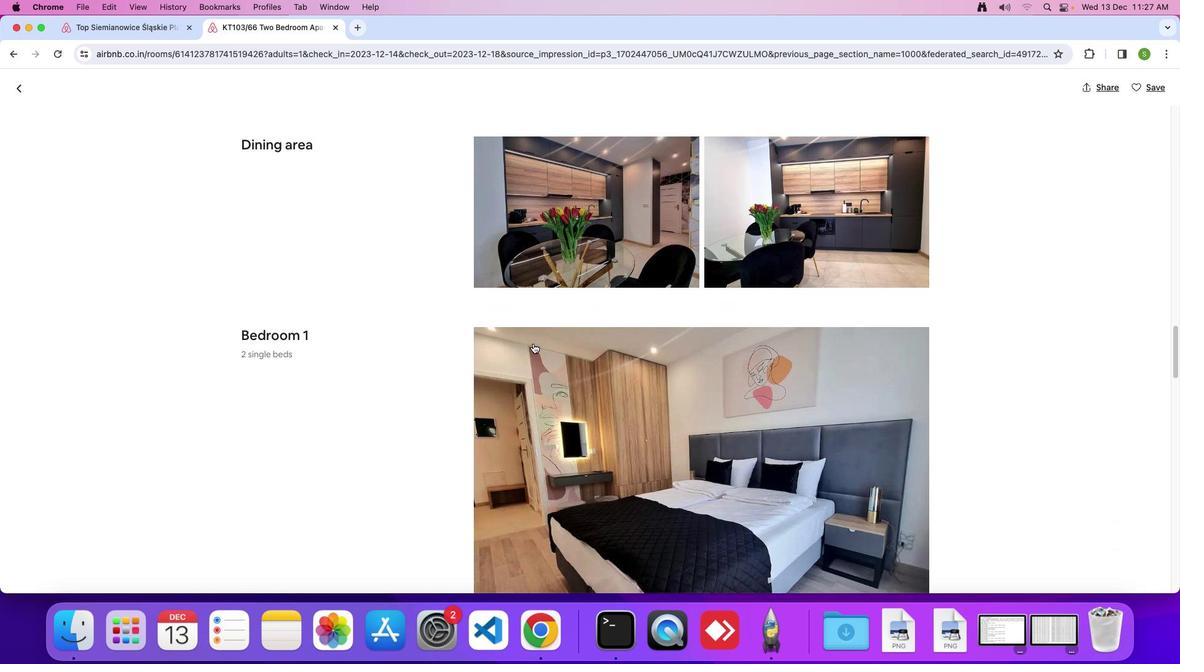
Action: Mouse scrolled (546, 356) with delta (12, 11)
Screenshot: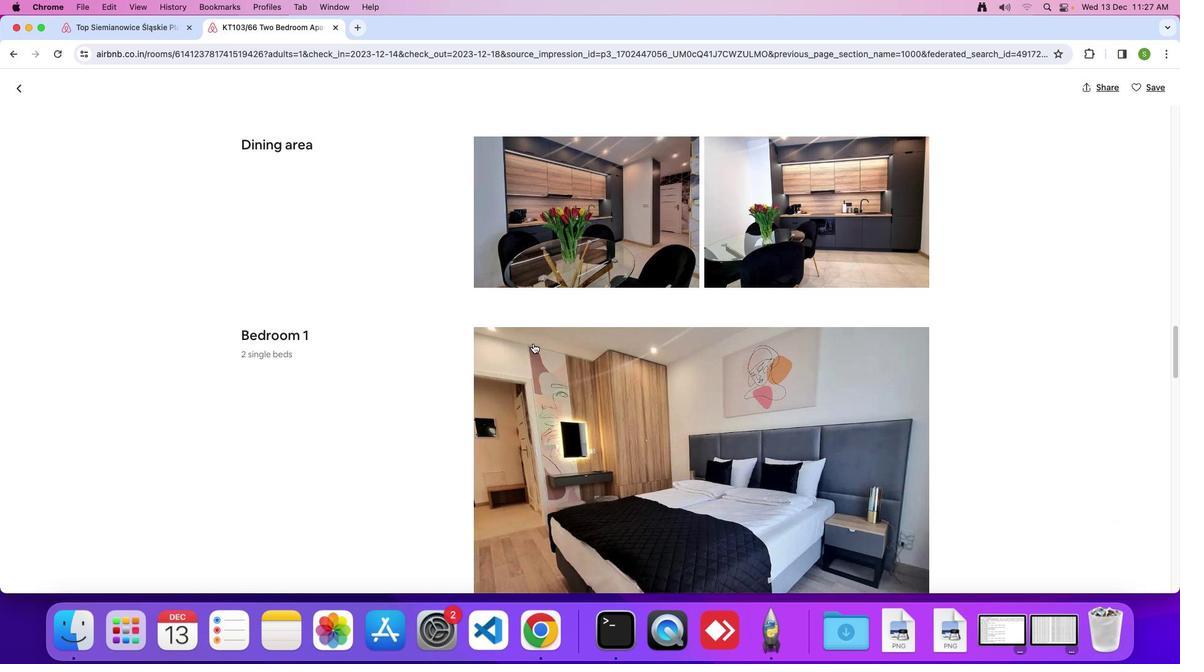 
Action: Mouse scrolled (546, 356) with delta (12, 12)
Screenshot: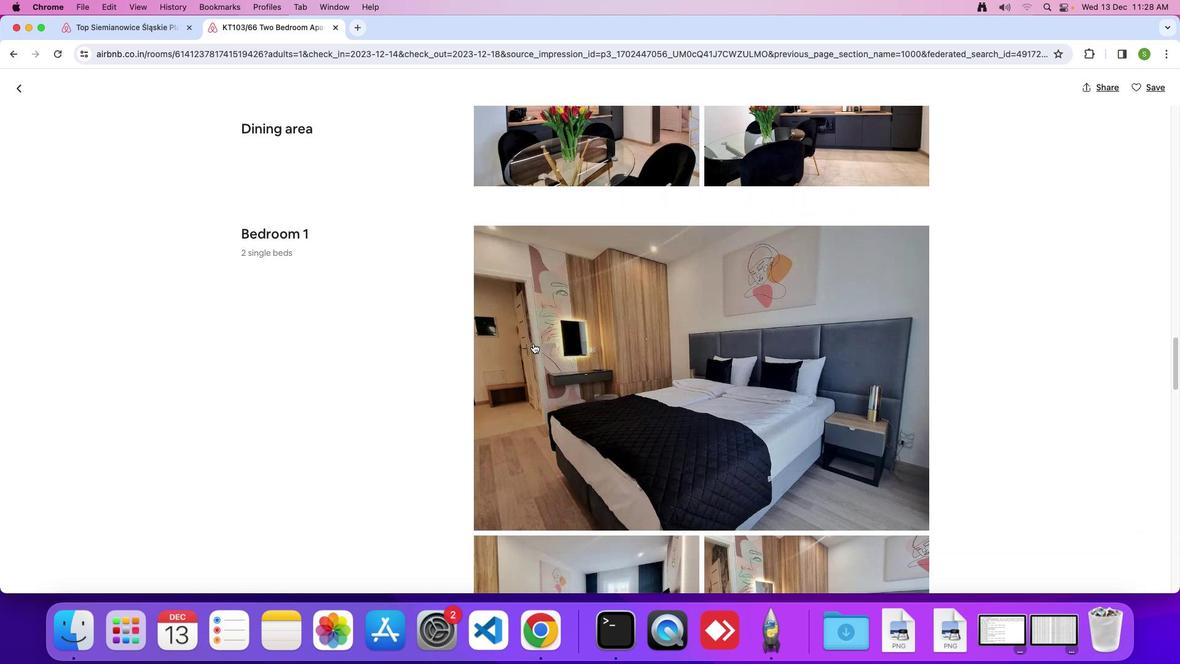 
Action: Mouse scrolled (546, 356) with delta (12, 12)
Screenshot: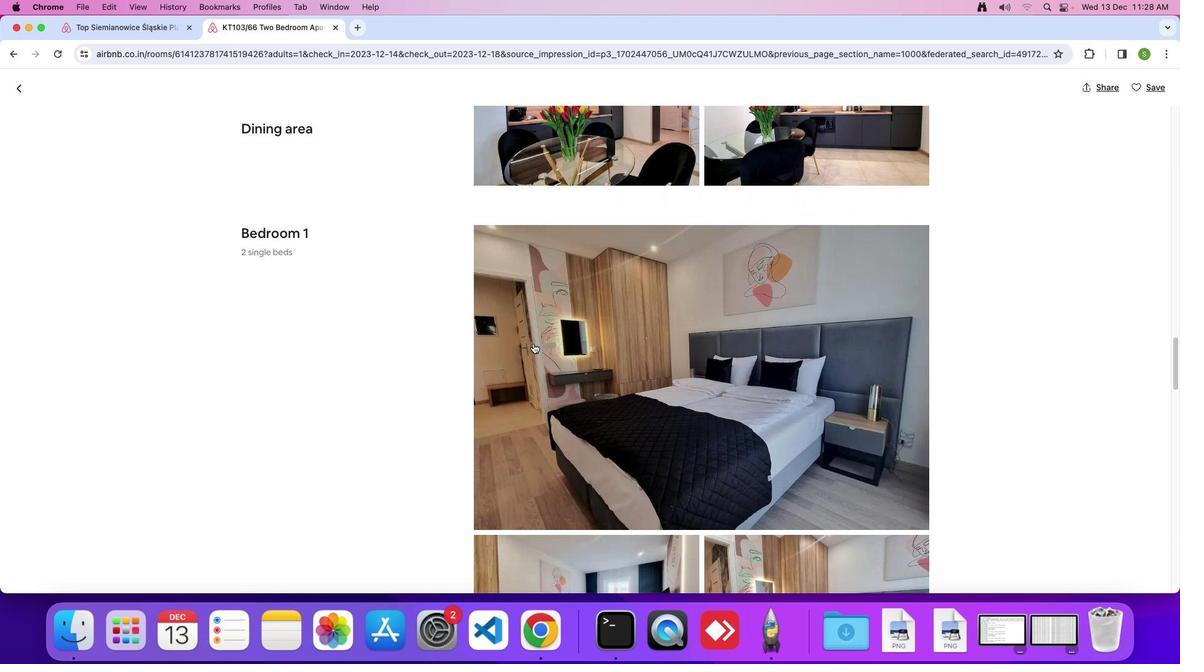 
Action: Mouse scrolled (546, 356) with delta (12, 11)
Screenshot: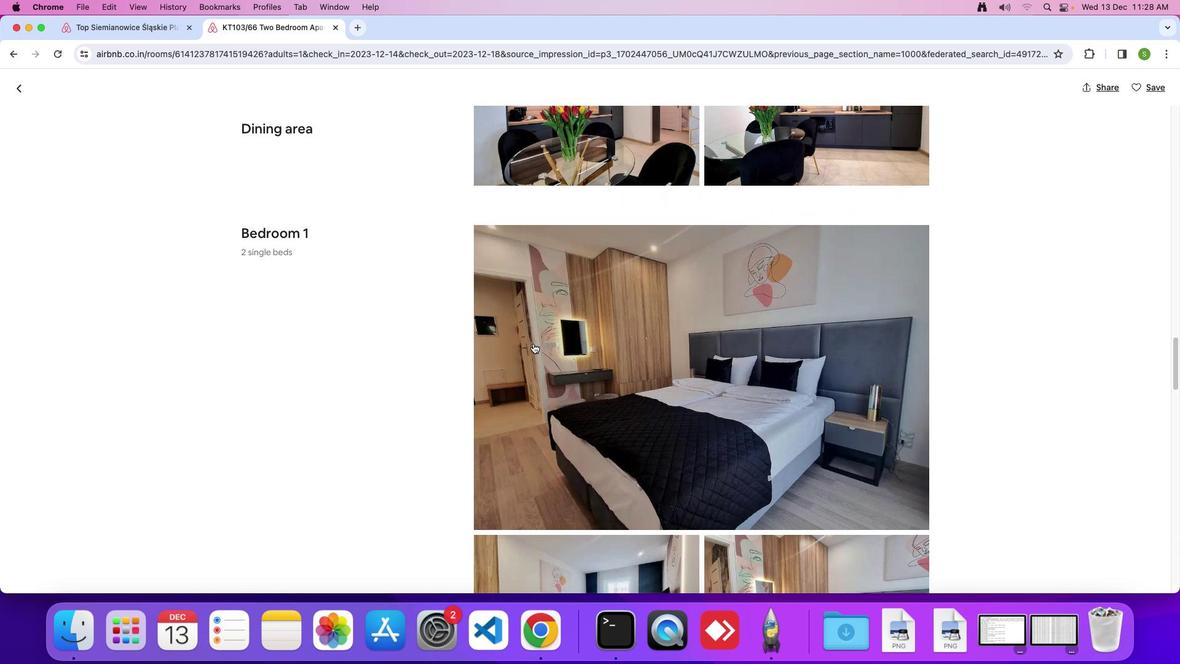 
Action: Mouse moved to (546, 356)
Screenshot: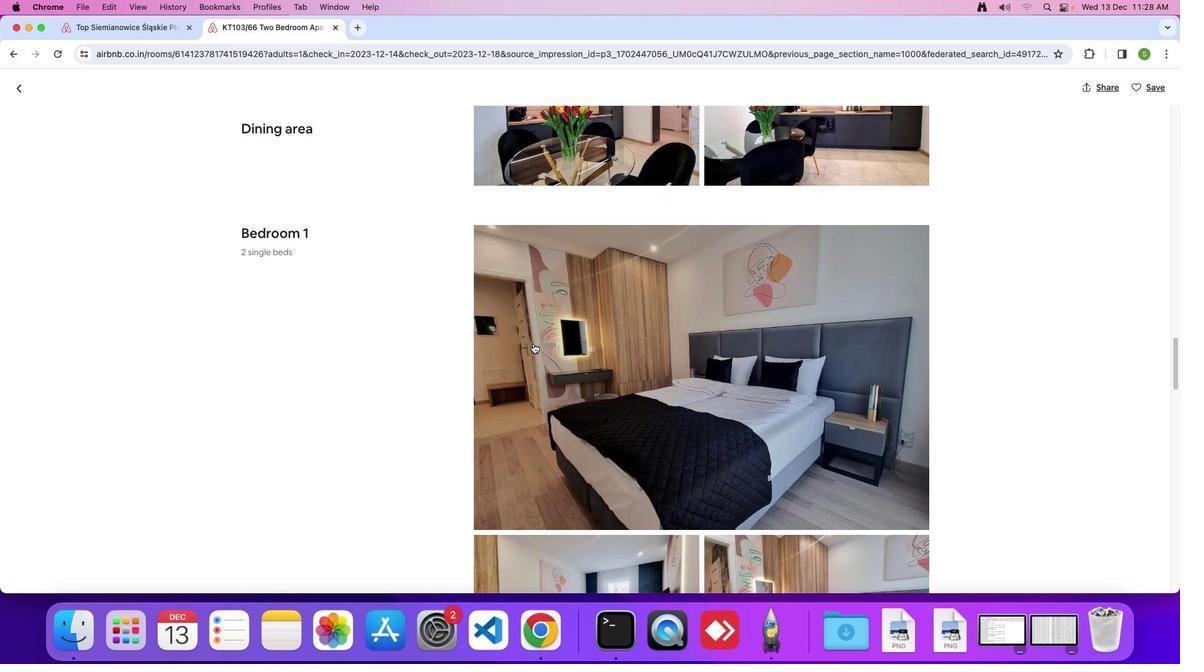 
Action: Mouse scrolled (546, 356) with delta (12, 12)
Screenshot: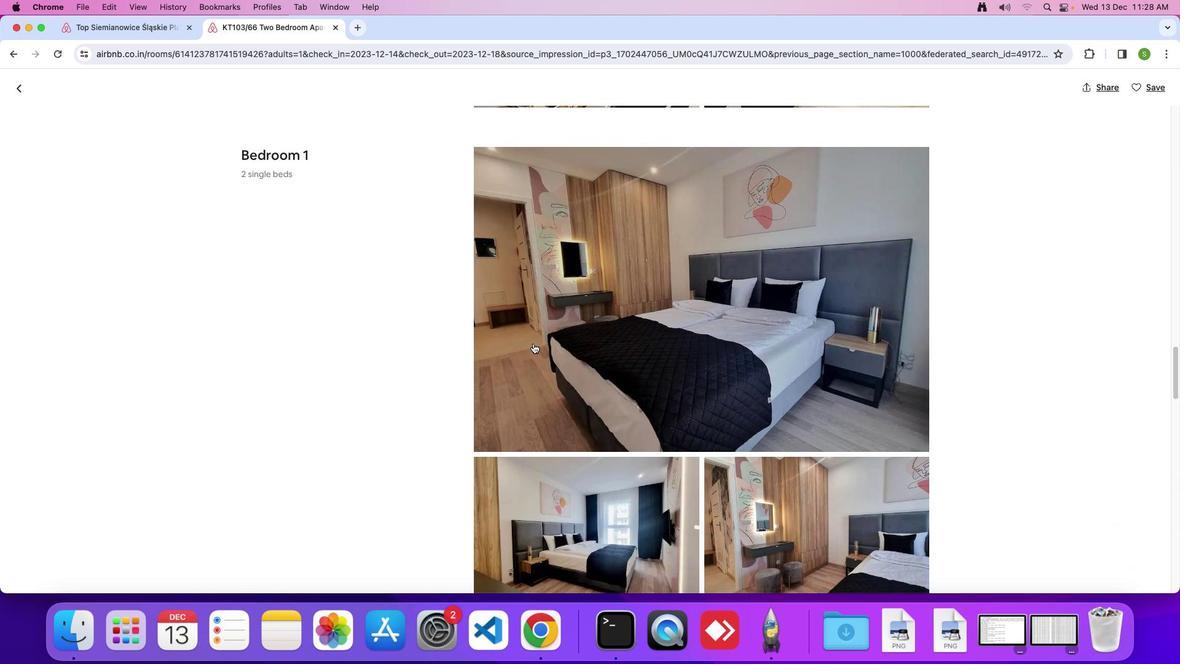 
Action: Mouse scrolled (546, 356) with delta (12, 12)
Screenshot: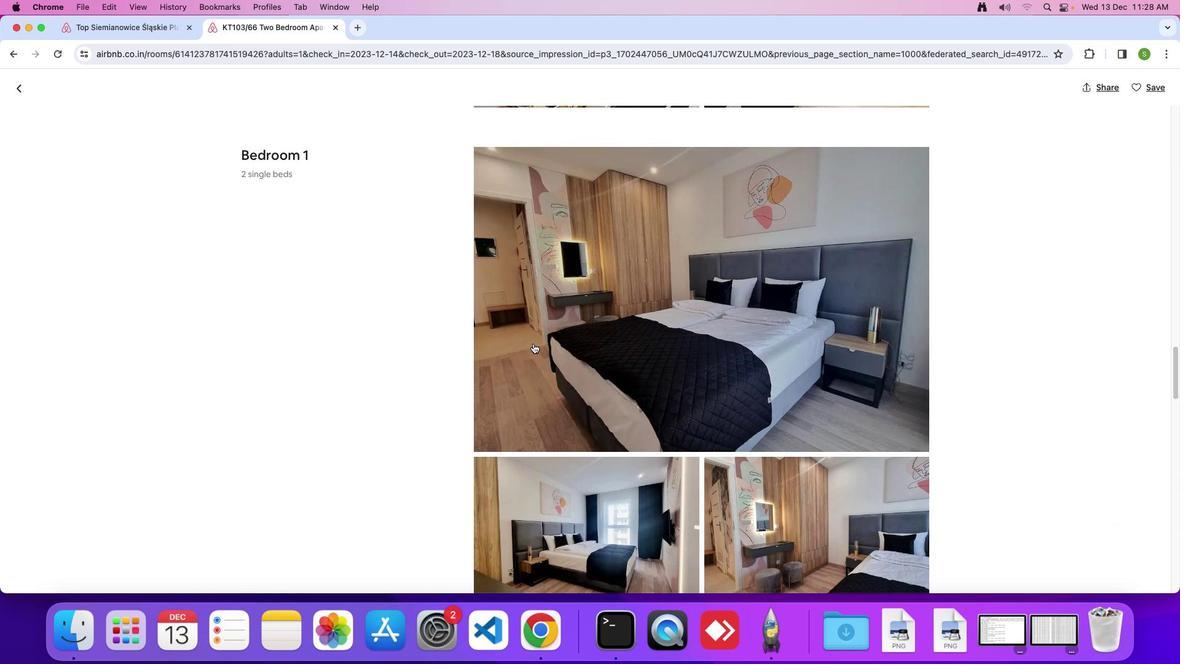 
Action: Mouse scrolled (546, 356) with delta (12, 11)
Screenshot: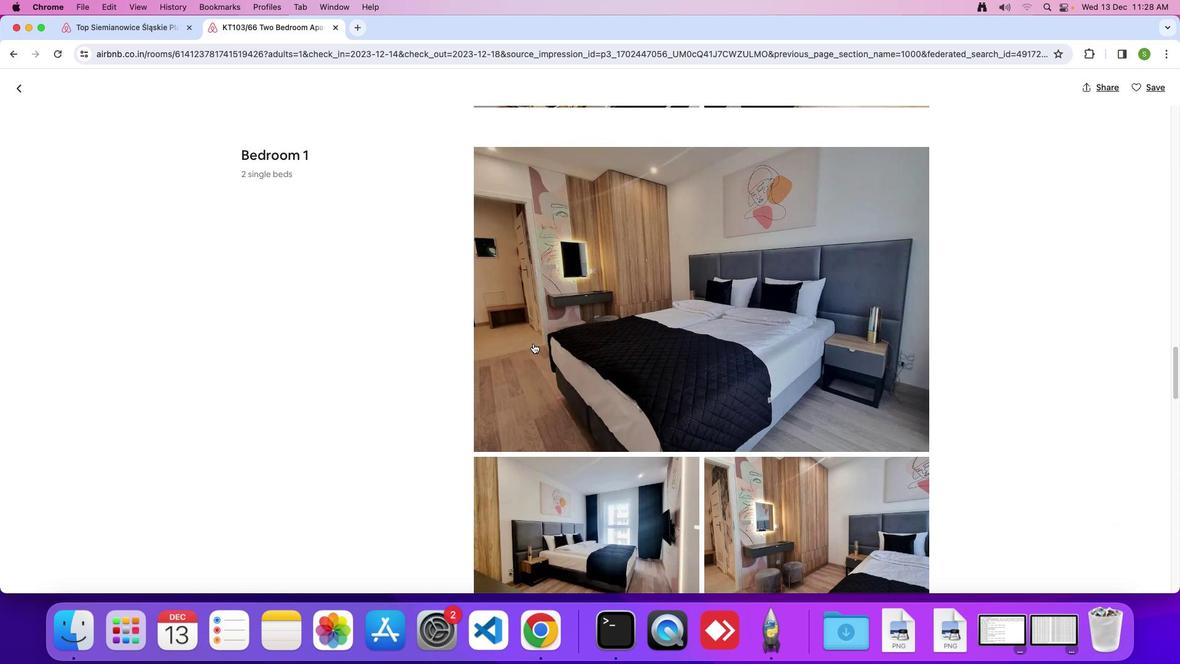 
Action: Mouse scrolled (546, 356) with delta (12, 12)
Screenshot: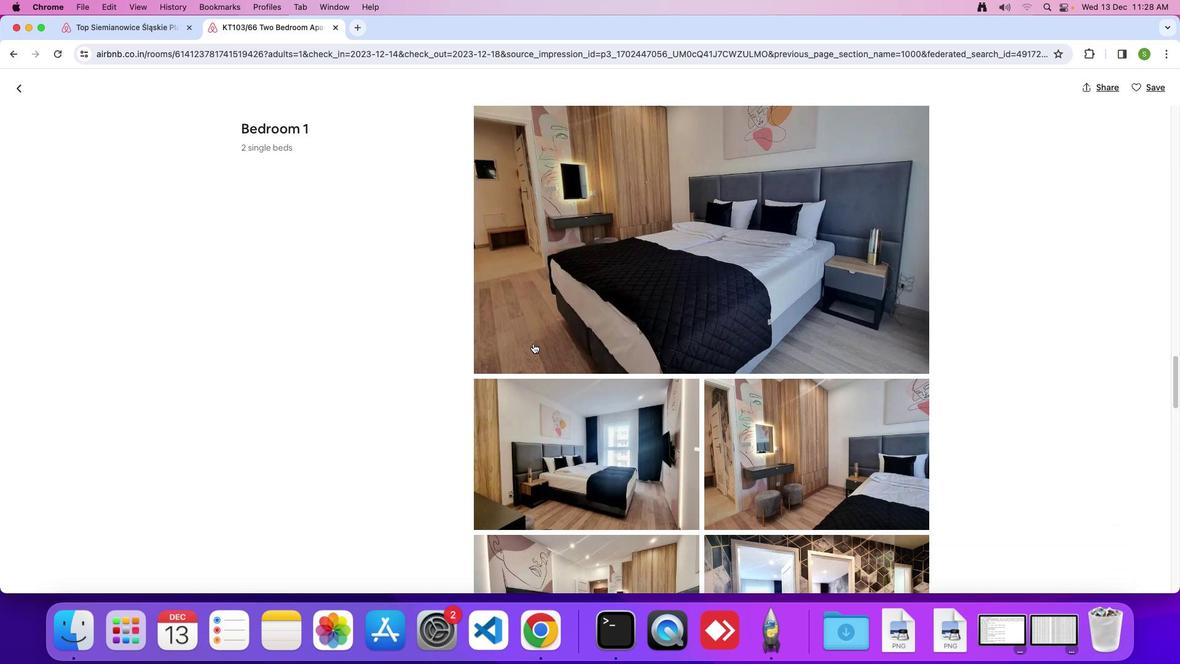 
Action: Mouse scrolled (546, 356) with delta (12, 12)
Screenshot: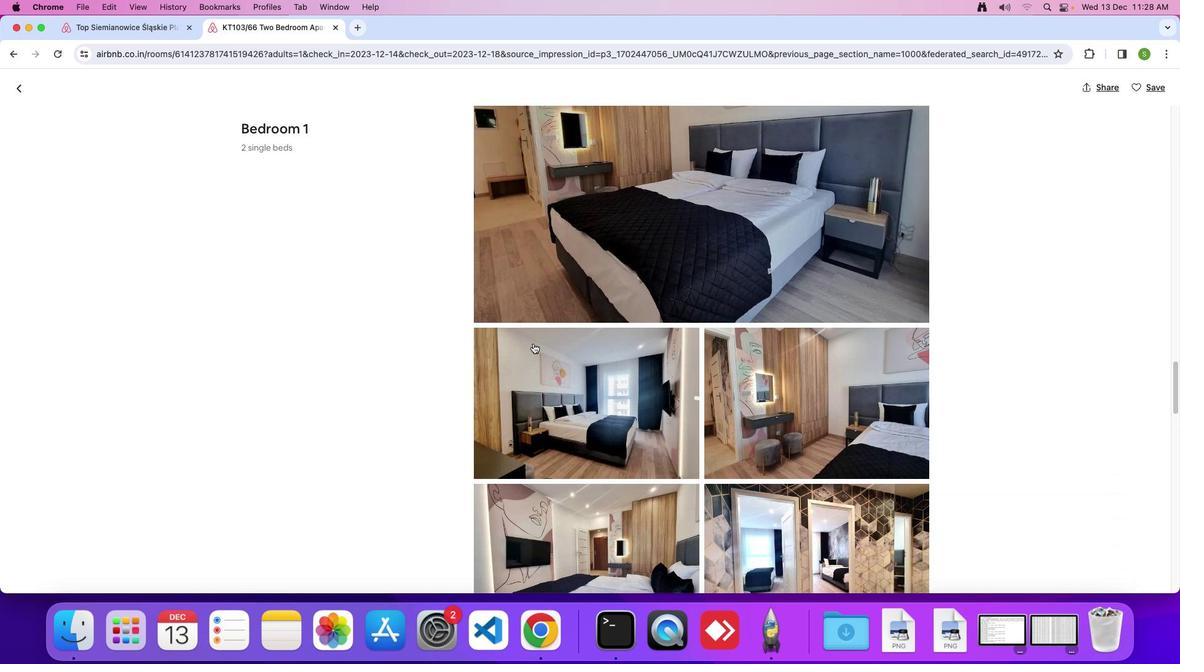 
Action: Mouse scrolled (546, 356) with delta (12, 11)
Screenshot: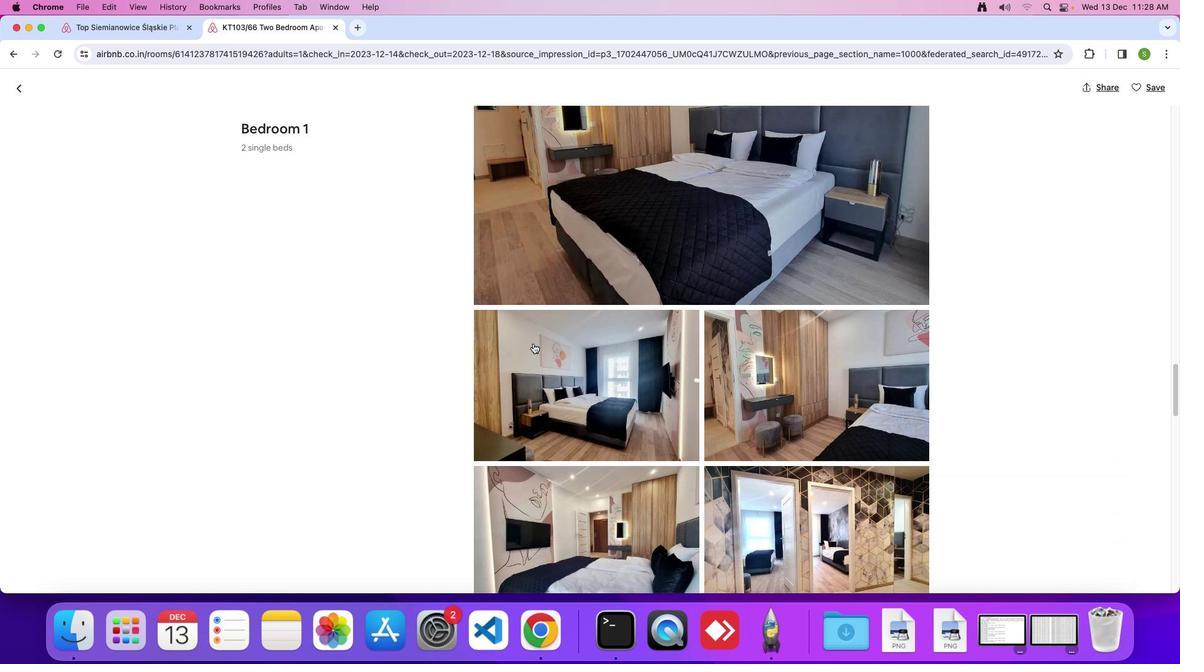 
Action: Mouse scrolled (546, 356) with delta (12, 11)
Screenshot: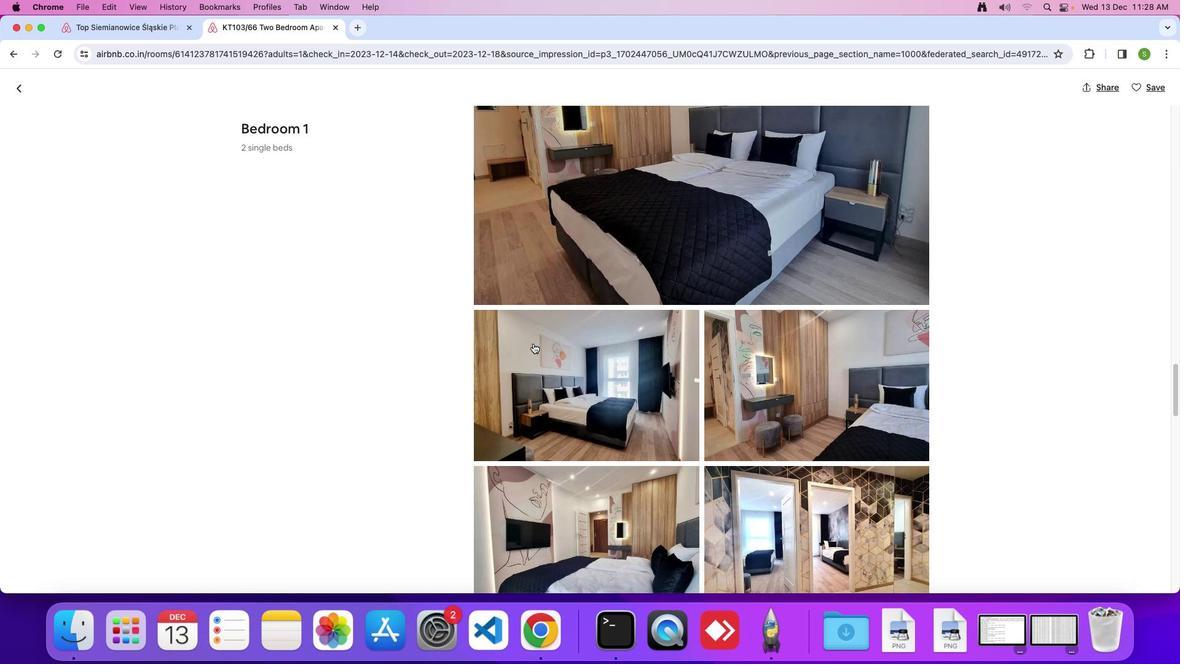 
Action: Mouse scrolled (546, 356) with delta (12, 12)
Screenshot: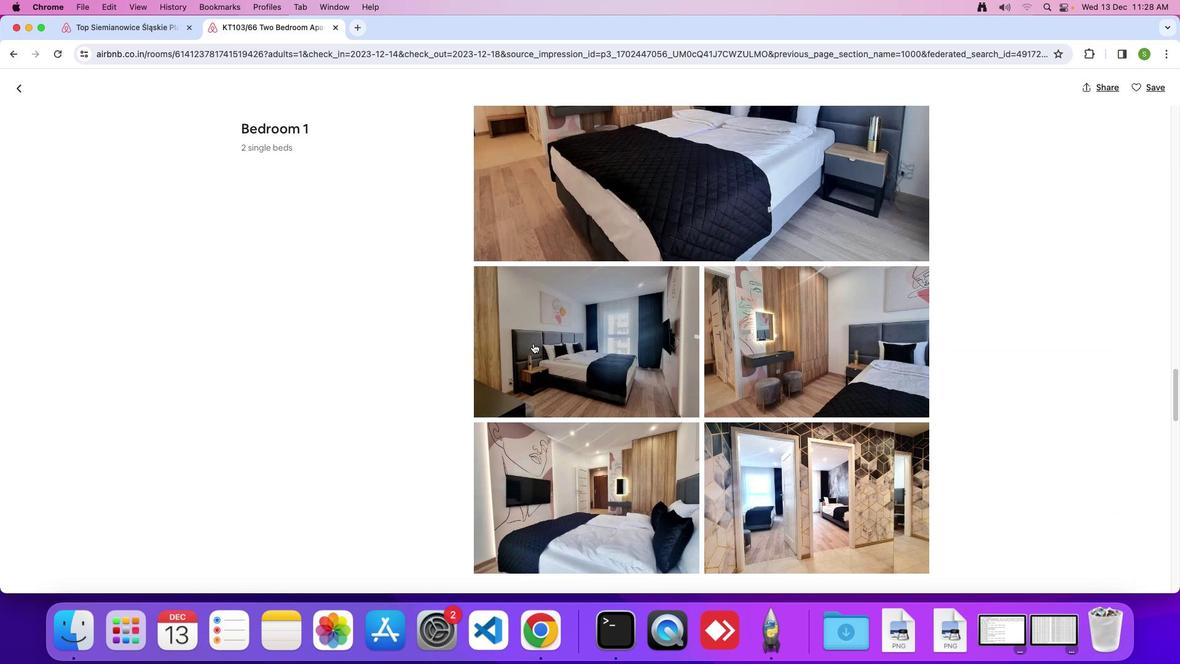 
Action: Mouse scrolled (546, 356) with delta (12, 12)
Screenshot: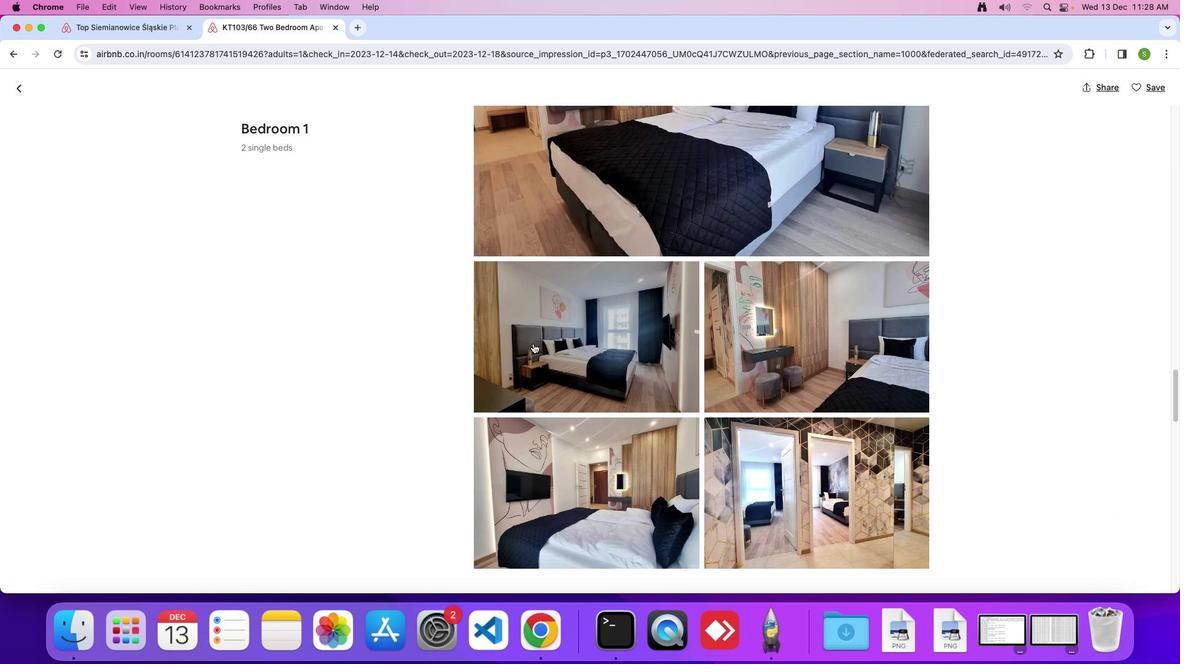
Action: Mouse scrolled (546, 356) with delta (12, 12)
Screenshot: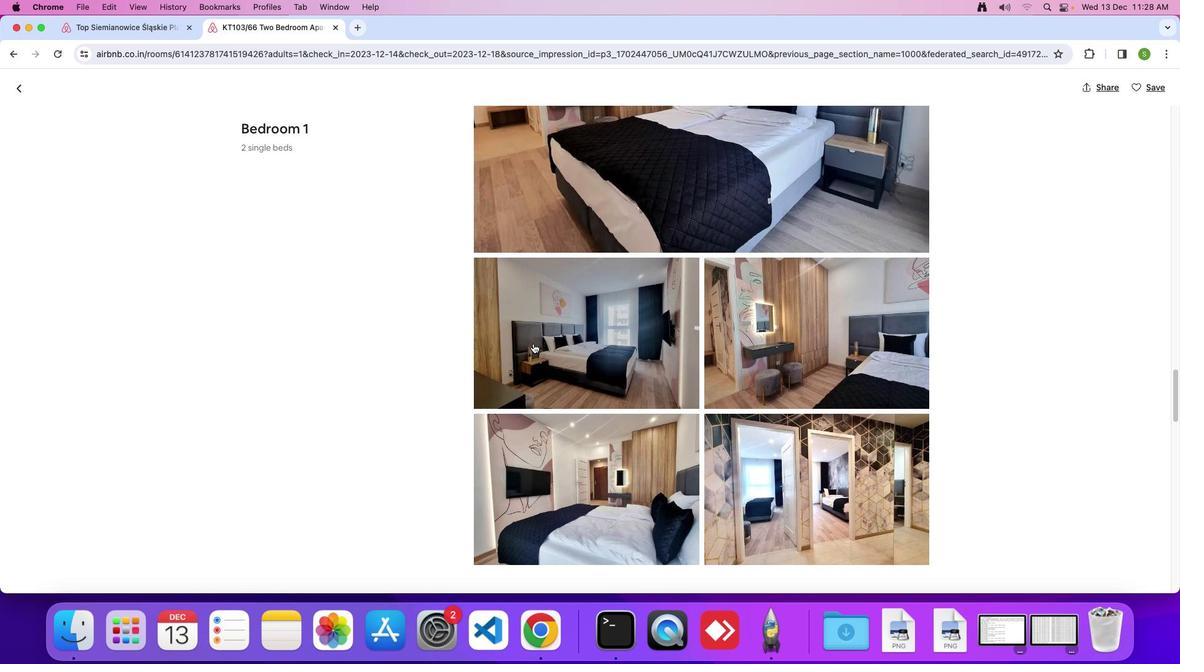 
Action: Mouse scrolled (546, 356) with delta (12, 12)
Screenshot: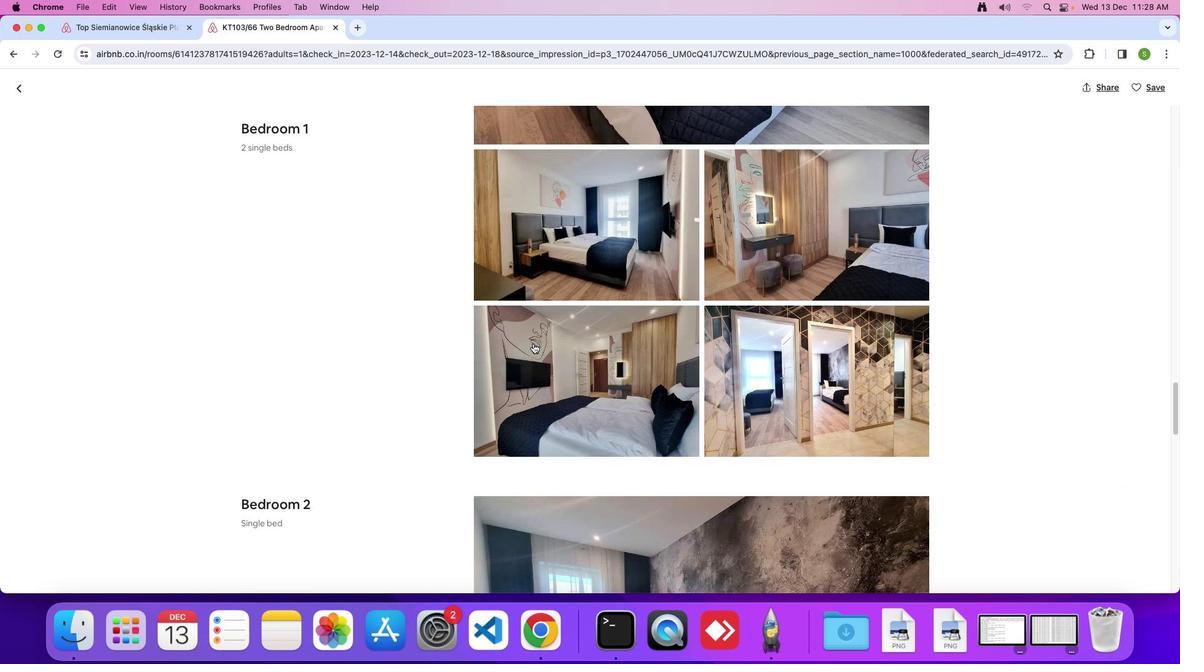 
Action: Mouse scrolled (546, 356) with delta (12, 12)
Screenshot: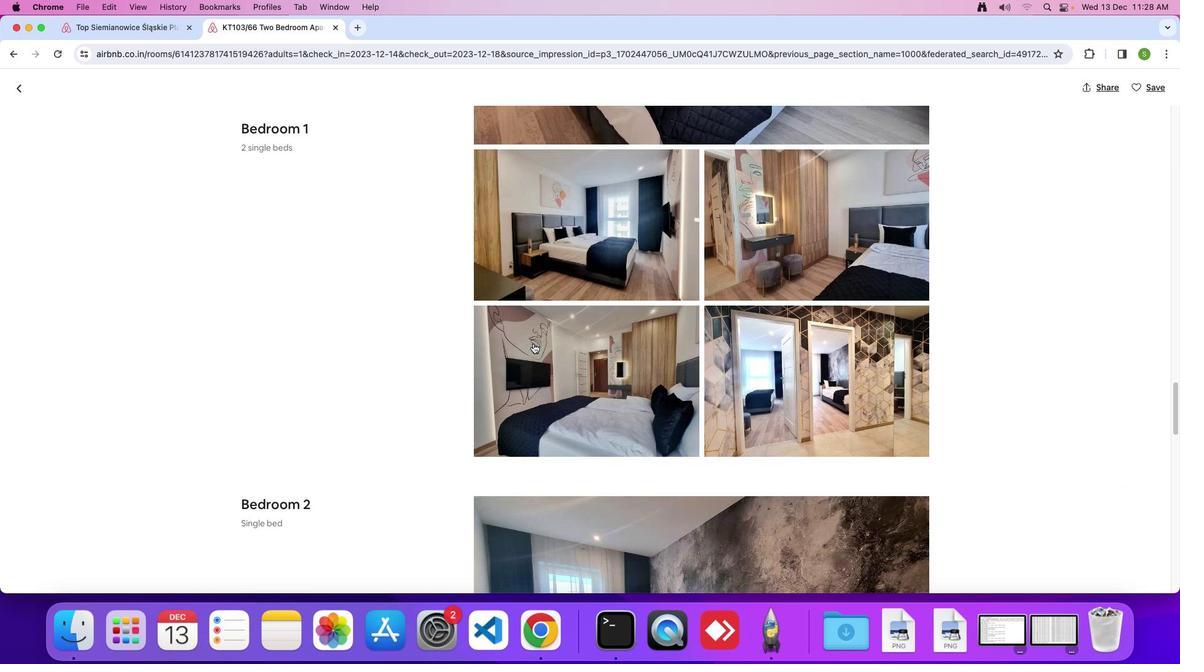 
Action: Mouse scrolled (546, 356) with delta (12, 11)
Screenshot: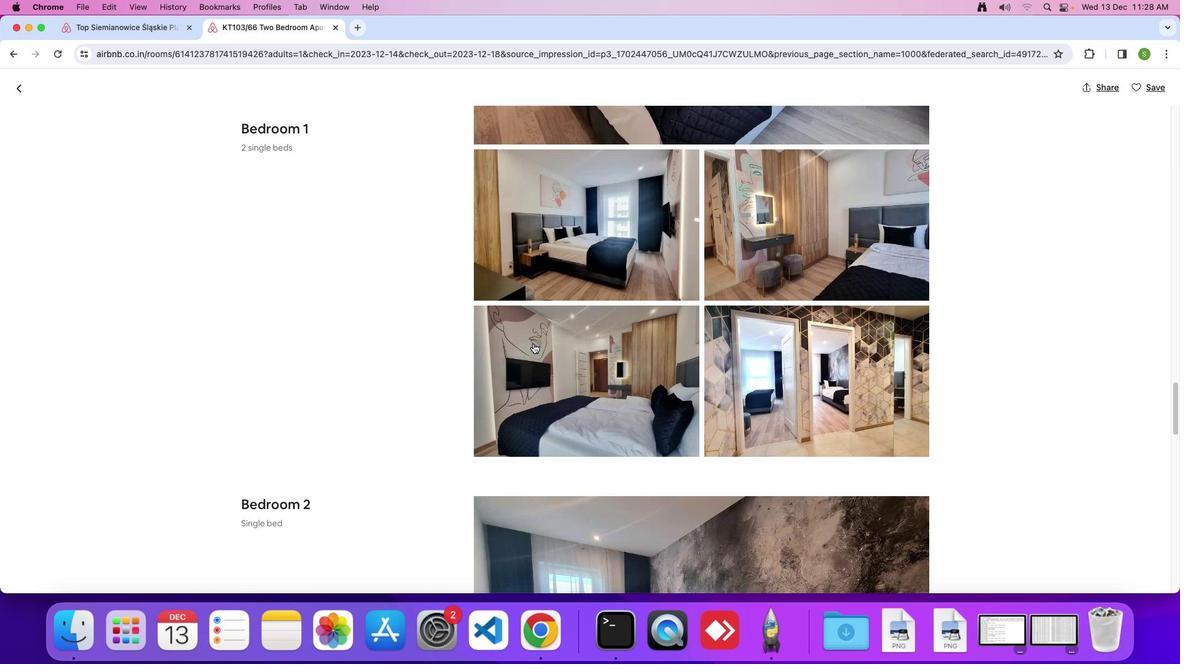 
Action: Mouse scrolled (546, 356) with delta (12, 12)
Screenshot: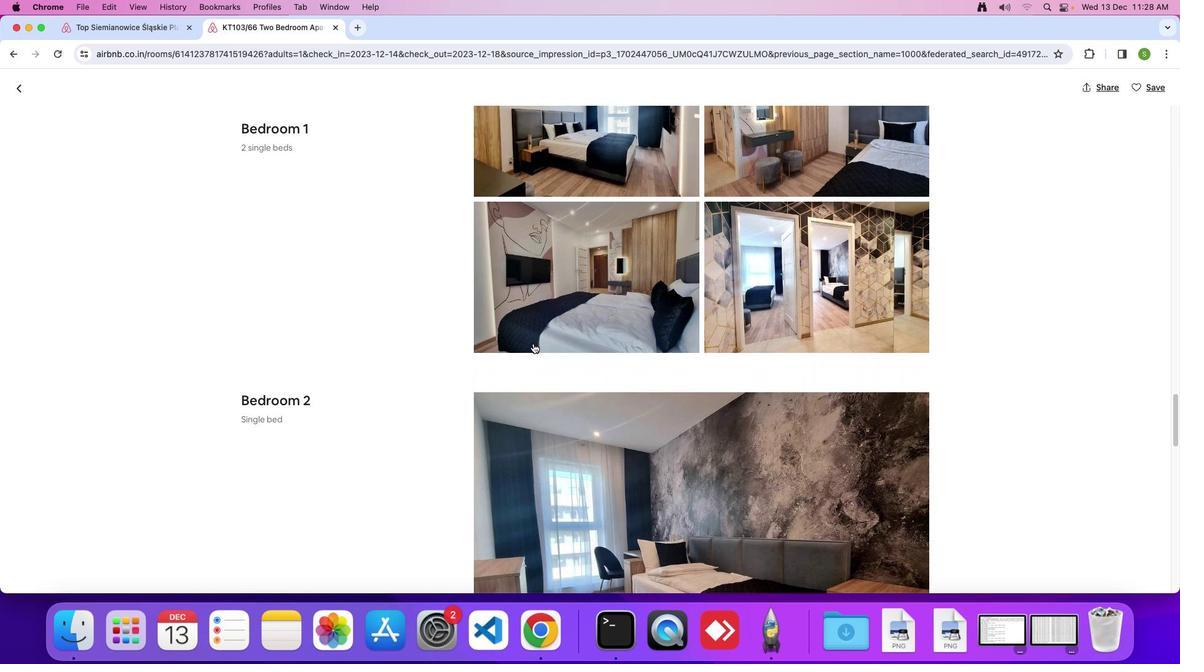 
Action: Mouse scrolled (546, 356) with delta (12, 12)
Screenshot: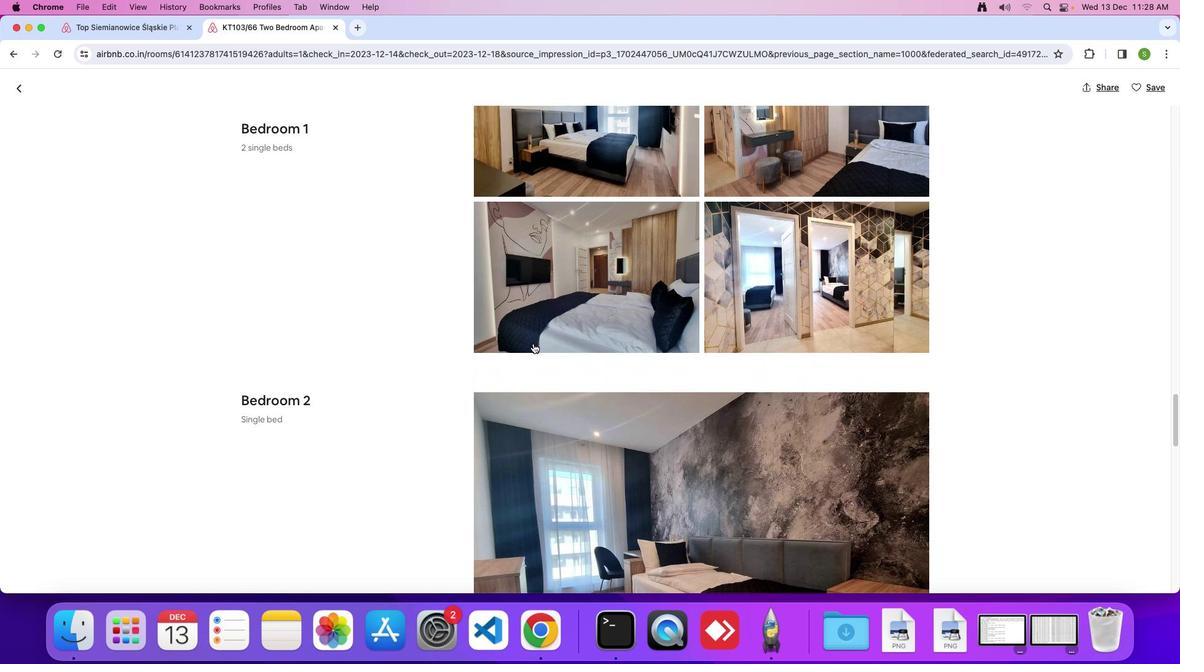 
Action: Mouse scrolled (546, 356) with delta (12, 11)
Screenshot: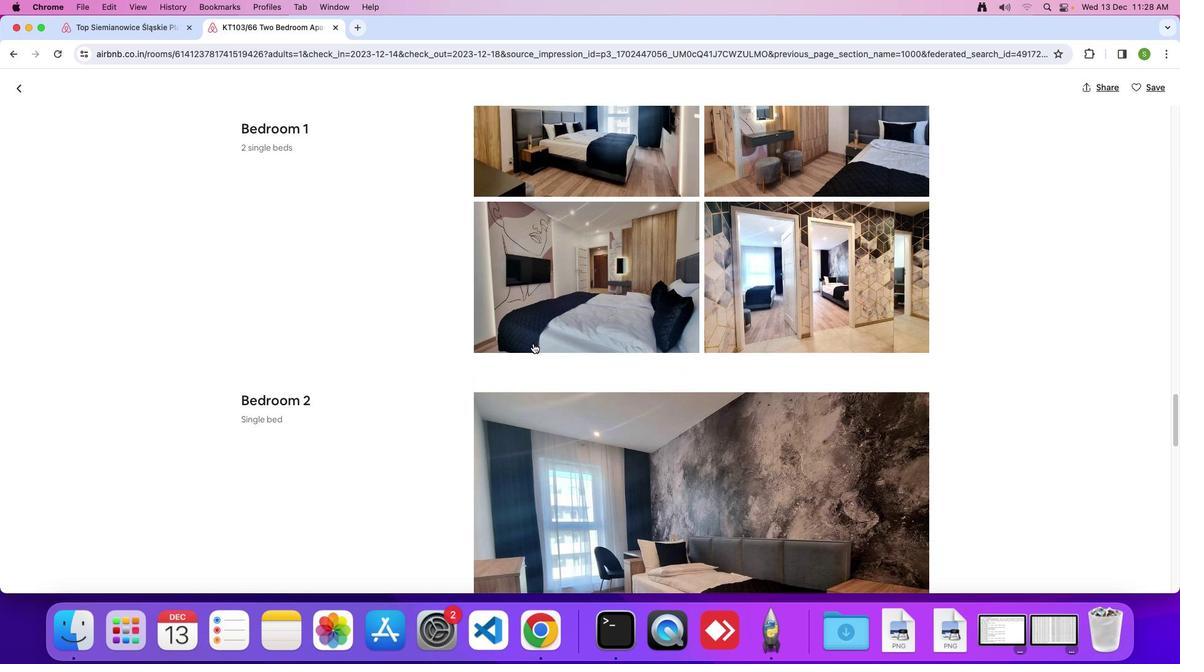 
Action: Mouse scrolled (546, 356) with delta (12, 12)
Screenshot: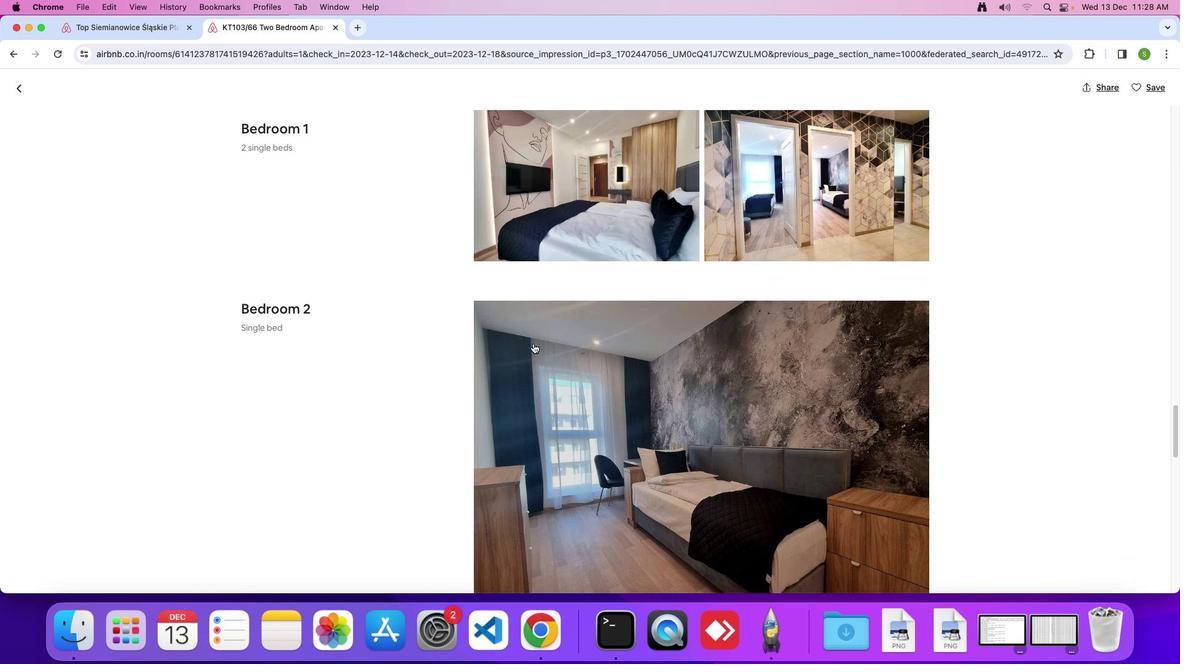 
Action: Mouse scrolled (546, 356) with delta (12, 12)
Screenshot: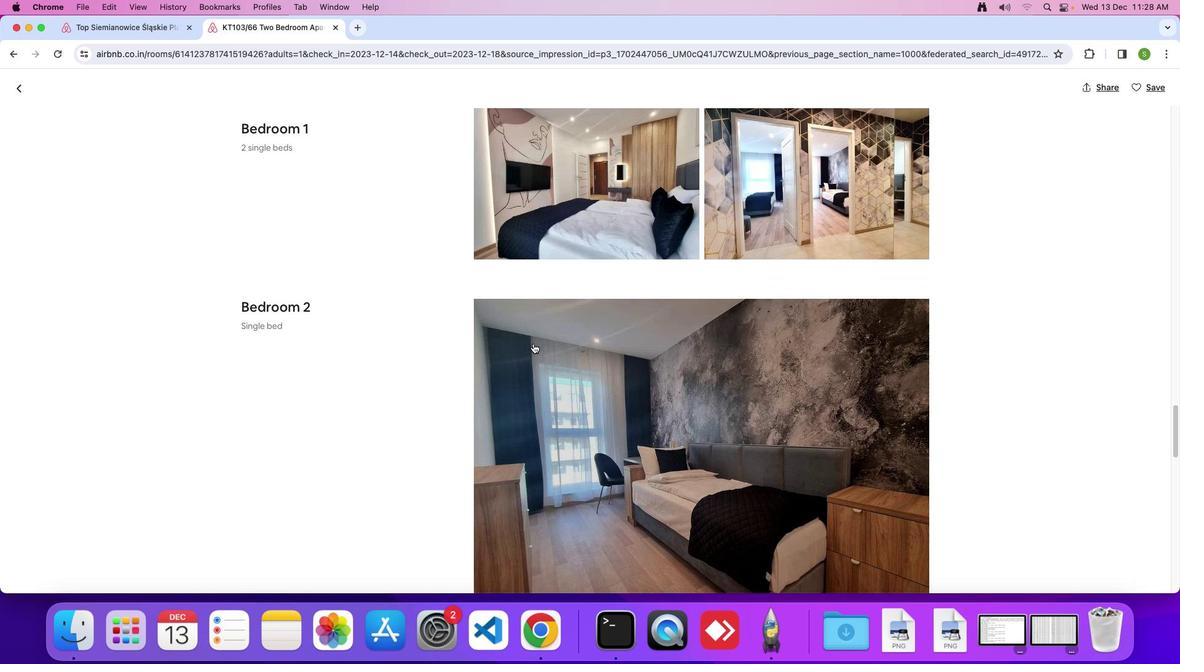 
Action: Mouse scrolled (546, 356) with delta (12, 11)
Screenshot: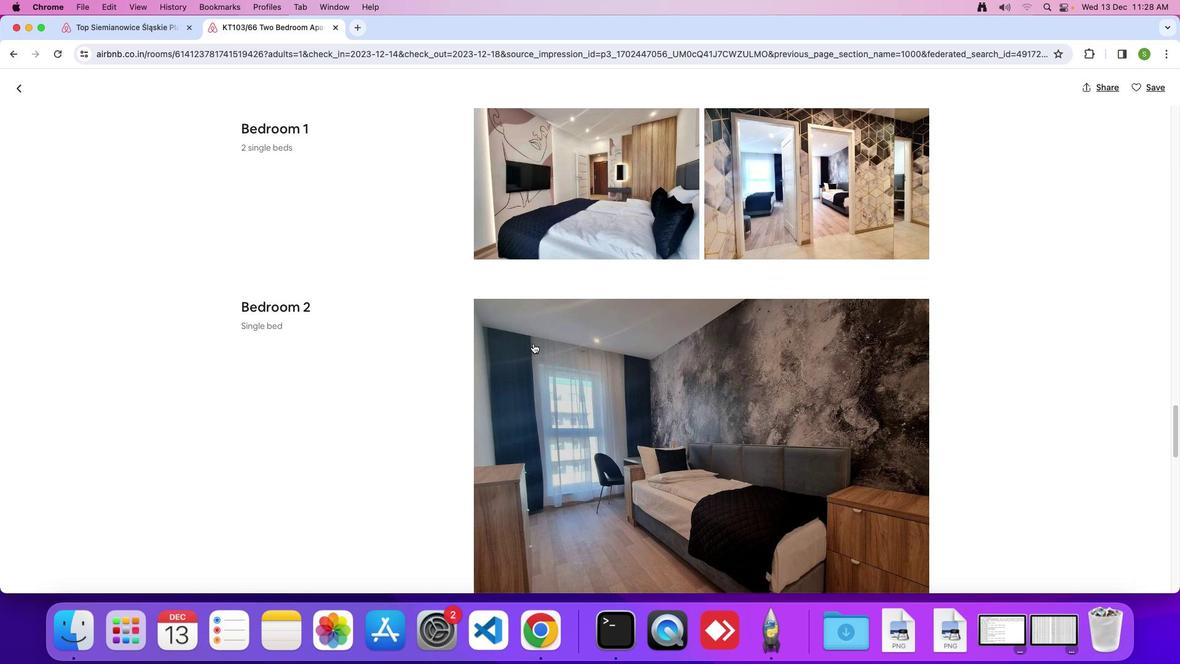 
Action: Mouse scrolled (546, 356) with delta (12, 12)
Screenshot: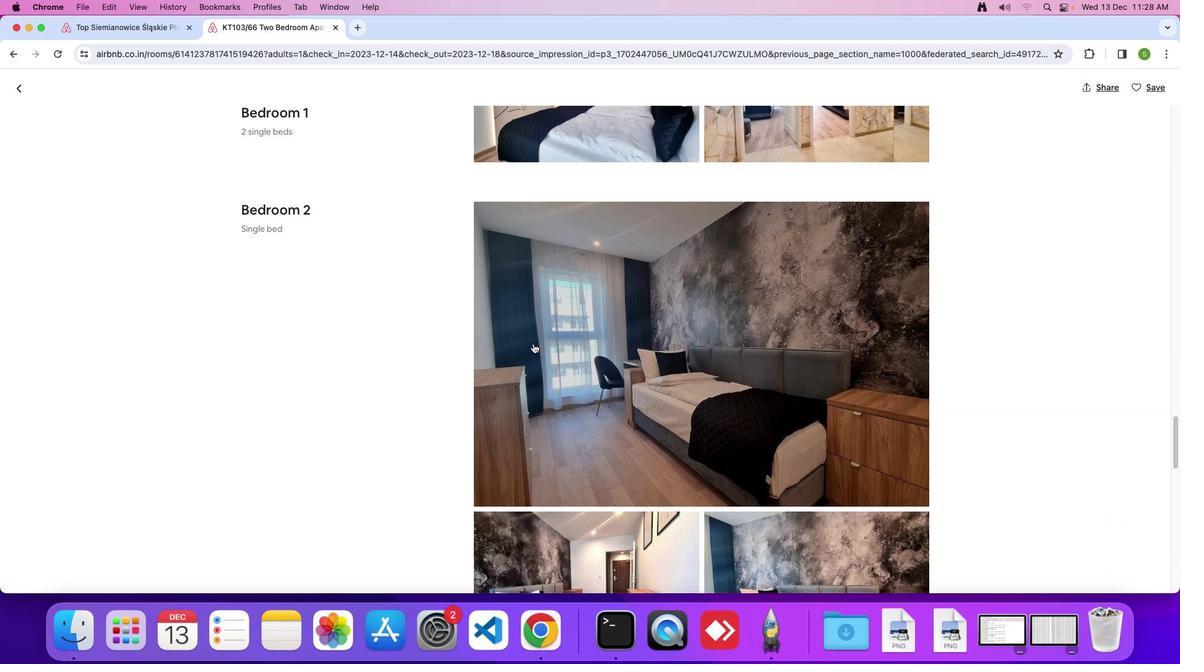 
Action: Mouse scrolled (546, 356) with delta (12, 12)
Screenshot: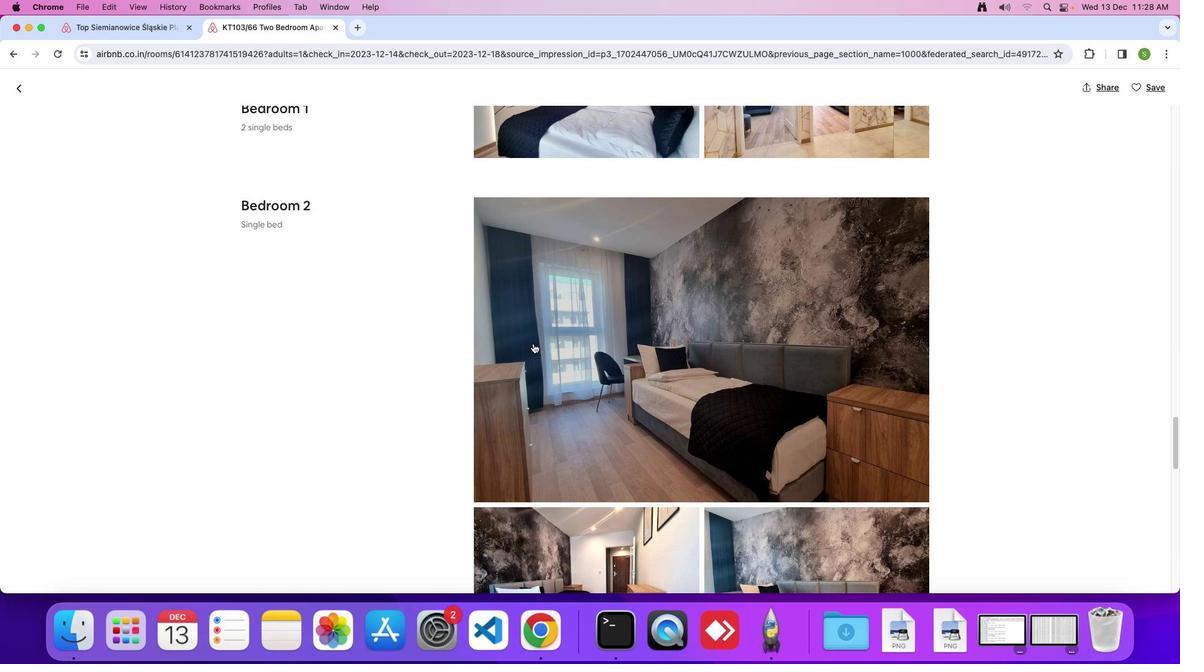 
Action: Mouse scrolled (546, 356) with delta (12, 11)
Screenshot: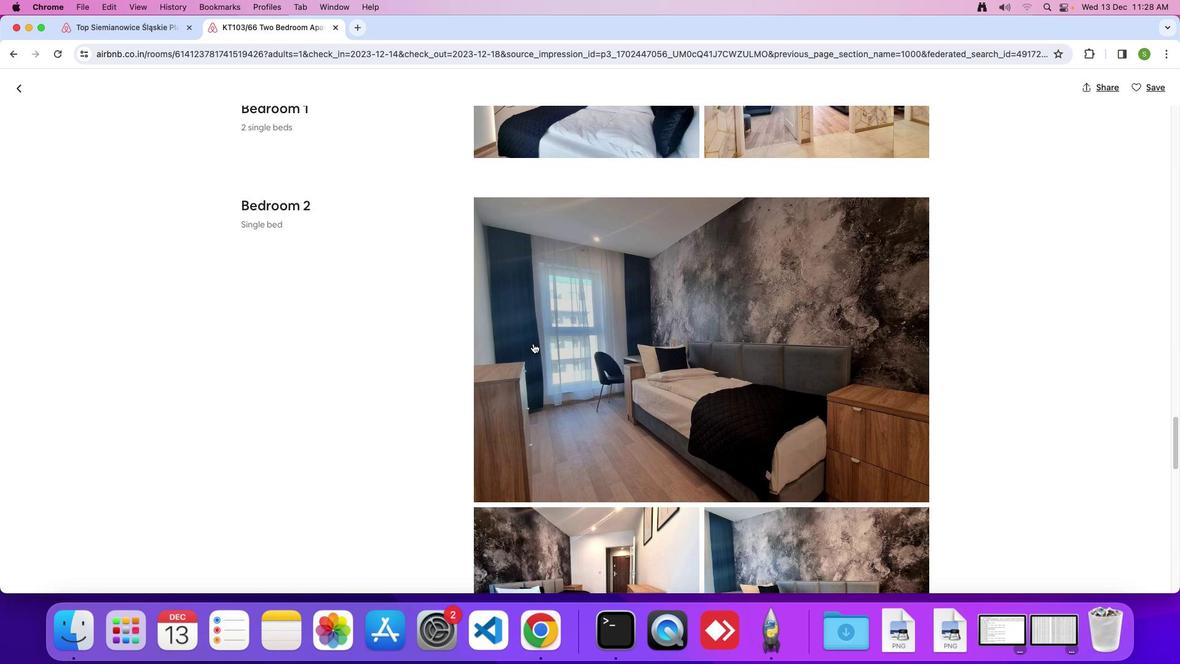 
Action: Mouse scrolled (546, 356) with delta (12, 12)
Screenshot: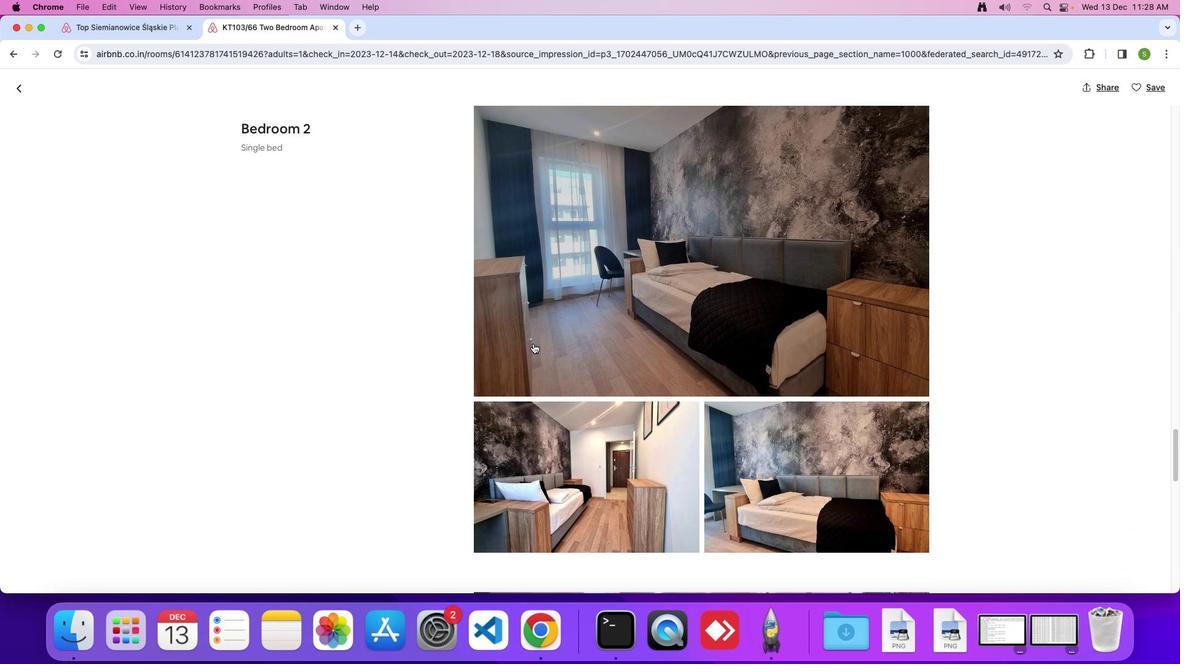 
Action: Mouse scrolled (546, 356) with delta (12, 12)
Screenshot: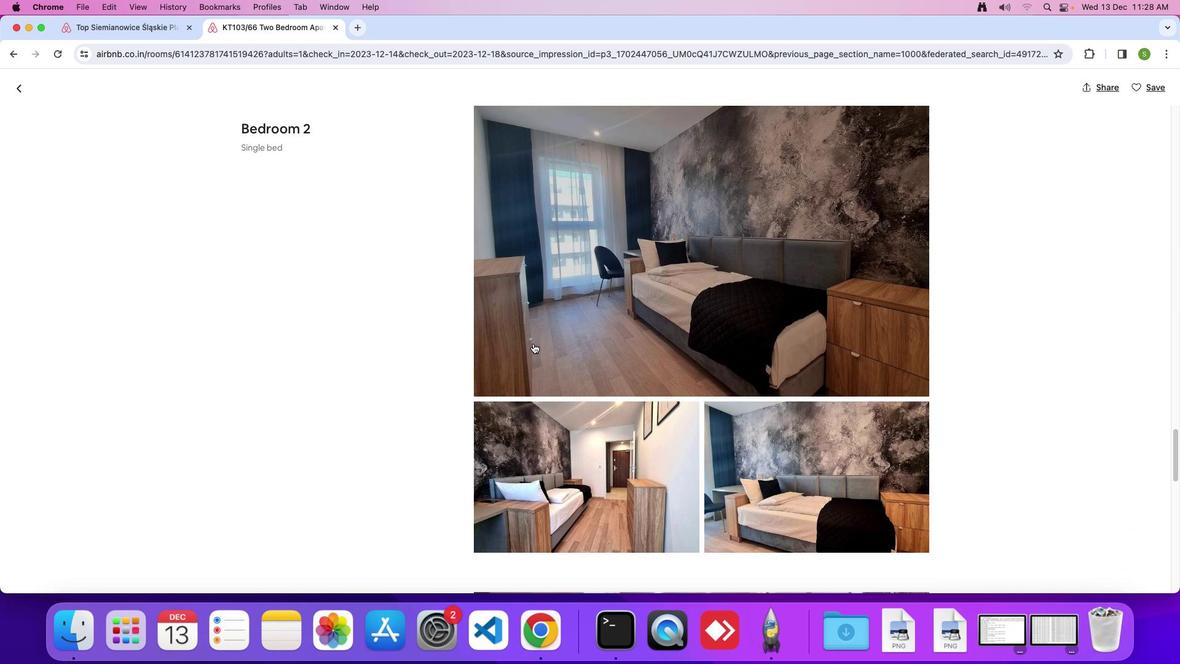 
Action: Mouse scrolled (546, 356) with delta (12, 11)
Screenshot: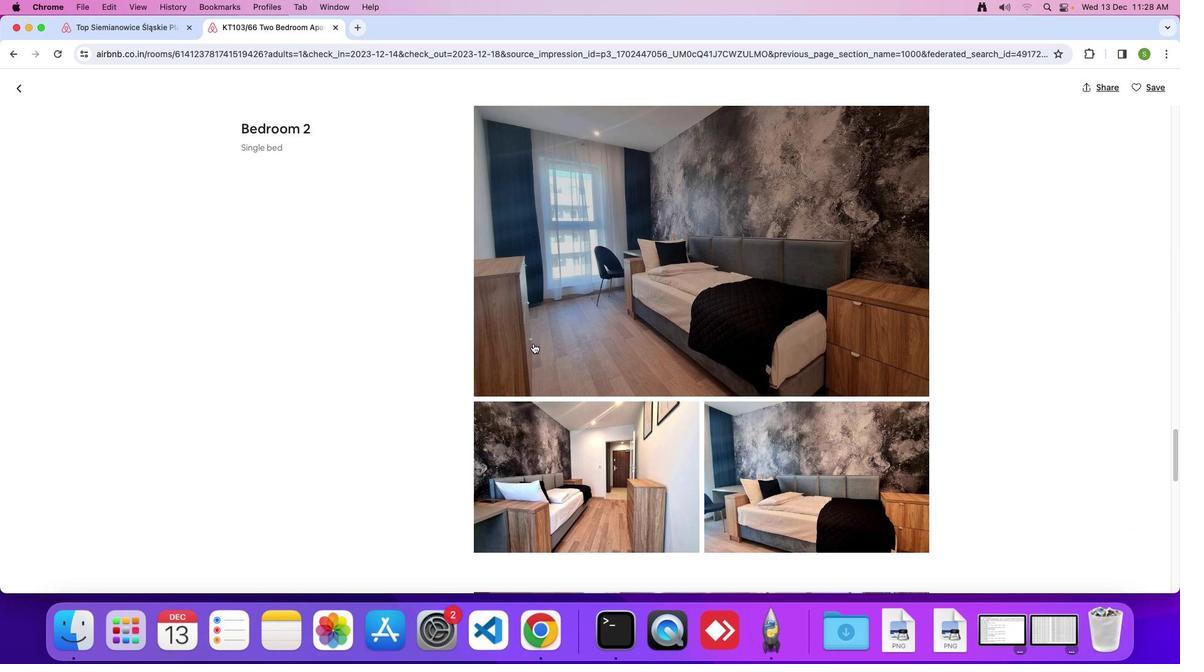
Action: Mouse scrolled (546, 356) with delta (12, 12)
Screenshot: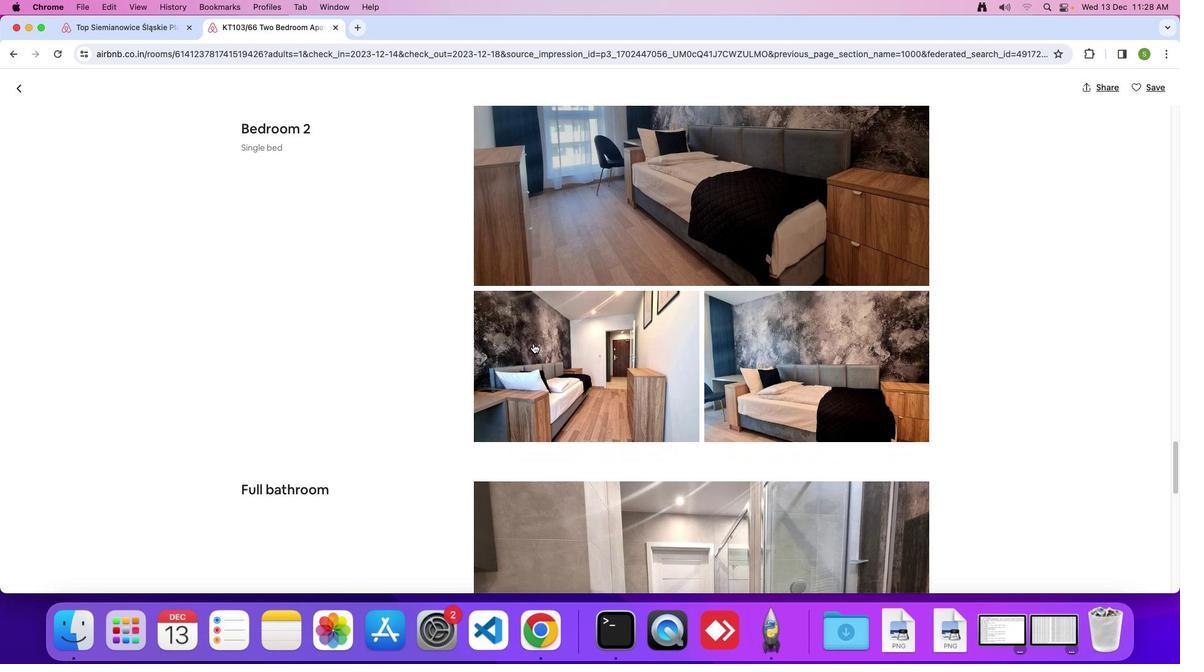 
Action: Mouse scrolled (546, 356) with delta (12, 12)
Screenshot: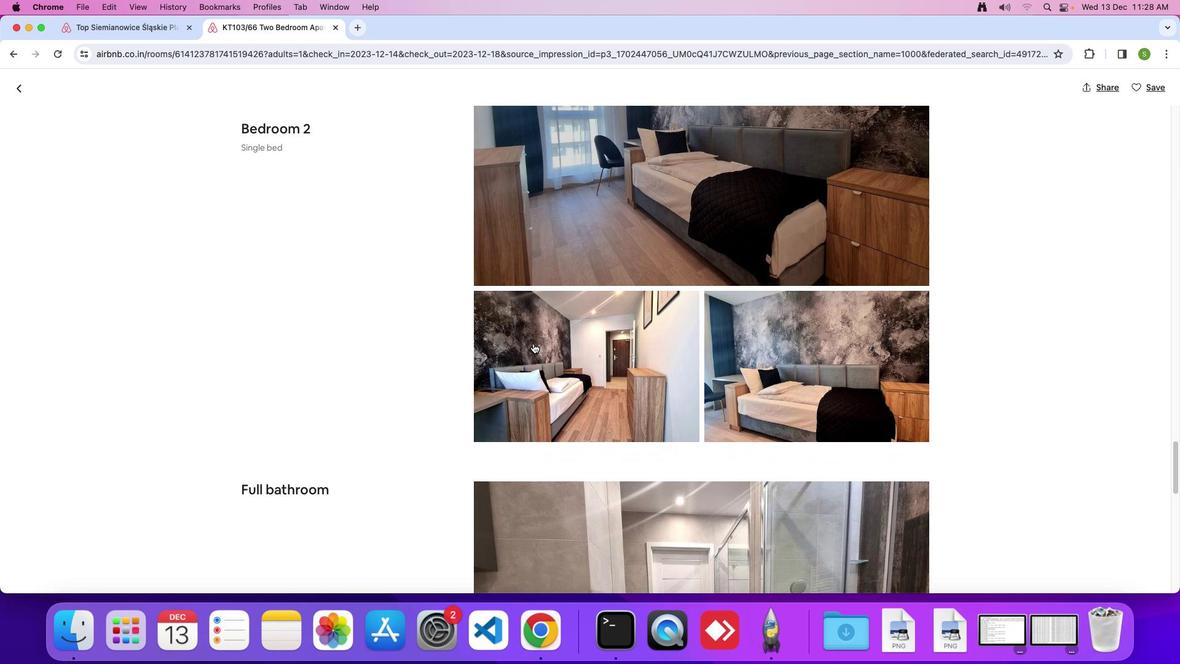 
Action: Mouse scrolled (546, 356) with delta (12, 11)
Screenshot: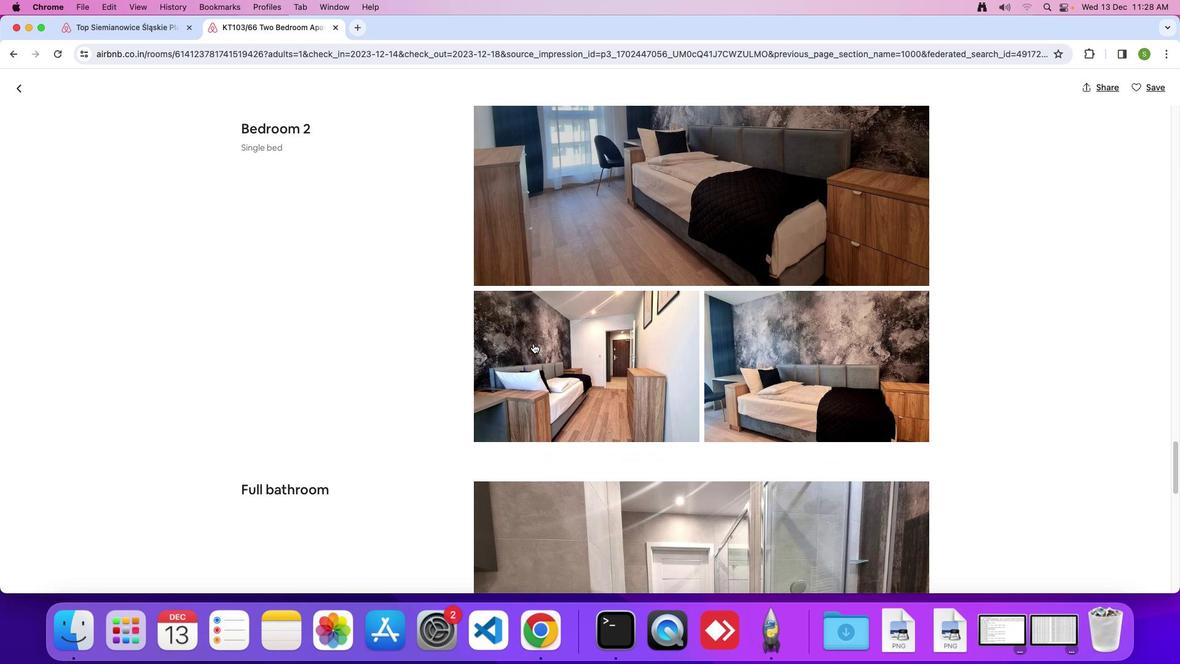 
Action: Mouse scrolled (546, 356) with delta (12, 12)
Screenshot: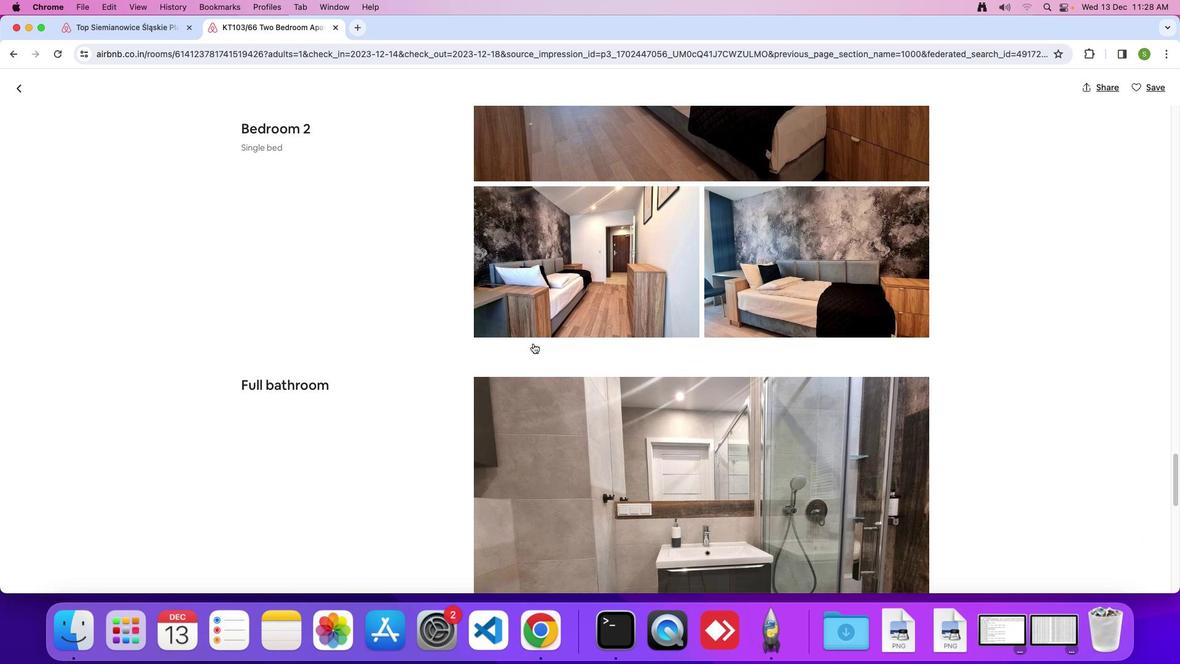 
Action: Mouse scrolled (546, 356) with delta (12, 12)
Screenshot: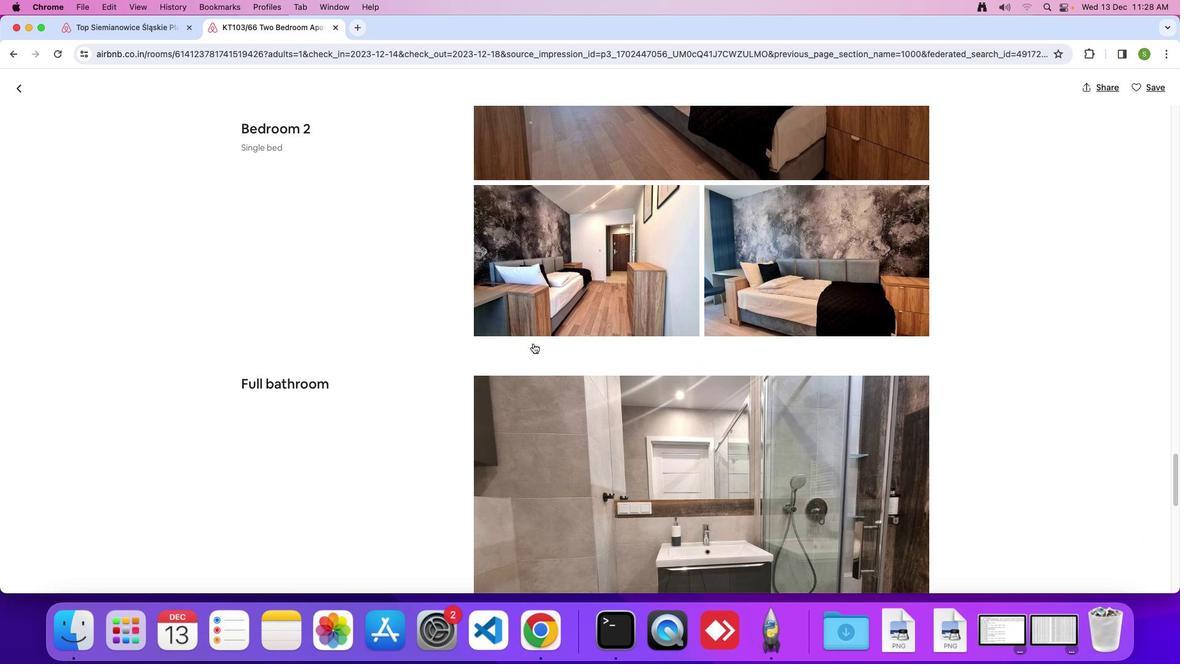 
Action: Mouse scrolled (546, 356) with delta (12, 11)
Screenshot: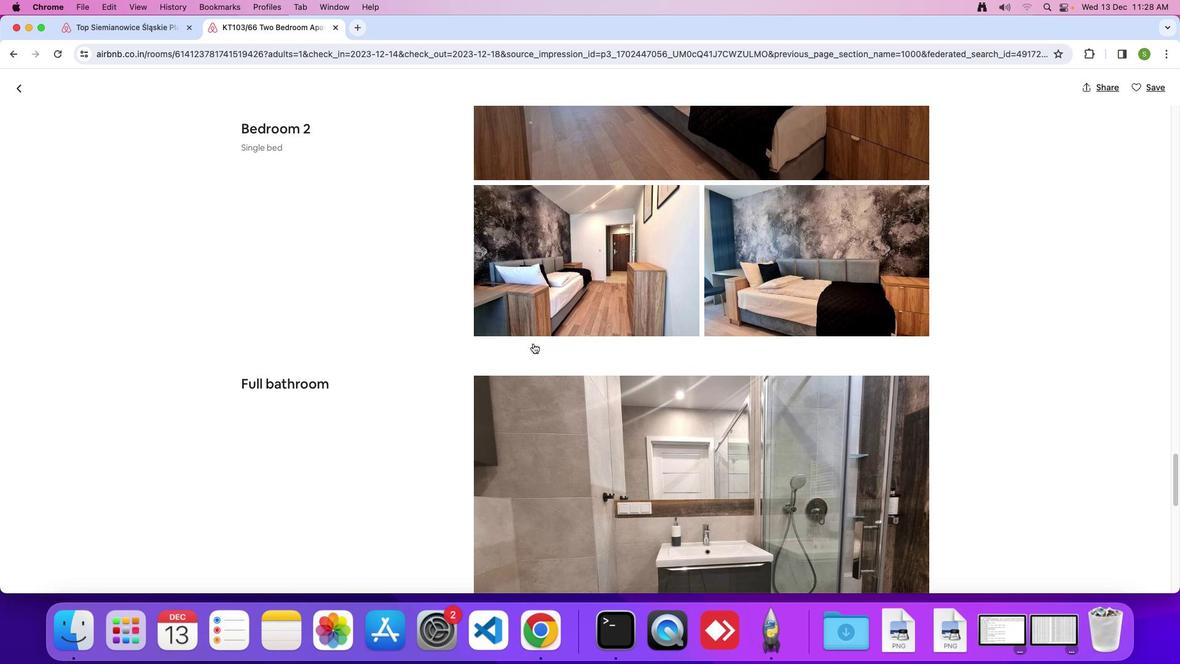 
Action: Mouse scrolled (546, 356) with delta (12, 12)
Screenshot: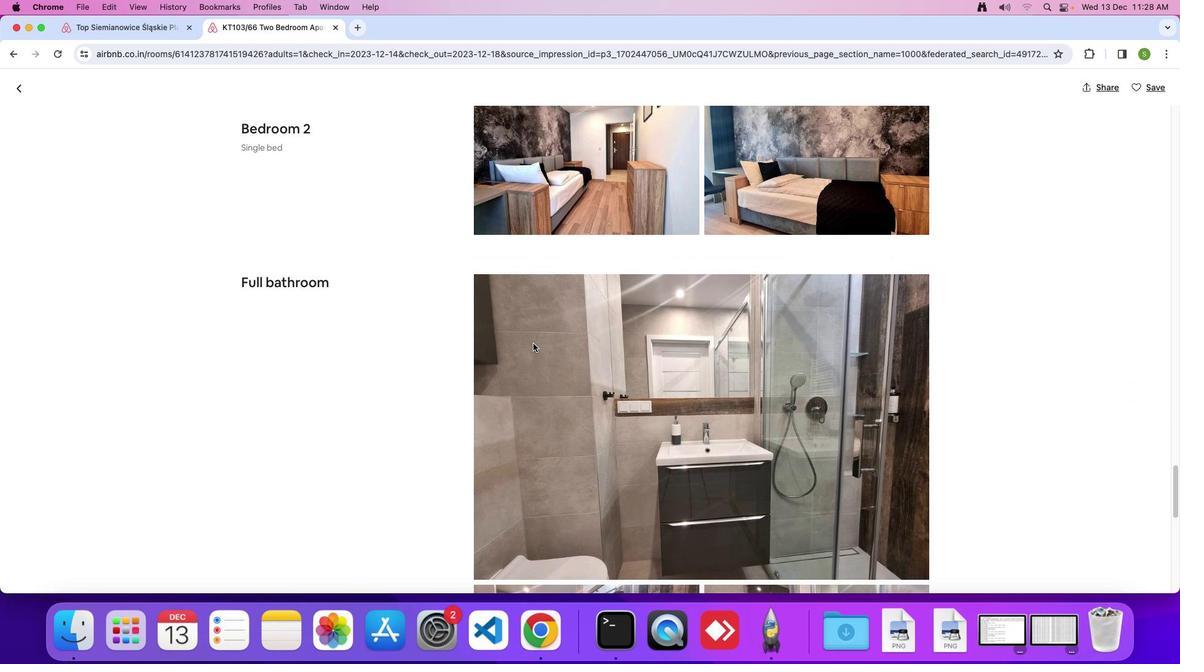 
Action: Mouse scrolled (546, 356) with delta (12, 12)
Screenshot: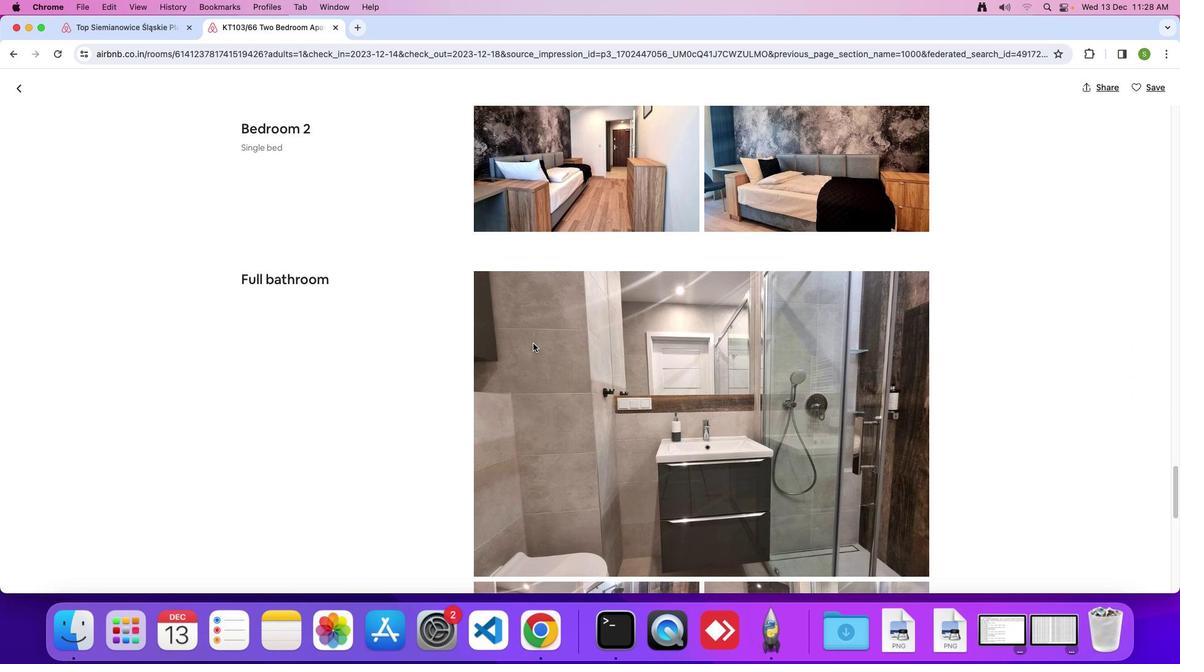 
Action: Mouse scrolled (546, 356) with delta (12, 11)
Screenshot: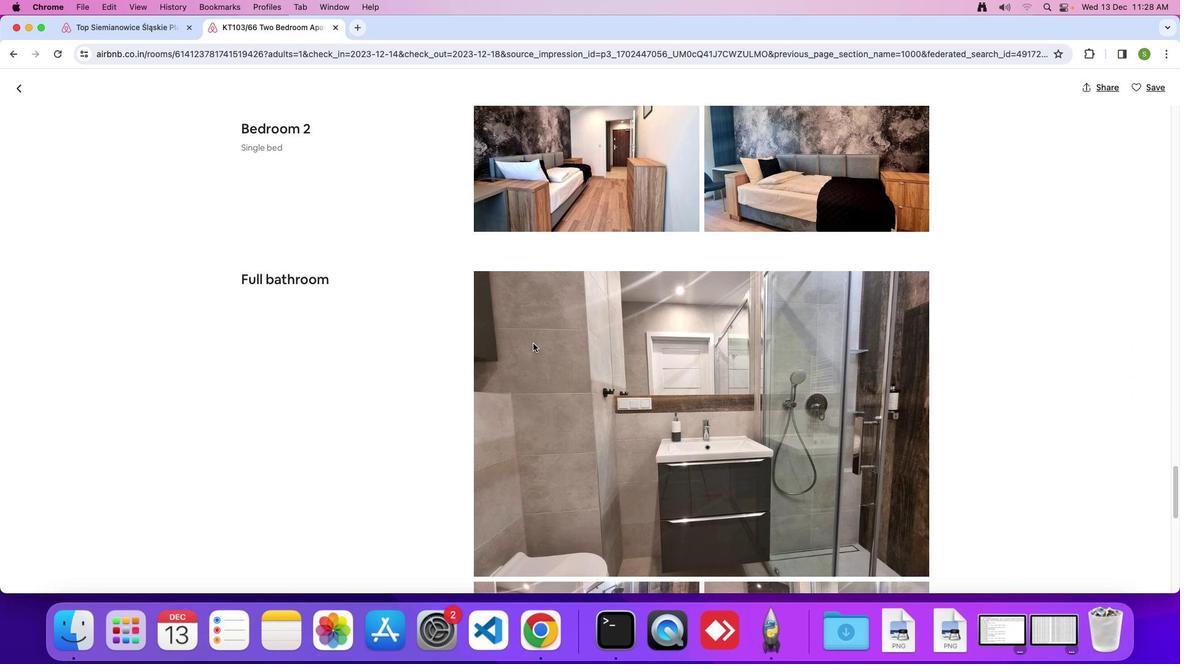 
Action: Mouse scrolled (546, 356) with delta (12, 12)
Screenshot: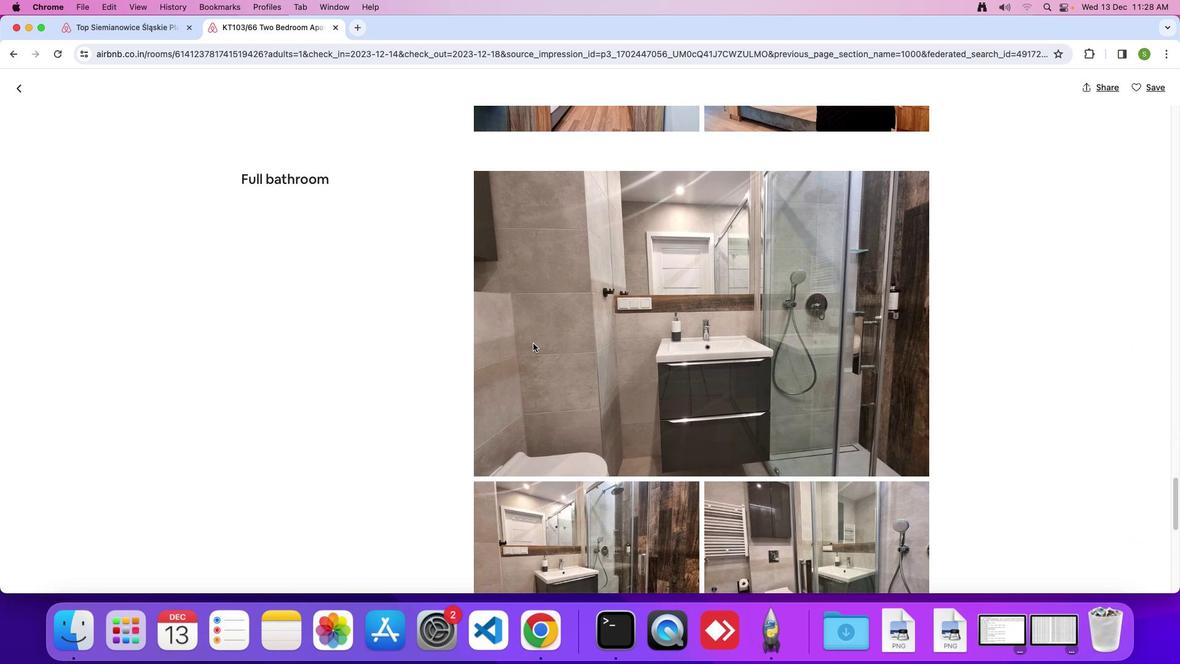 
Action: Mouse scrolled (546, 356) with delta (12, 12)
Screenshot: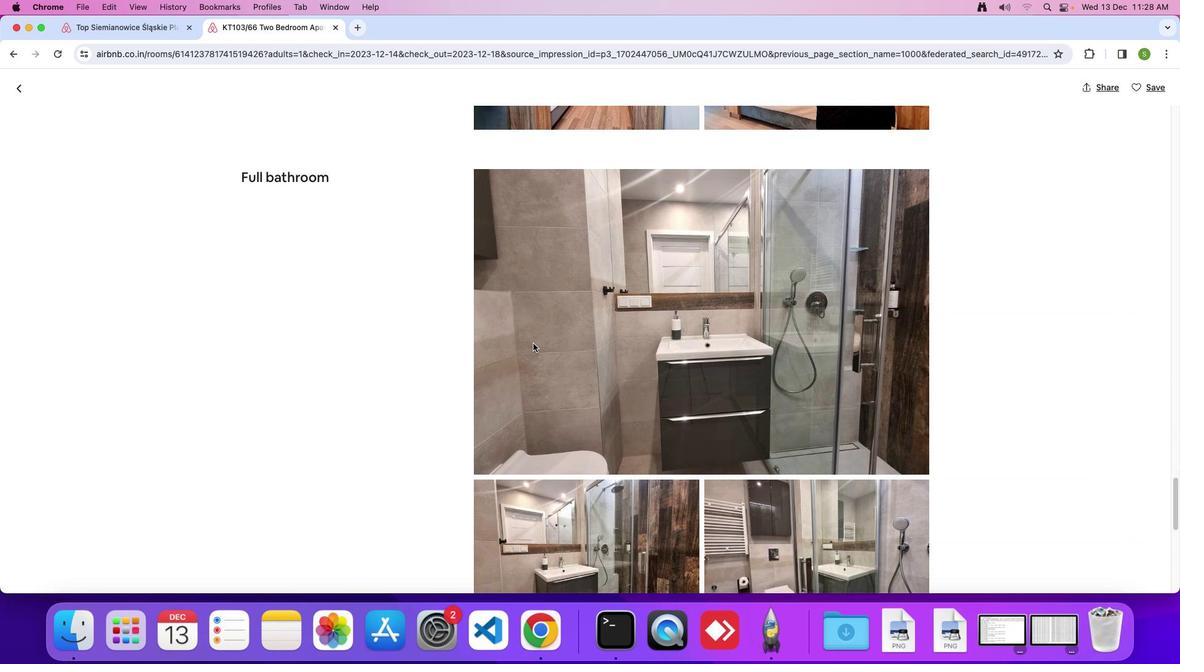 
Action: Mouse scrolled (546, 356) with delta (12, 11)
Screenshot: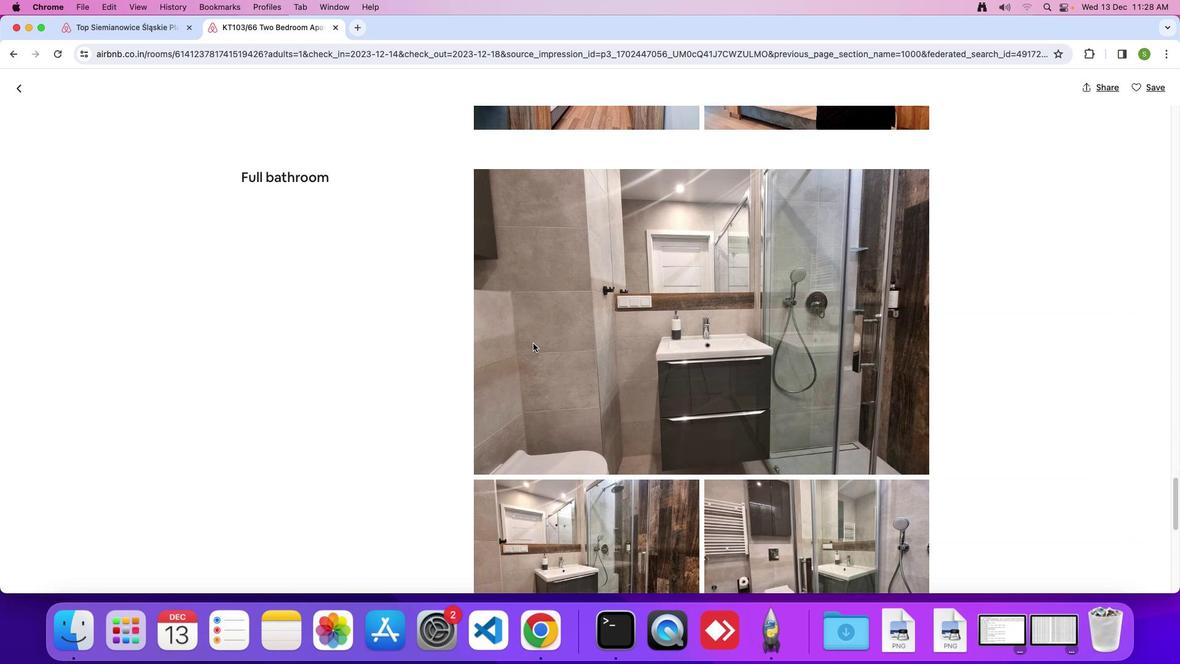 
Action: Mouse scrolled (546, 356) with delta (12, 12)
Screenshot: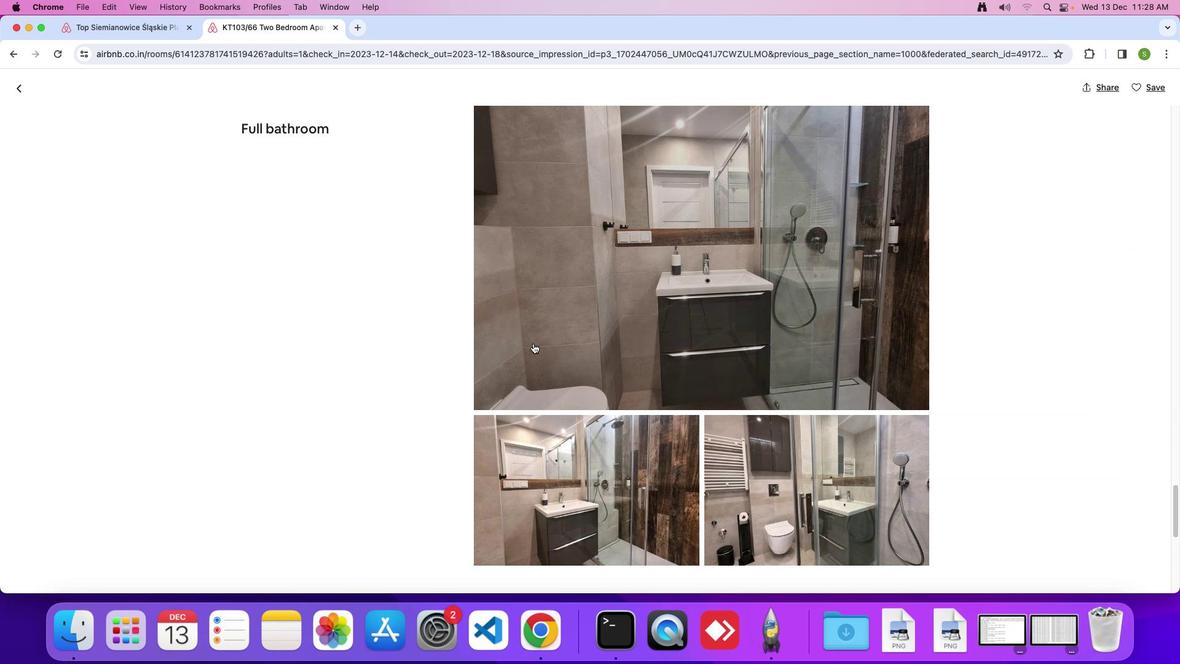 
Action: Mouse scrolled (546, 356) with delta (12, 12)
Screenshot: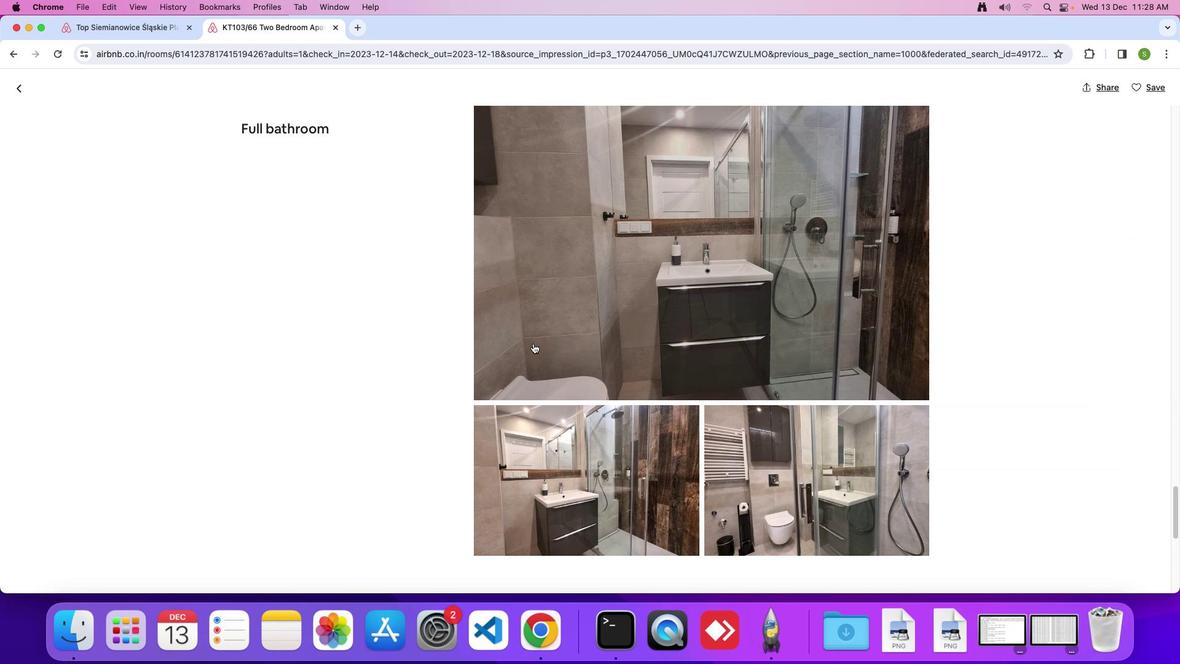 
Action: Mouse scrolled (546, 356) with delta (12, 11)
Screenshot: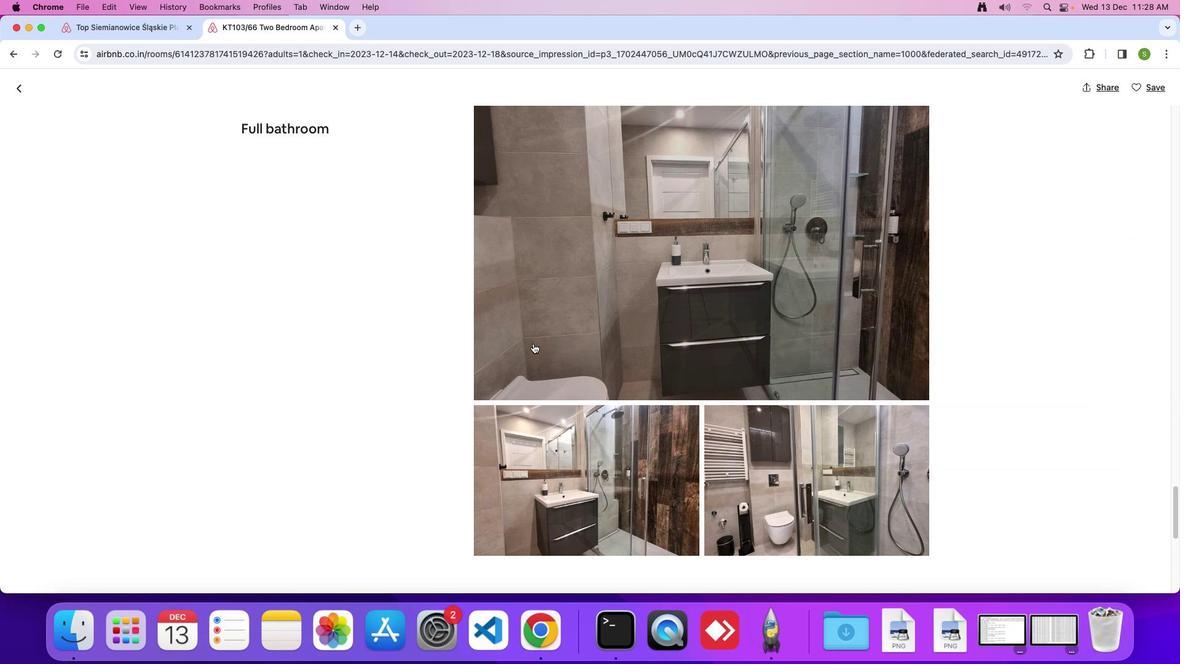 
Action: Mouse scrolled (546, 356) with delta (12, 12)
Screenshot: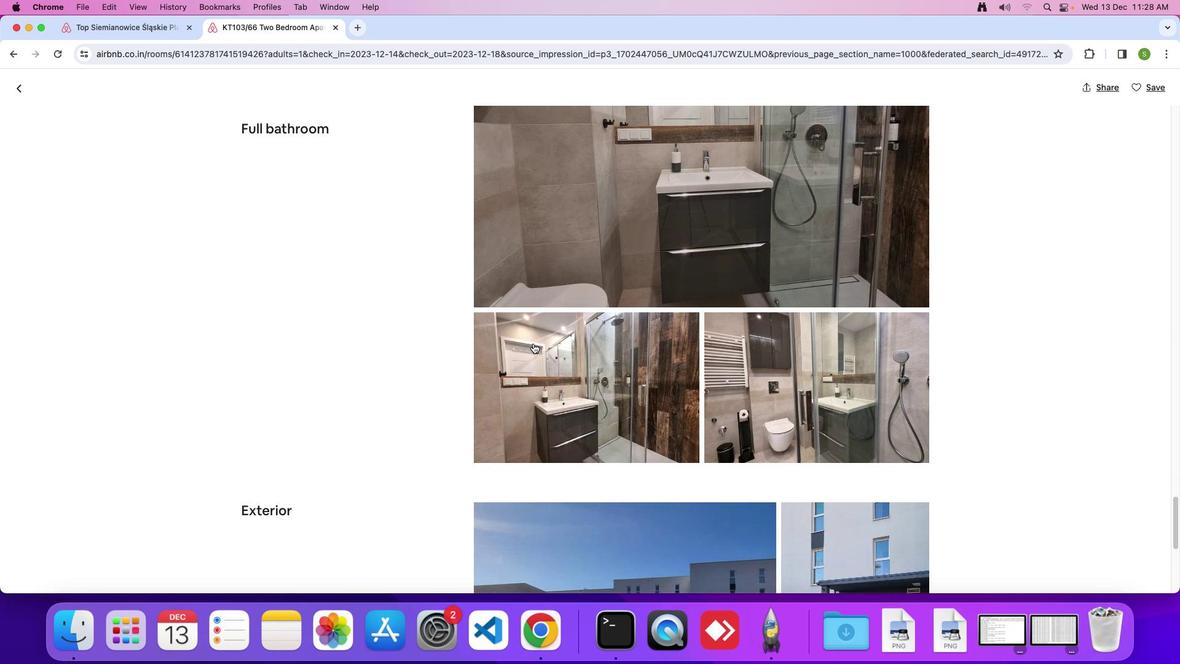 
Action: Mouse scrolled (546, 356) with delta (12, 12)
Screenshot: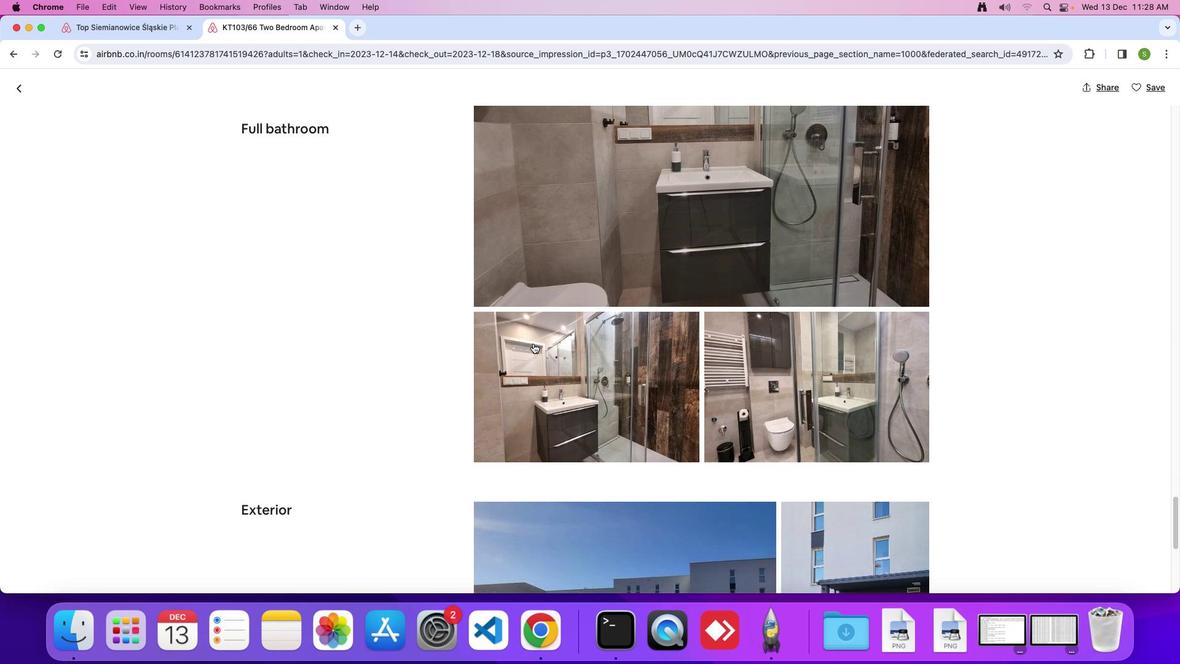 
Action: Mouse scrolled (546, 356) with delta (12, 11)
Screenshot: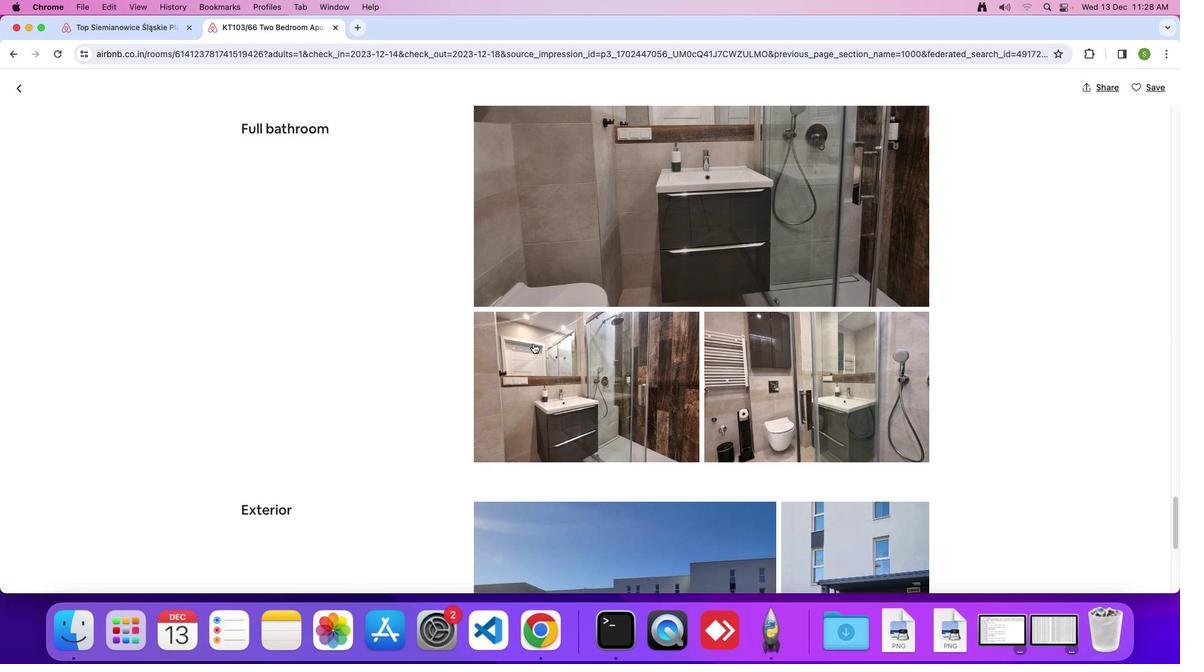 
Action: Mouse scrolled (546, 356) with delta (12, 12)
Screenshot: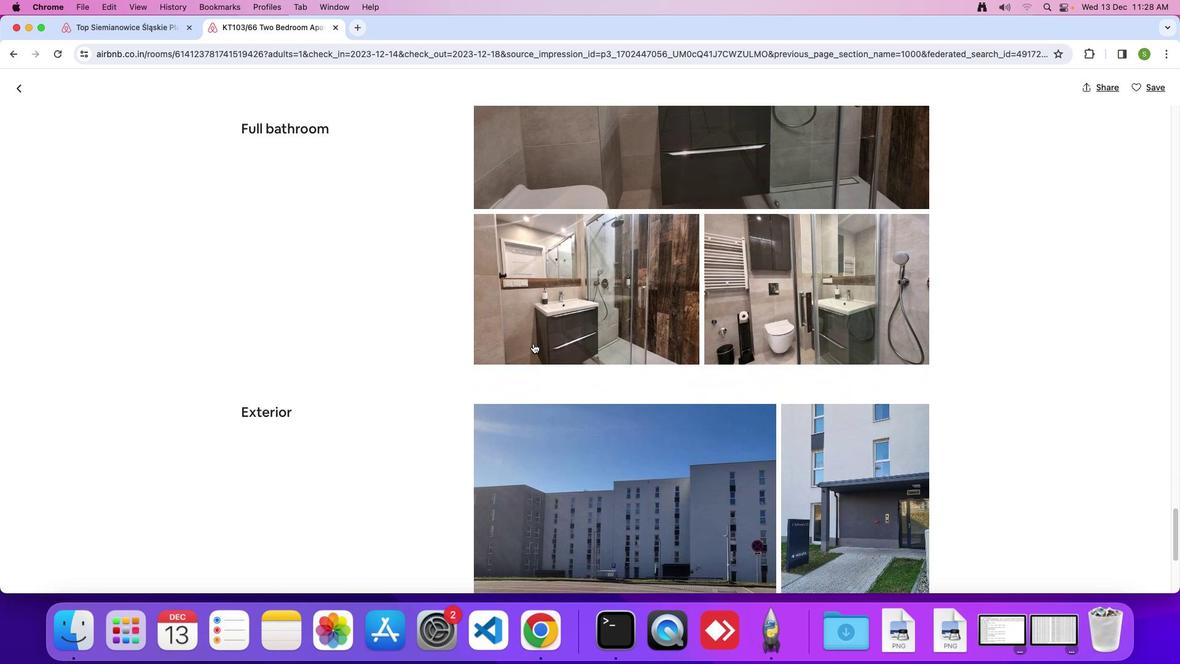 
Action: Mouse scrolled (546, 356) with delta (12, 12)
Screenshot: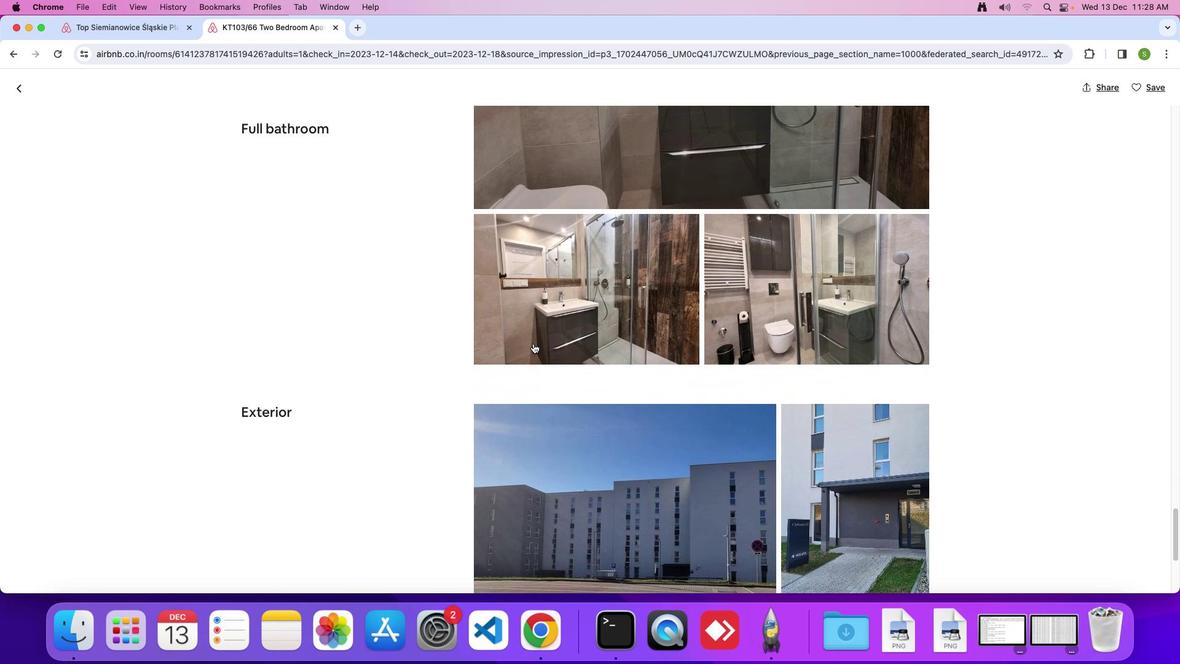
Action: Mouse scrolled (546, 356) with delta (12, 11)
Screenshot: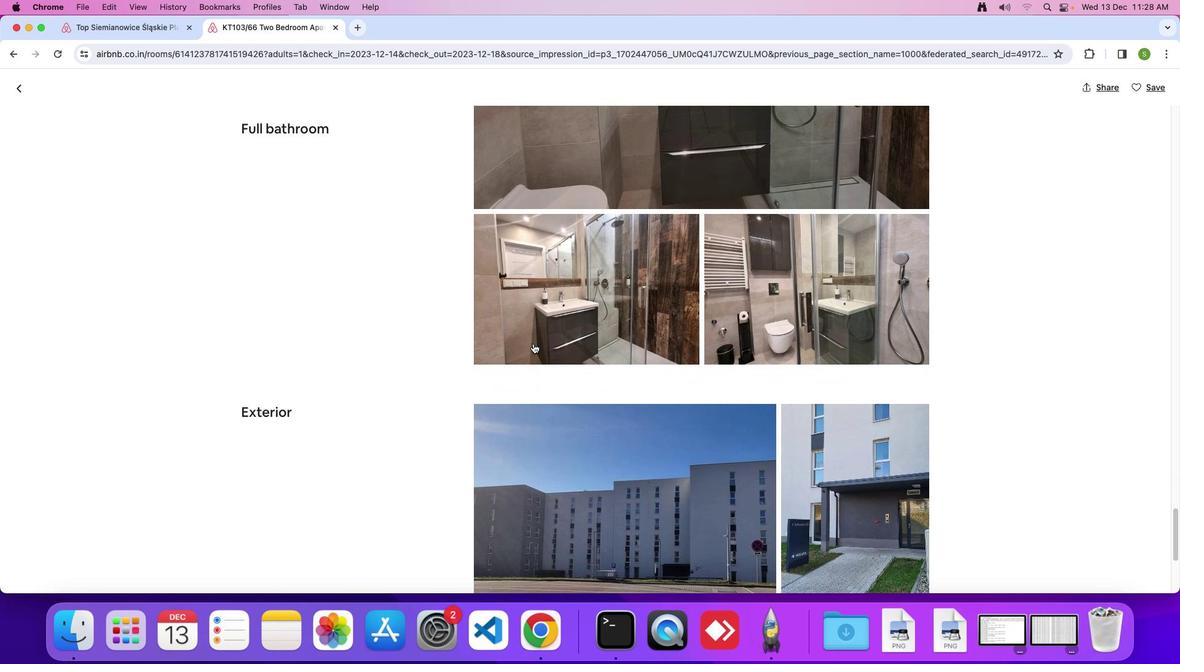 
Action: Mouse scrolled (546, 356) with delta (12, 12)
Screenshot: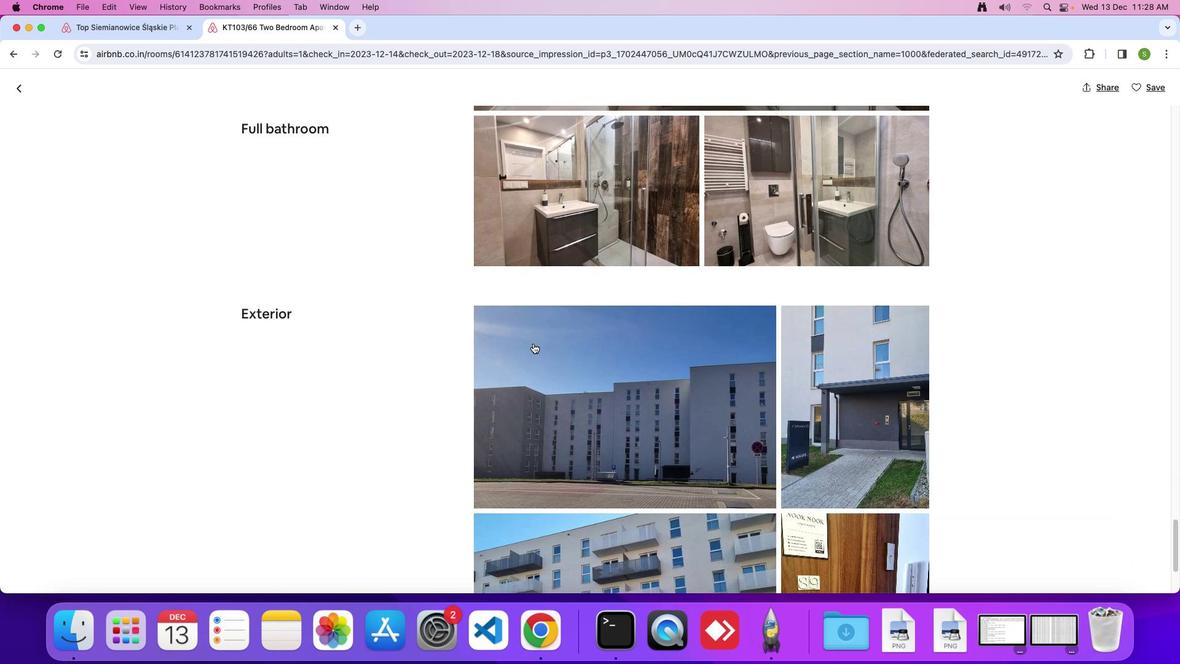 
Action: Mouse scrolled (546, 356) with delta (12, 12)
Screenshot: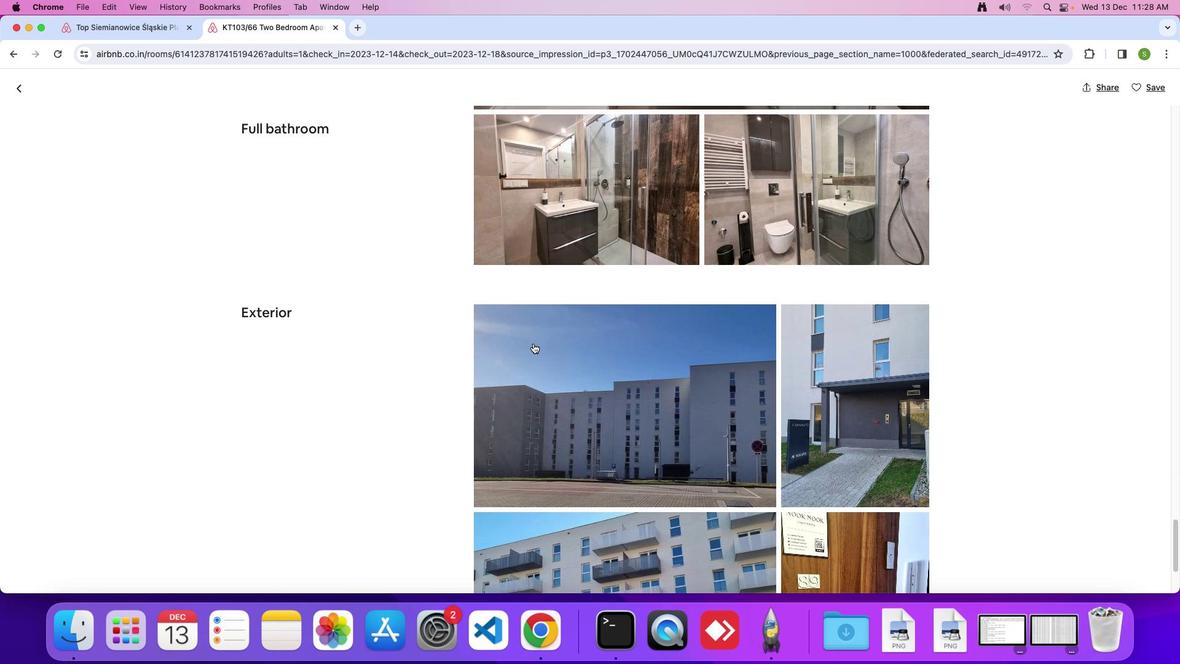 
Action: Mouse scrolled (546, 356) with delta (12, 11)
Screenshot: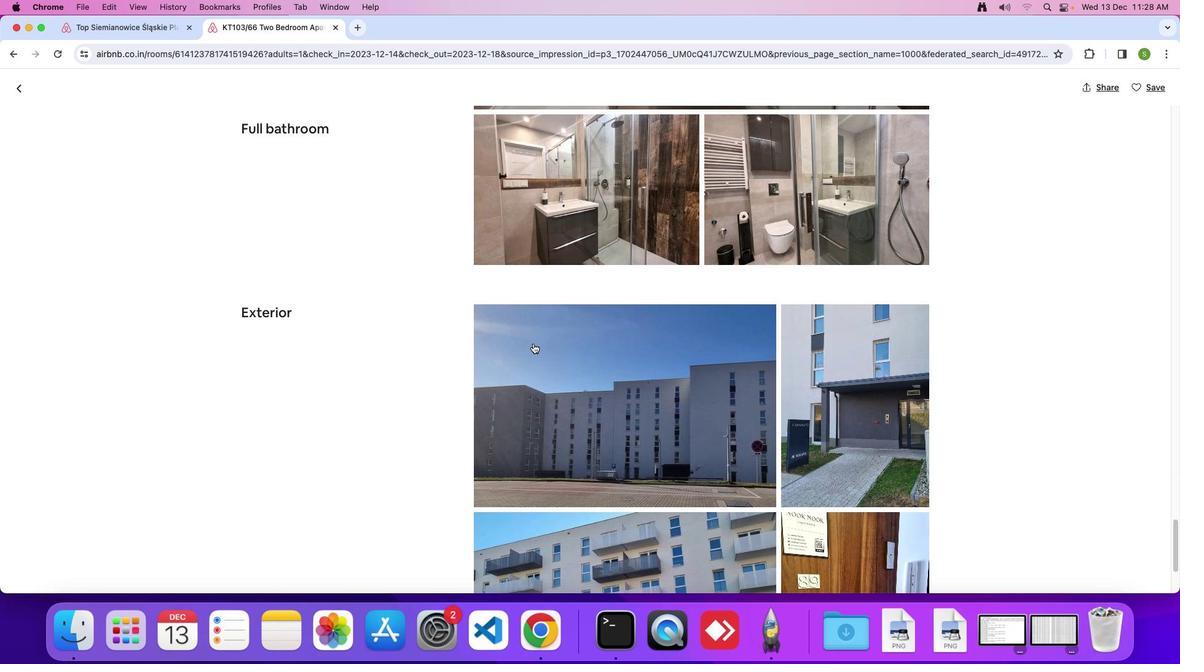 
Action: Mouse scrolled (546, 356) with delta (12, 12)
Screenshot: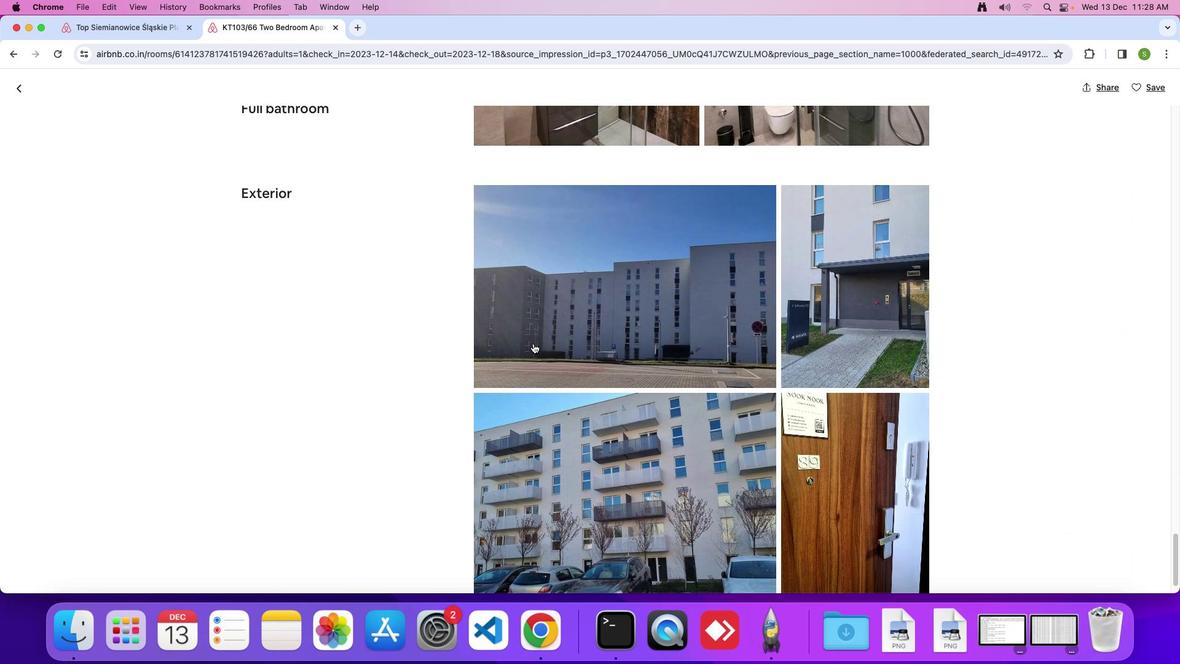 
Action: Mouse scrolled (546, 356) with delta (12, 12)
Screenshot: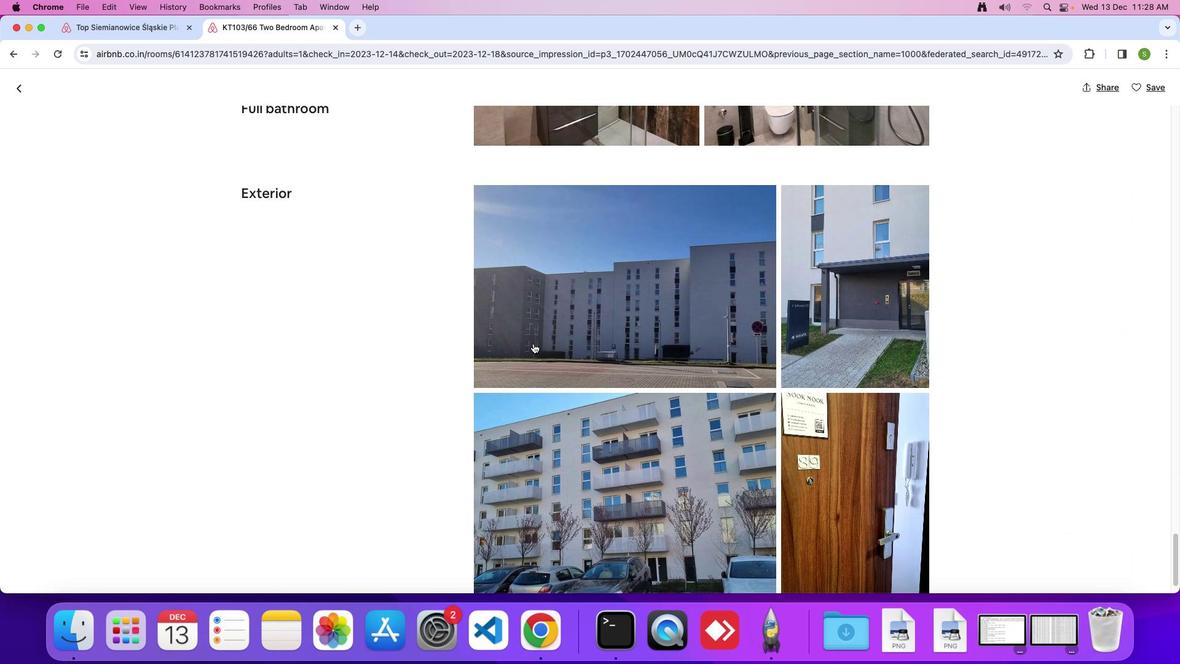 
Action: Mouse scrolled (546, 356) with delta (12, 11)
Screenshot: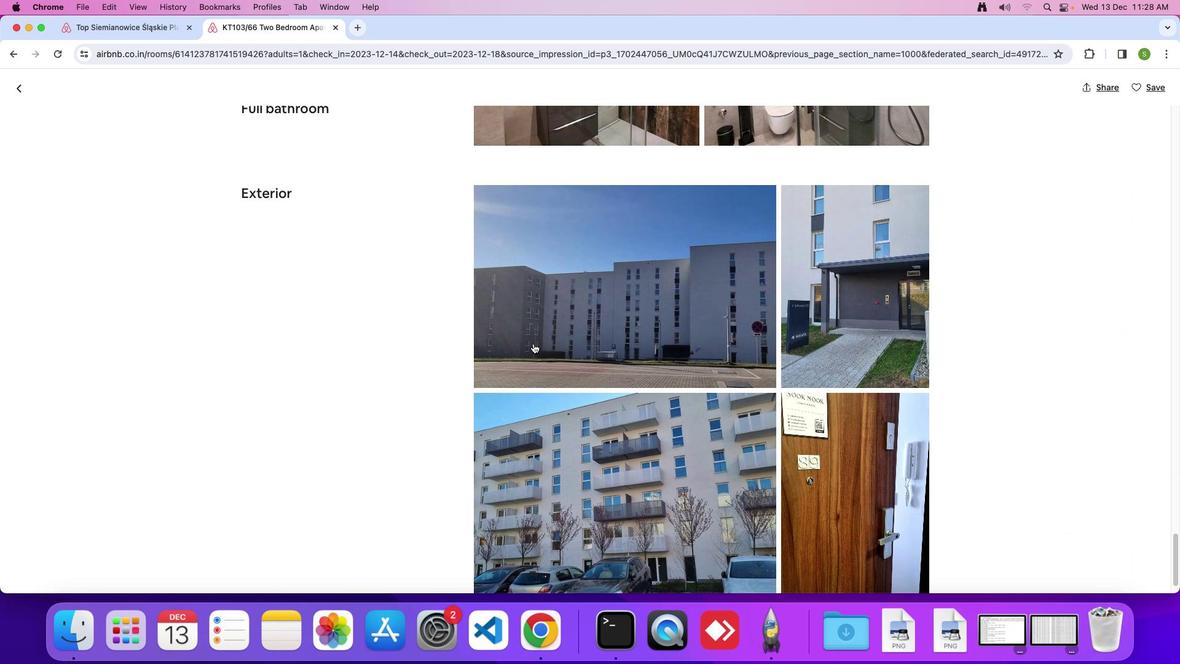 
Action: Mouse scrolled (546, 356) with delta (12, 12)
Screenshot: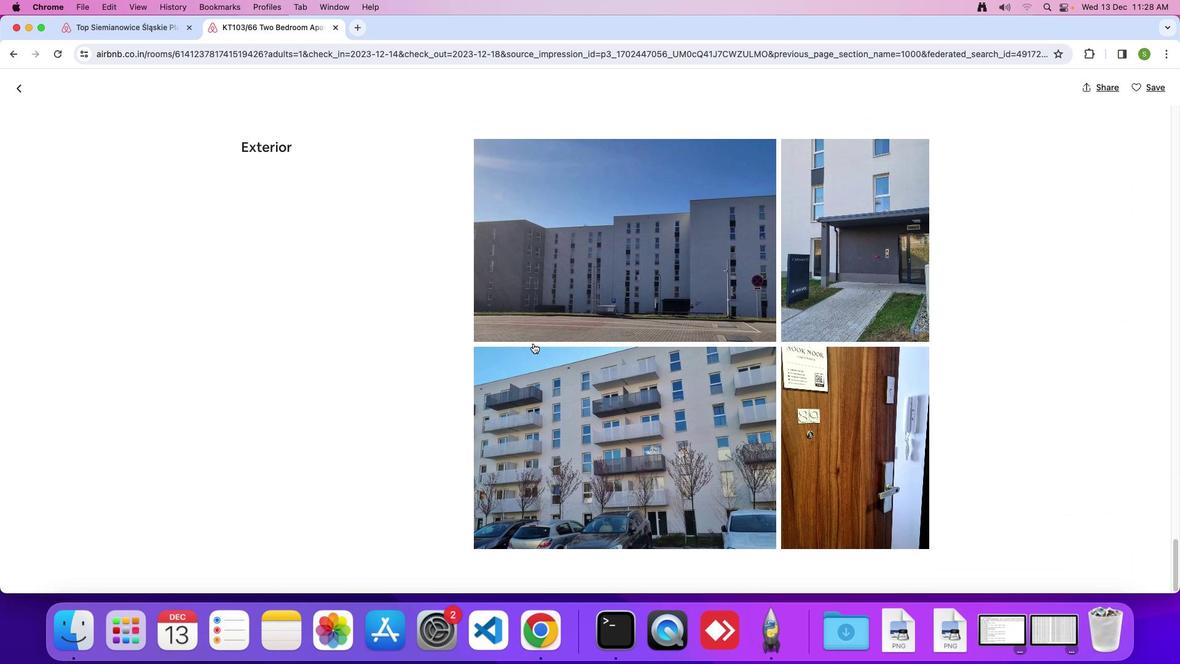 
Action: Mouse scrolled (546, 356) with delta (12, 12)
Screenshot: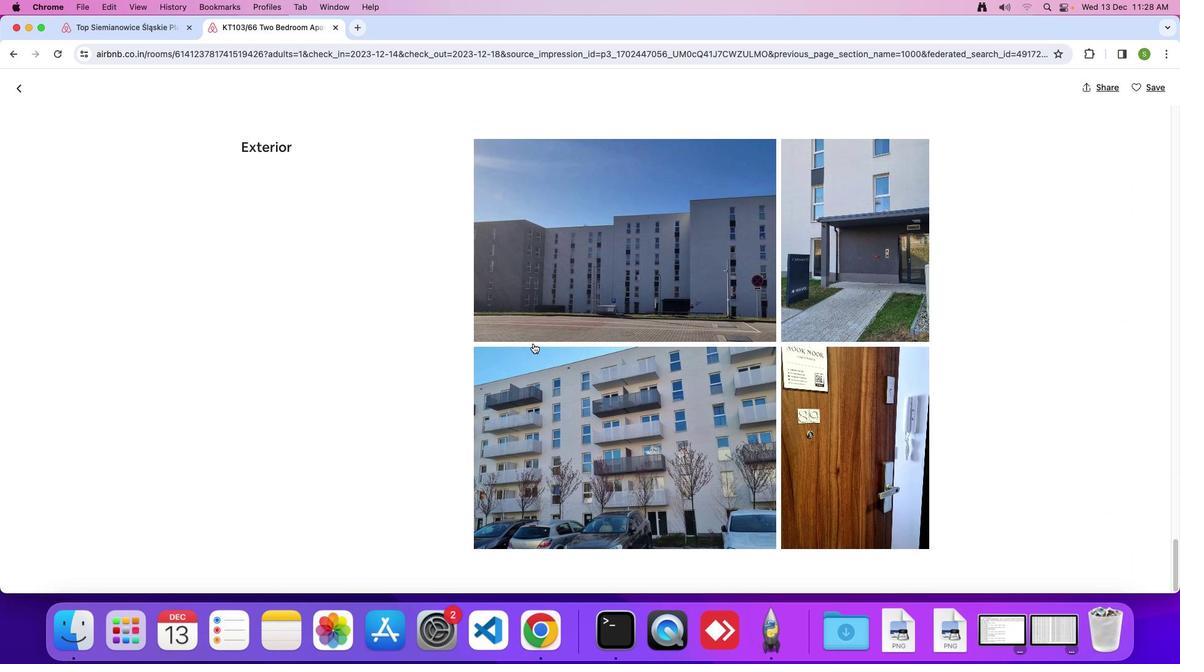 
Action: Mouse scrolled (546, 356) with delta (12, 11)
Screenshot: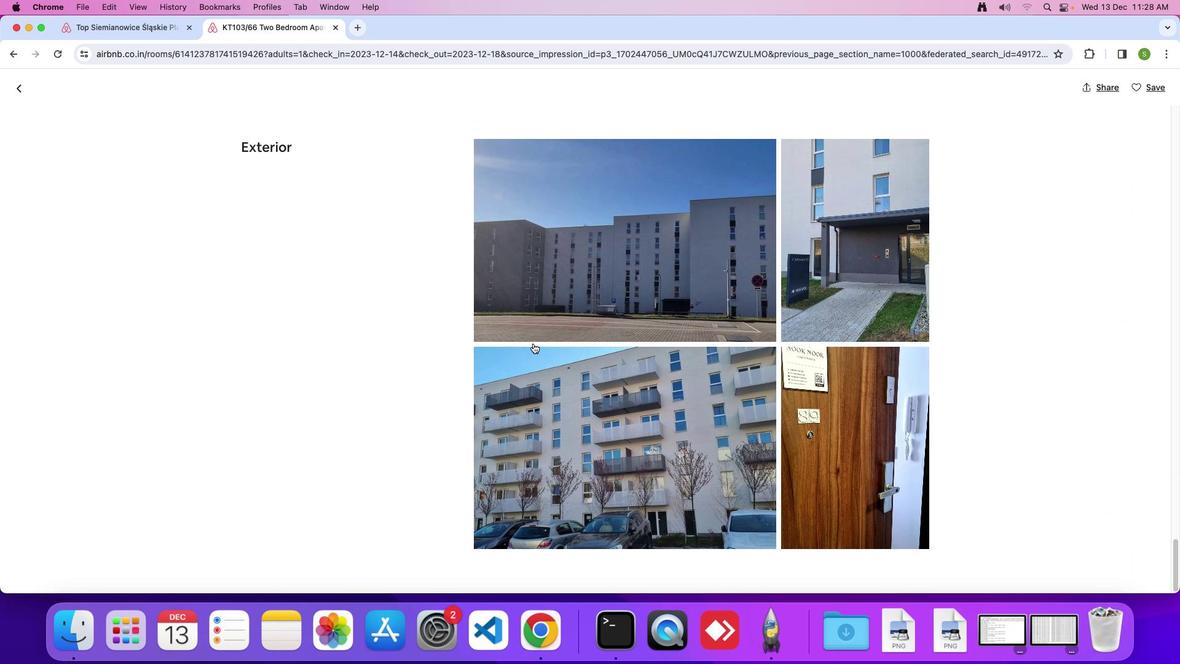 
Action: Mouse scrolled (546, 356) with delta (12, 12)
Screenshot: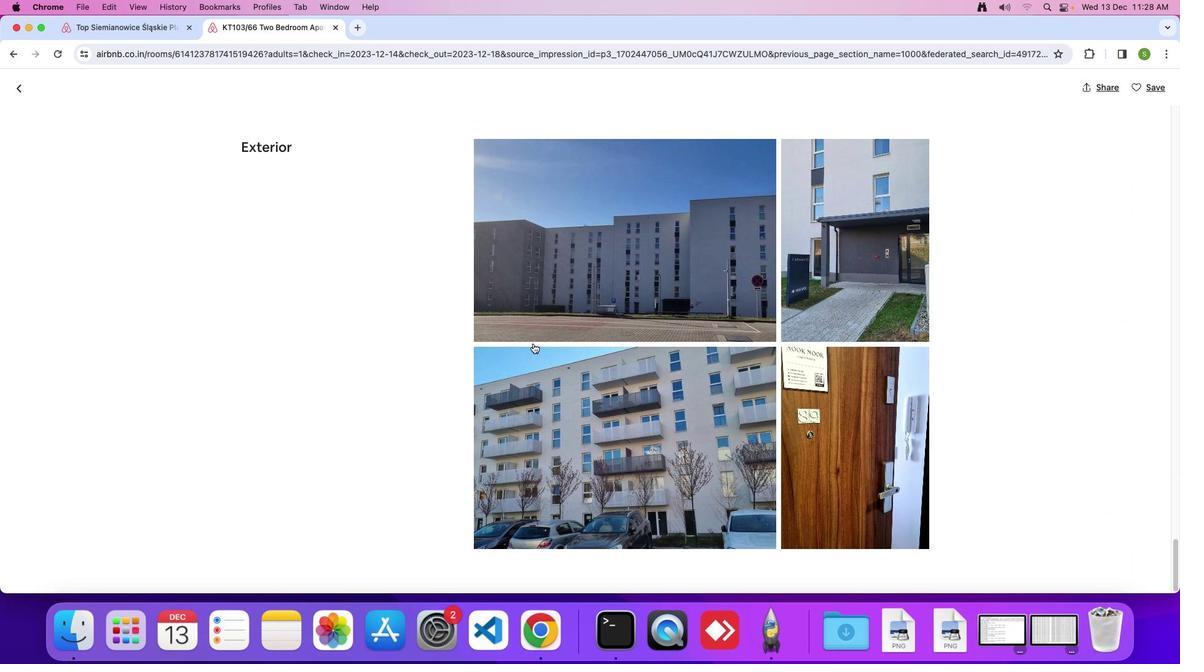 
Action: Mouse scrolled (546, 356) with delta (12, 12)
Screenshot: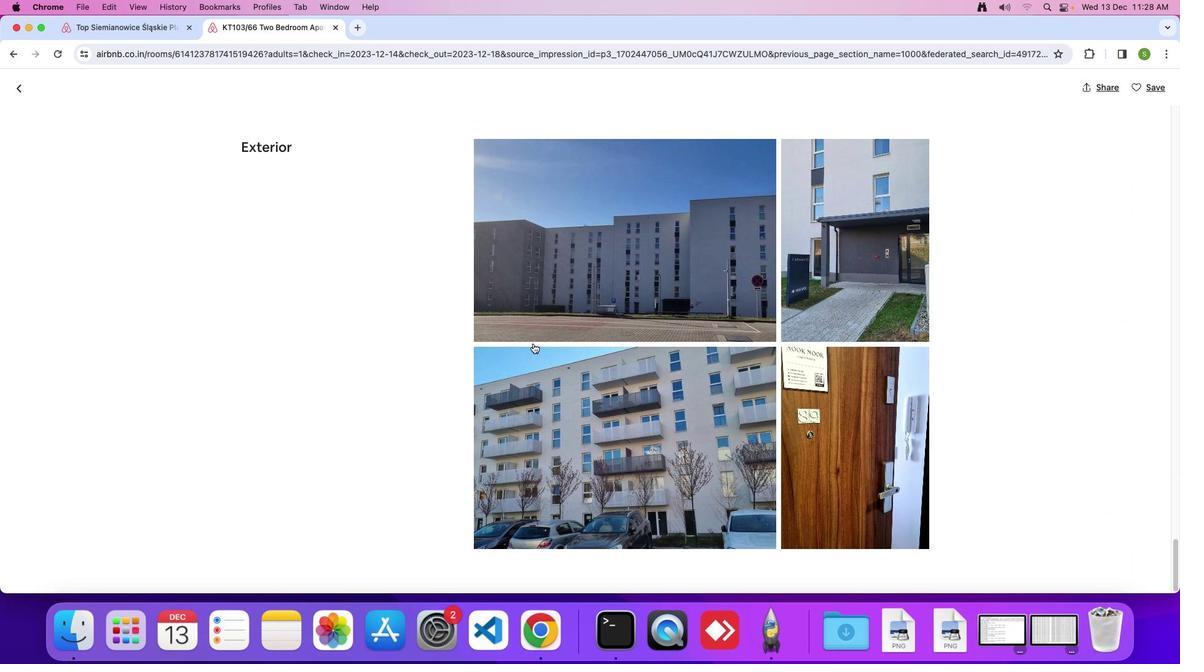 
Action: Mouse scrolled (546, 356) with delta (12, 11)
Screenshot: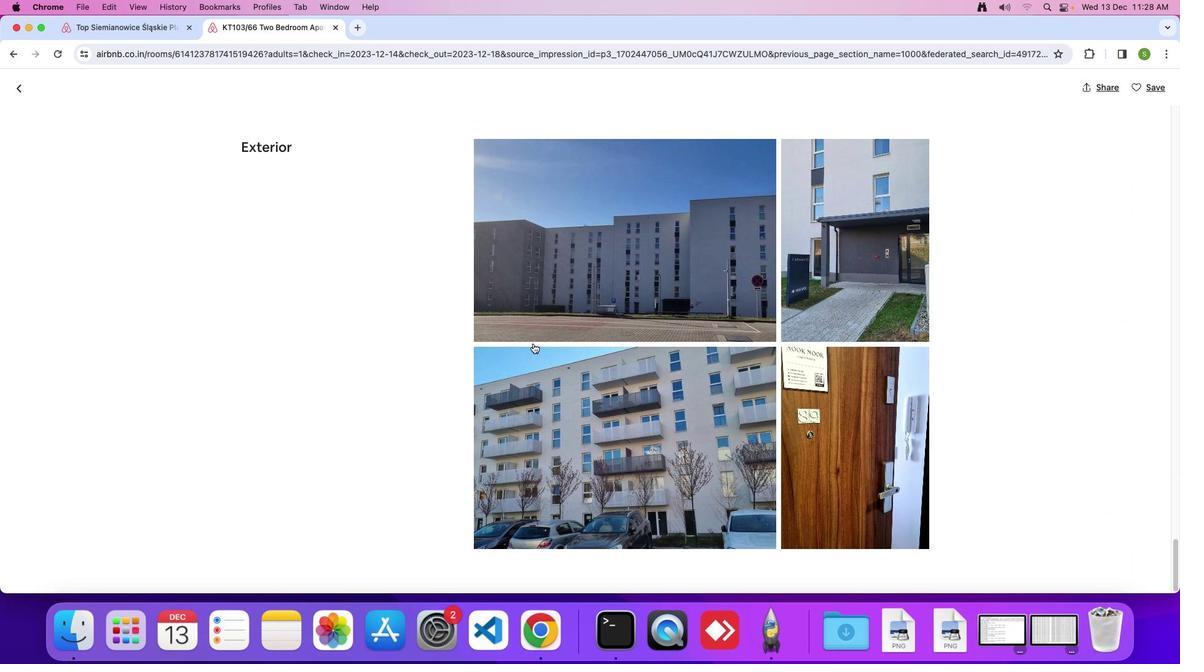 
Action: Mouse moved to (31, 103)
Screenshot: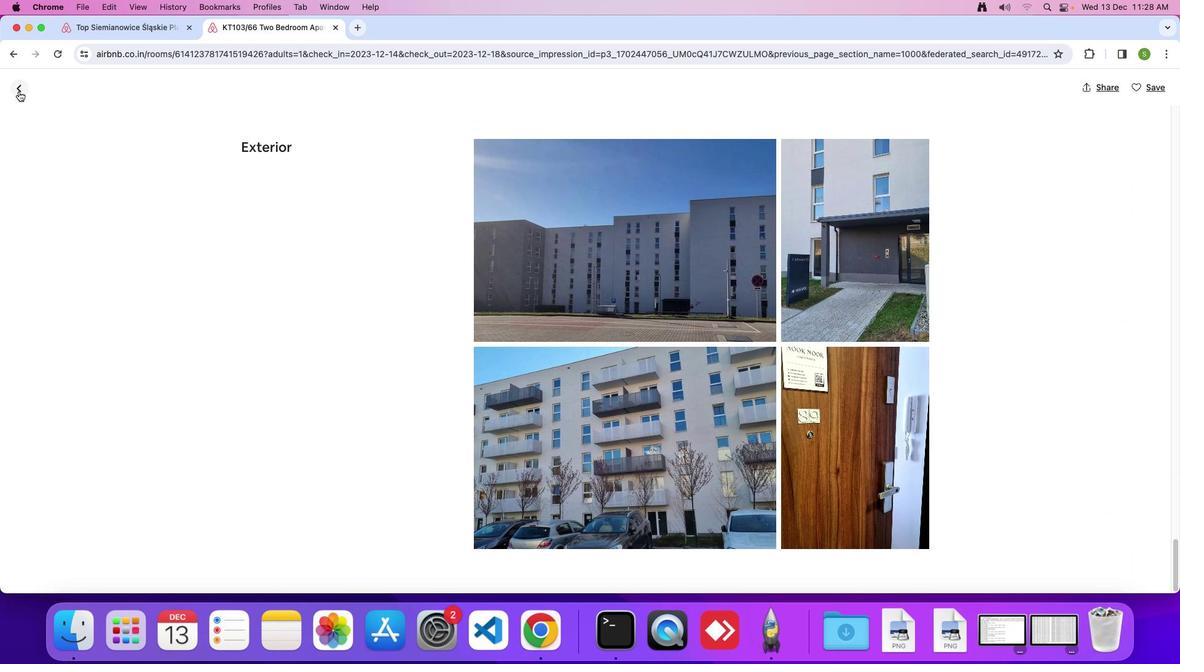 
Action: Mouse pressed left at (31, 103)
Screenshot: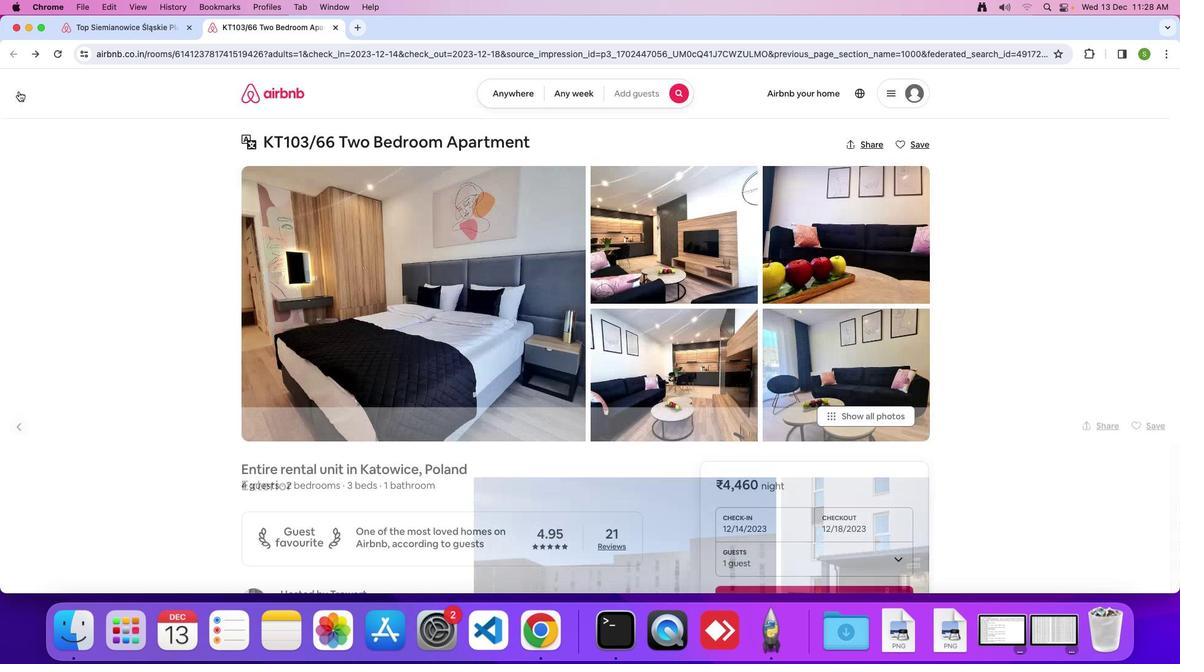 
Action: Mouse moved to (520, 319)
Screenshot: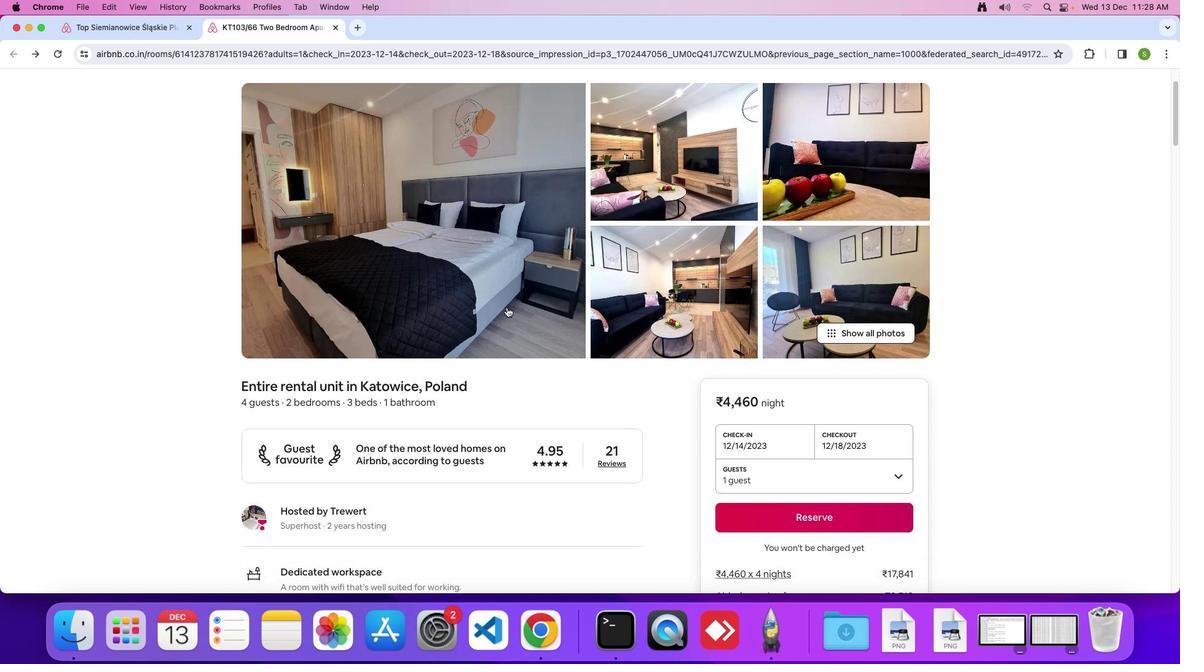 
Action: Mouse scrolled (520, 319) with delta (12, 12)
Screenshot: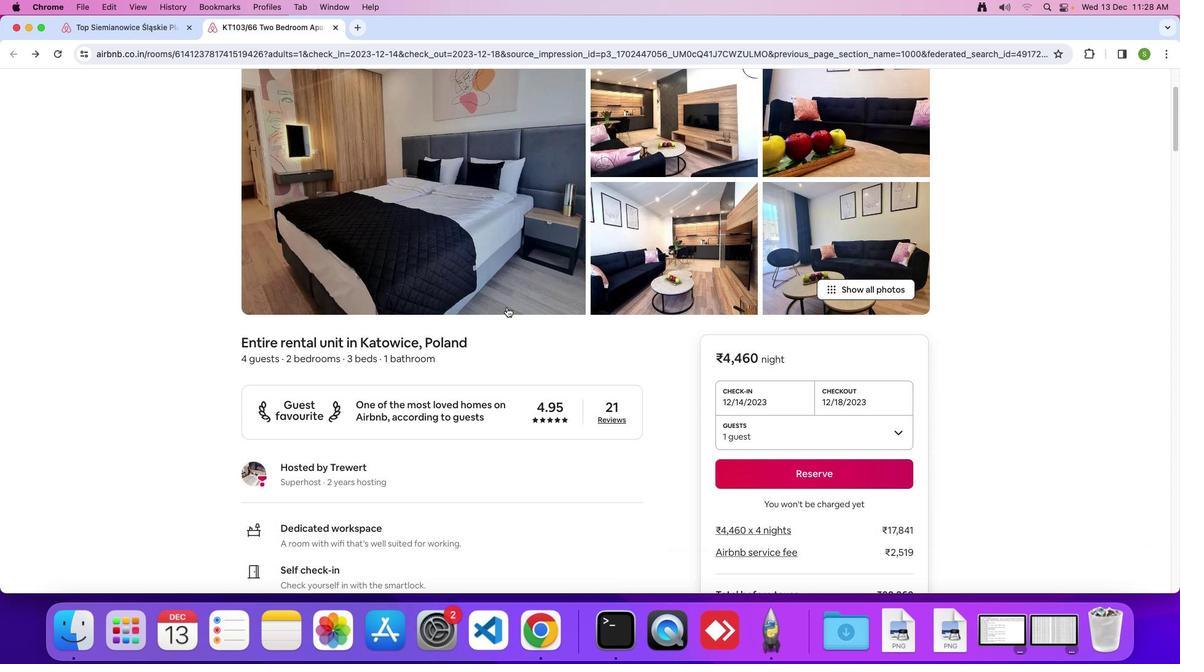
Action: Mouse scrolled (520, 319) with delta (12, 12)
Screenshot: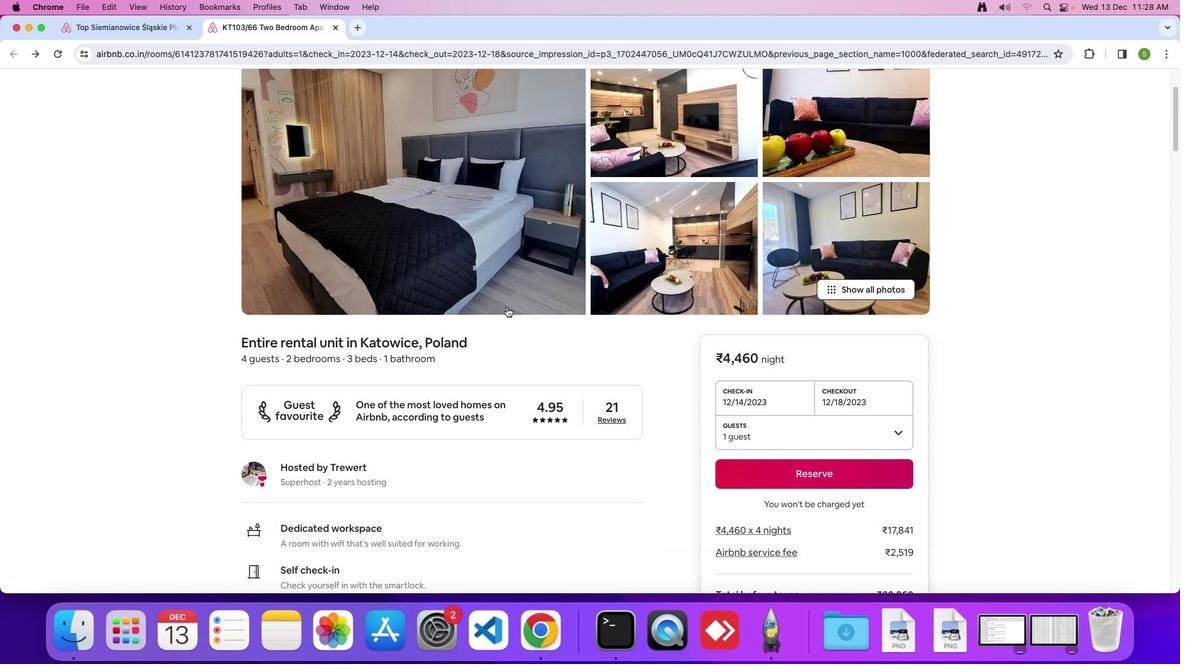 
Action: Mouse scrolled (520, 319) with delta (12, 11)
Screenshot: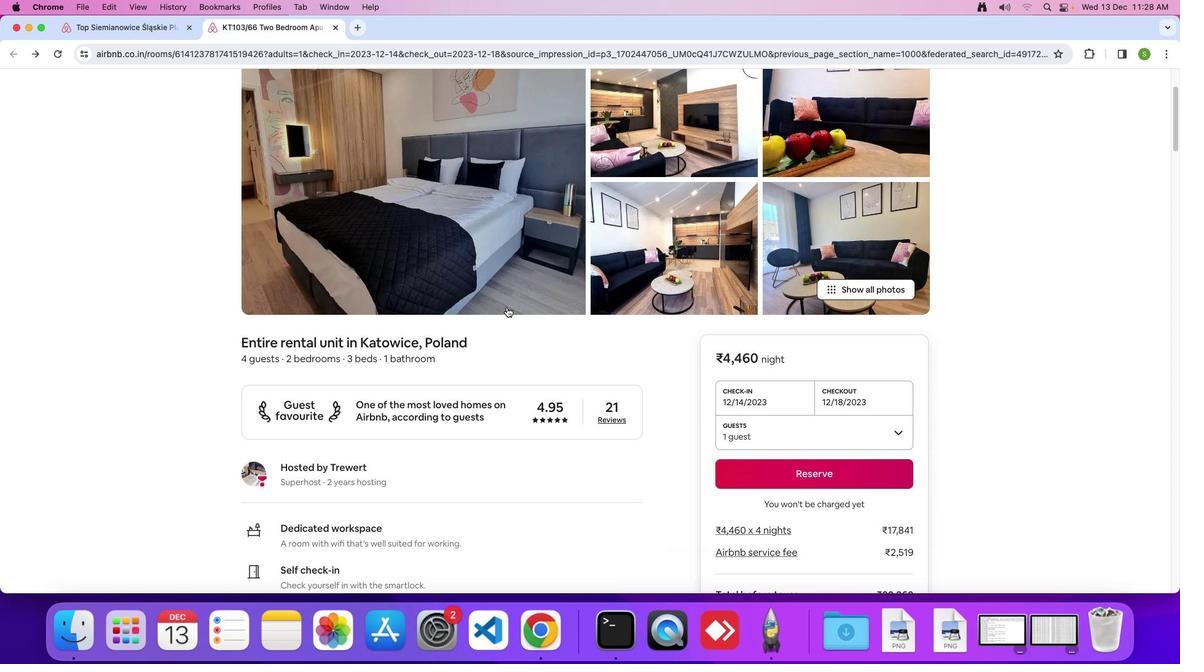 
Action: Mouse scrolled (520, 319) with delta (12, 12)
Screenshot: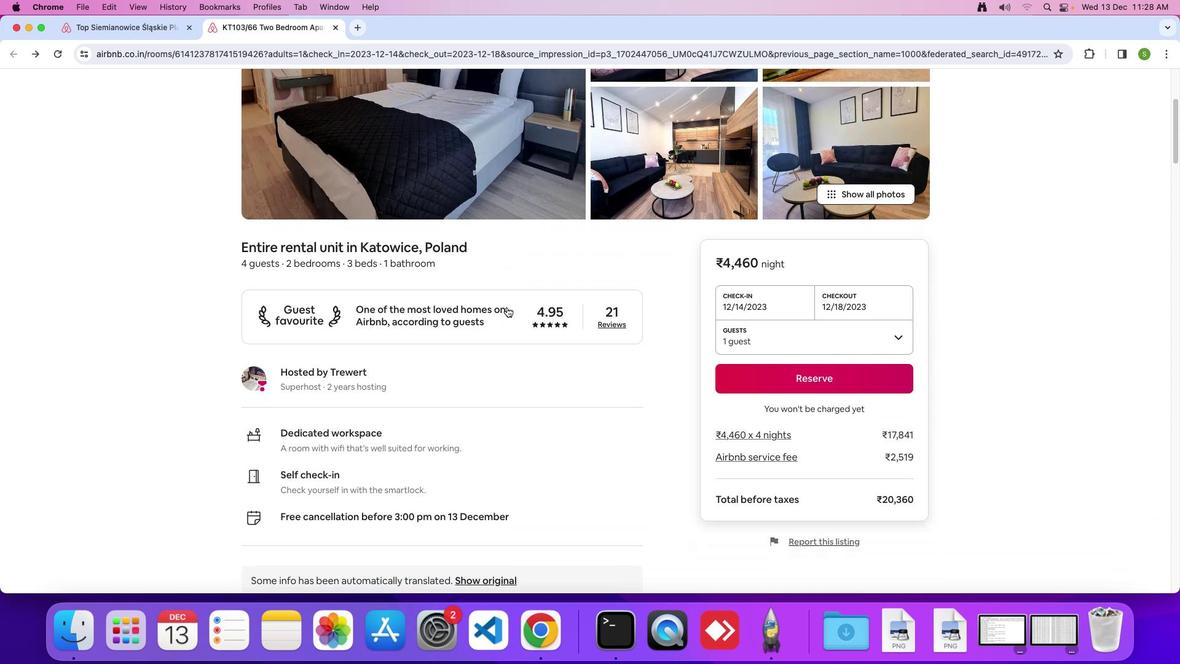
Action: Mouse scrolled (520, 319) with delta (12, 12)
Screenshot: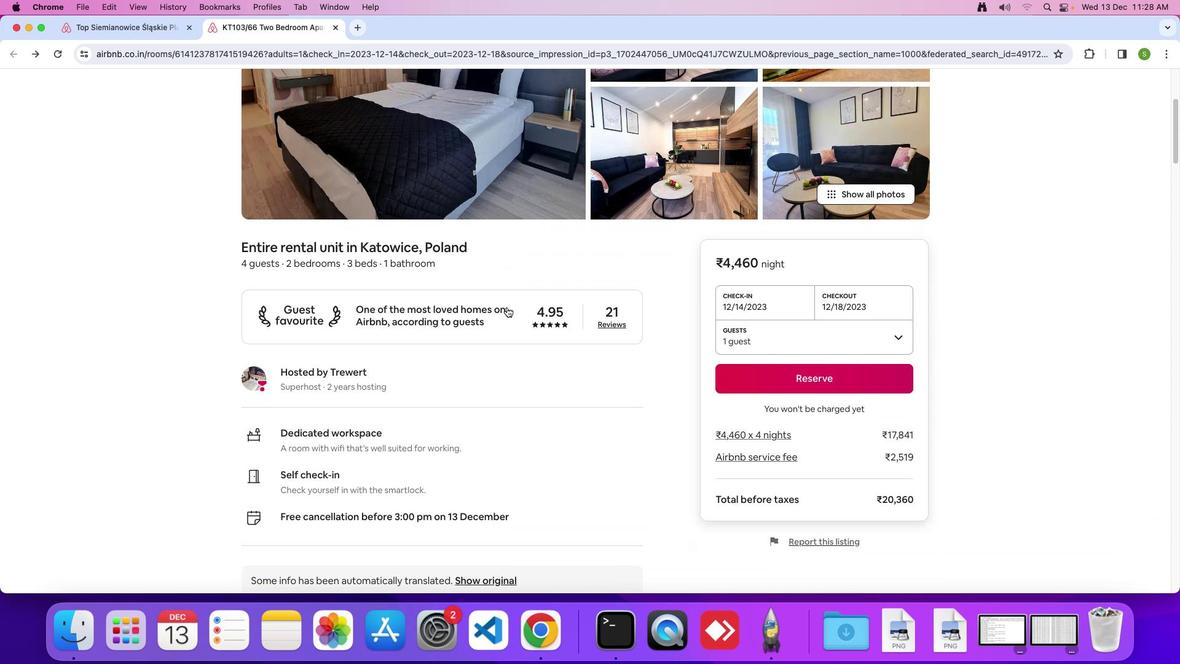 
Action: Mouse scrolled (520, 319) with delta (12, 11)
Screenshot: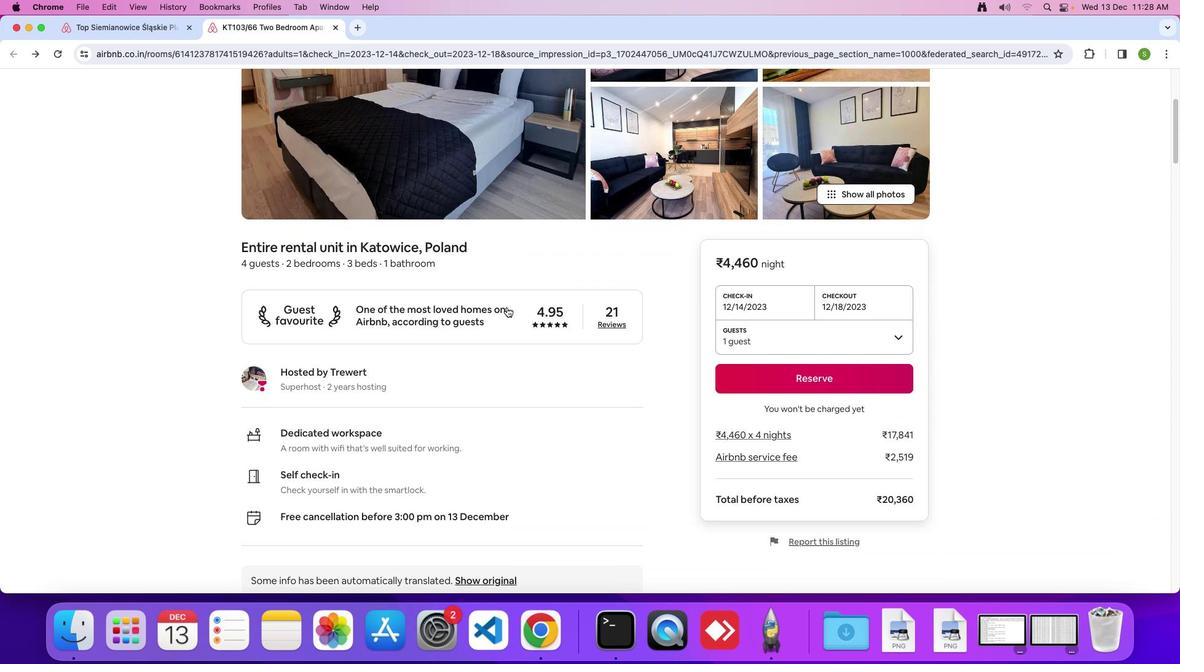 
Action: Mouse scrolled (520, 319) with delta (12, 12)
Screenshot: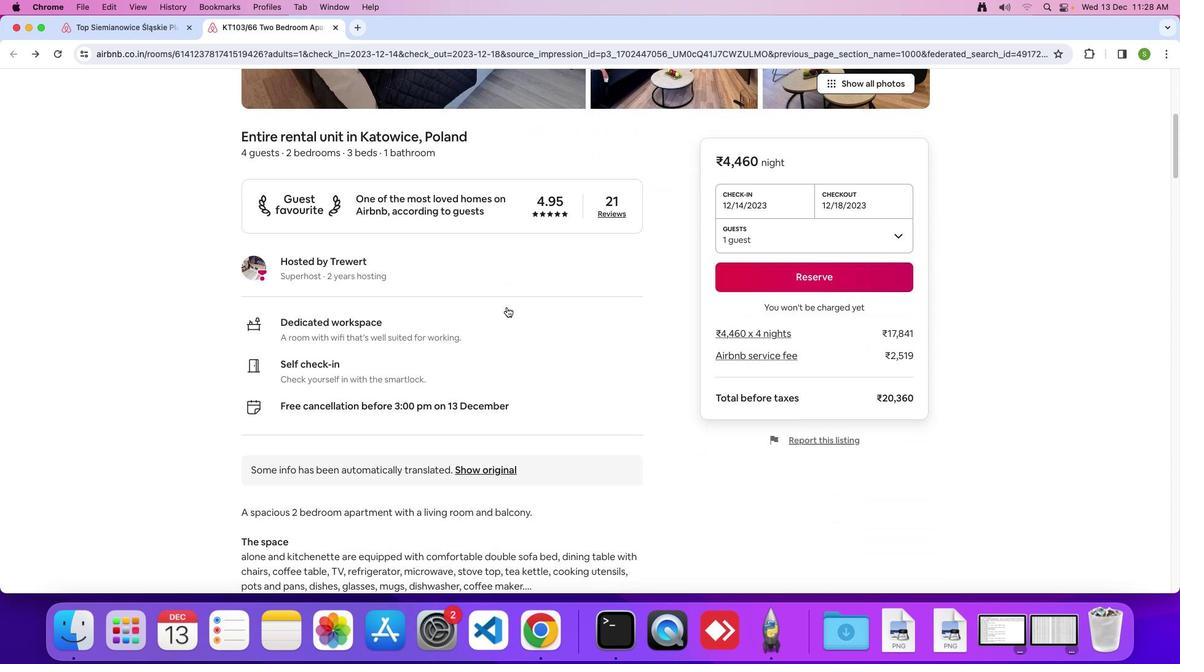 
Action: Mouse scrolled (520, 319) with delta (12, 12)
Screenshot: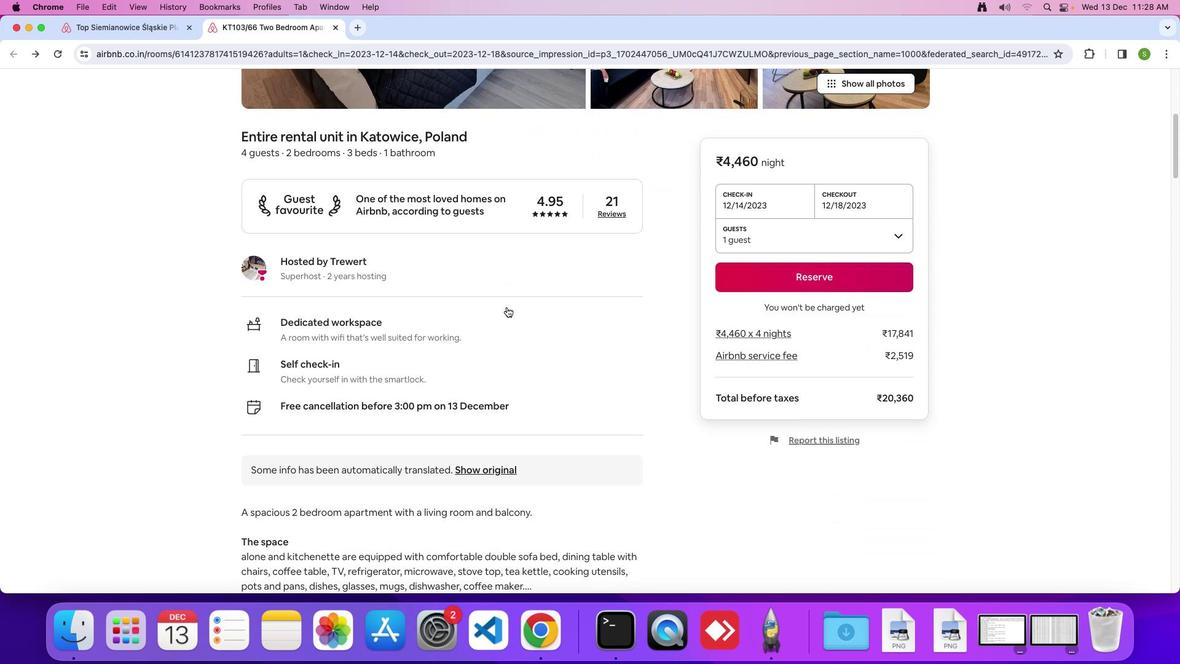 
Action: Mouse scrolled (520, 319) with delta (12, 11)
